 Task: Plan a trip to Bilajari, Azerbaijan from 11th November, 2023 to 17th November, 2023 for 1 adult.1  bedroom having 1 bed and 1 bathroom. Property type can be hotel. Amenities needed are: air conditioning. Booking option can be shelf check-in. Look for 3 properties as per requirement.
Action: Mouse moved to (493, 66)
Screenshot: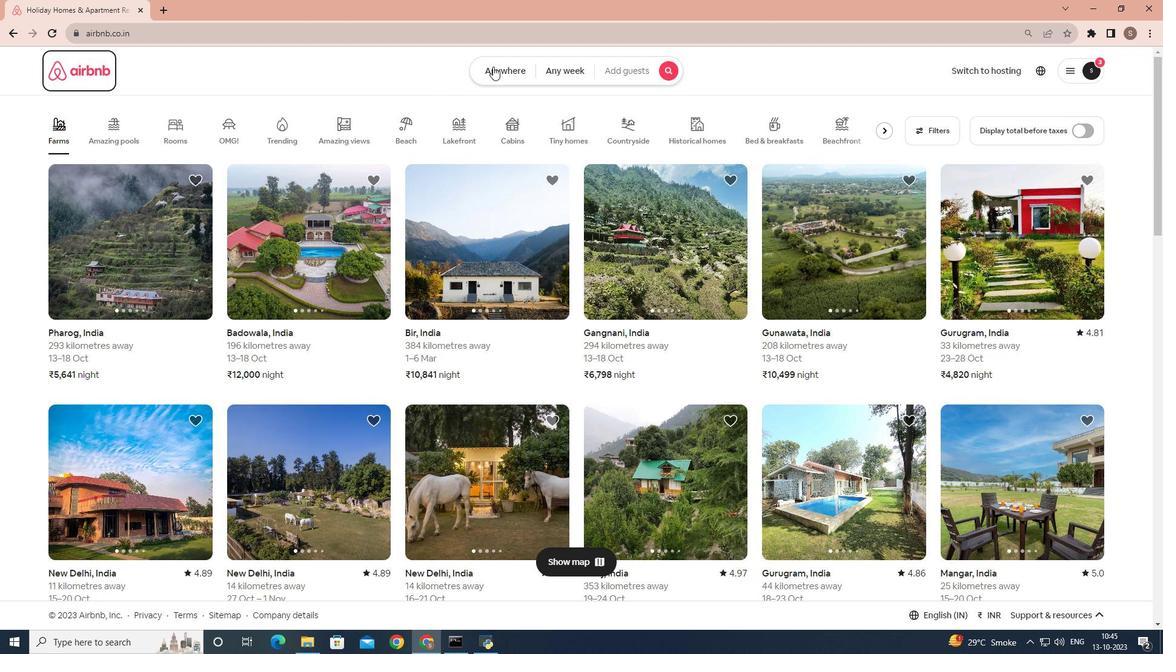 
Action: Mouse pressed left at (493, 66)
Screenshot: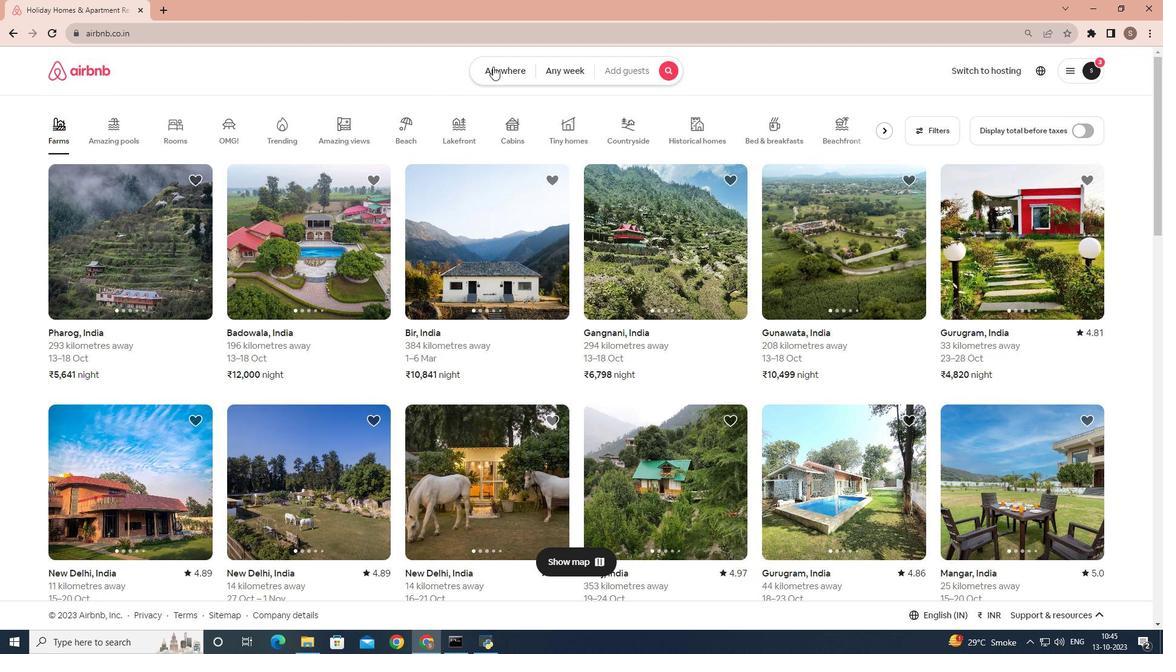
Action: Mouse moved to (439, 119)
Screenshot: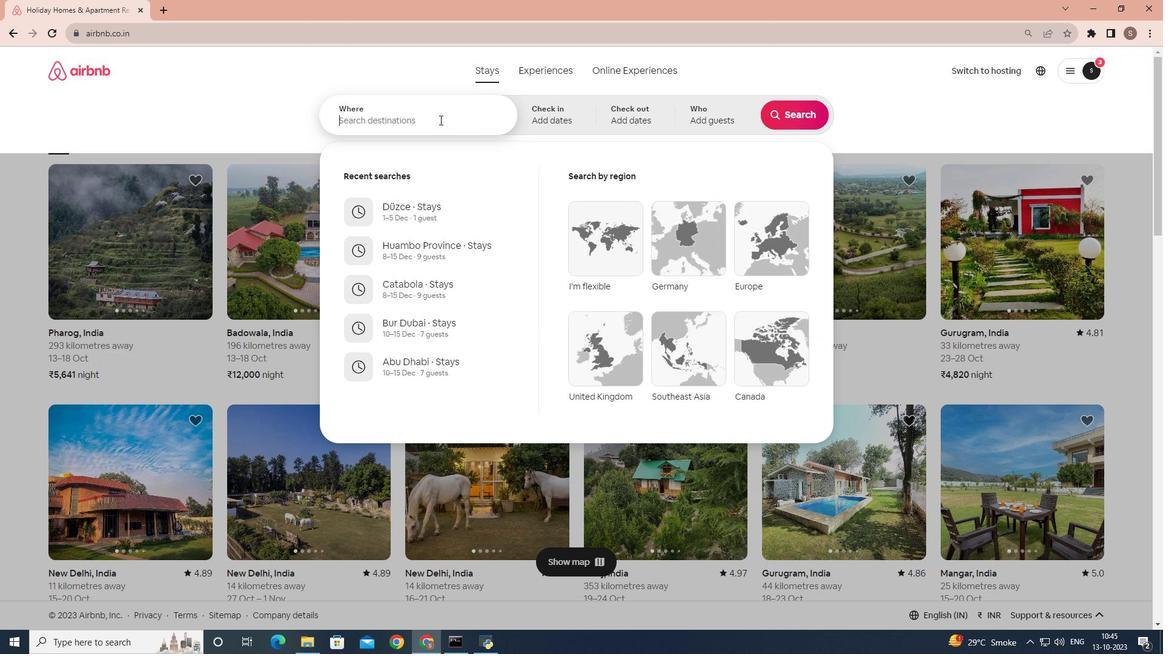 
Action: Mouse pressed left at (439, 119)
Screenshot: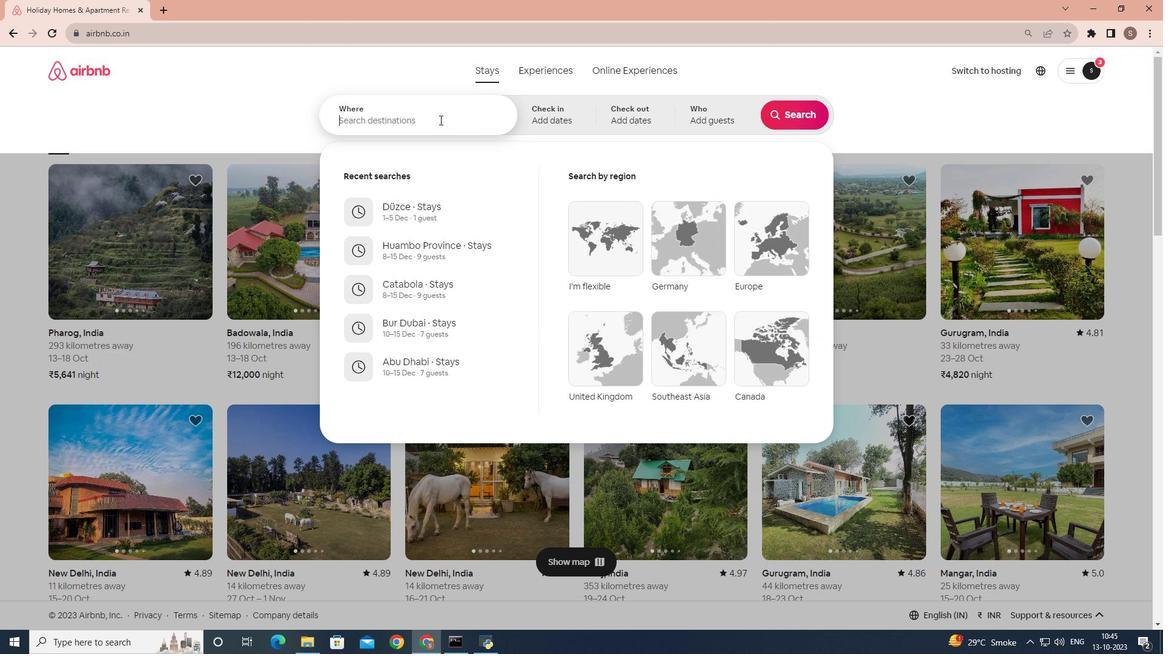 
Action: Mouse moved to (440, 119)
Screenshot: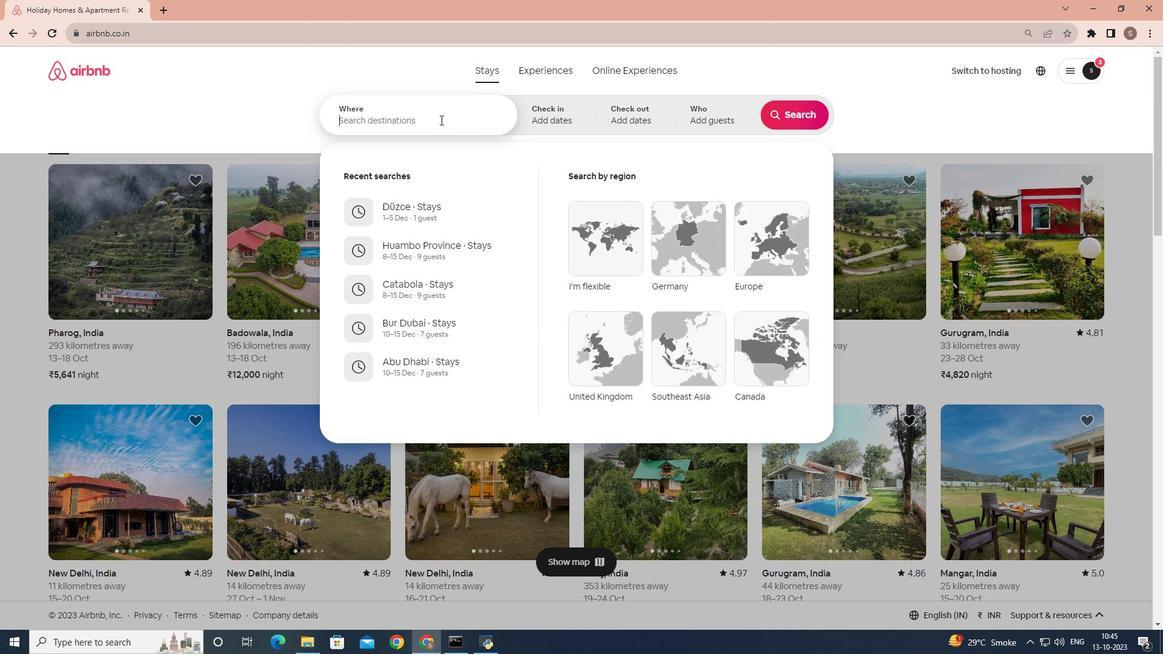
Action: Key pressed <Key.shift_r><Key.shift_r>Bilajari,<Key.space><Key.shift>Azerbaijan
Screenshot: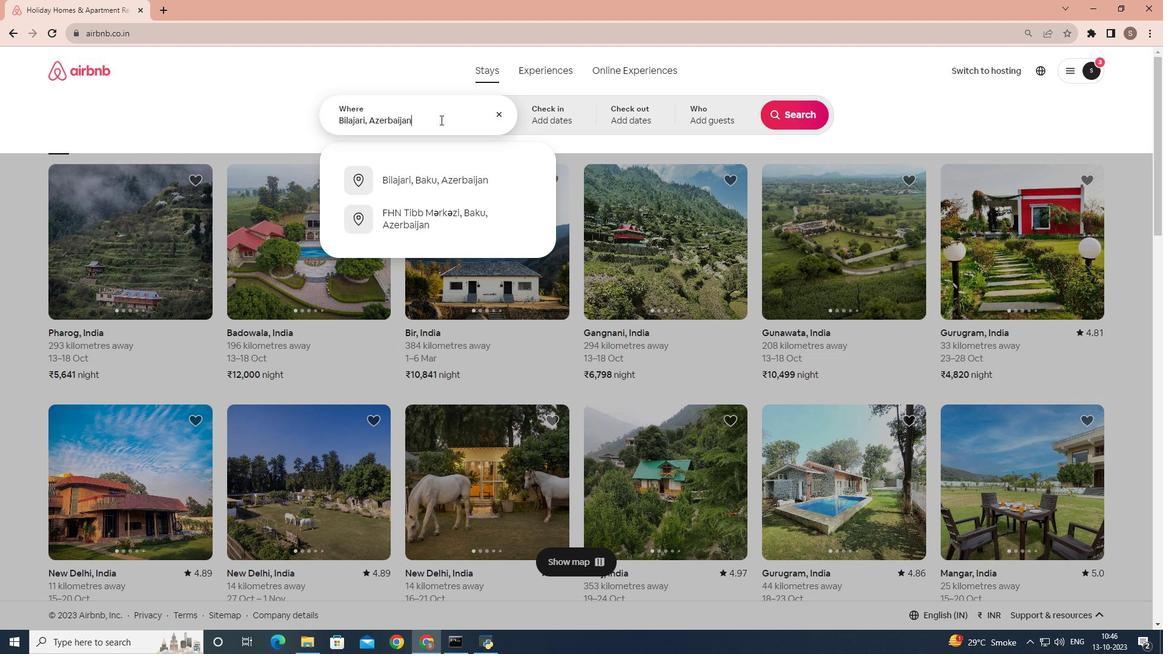 
Action: Mouse moved to (561, 115)
Screenshot: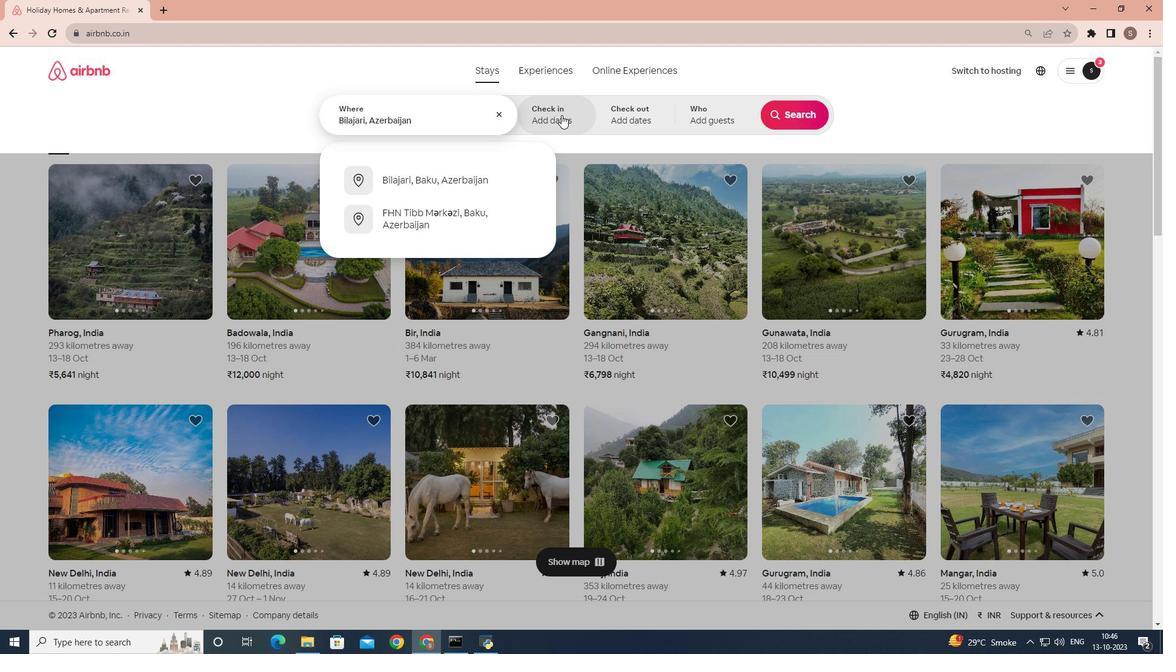 
Action: Mouse pressed left at (561, 115)
Screenshot: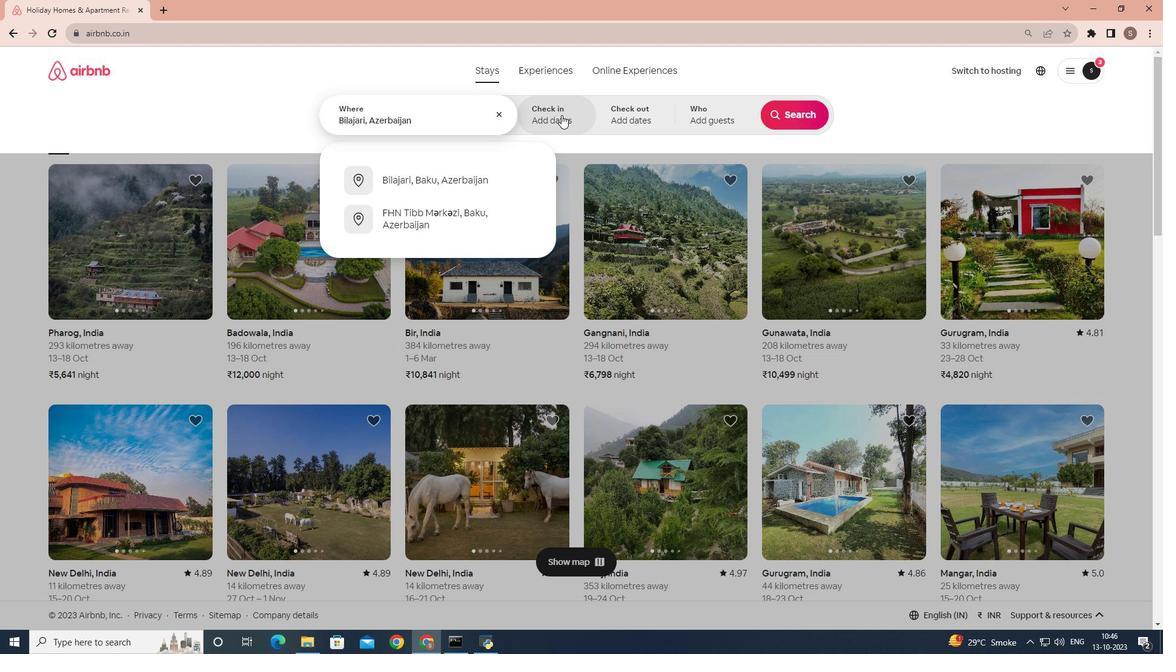 
Action: Mouse moved to (782, 301)
Screenshot: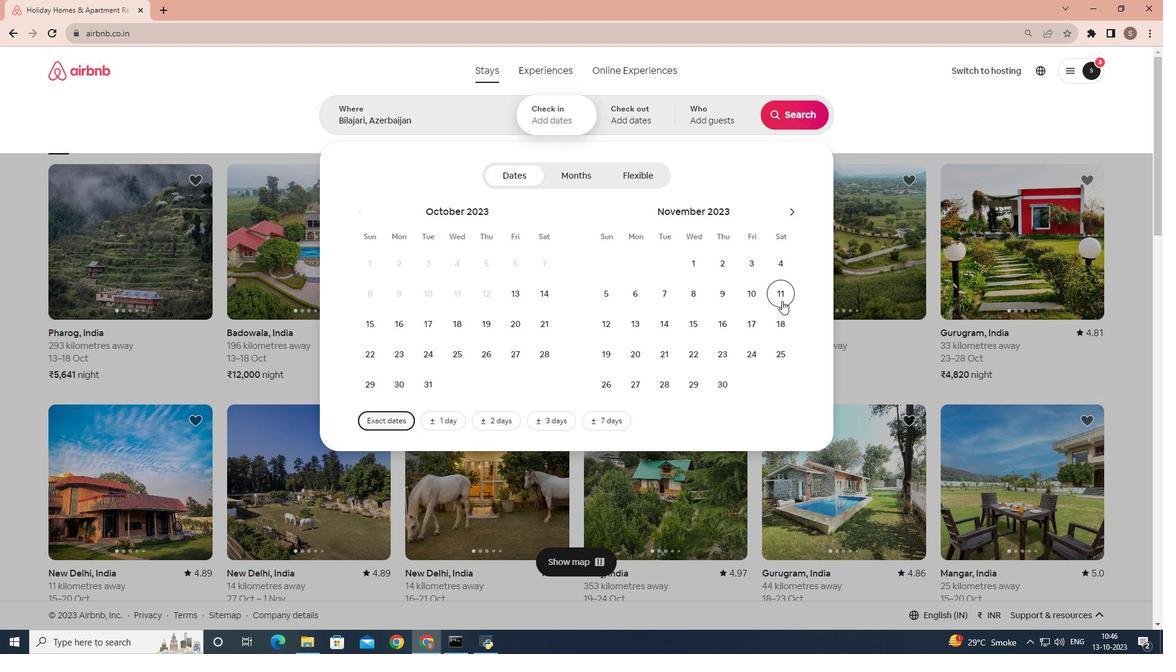 
Action: Mouse pressed left at (782, 301)
Screenshot: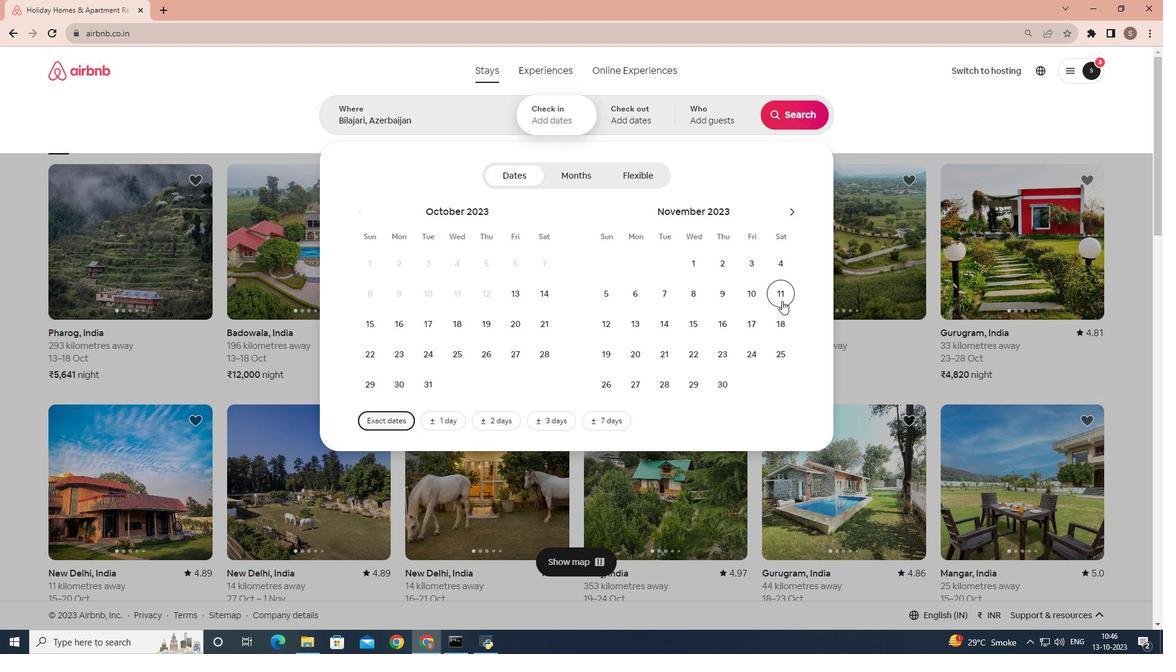 
Action: Mouse moved to (748, 328)
Screenshot: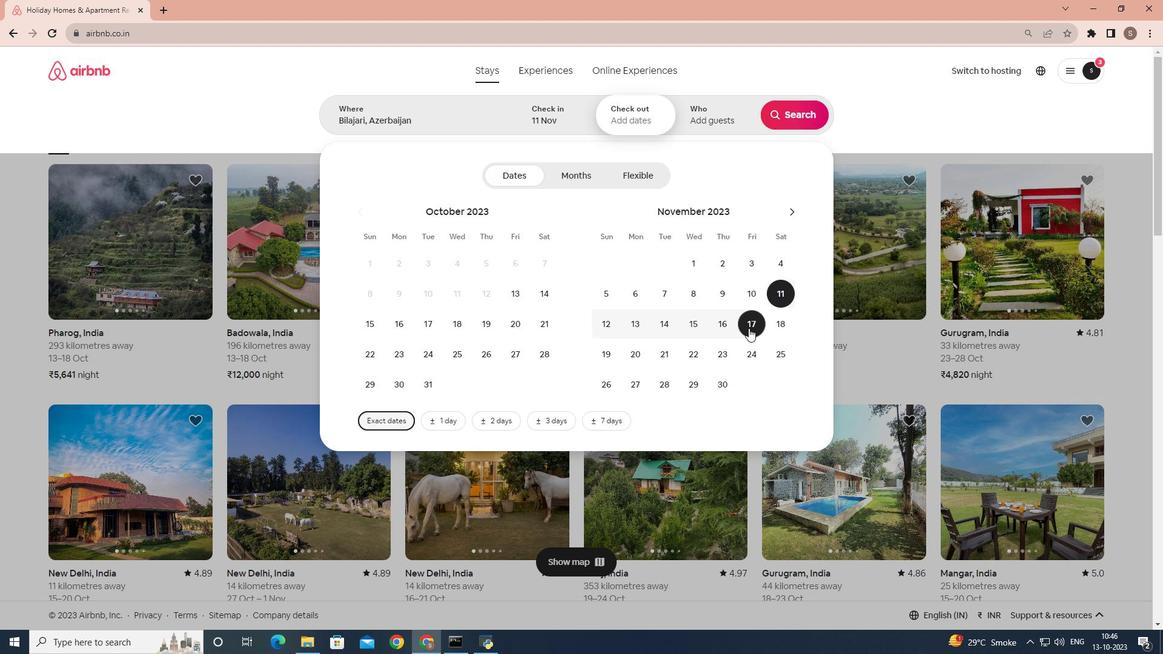 
Action: Mouse pressed left at (748, 328)
Screenshot: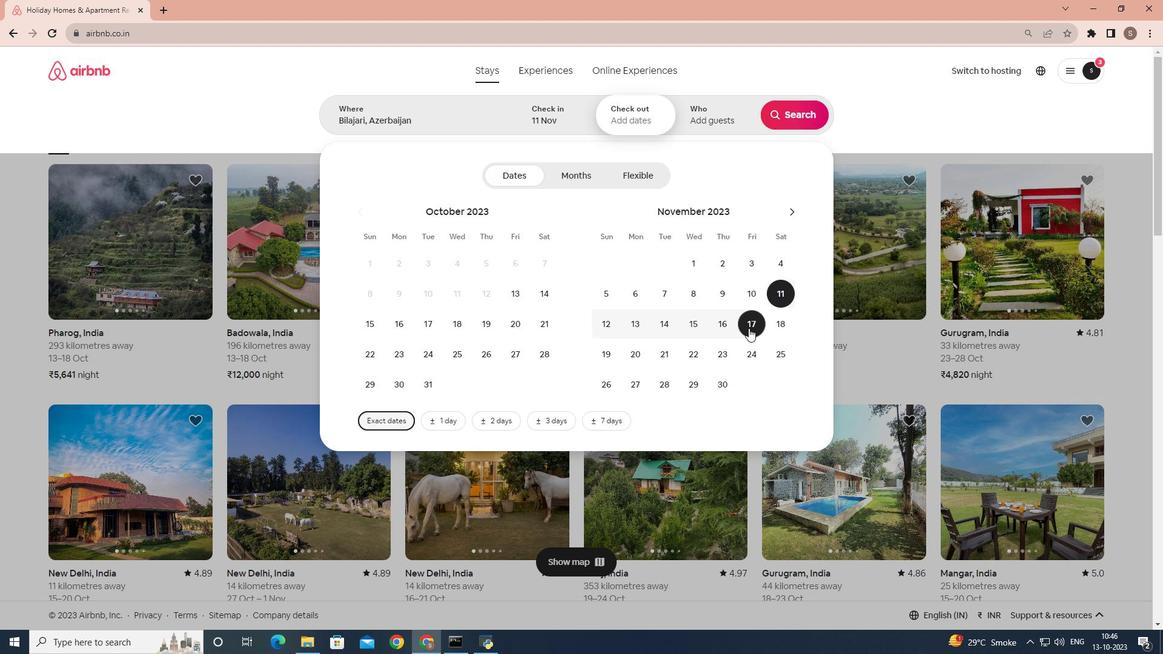 
Action: Mouse moved to (704, 126)
Screenshot: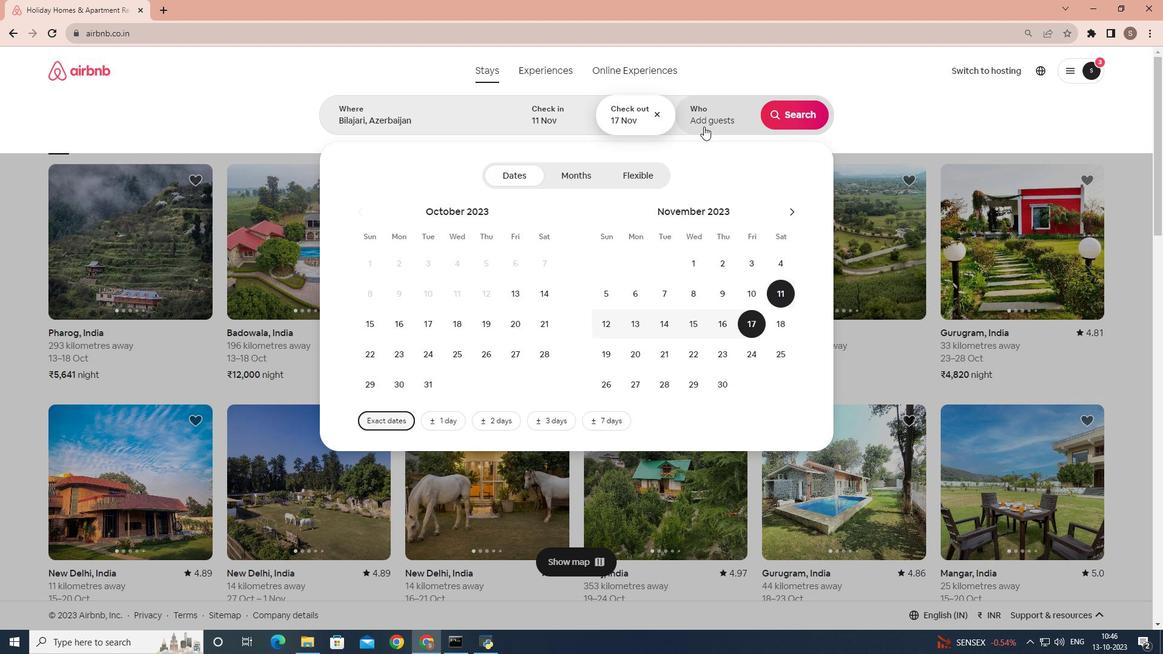 
Action: Mouse pressed left at (704, 126)
Screenshot: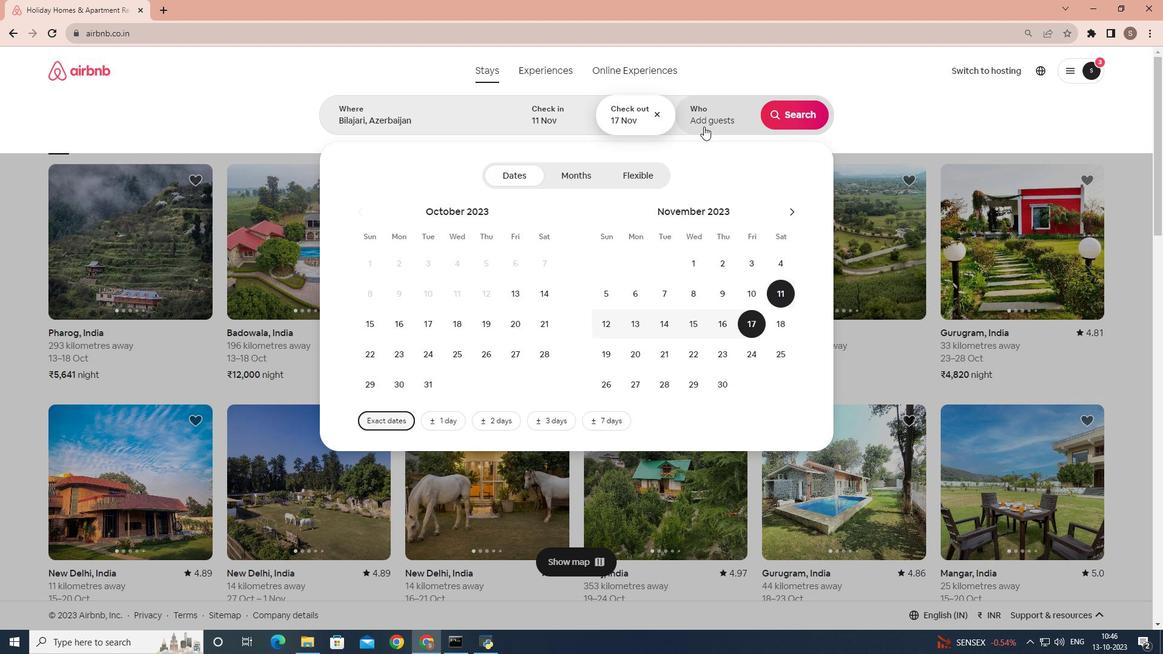 
Action: Mouse moved to (794, 179)
Screenshot: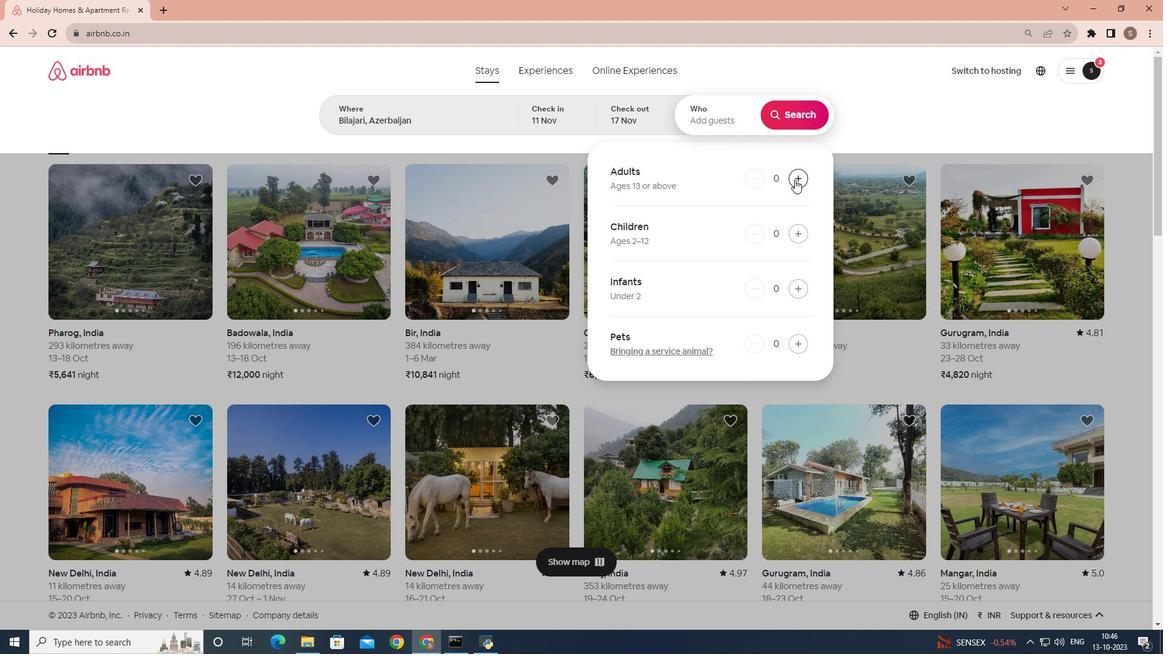
Action: Mouse pressed left at (794, 179)
Screenshot: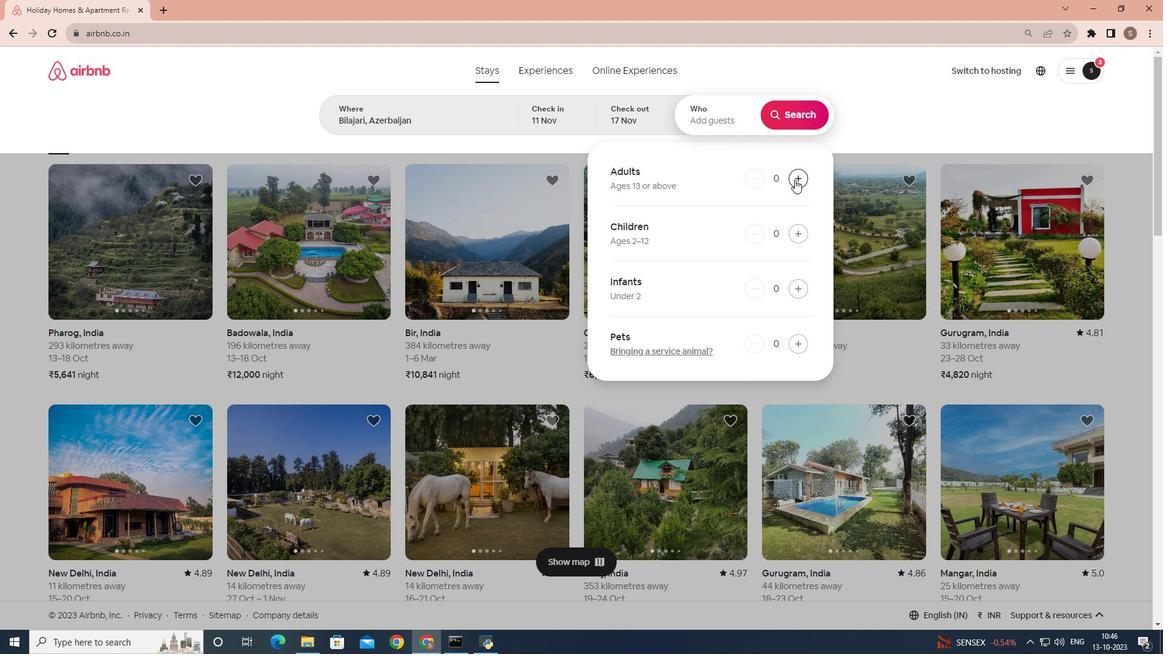 
Action: Mouse moved to (801, 115)
Screenshot: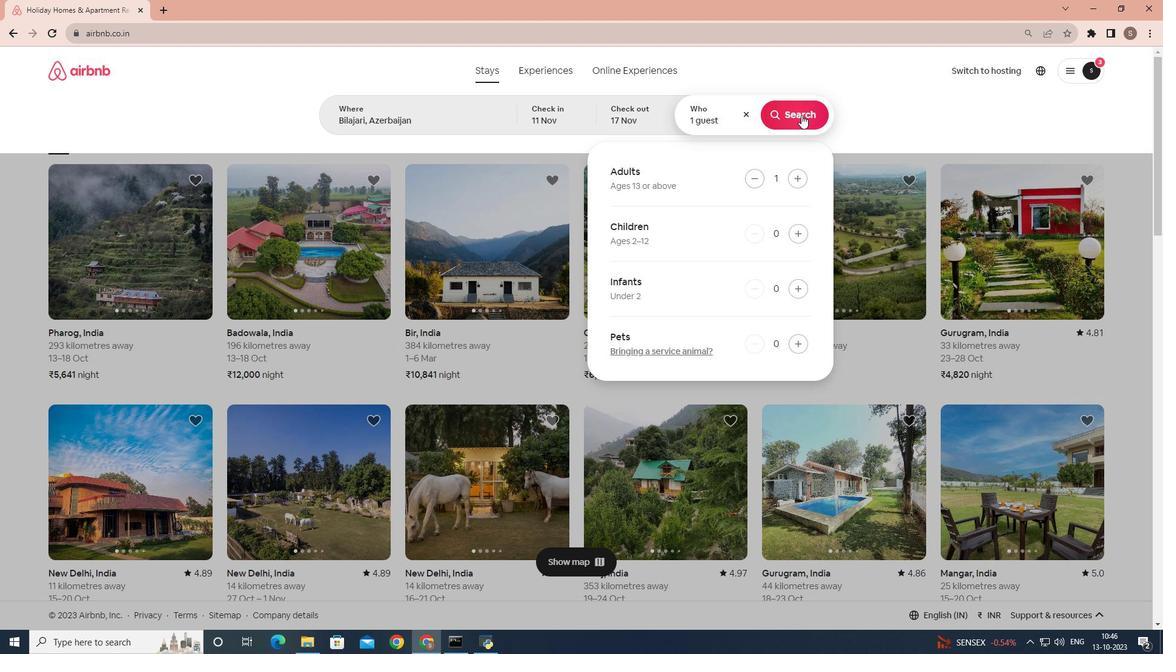 
Action: Mouse pressed left at (801, 115)
Screenshot: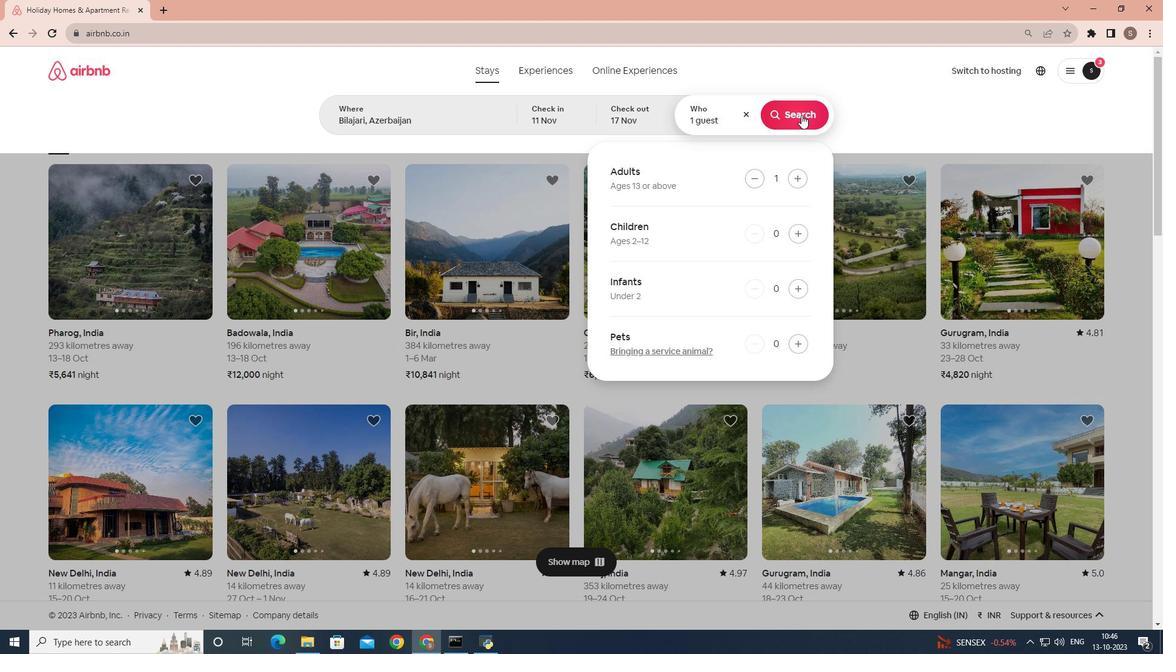 
Action: Mouse moved to (966, 115)
Screenshot: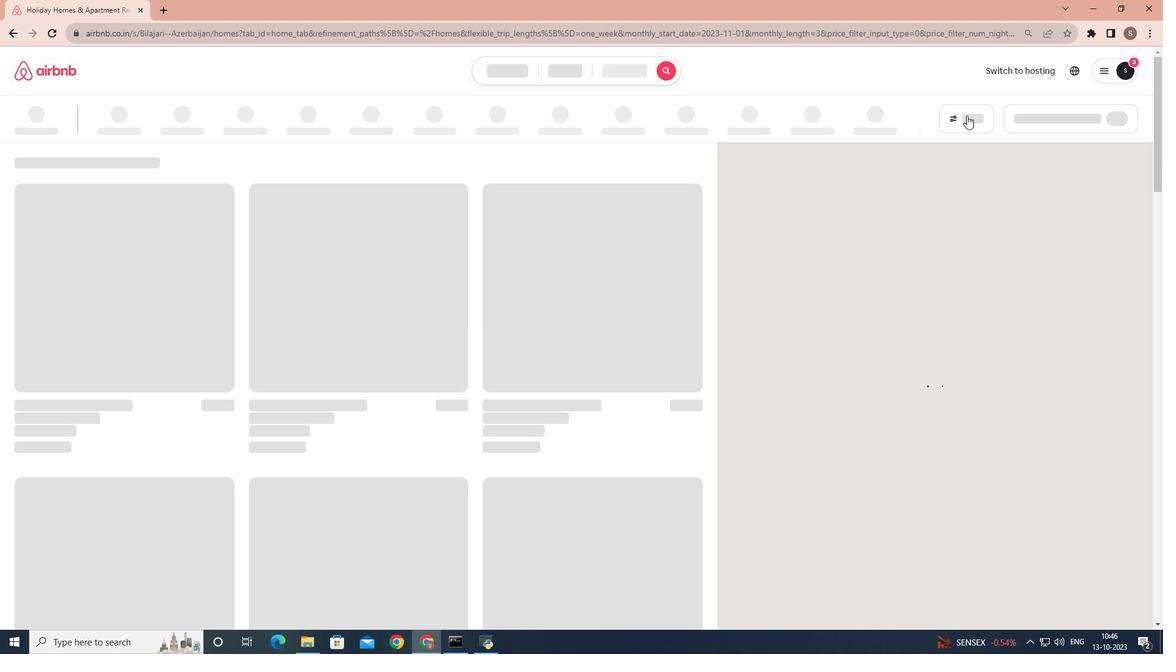 
Action: Mouse pressed left at (966, 115)
Screenshot: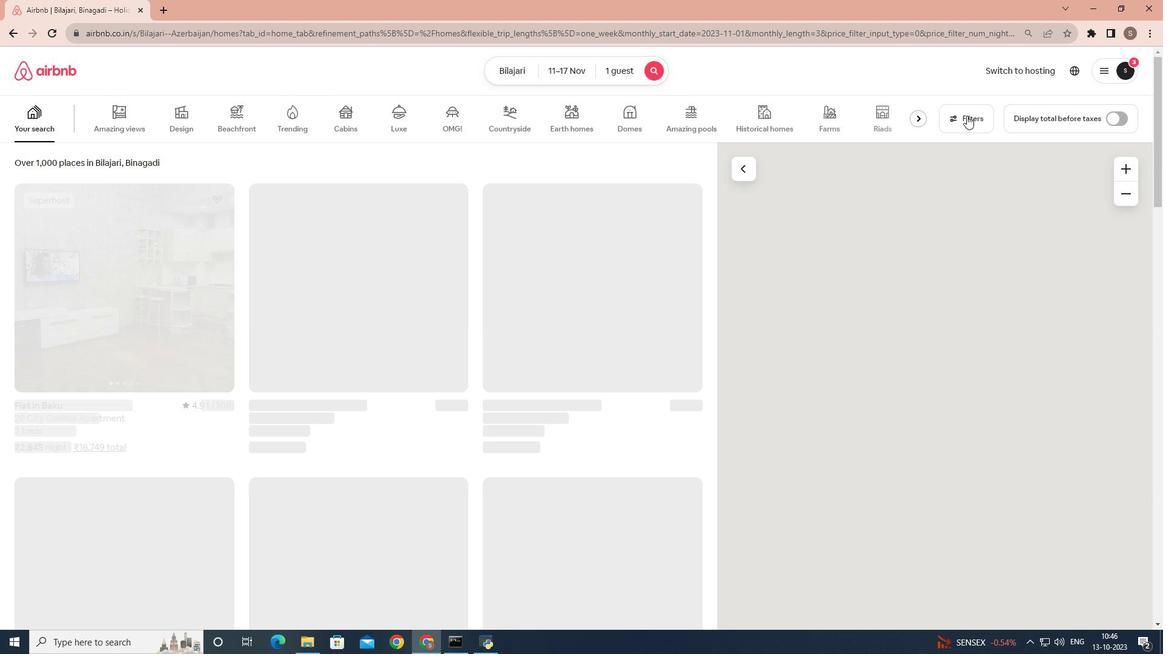 
Action: Mouse moved to (590, 366)
Screenshot: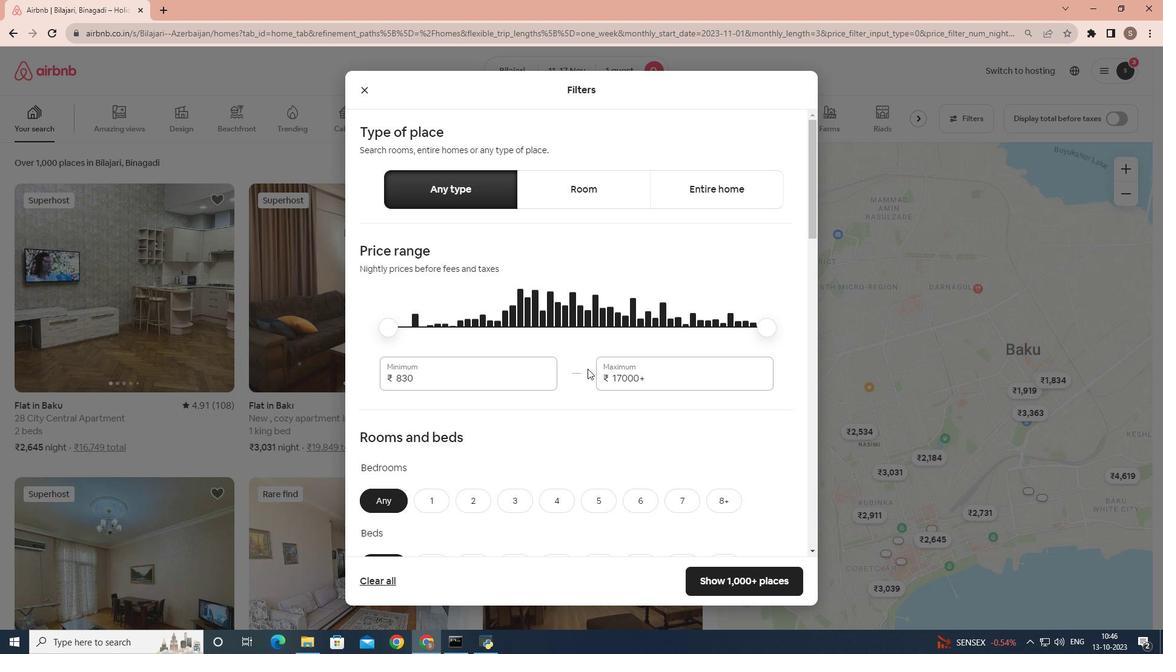 
Action: Mouse scrolled (590, 365) with delta (0, 0)
Screenshot: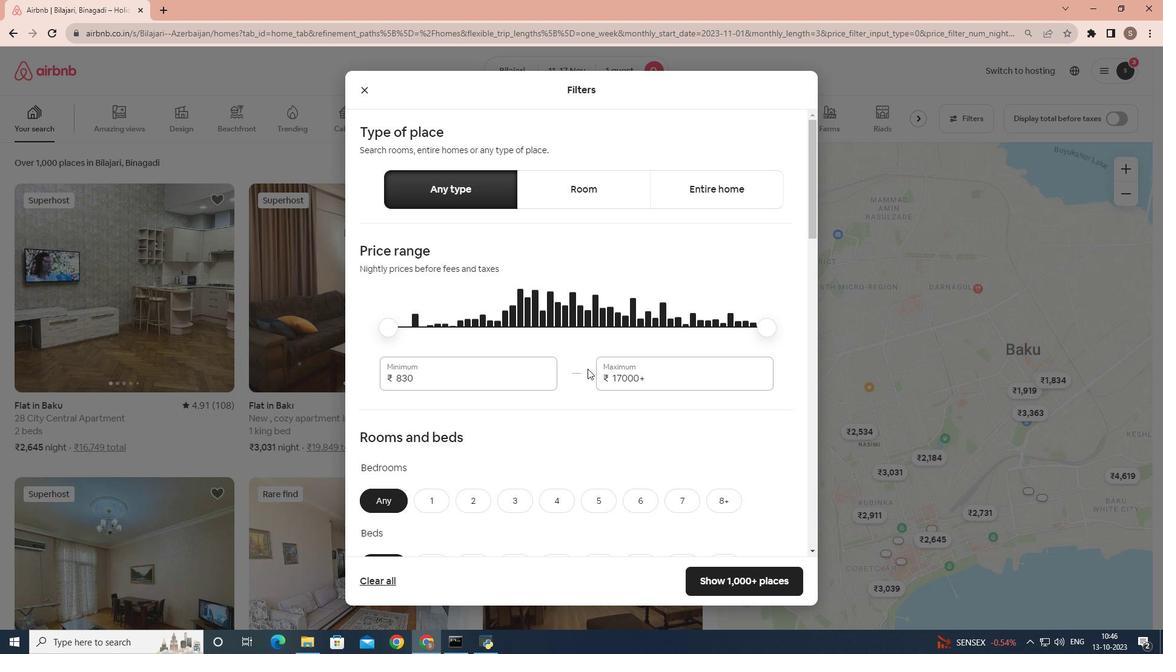 
Action: Mouse moved to (573, 376)
Screenshot: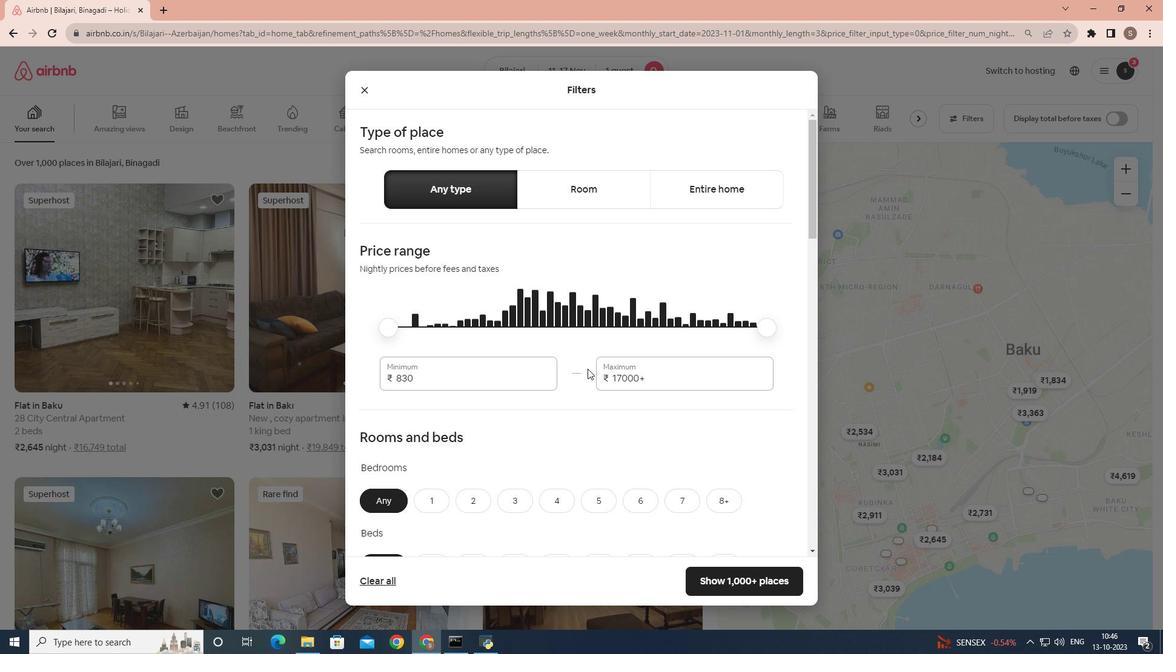 
Action: Mouse scrolled (573, 375) with delta (0, 0)
Screenshot: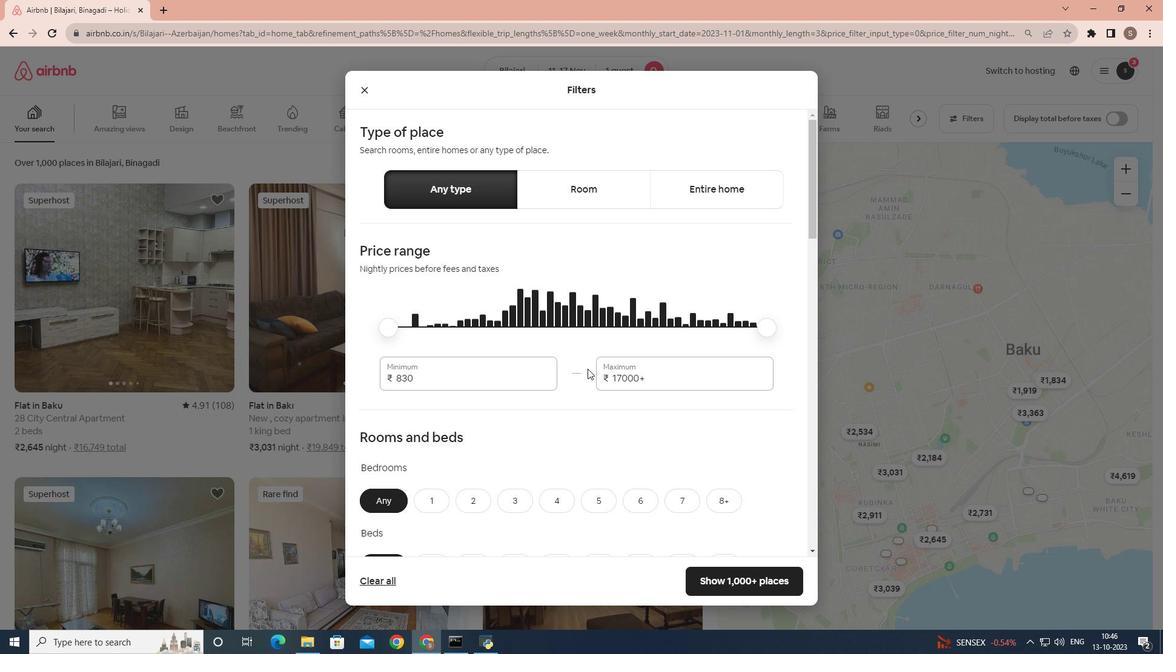 
Action: Mouse moved to (435, 379)
Screenshot: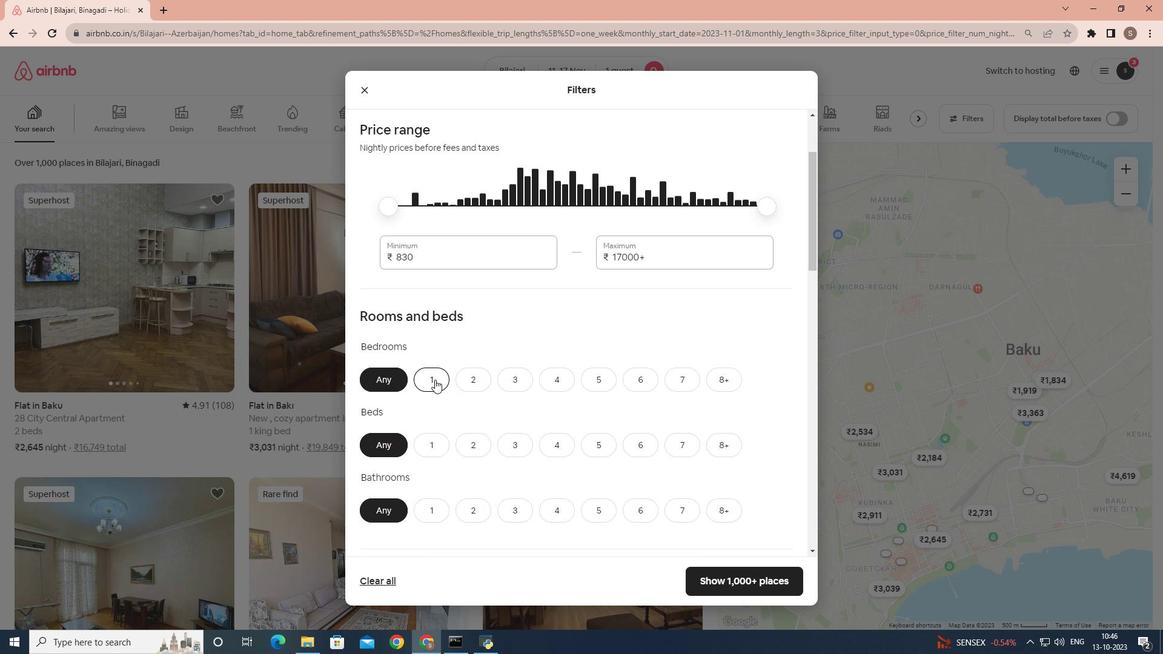 
Action: Mouse pressed left at (435, 379)
Screenshot: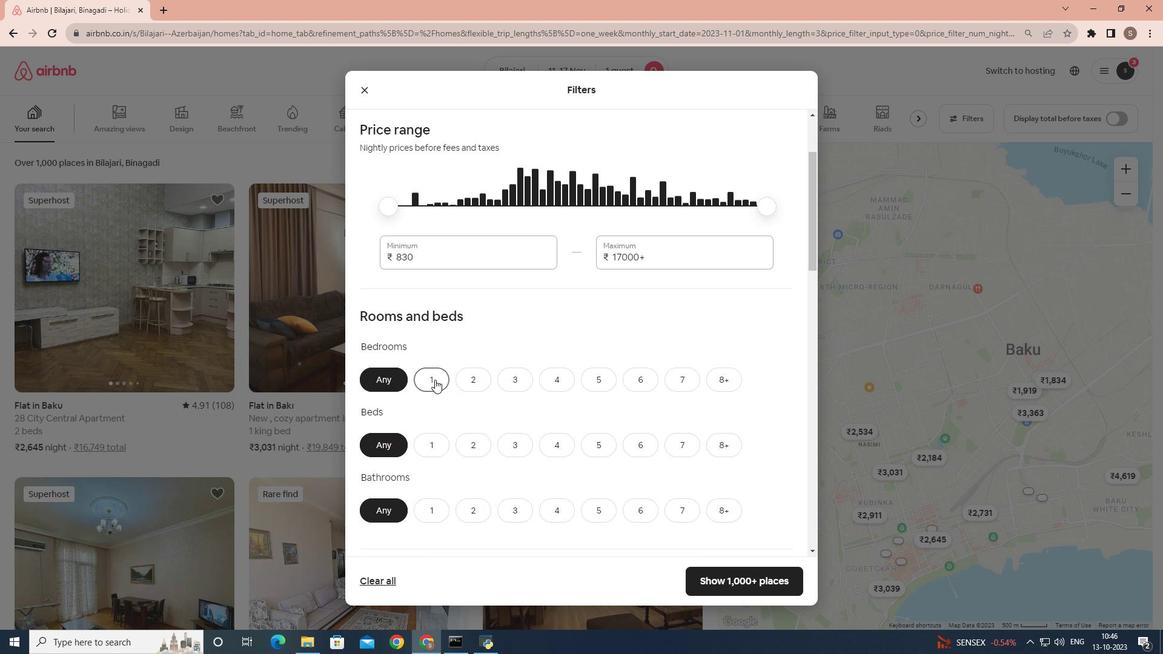 
Action: Mouse scrolled (435, 379) with delta (0, 0)
Screenshot: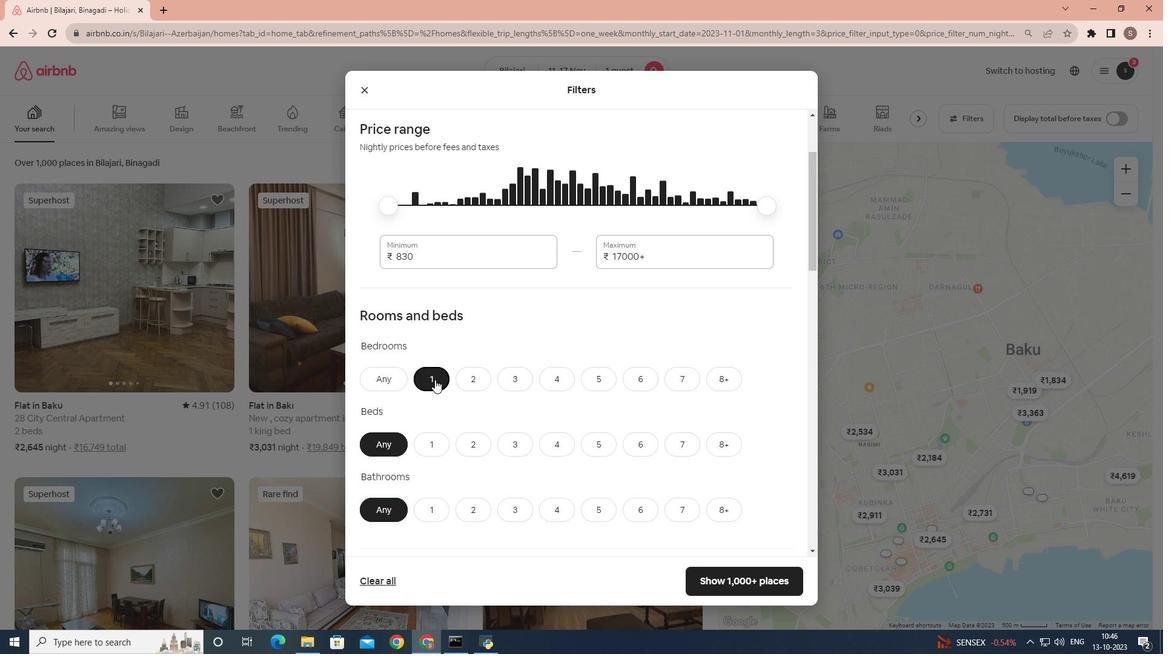 
Action: Mouse scrolled (435, 379) with delta (0, 0)
Screenshot: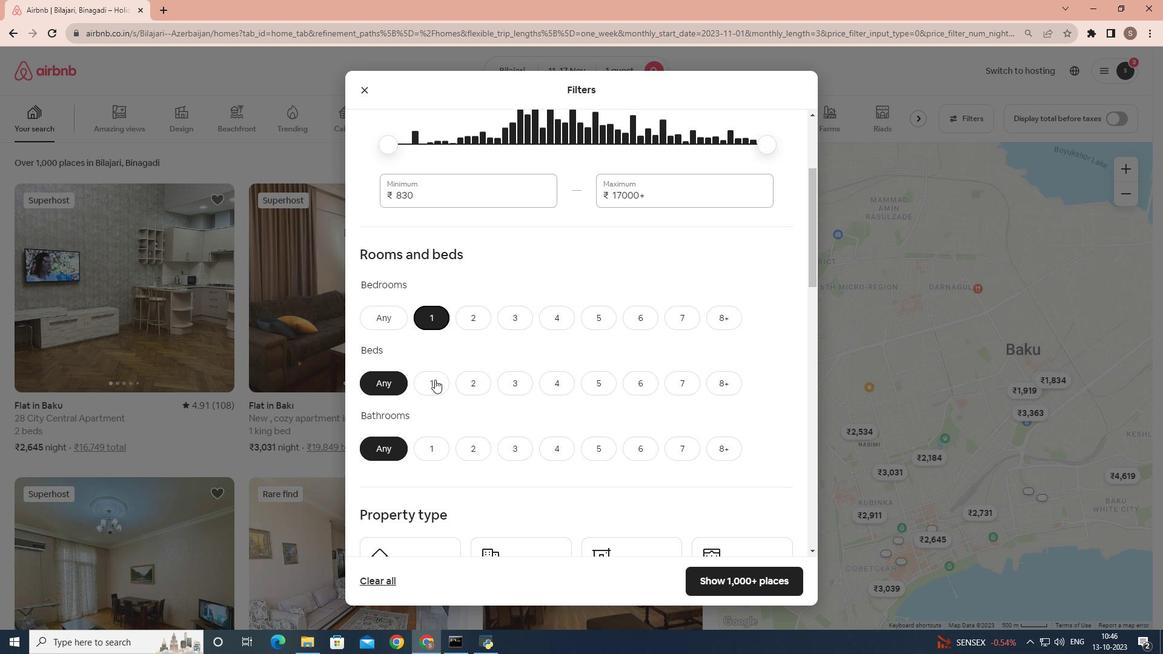 
Action: Mouse scrolled (435, 379) with delta (0, 0)
Screenshot: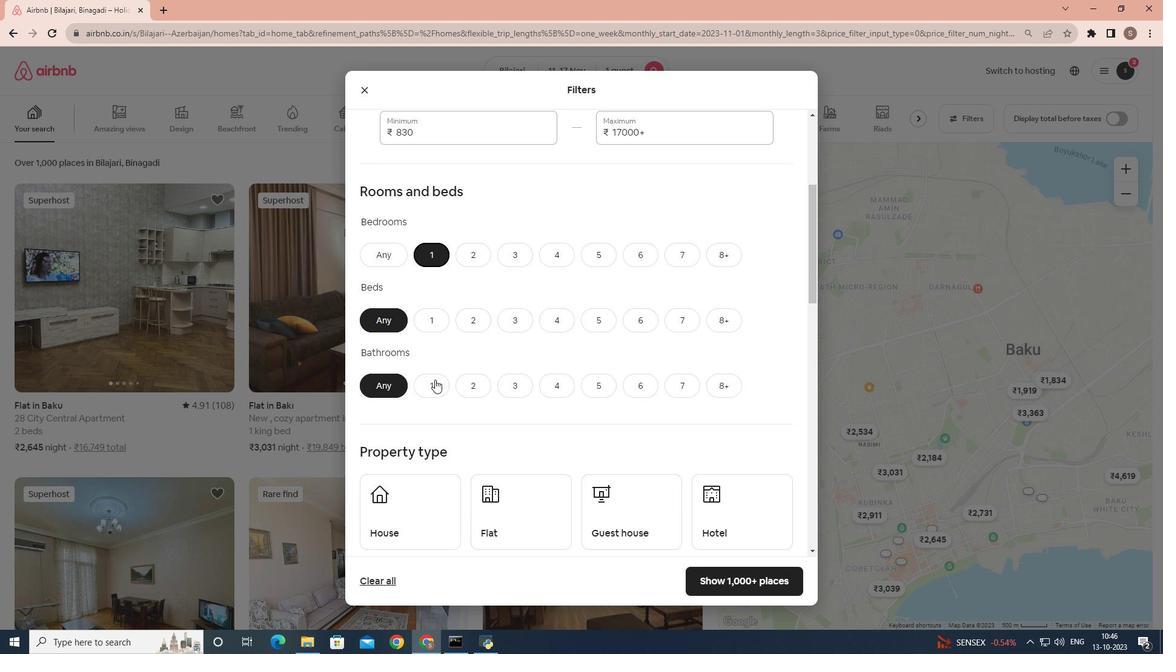 
Action: Mouse scrolled (435, 379) with delta (0, 0)
Screenshot: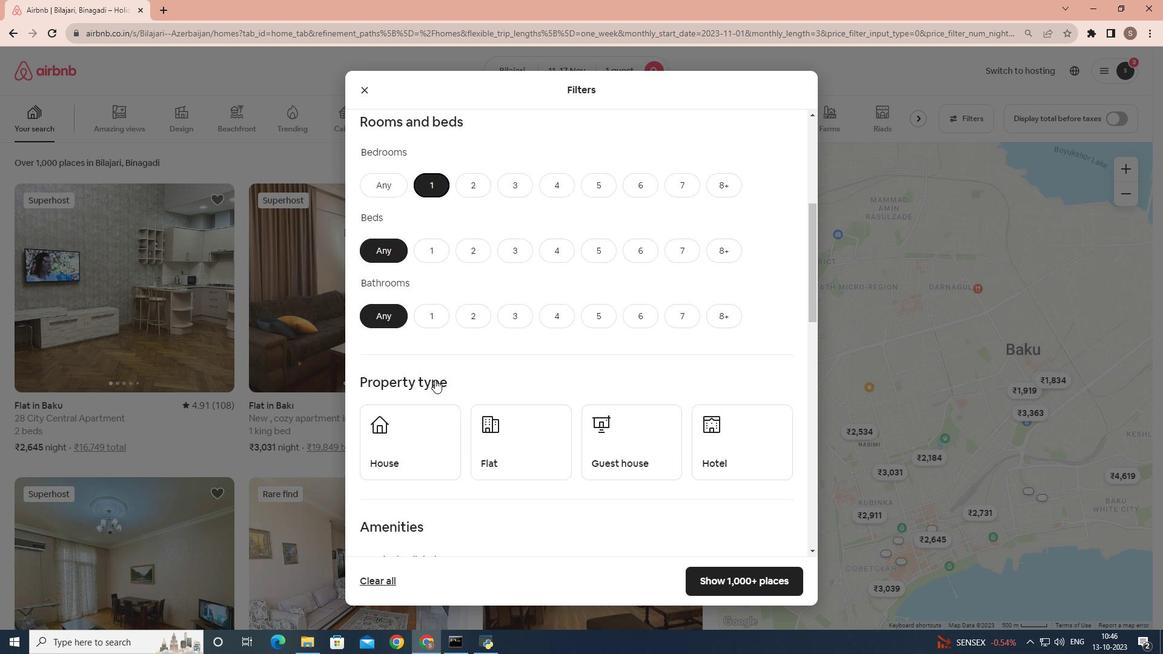 
Action: Mouse moved to (419, 431)
Screenshot: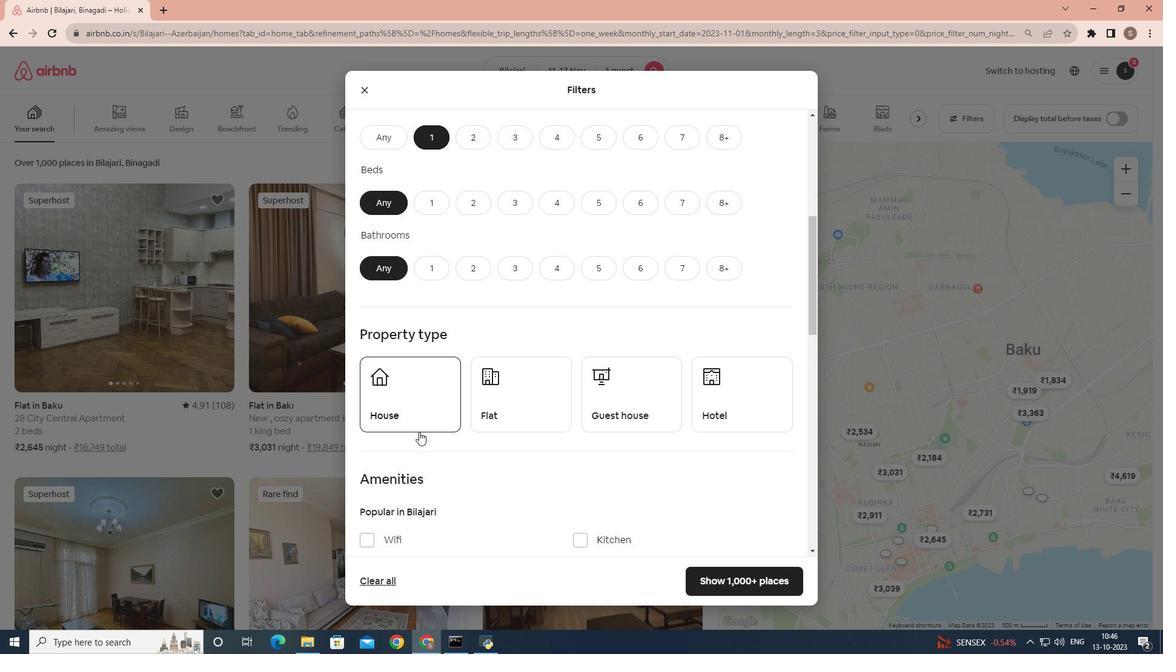 
Action: Mouse scrolled (419, 432) with delta (0, 0)
Screenshot: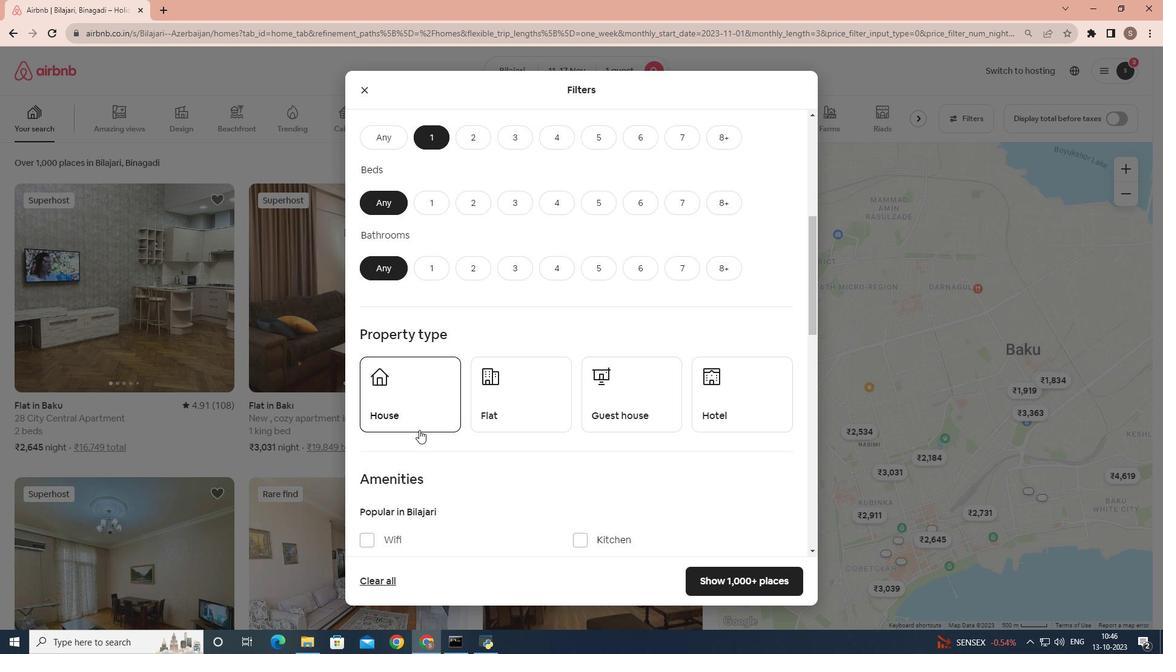 
Action: Mouse moved to (438, 270)
Screenshot: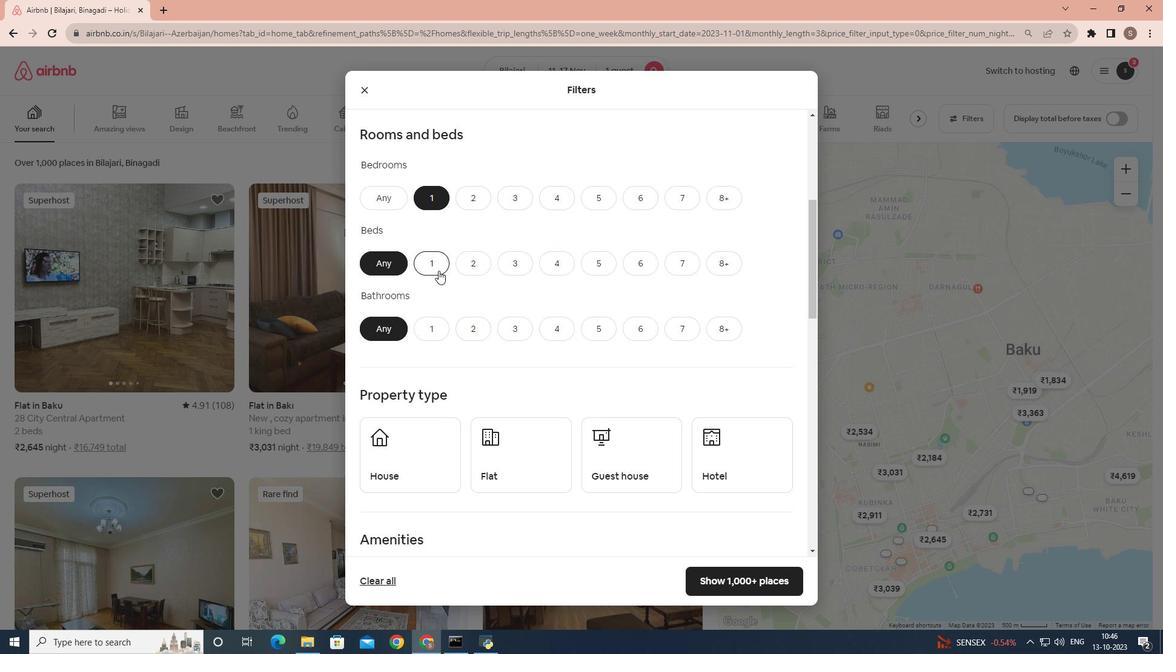 
Action: Mouse pressed left at (438, 270)
Screenshot: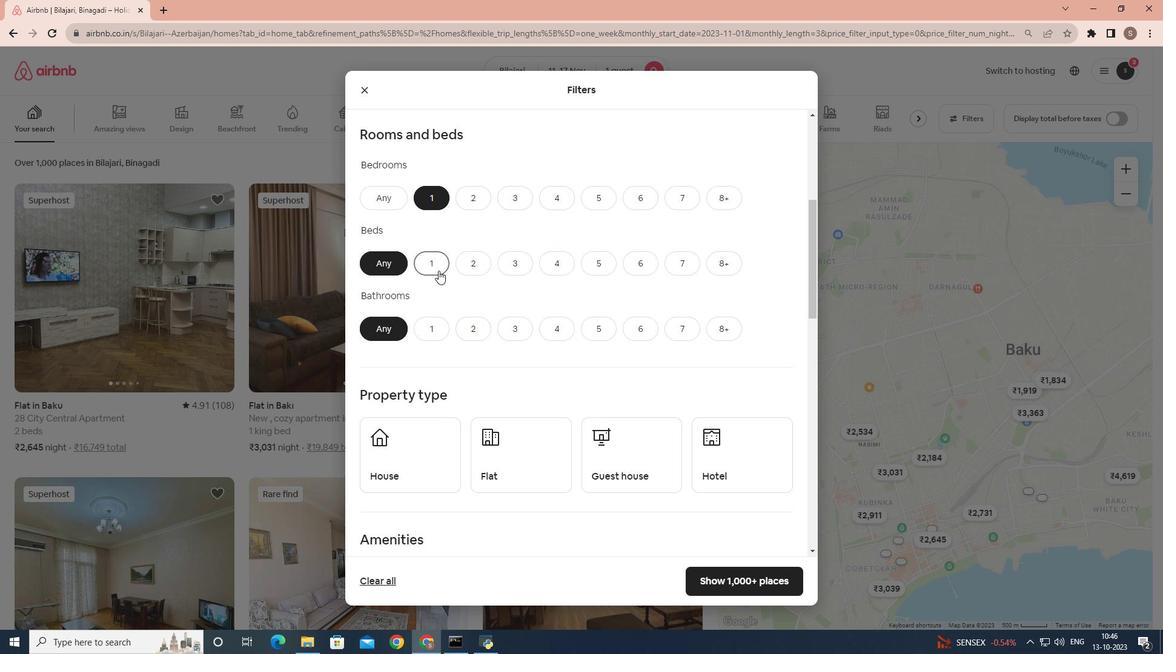 
Action: Mouse scrolled (438, 270) with delta (0, 0)
Screenshot: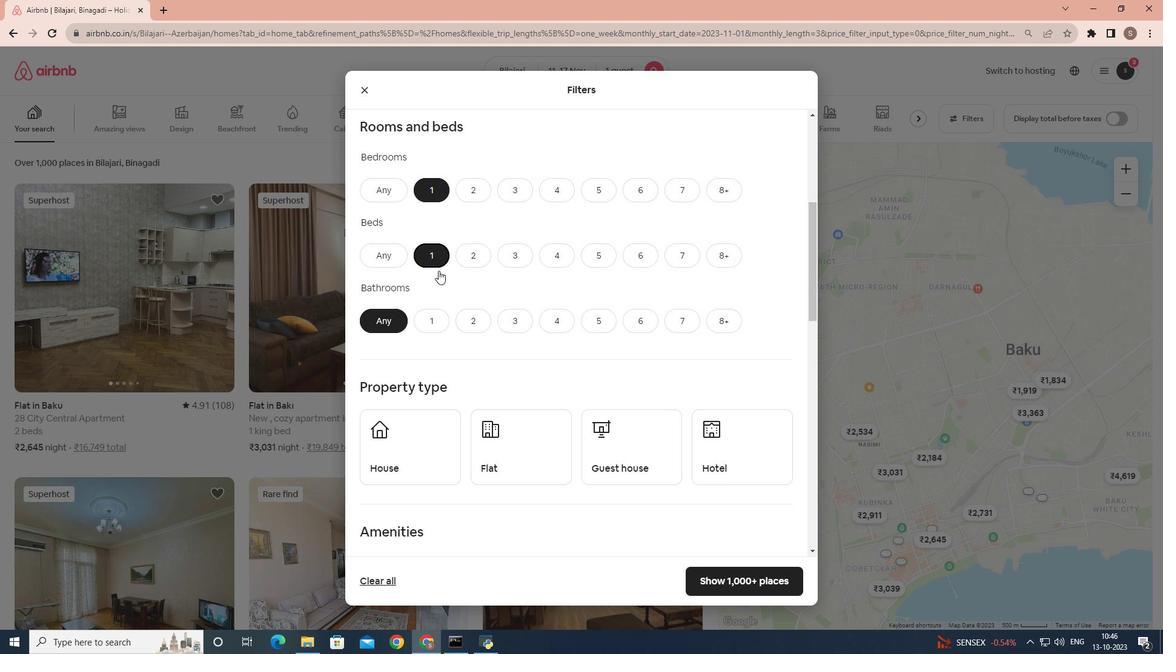 
Action: Mouse moved to (431, 270)
Screenshot: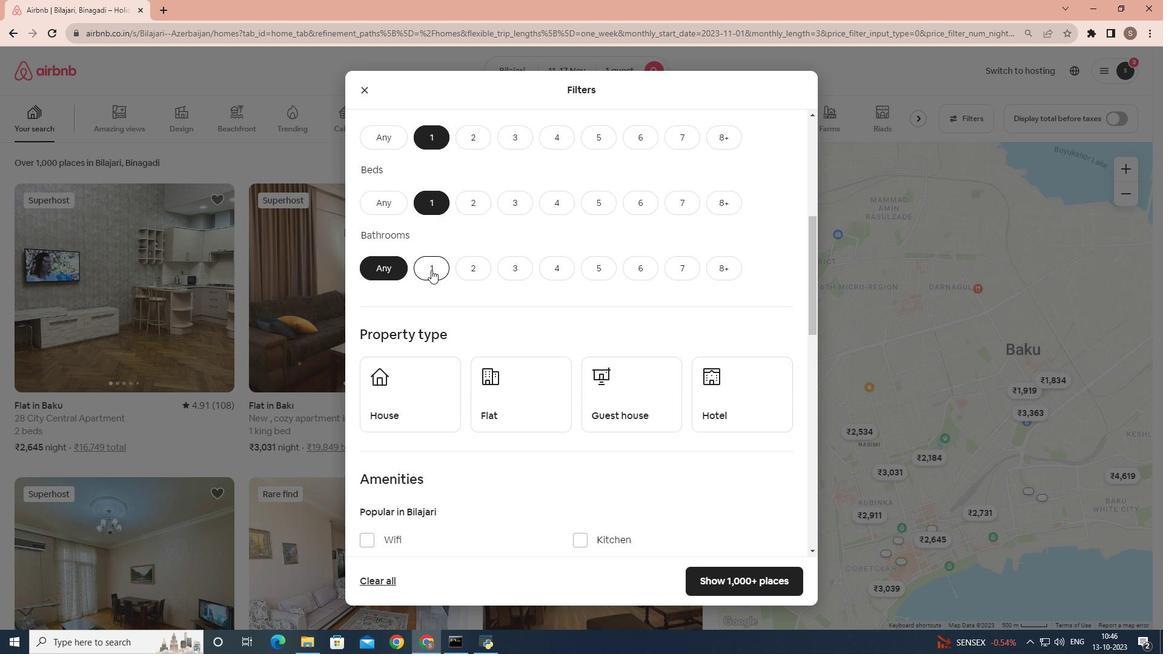 
Action: Mouse pressed left at (431, 270)
Screenshot: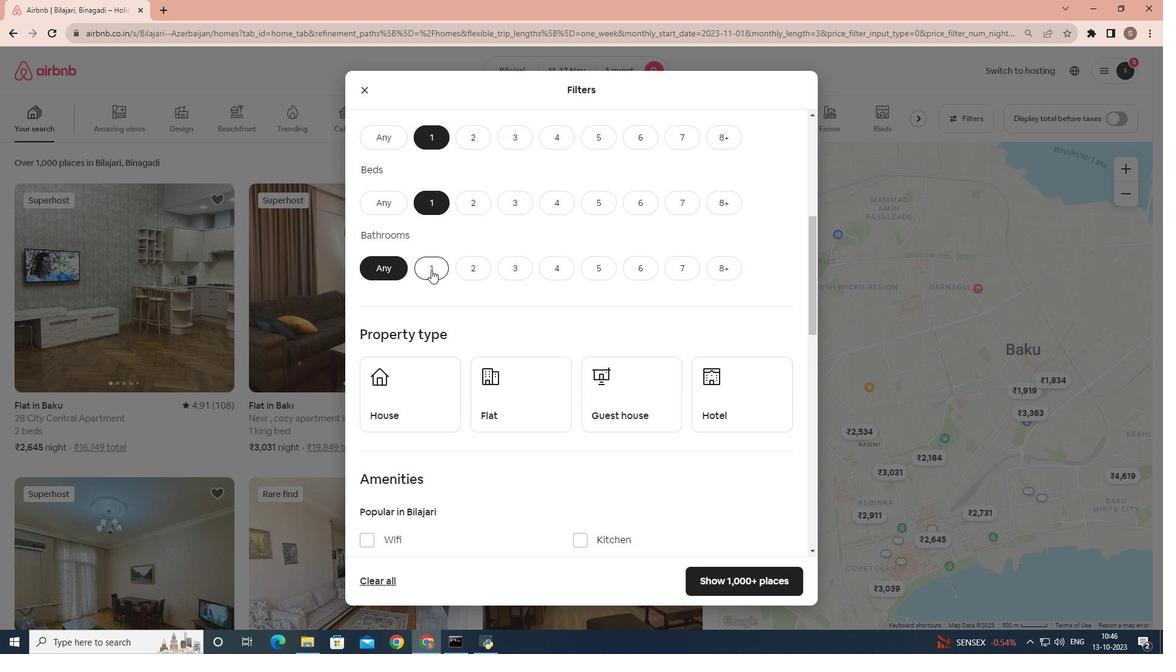 
Action: Mouse moved to (513, 281)
Screenshot: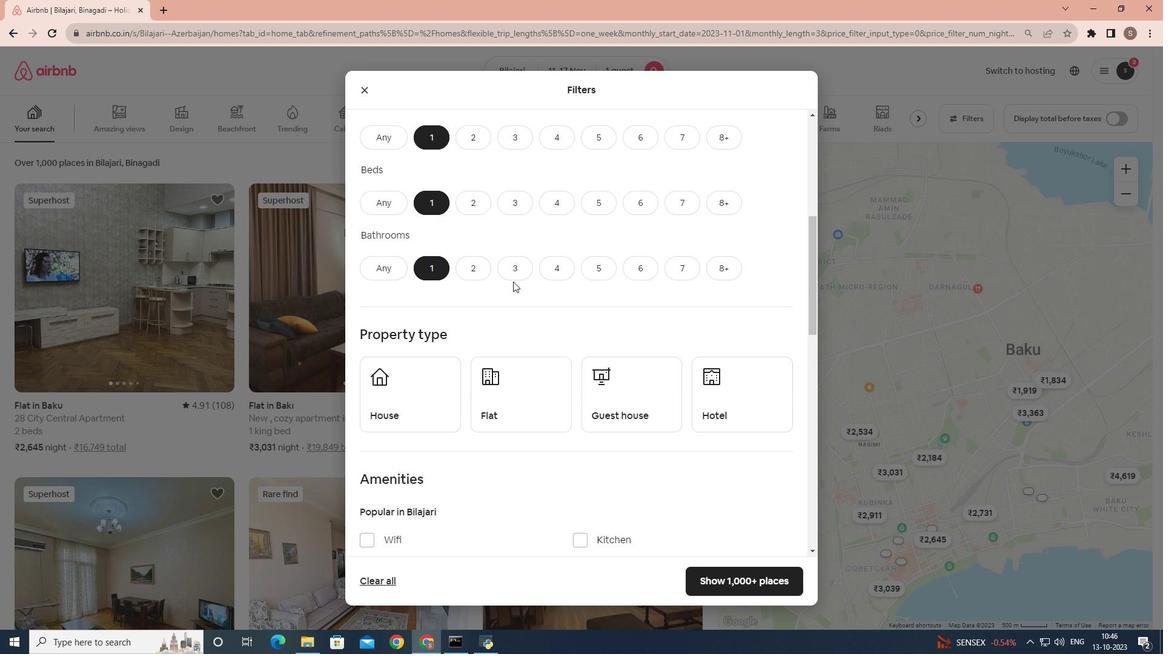 
Action: Mouse scrolled (513, 281) with delta (0, 0)
Screenshot: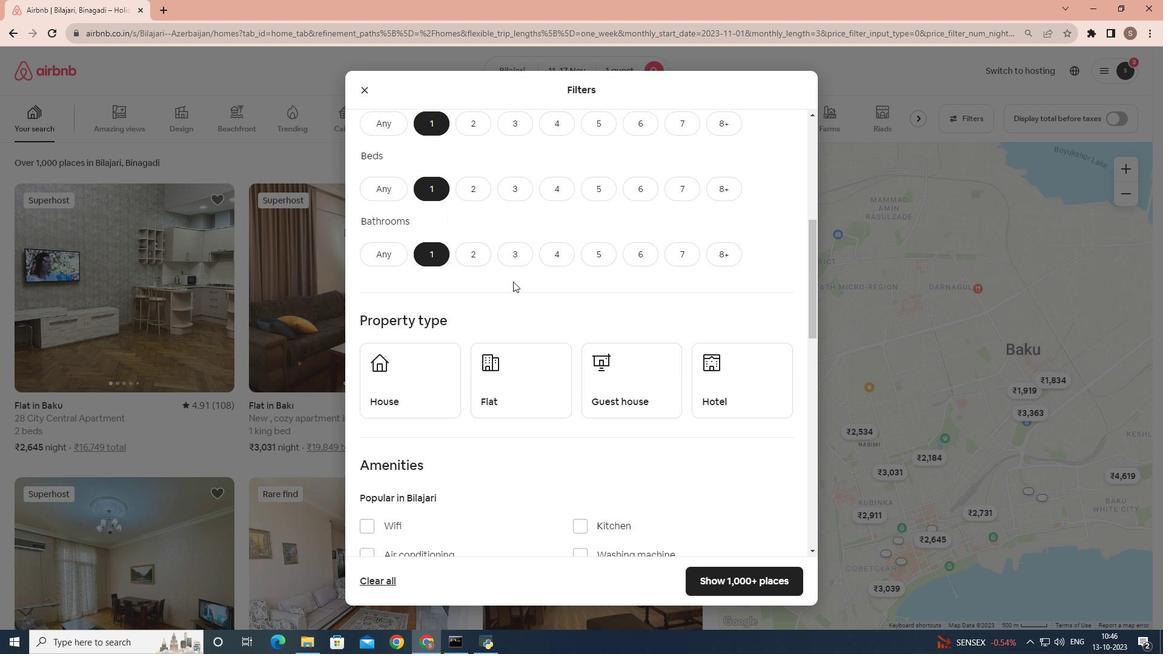 
Action: Mouse moved to (719, 316)
Screenshot: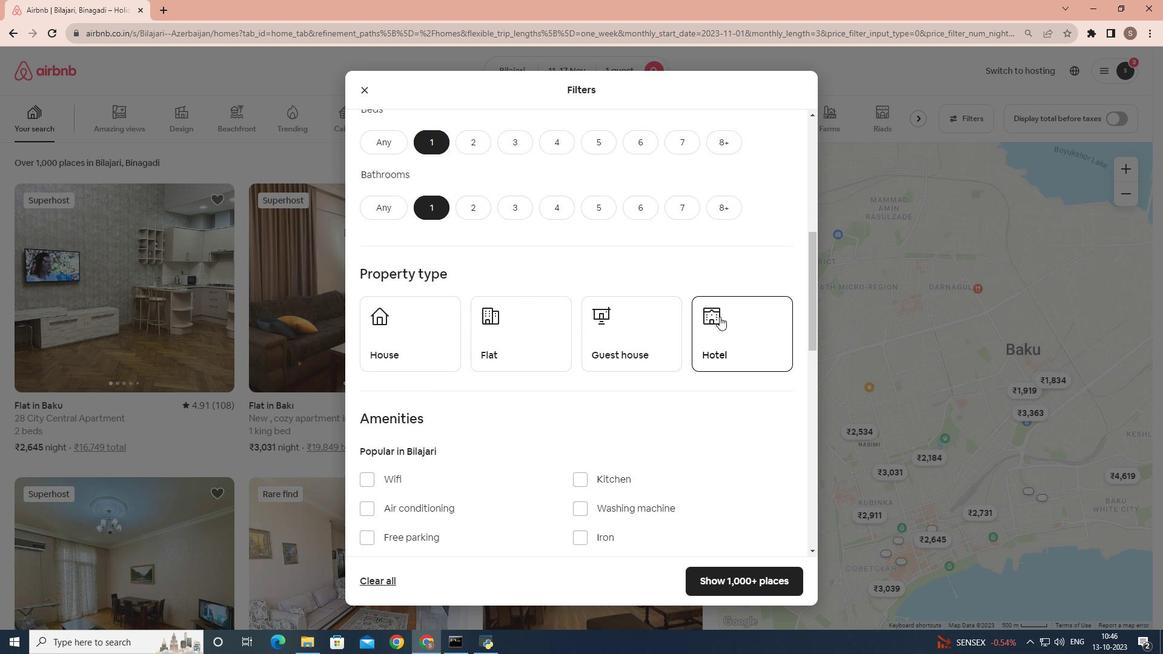 
Action: Mouse pressed left at (719, 316)
Screenshot: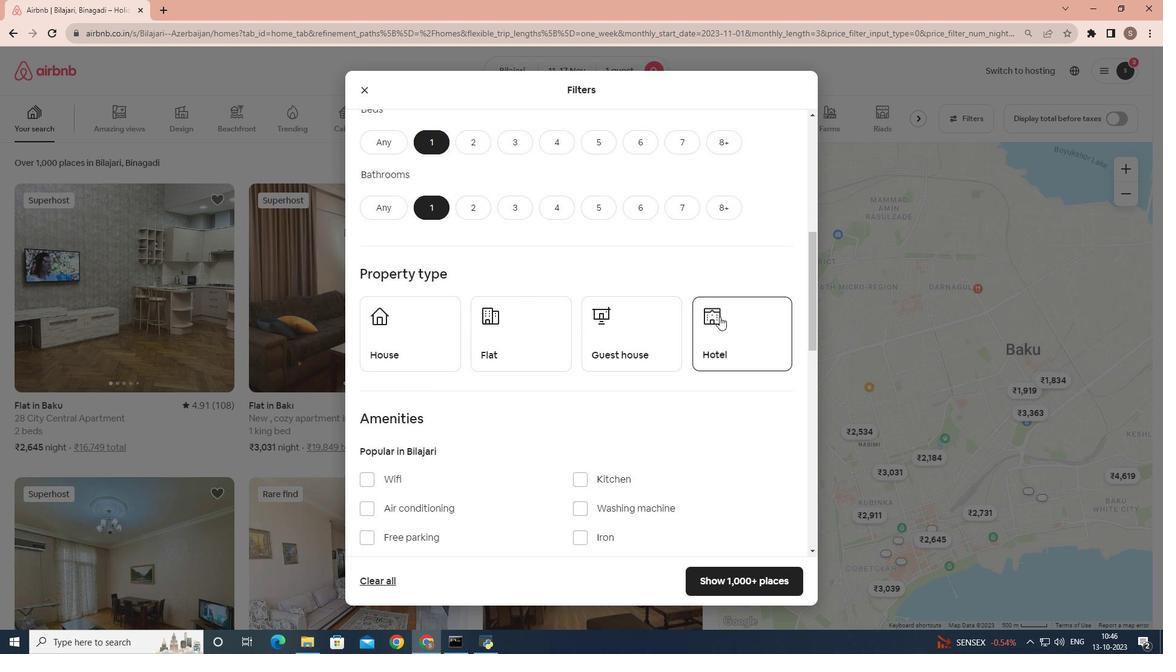 
Action: Mouse moved to (544, 336)
Screenshot: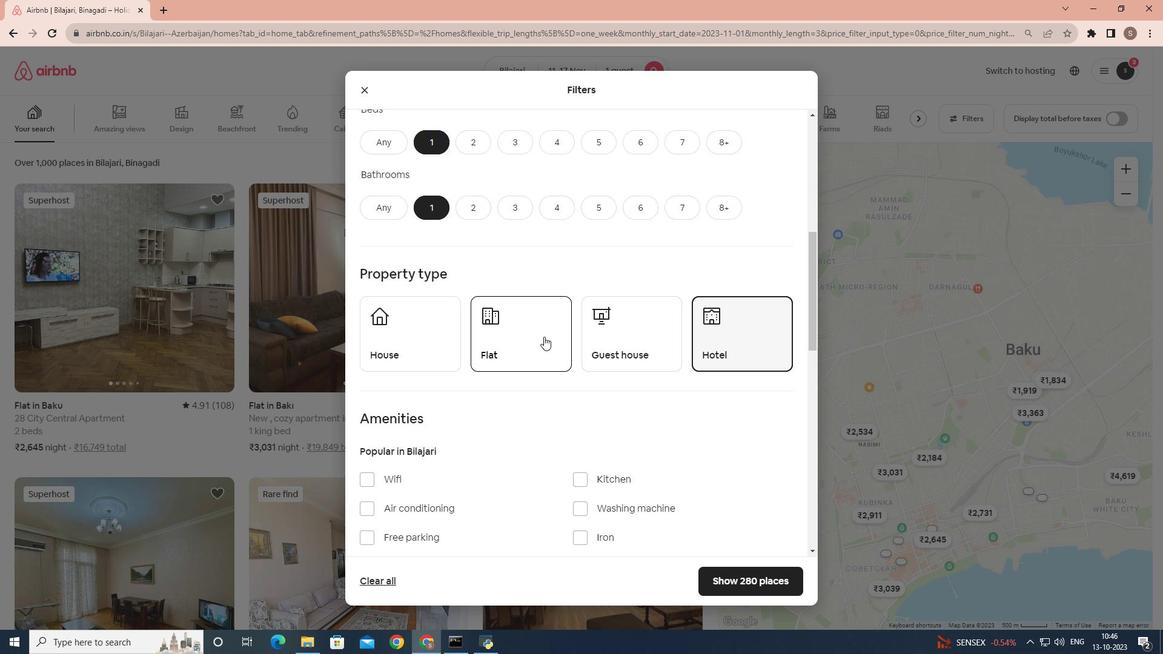 
Action: Mouse scrolled (544, 336) with delta (0, 0)
Screenshot: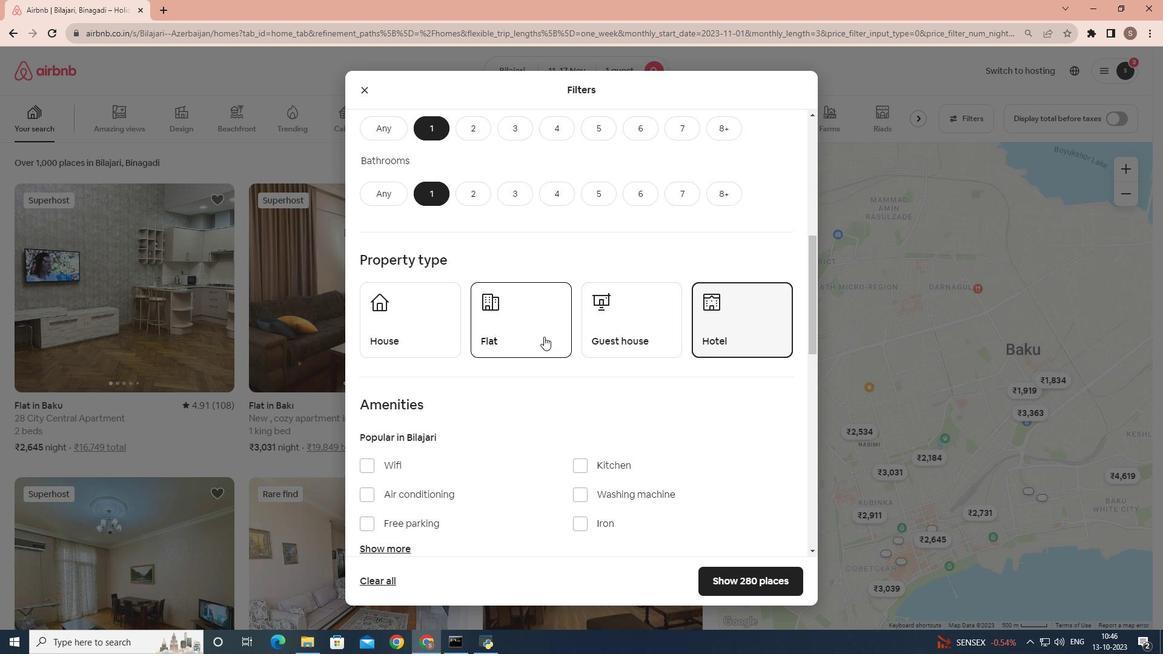 
Action: Mouse scrolled (544, 336) with delta (0, 0)
Screenshot: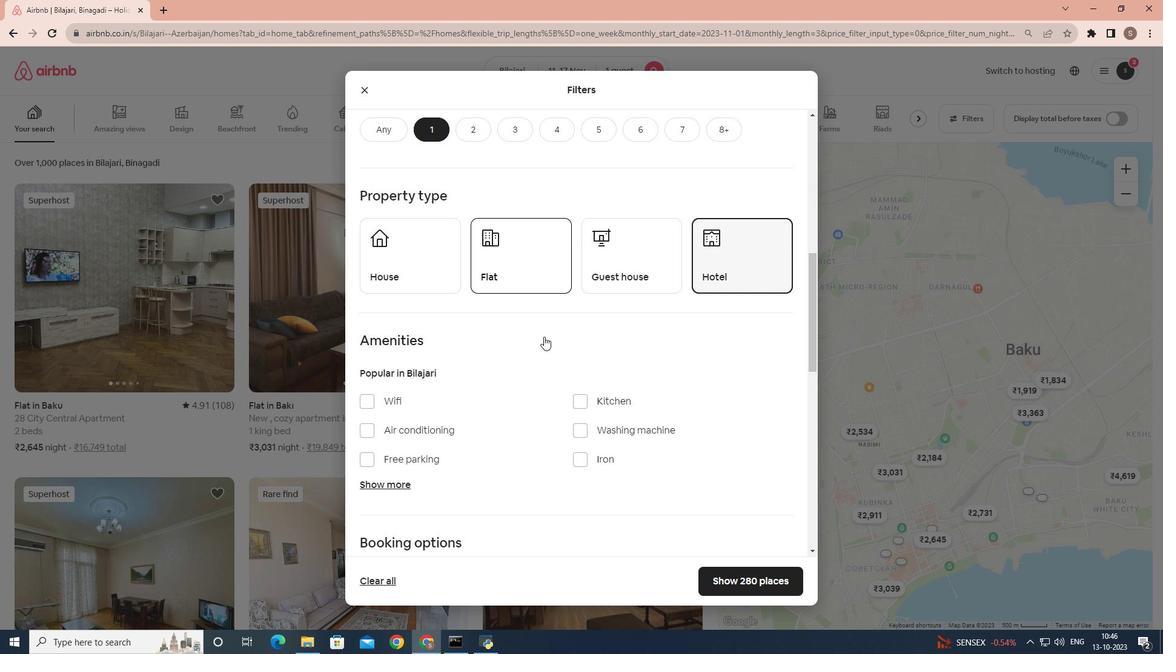 
Action: Mouse scrolled (544, 336) with delta (0, 0)
Screenshot: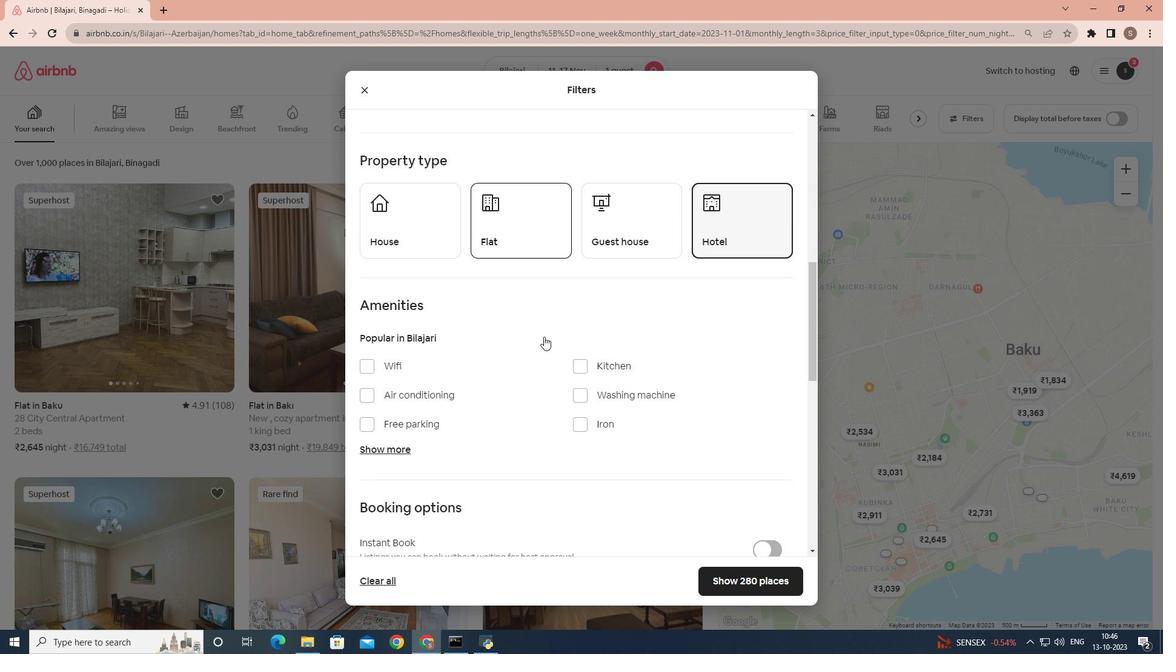 
Action: Mouse moved to (371, 326)
Screenshot: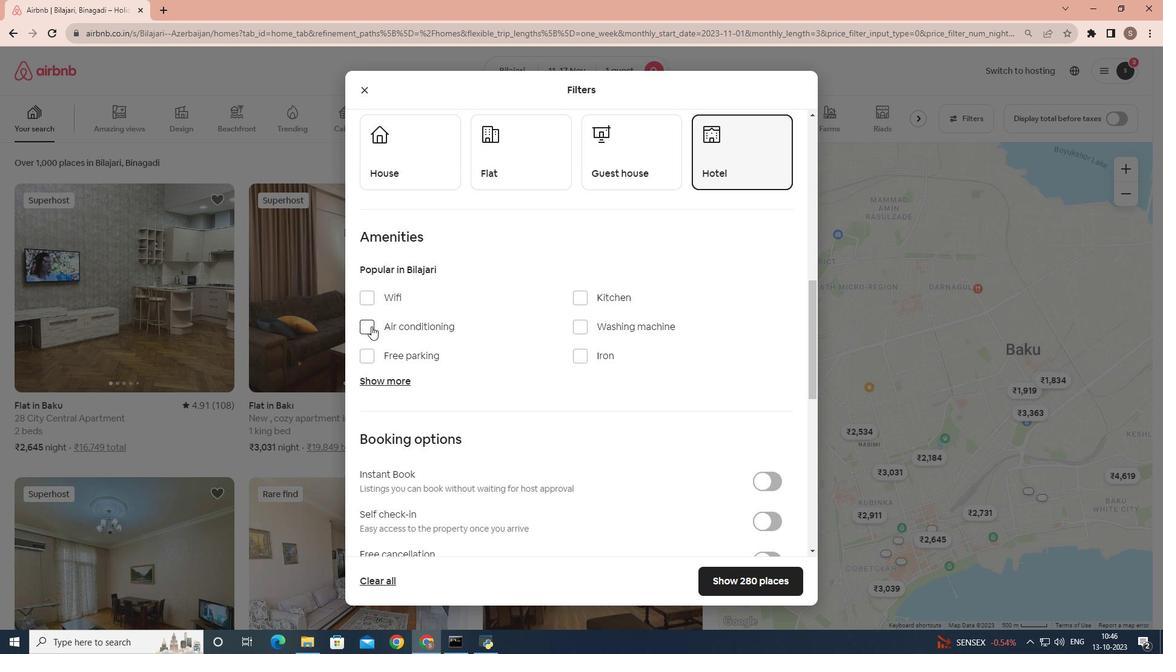 
Action: Mouse pressed left at (371, 326)
Screenshot: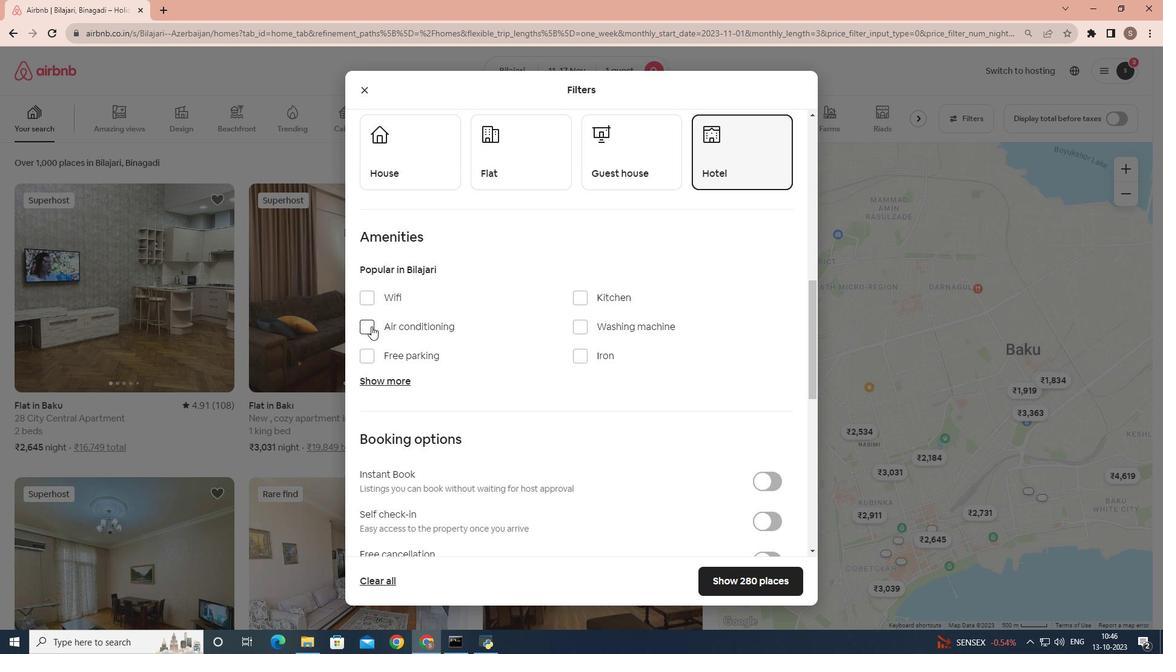 
Action: Mouse moved to (411, 342)
Screenshot: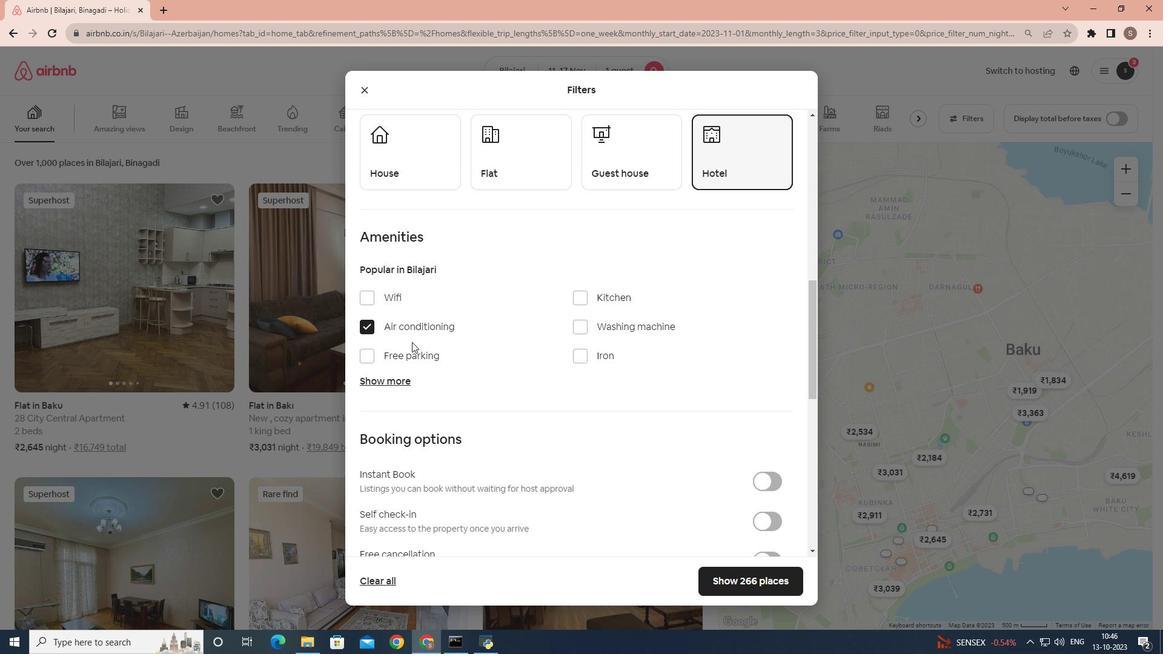 
Action: Mouse scrolled (411, 341) with delta (0, 0)
Screenshot: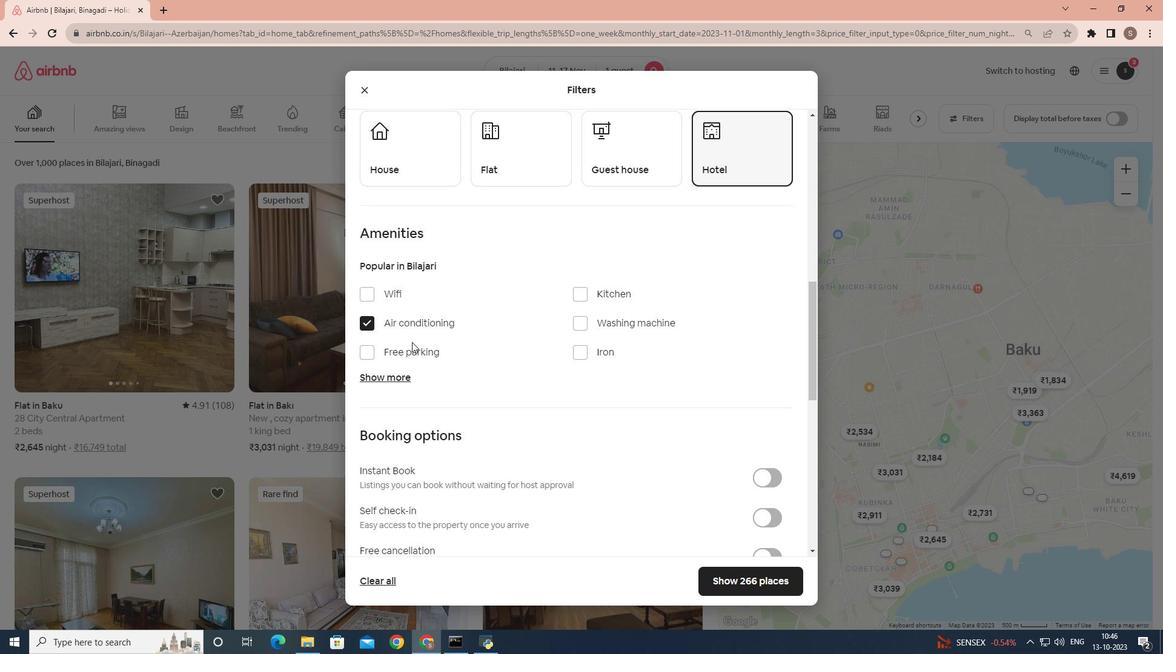 
Action: Mouse moved to (474, 351)
Screenshot: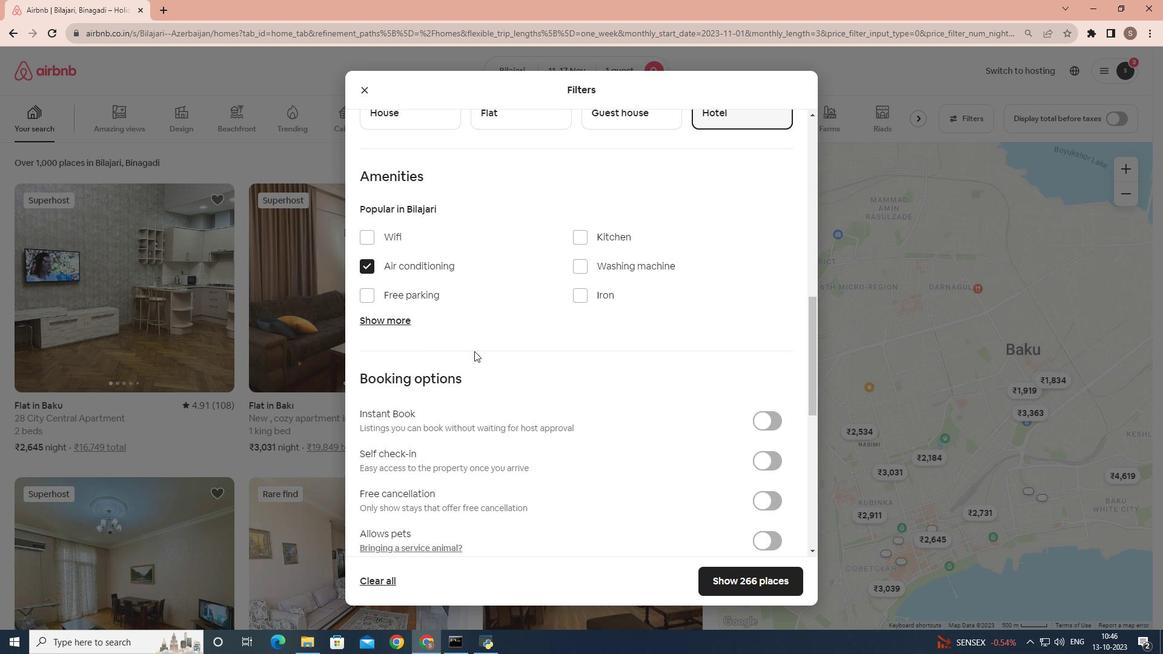 
Action: Mouse scrolled (474, 350) with delta (0, 0)
Screenshot: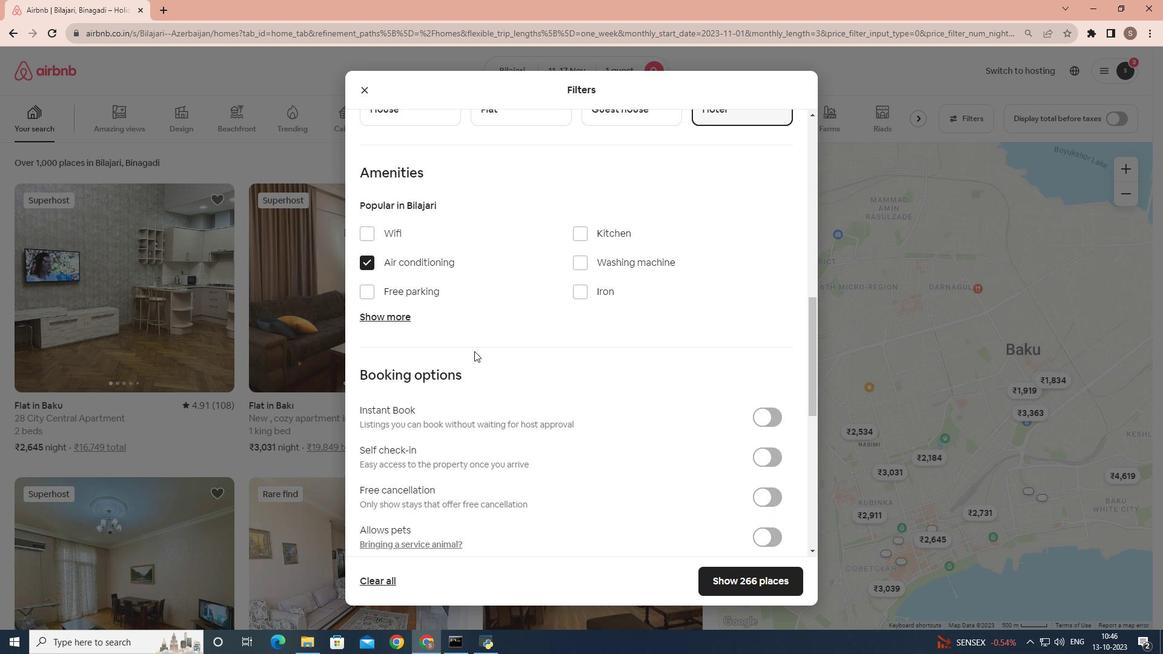 
Action: Mouse scrolled (474, 350) with delta (0, 0)
Screenshot: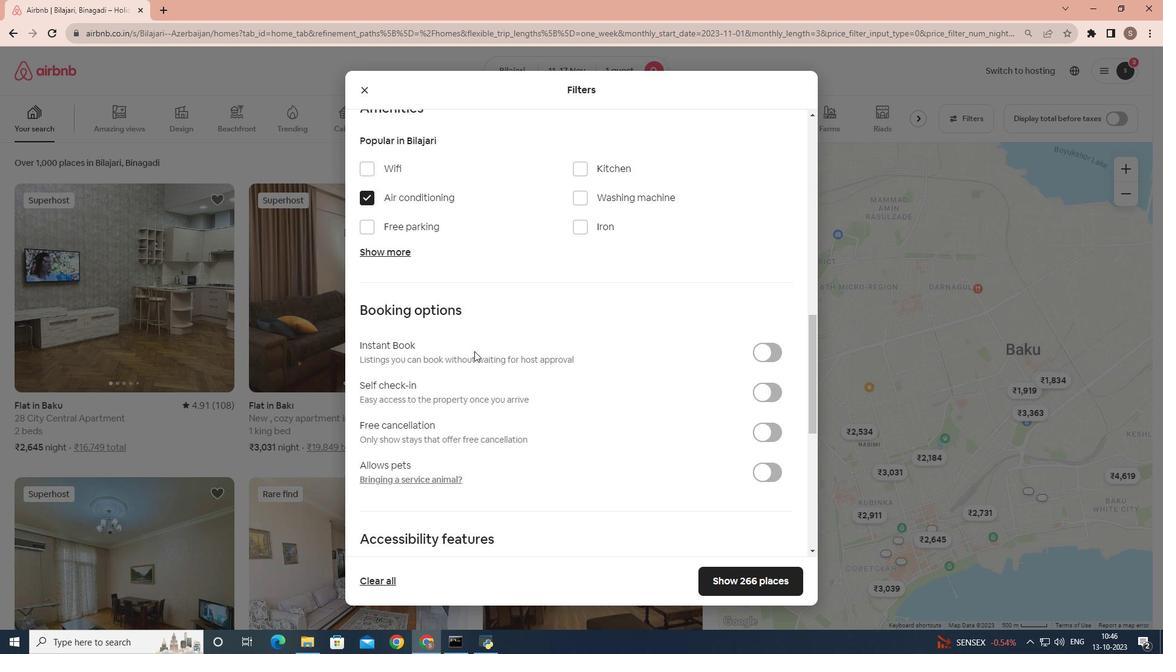 
Action: Mouse scrolled (474, 350) with delta (0, 0)
Screenshot: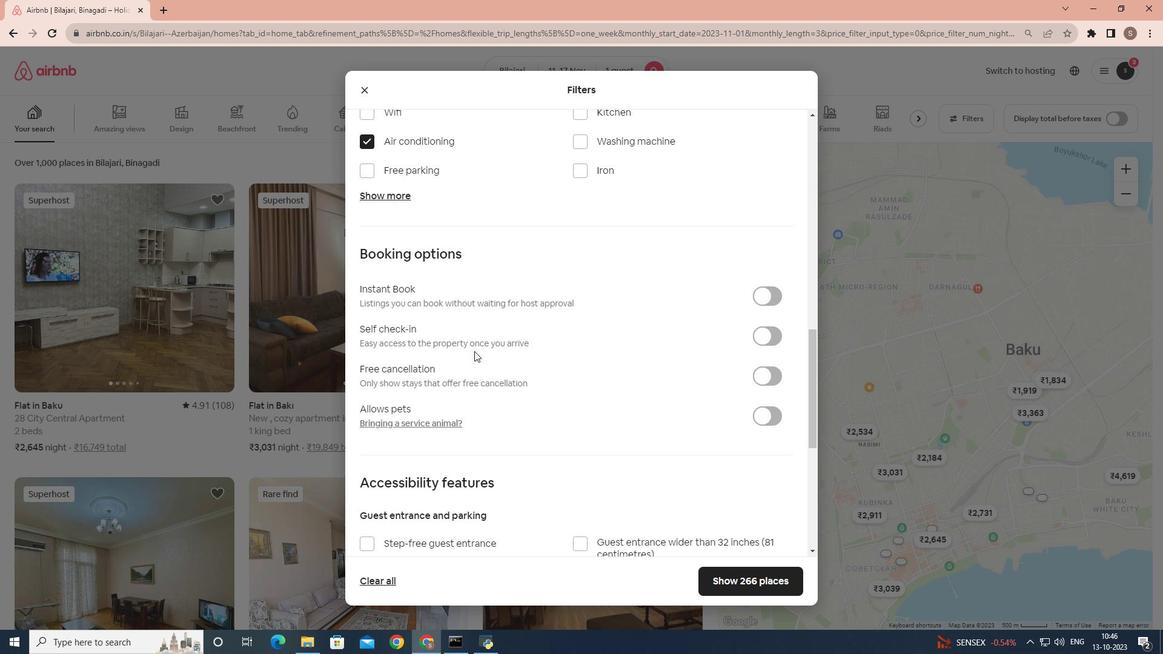 
Action: Mouse scrolled (474, 352) with delta (0, 0)
Screenshot: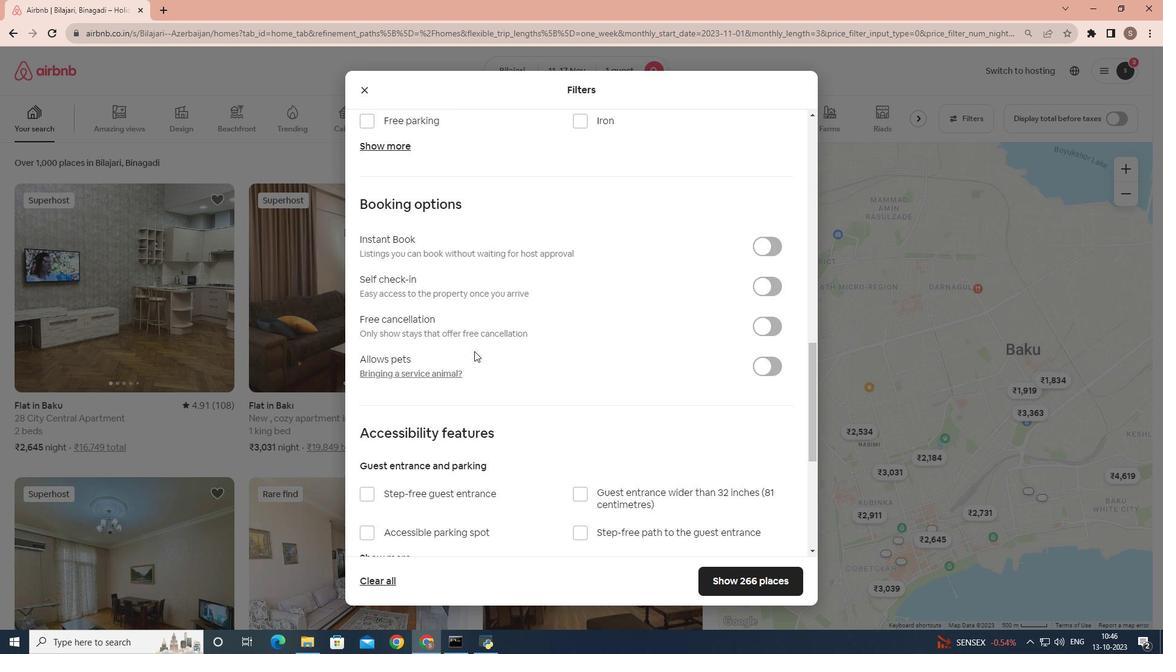 
Action: Mouse moved to (764, 341)
Screenshot: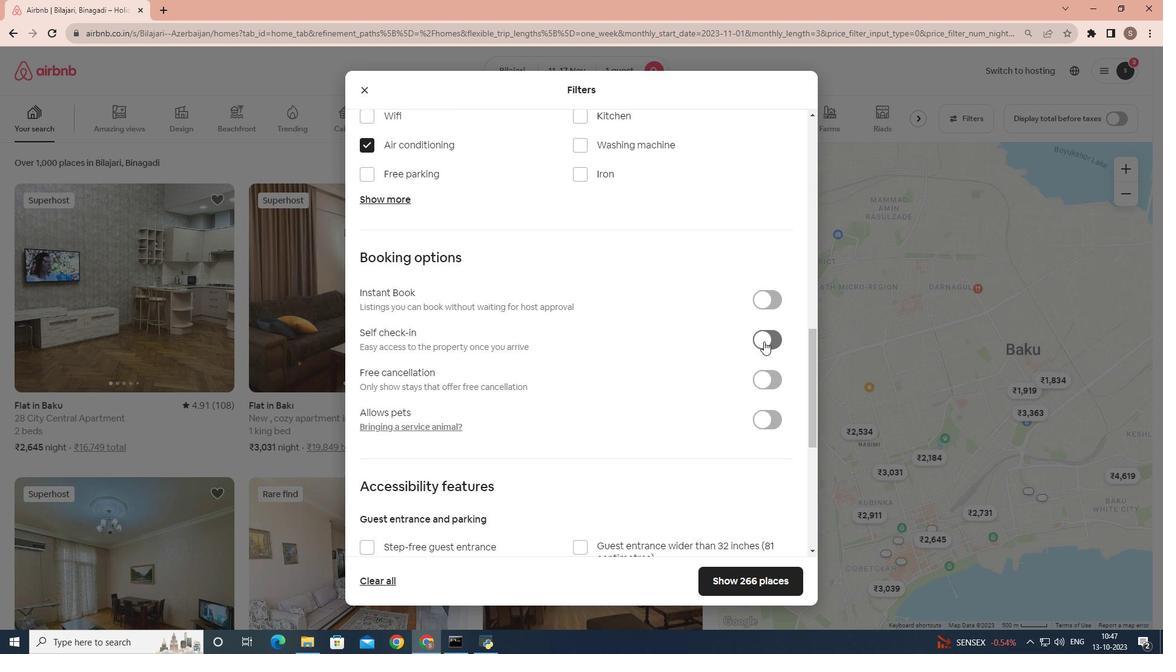 
Action: Mouse pressed left at (764, 341)
Screenshot: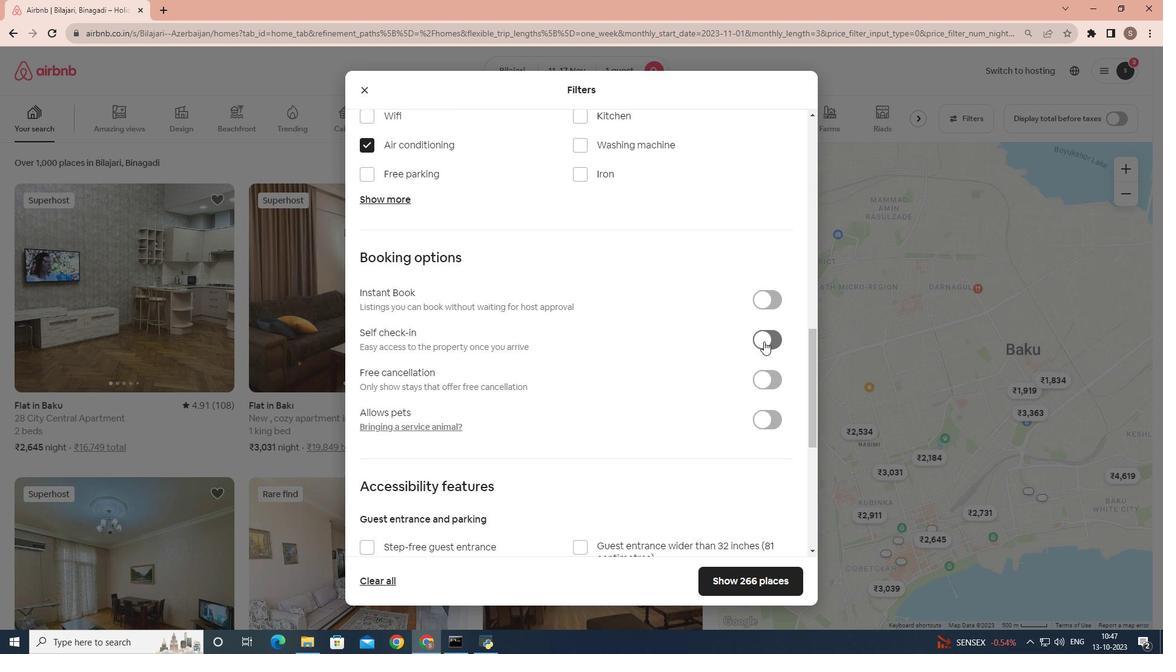 
Action: Mouse moved to (747, 344)
Screenshot: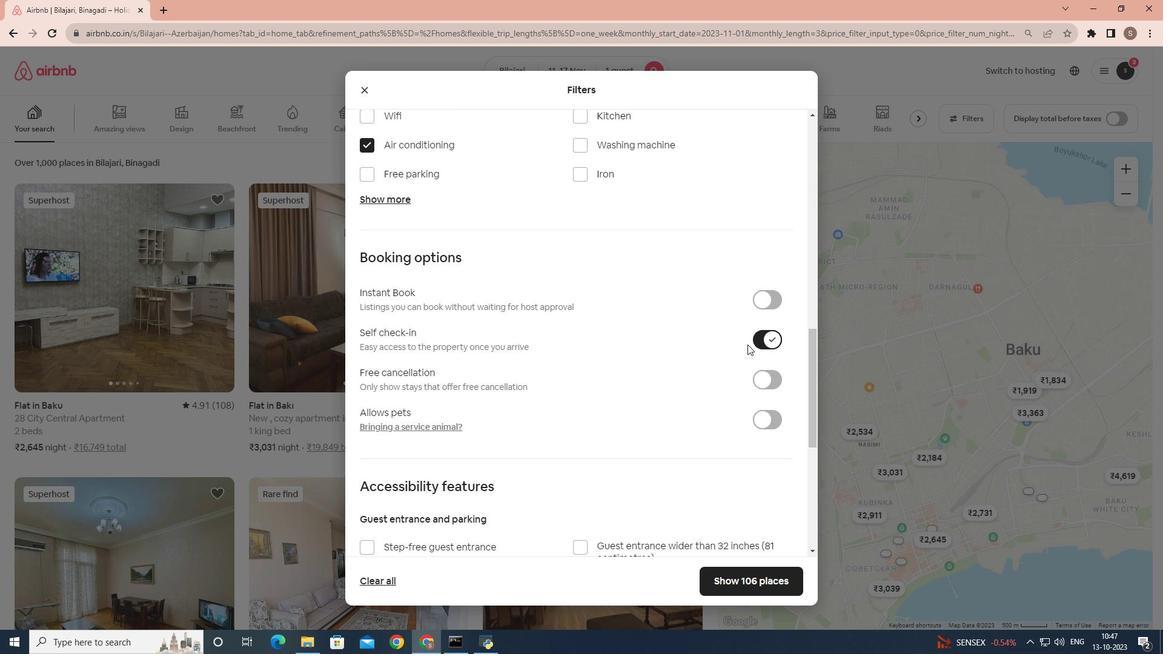 
Action: Mouse scrolled (747, 344) with delta (0, 0)
Screenshot: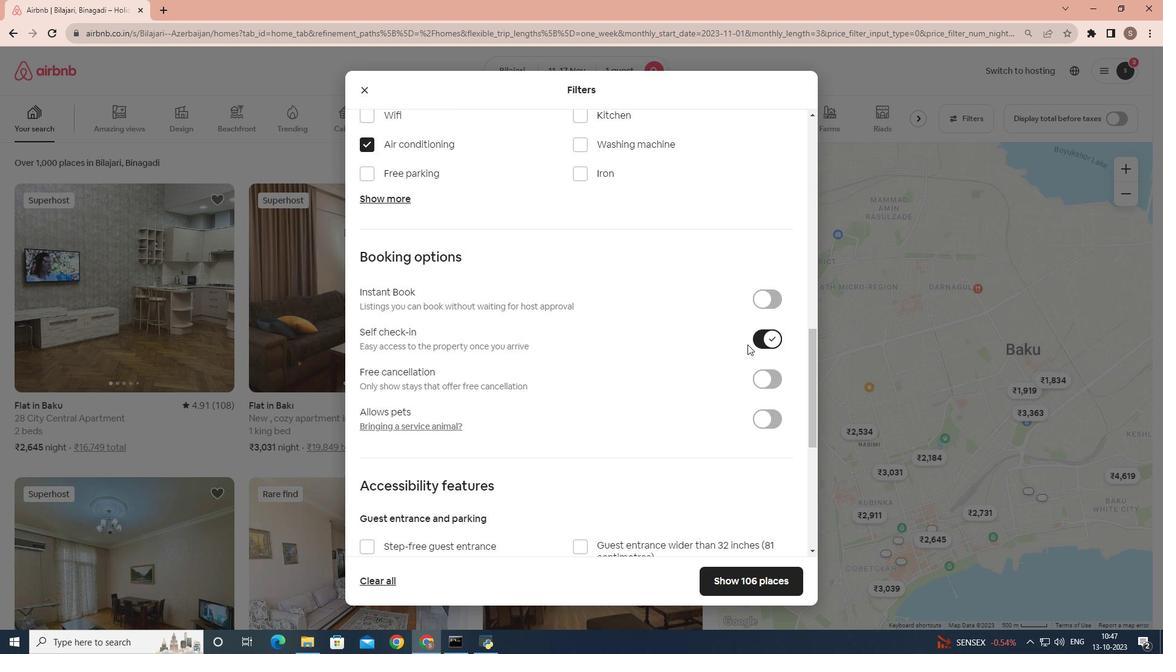 
Action: Mouse scrolled (747, 344) with delta (0, 0)
Screenshot: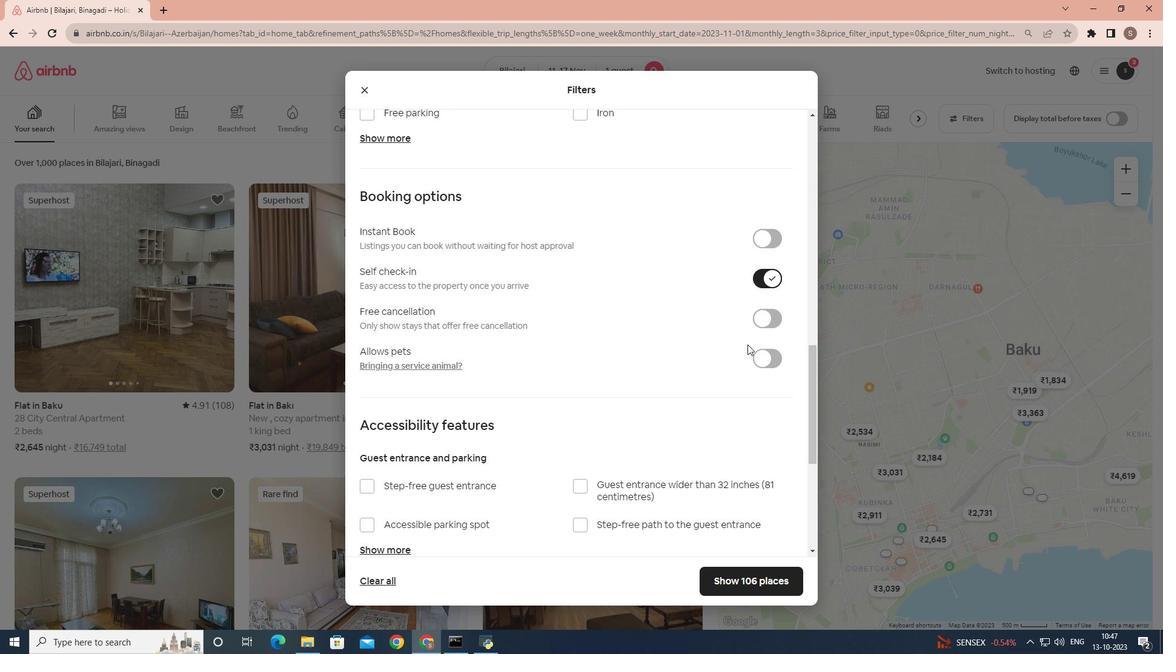 
Action: Mouse moved to (782, 574)
Screenshot: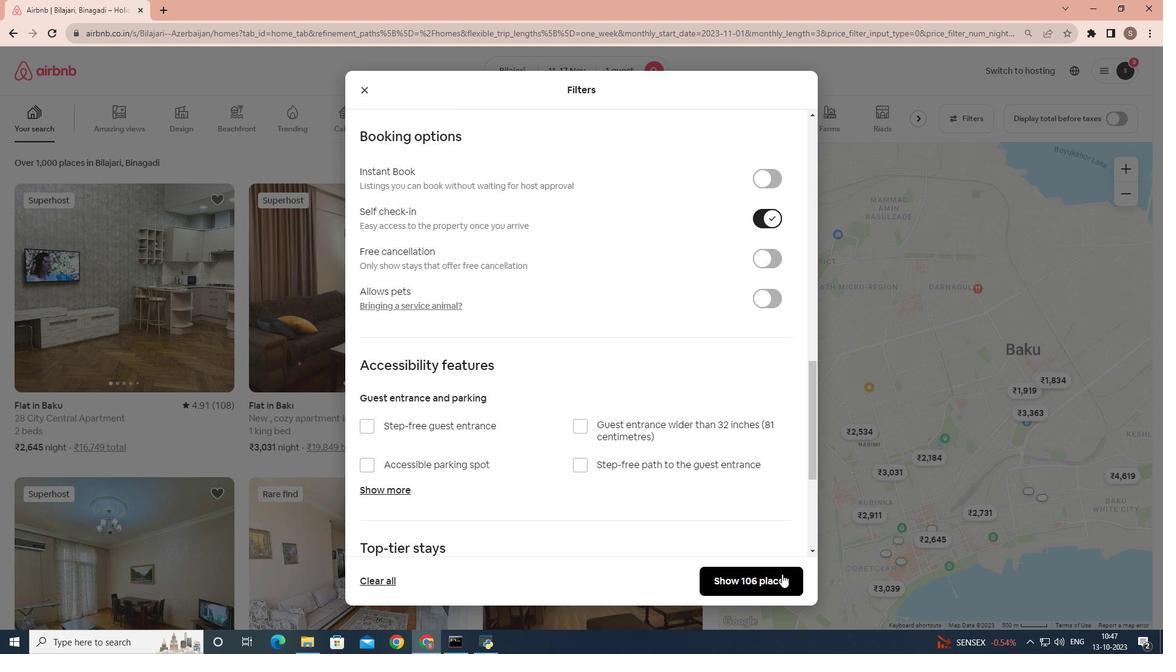 
Action: Mouse pressed left at (782, 574)
Screenshot: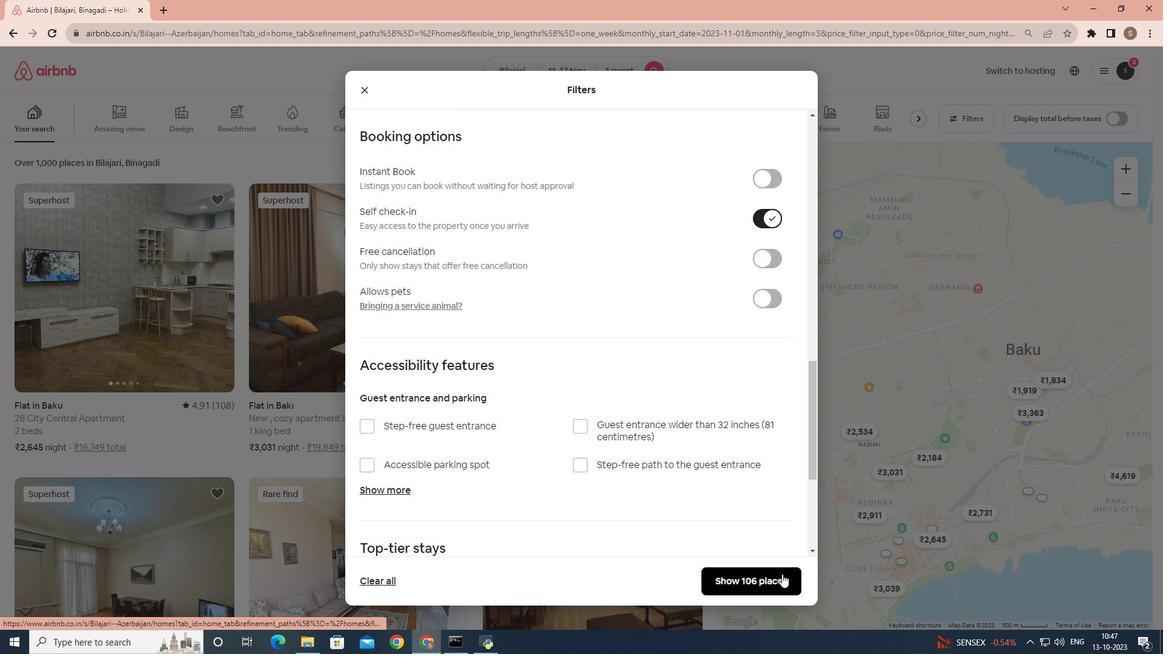 
Action: Mouse moved to (150, 337)
Screenshot: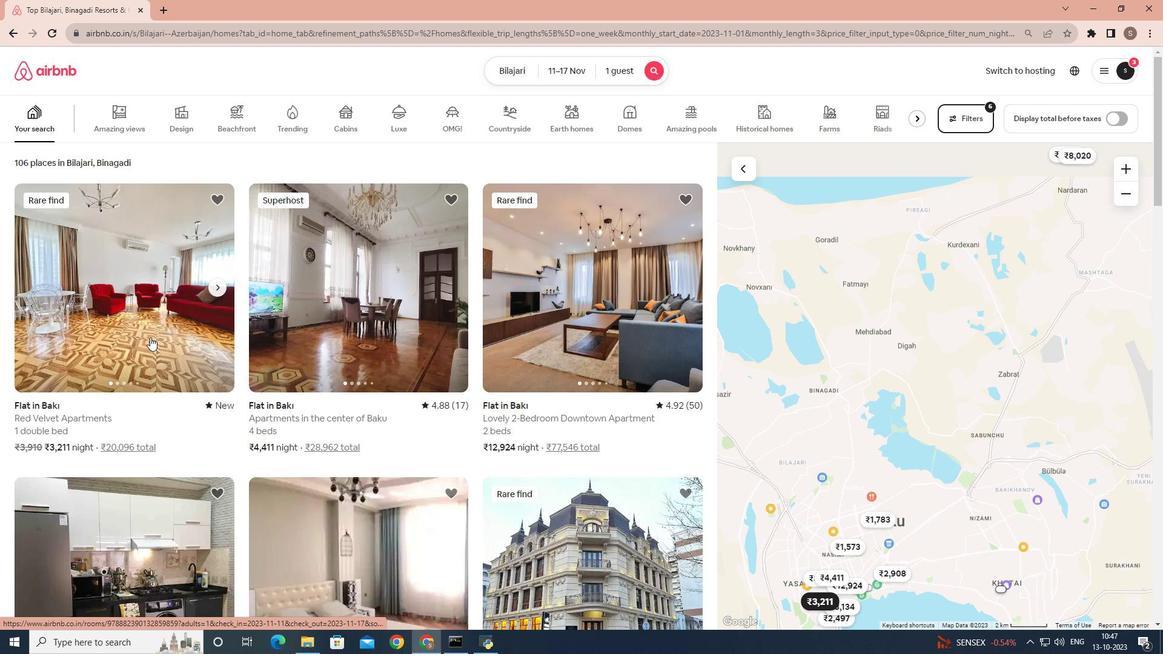 
Action: Mouse pressed left at (150, 337)
Screenshot: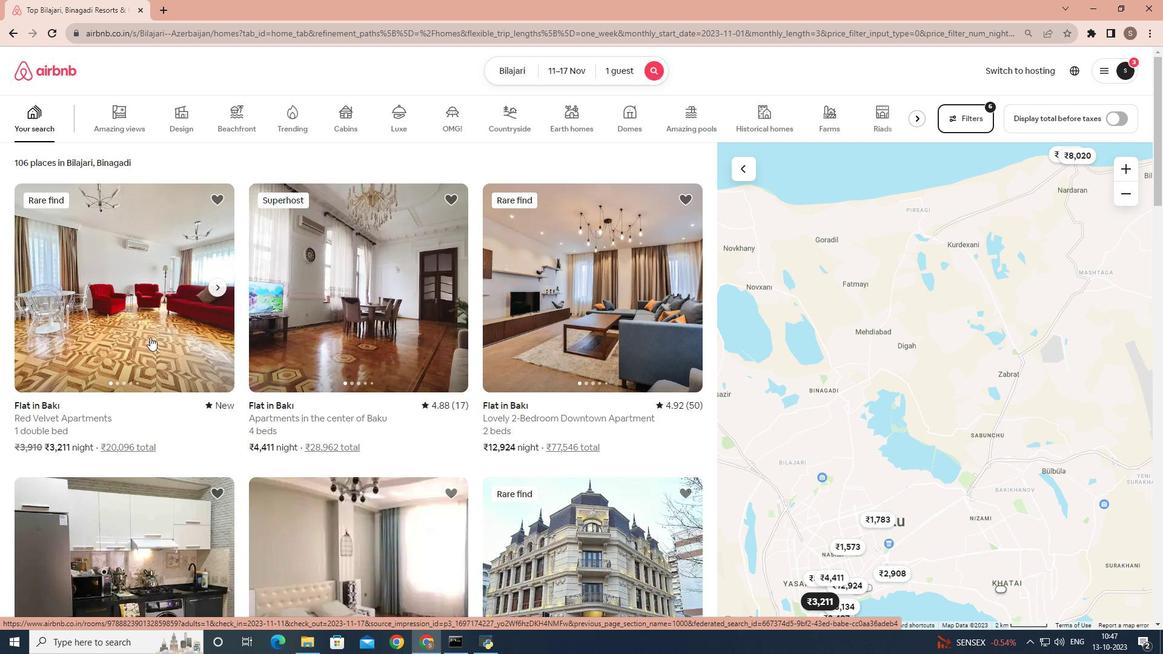 
Action: Mouse moved to (856, 443)
Screenshot: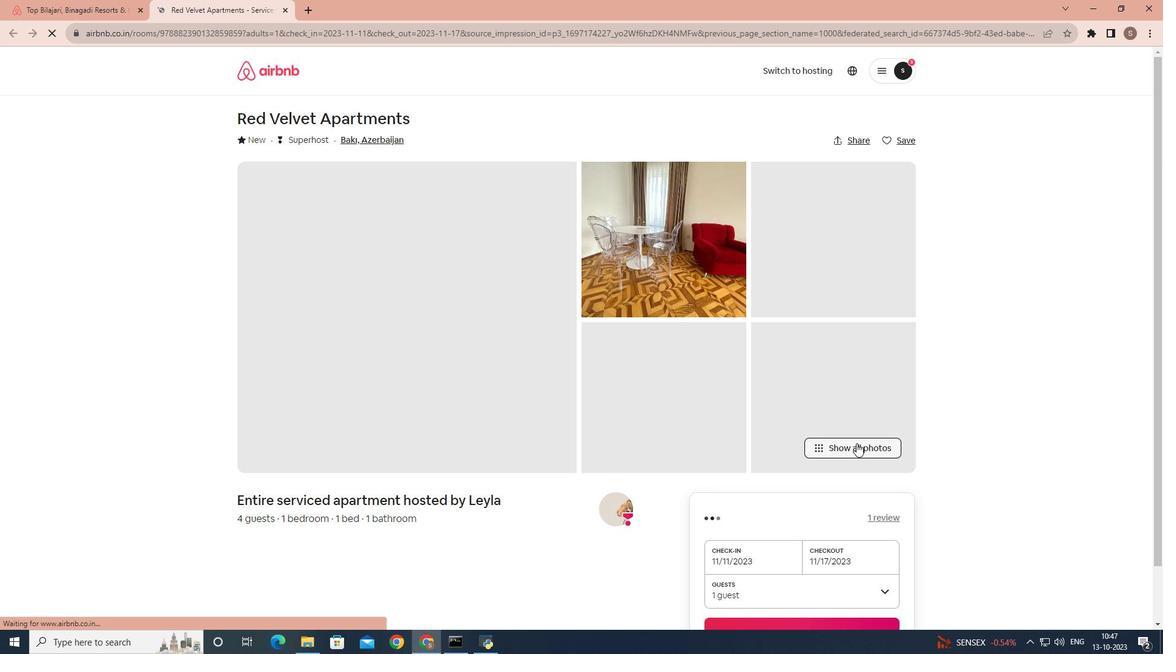 
Action: Mouse pressed left at (856, 443)
Screenshot: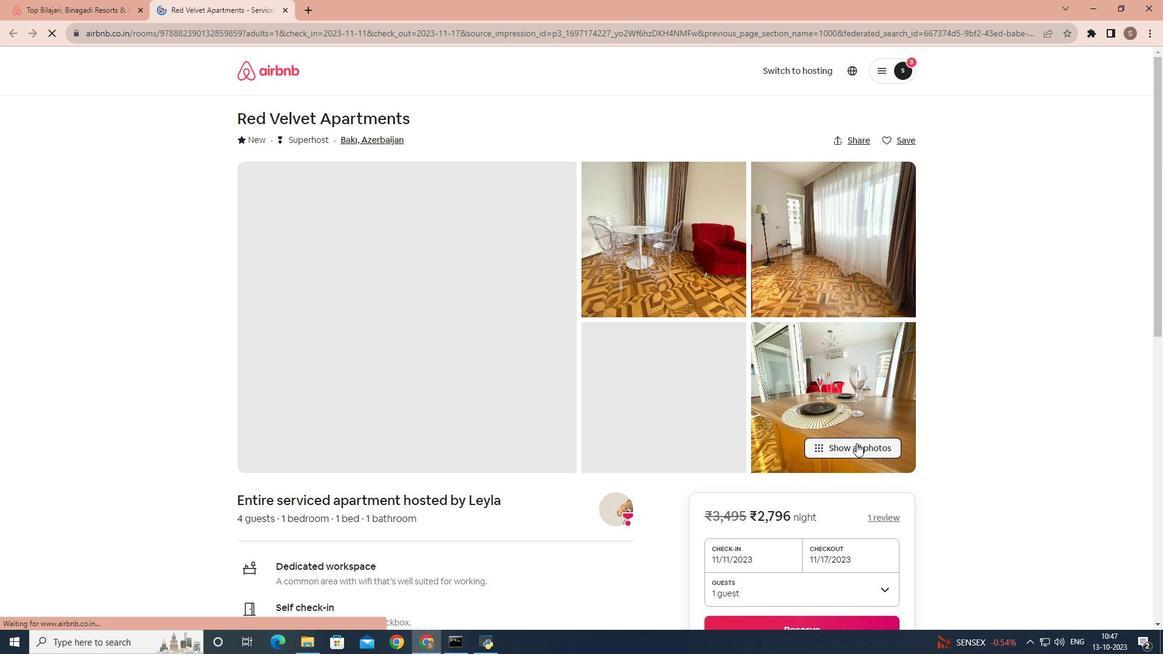 
Action: Mouse moved to (596, 380)
Screenshot: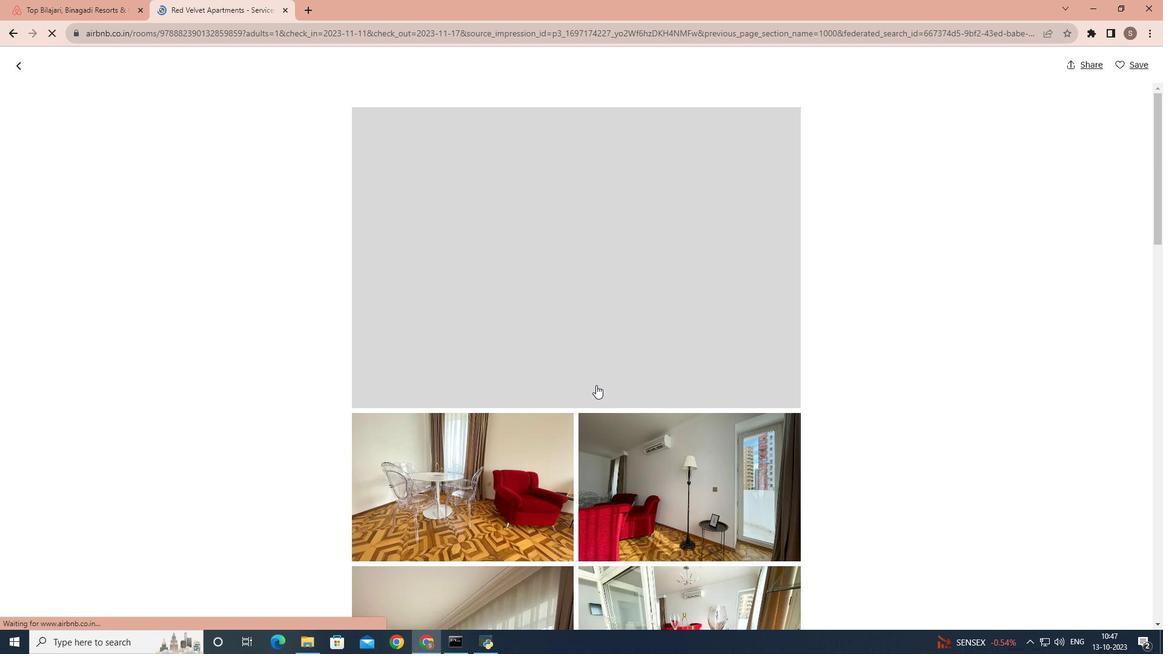
Action: Mouse scrolled (596, 379) with delta (0, 0)
Screenshot: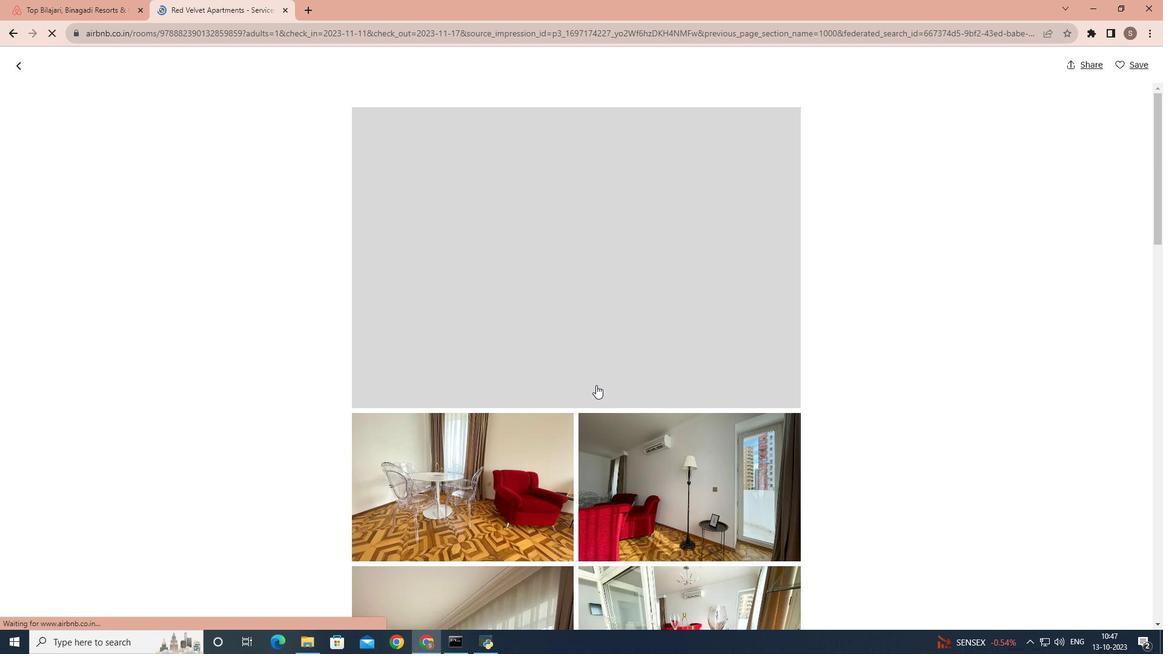 
Action: Mouse moved to (596, 385)
Screenshot: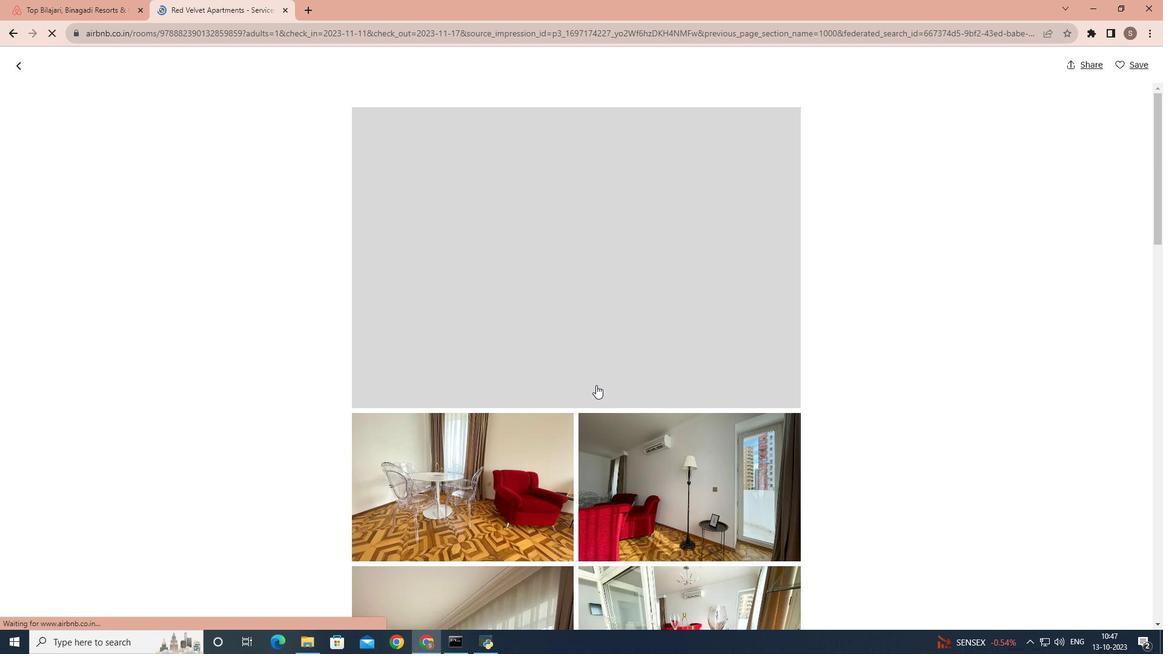 
Action: Mouse scrolled (596, 384) with delta (0, 0)
Screenshot: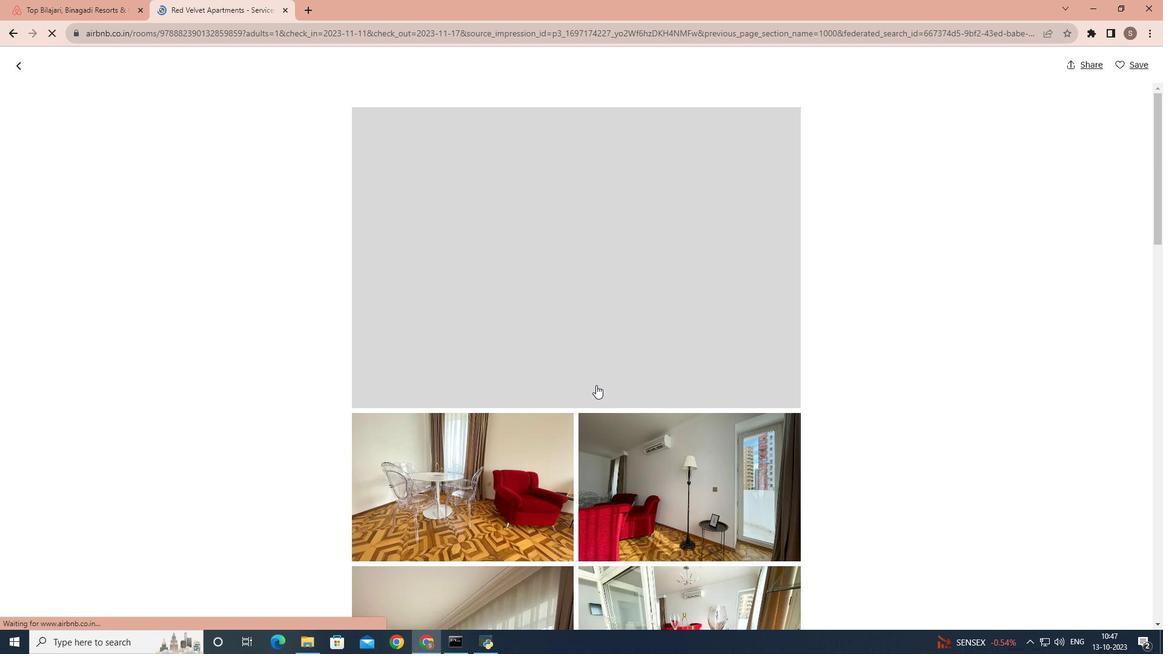 
Action: Mouse moved to (596, 385)
Screenshot: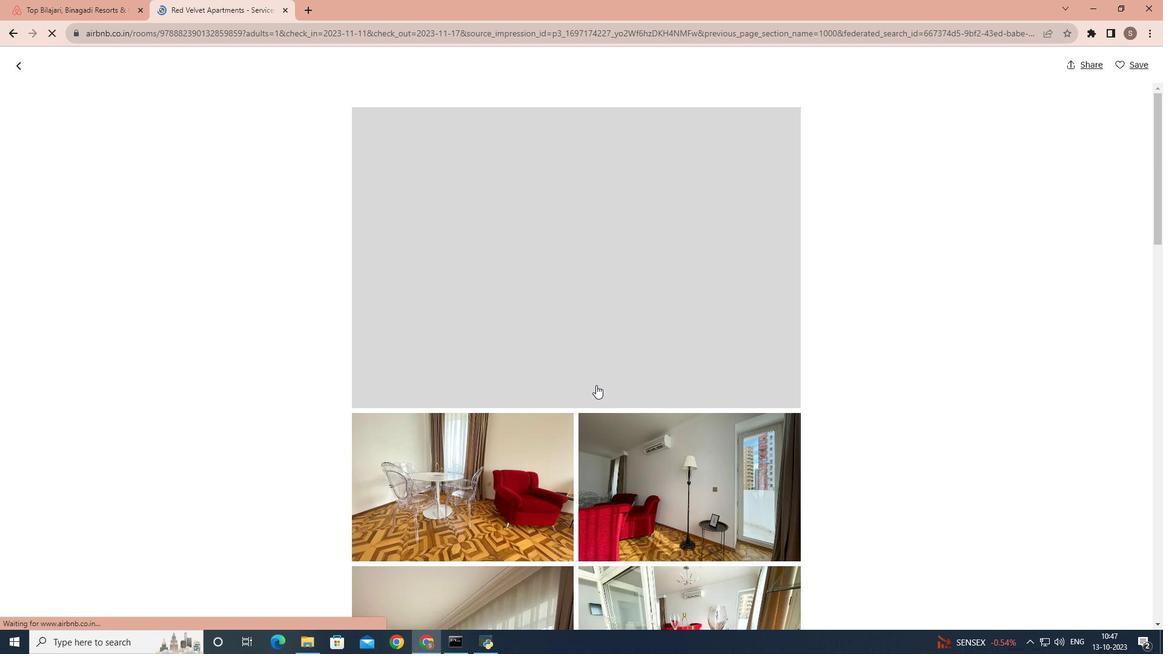
Action: Mouse scrolled (596, 385) with delta (0, 0)
Screenshot: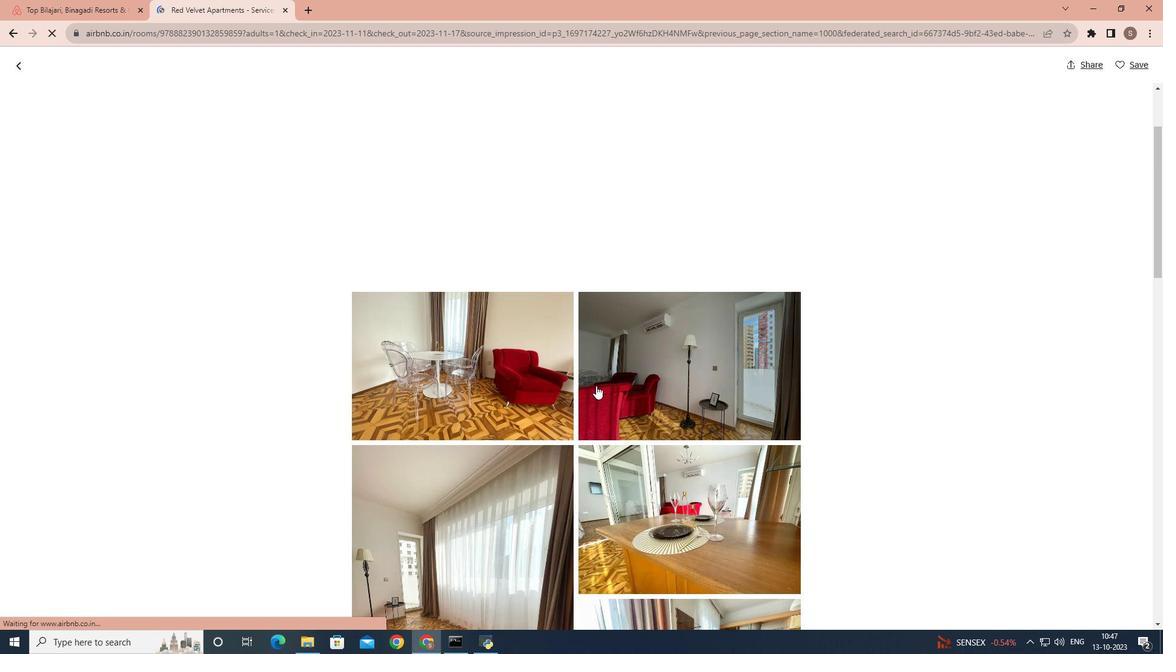
Action: Mouse scrolled (596, 385) with delta (0, 0)
Screenshot: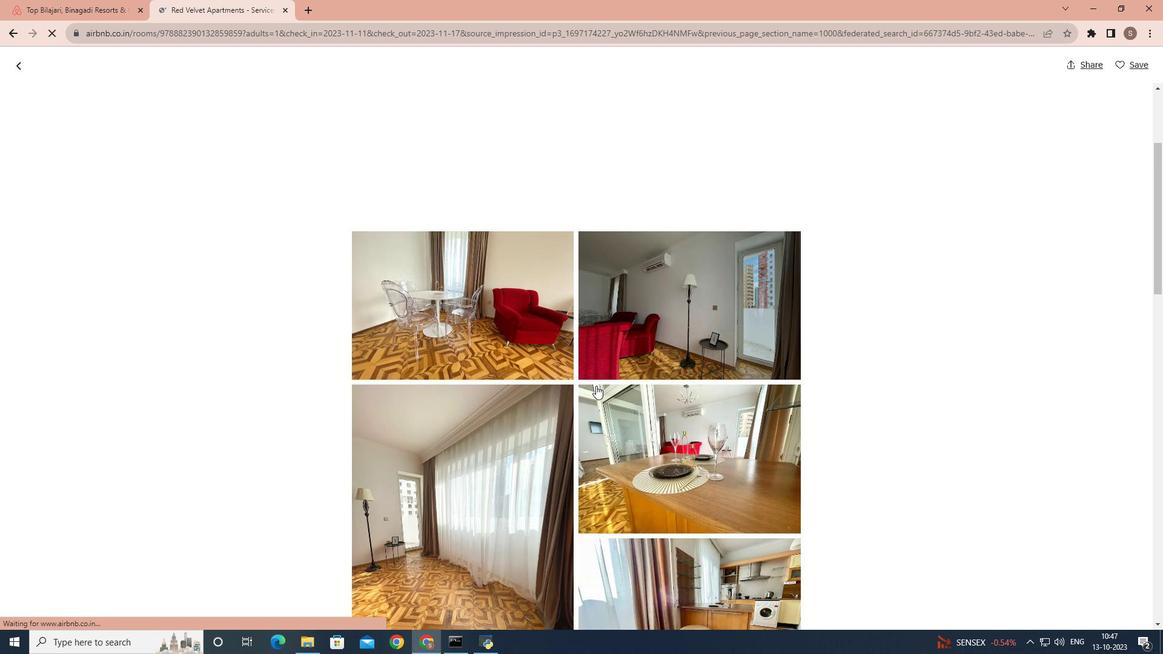 
Action: Mouse scrolled (596, 385) with delta (0, 0)
Screenshot: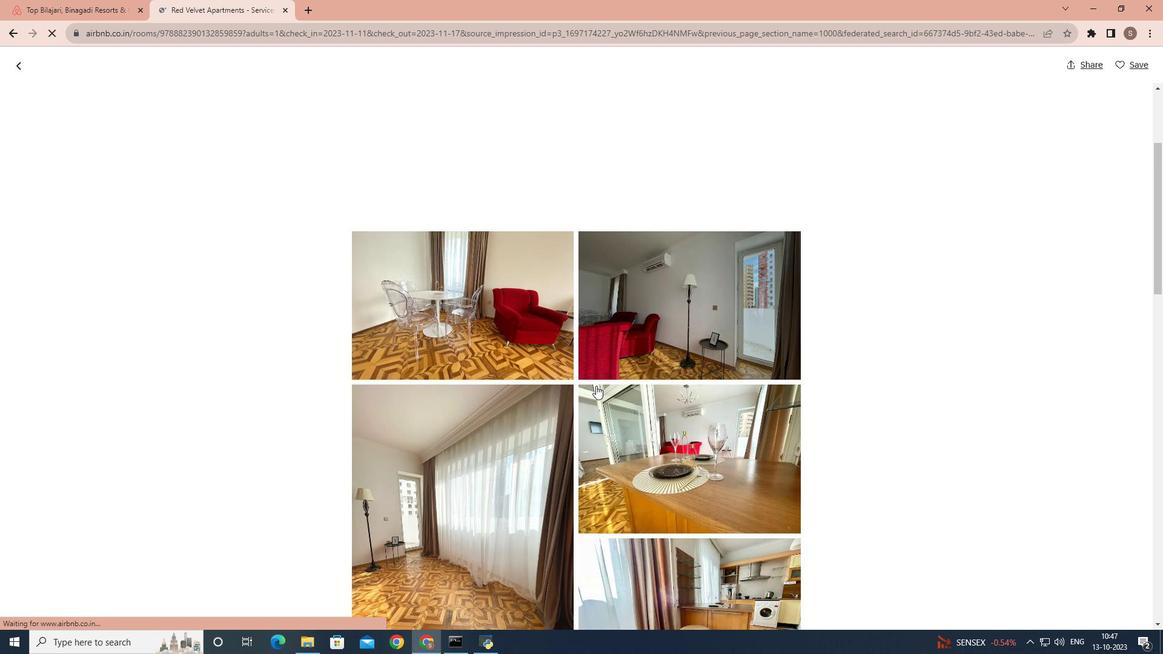 
Action: Mouse scrolled (596, 385) with delta (0, 0)
Screenshot: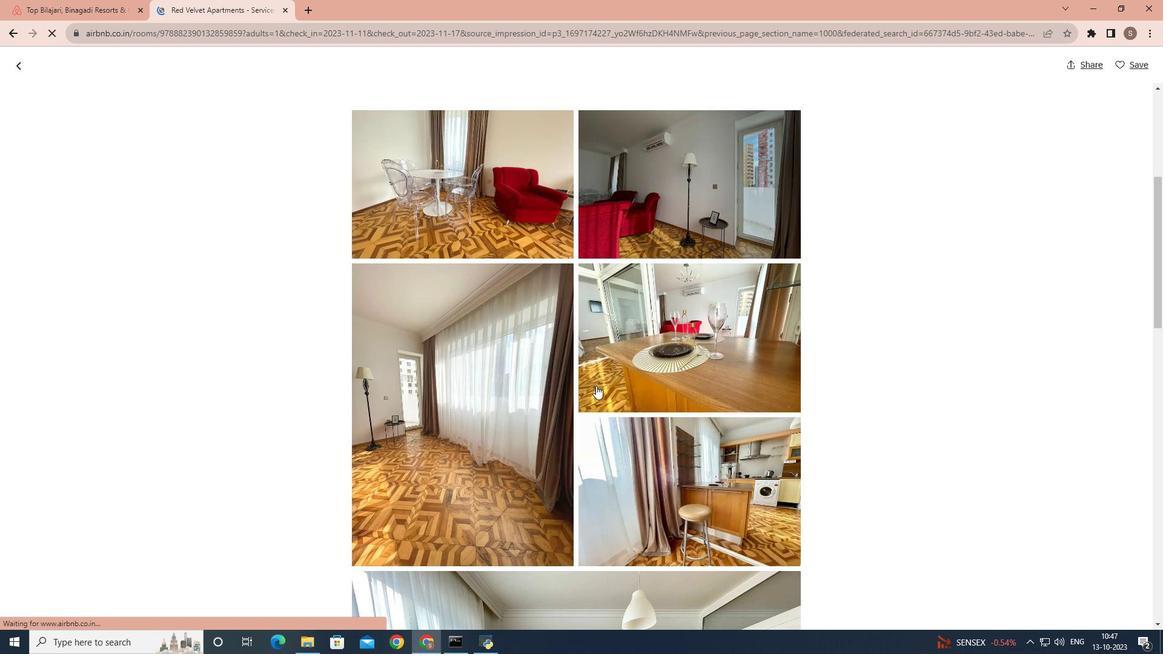 
Action: Mouse scrolled (596, 385) with delta (0, 0)
Screenshot: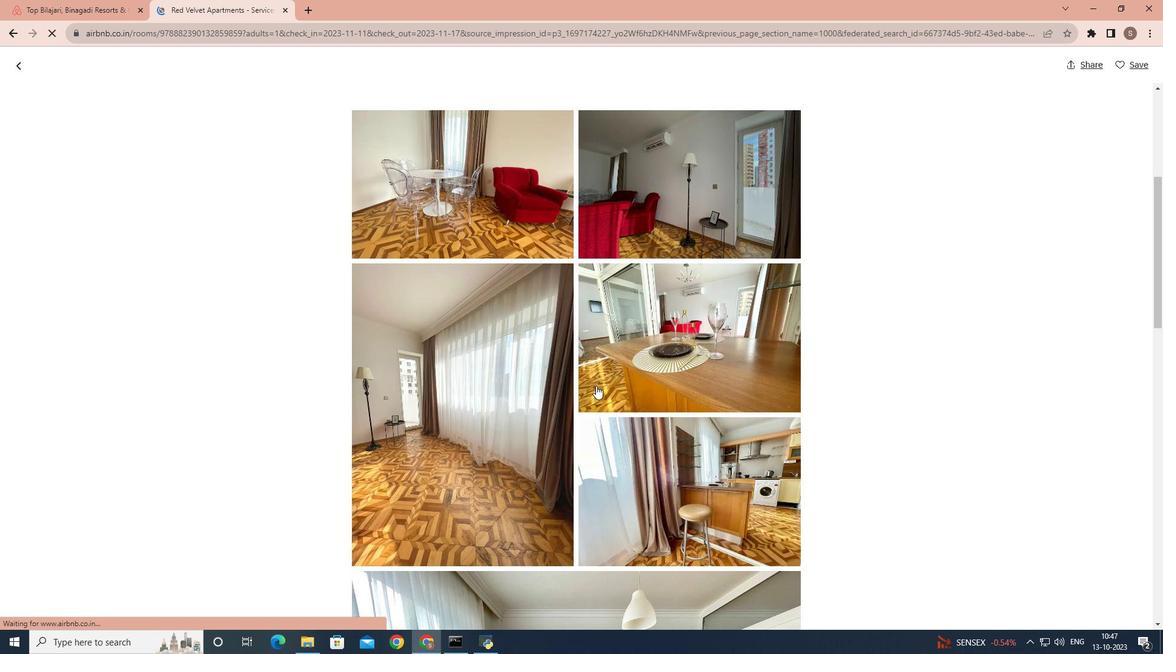 
Action: Mouse scrolled (596, 385) with delta (0, 0)
Screenshot: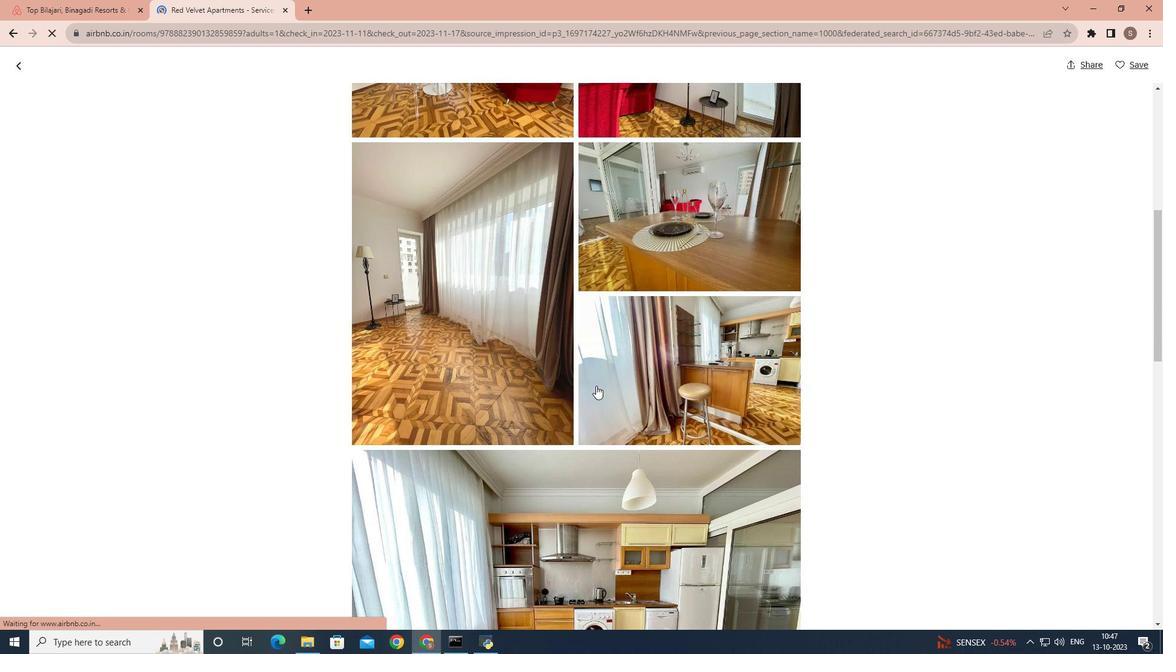 
Action: Mouse scrolled (596, 385) with delta (0, 0)
Screenshot: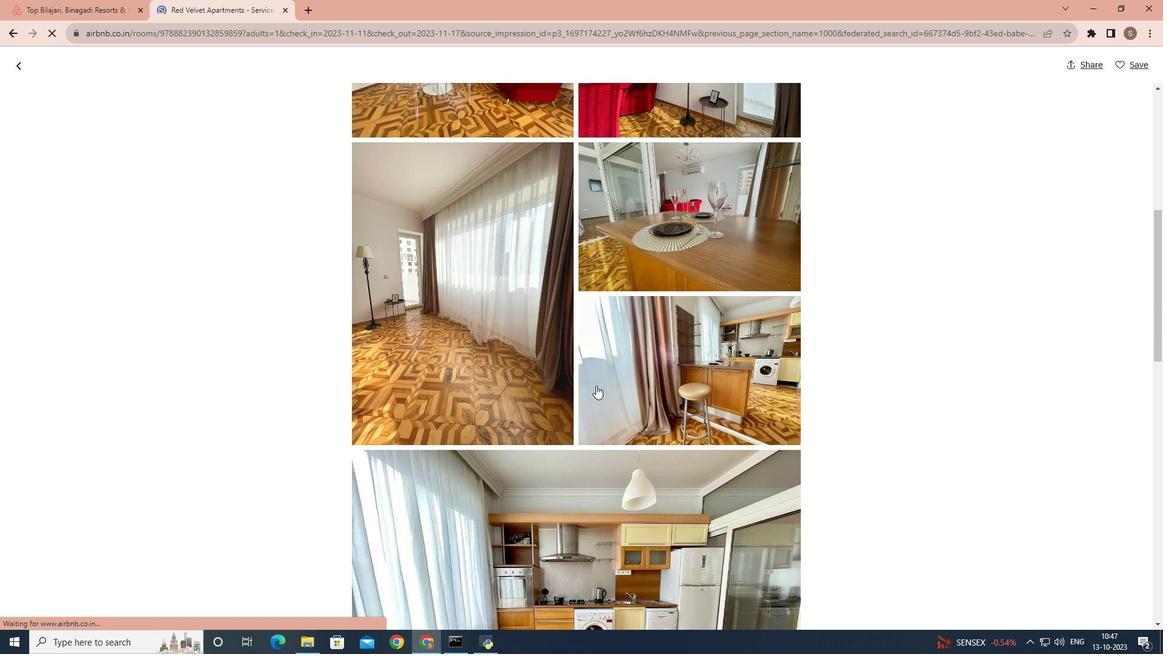 
Action: Mouse scrolled (596, 385) with delta (0, 0)
Screenshot: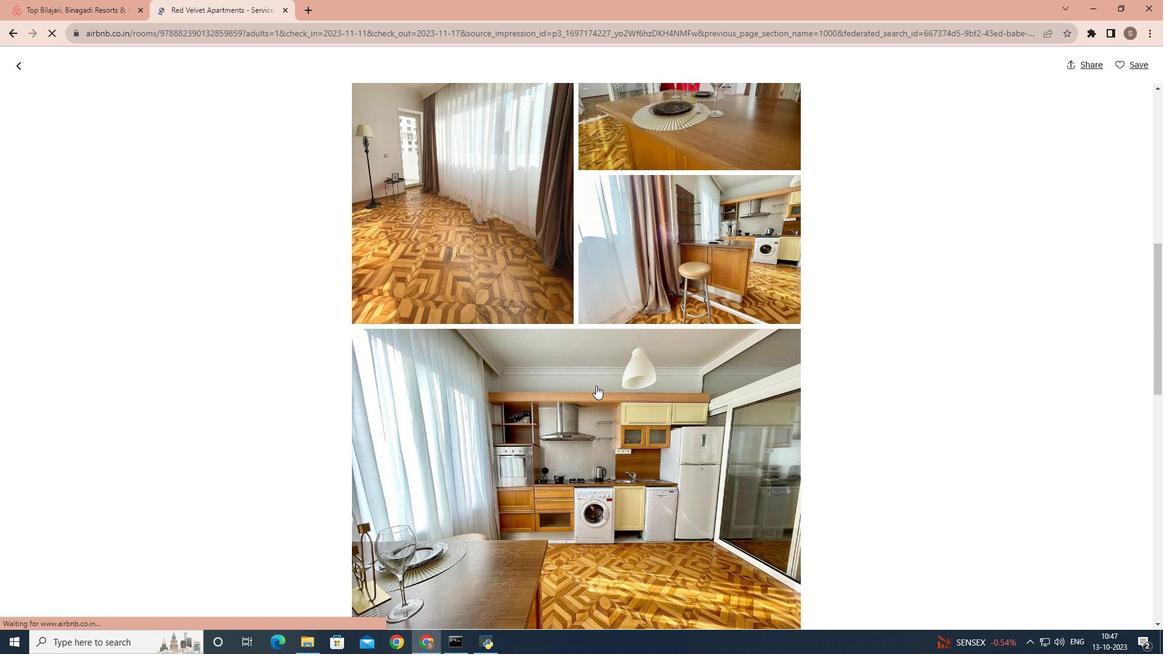 
Action: Mouse scrolled (596, 385) with delta (0, 0)
Screenshot: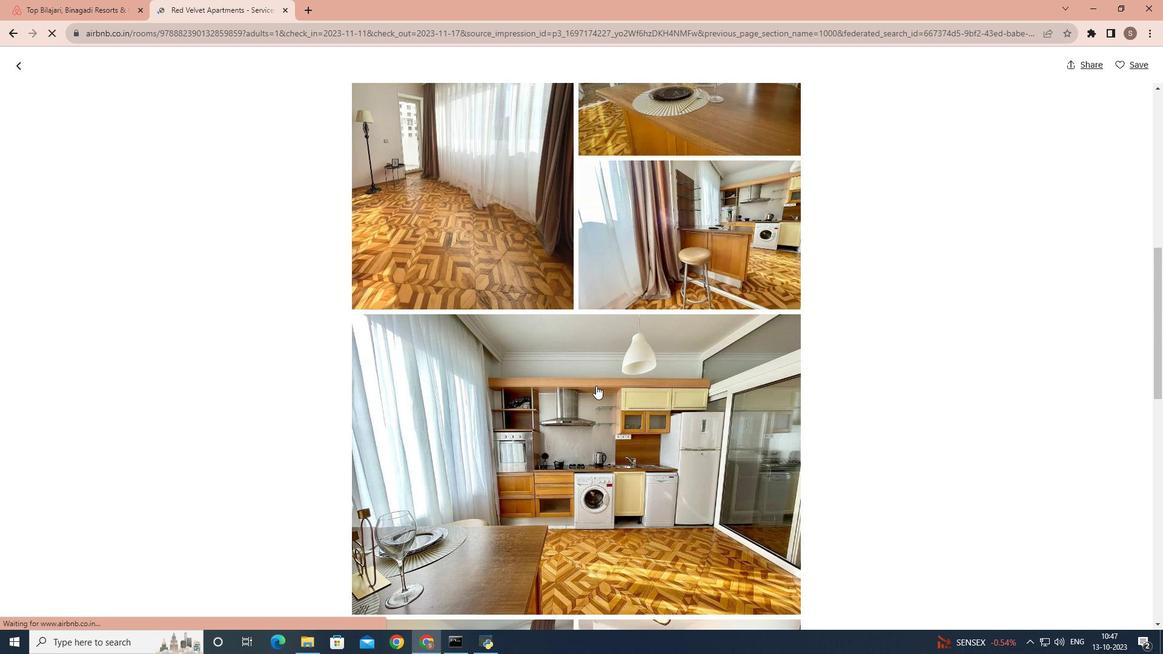 
Action: Mouse scrolled (596, 385) with delta (0, 0)
Screenshot: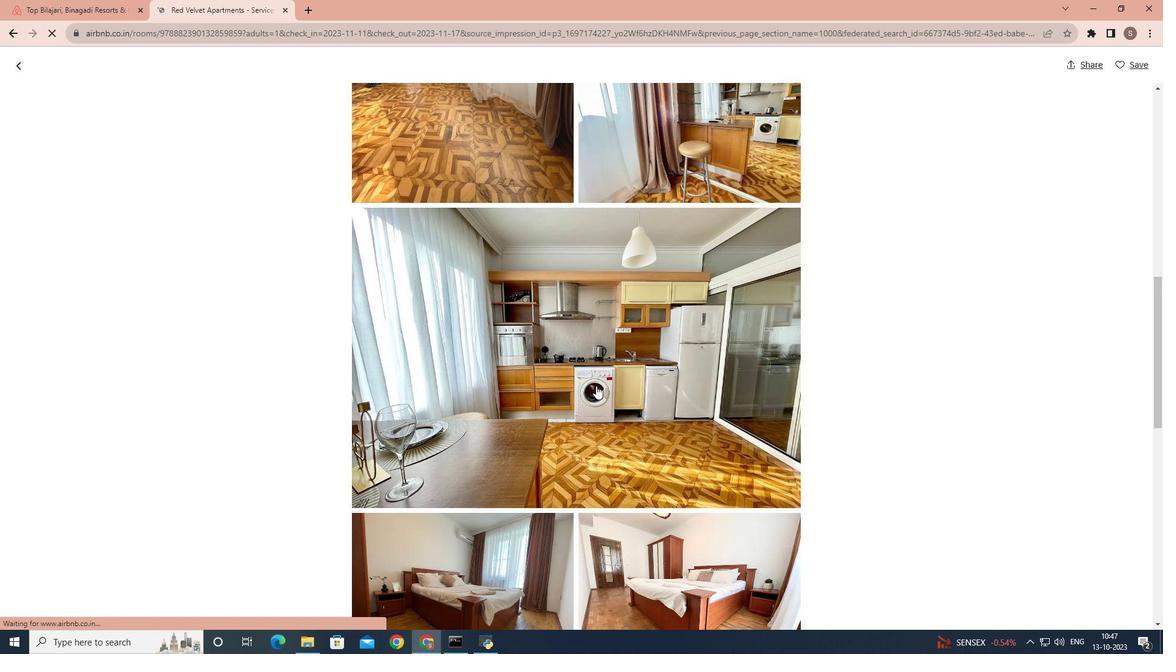 
Action: Mouse scrolled (596, 385) with delta (0, 0)
Screenshot: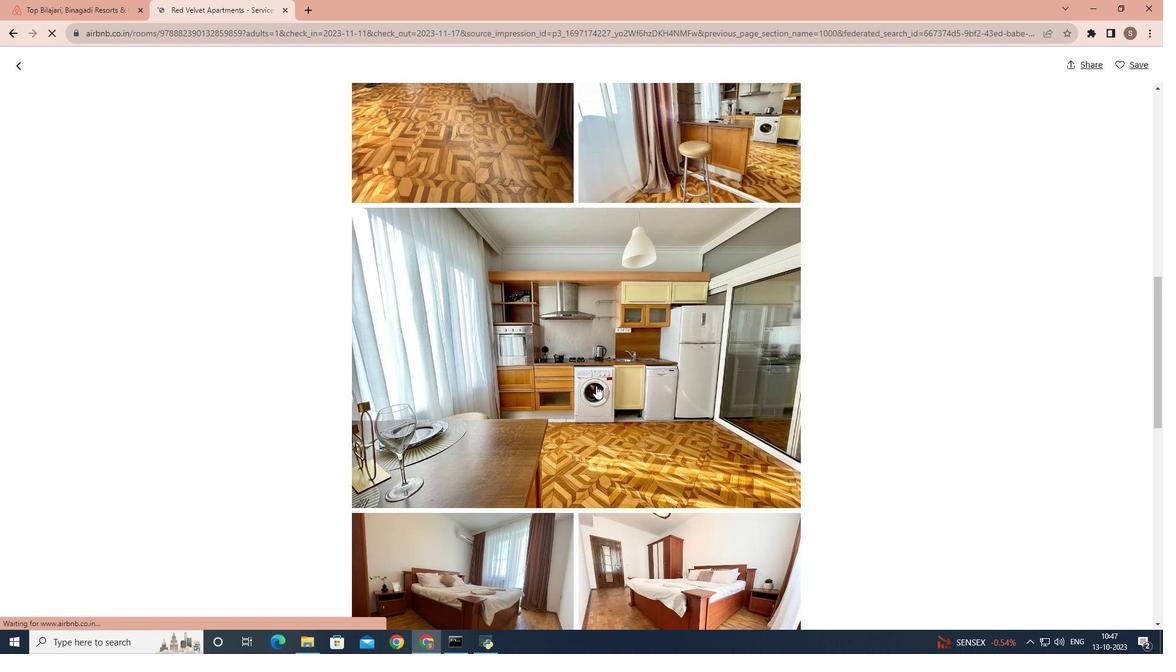 
Action: Mouse scrolled (596, 385) with delta (0, 0)
Screenshot: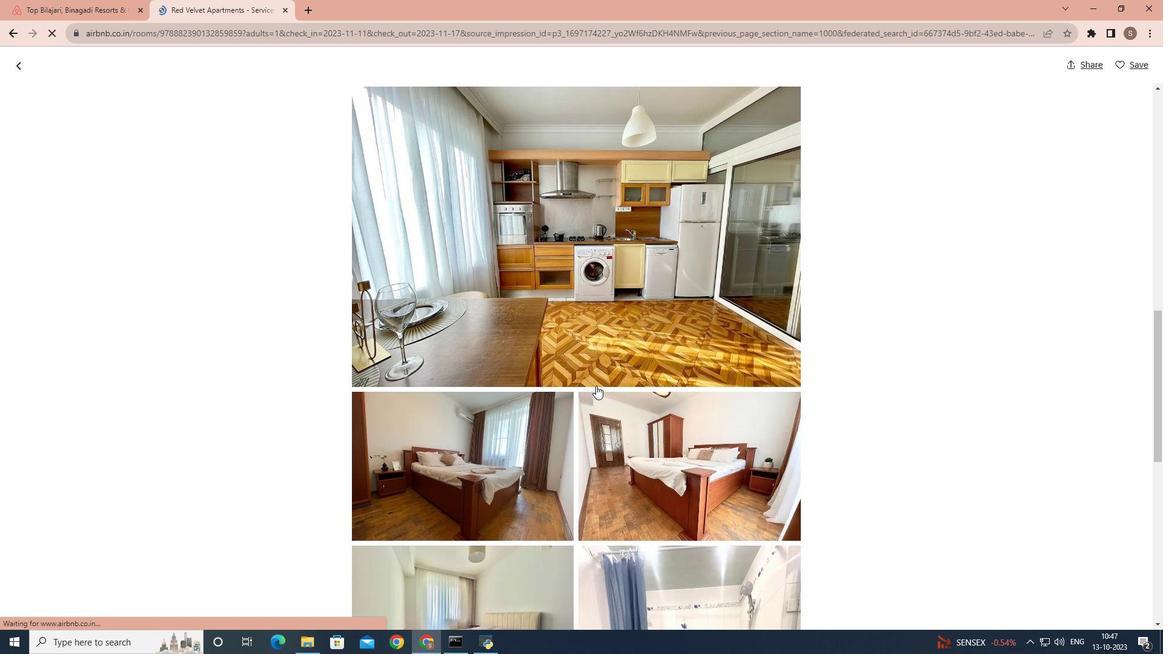 
Action: Mouse scrolled (596, 385) with delta (0, 0)
Screenshot: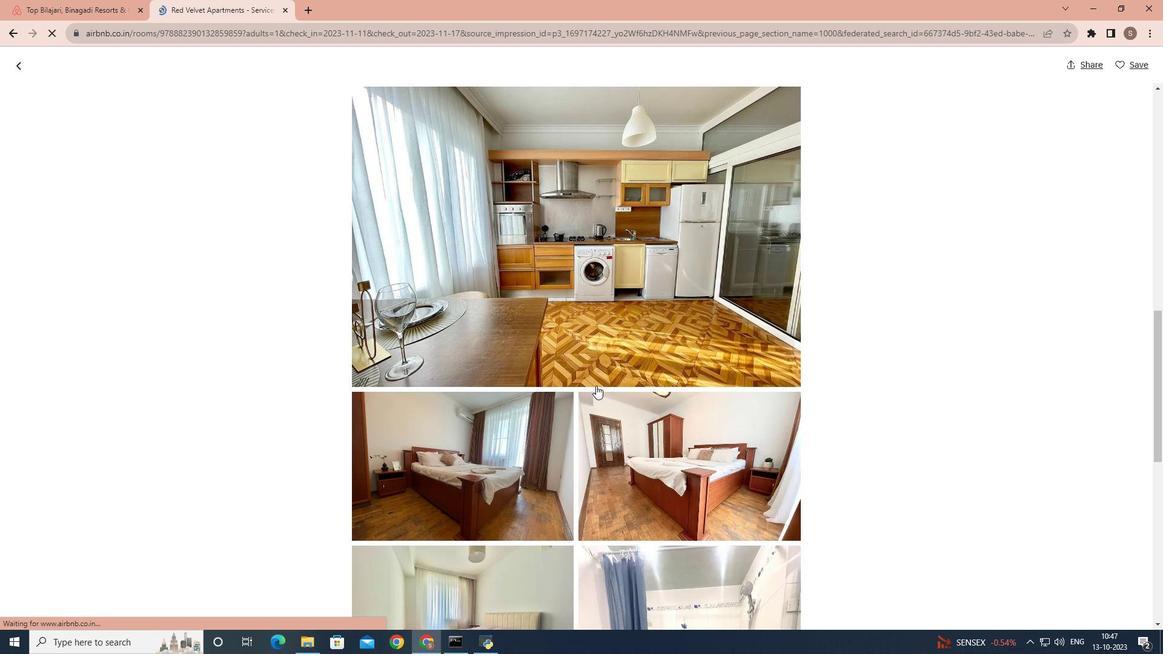 
Action: Mouse scrolled (596, 385) with delta (0, 0)
Screenshot: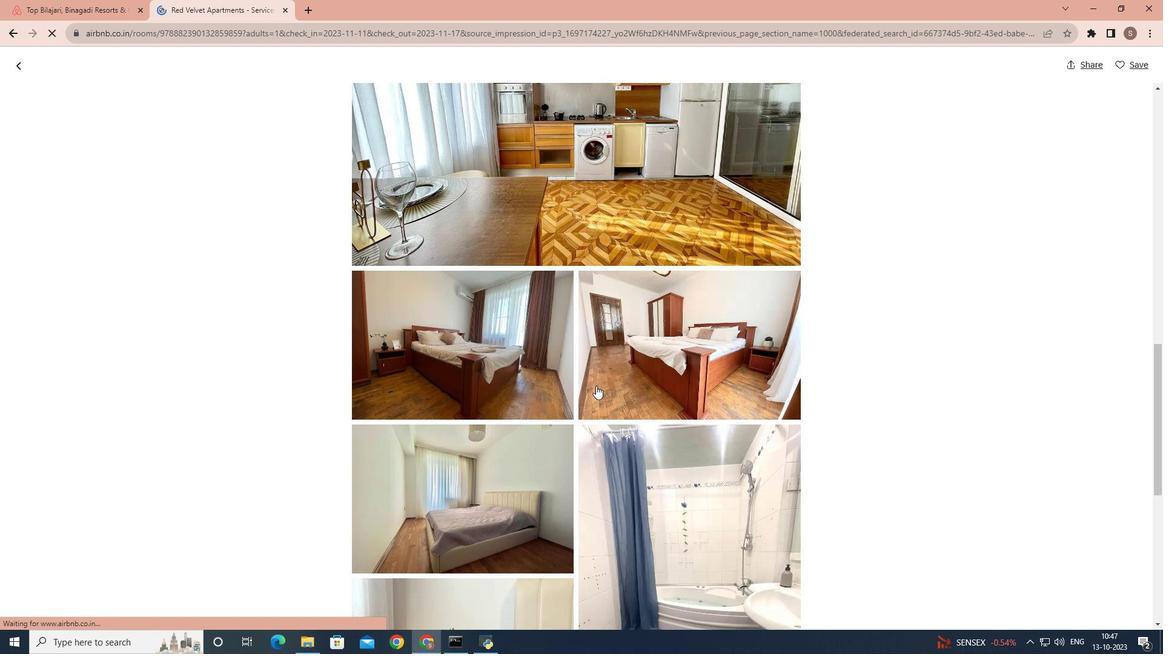 
Action: Mouse scrolled (596, 385) with delta (0, 0)
Screenshot: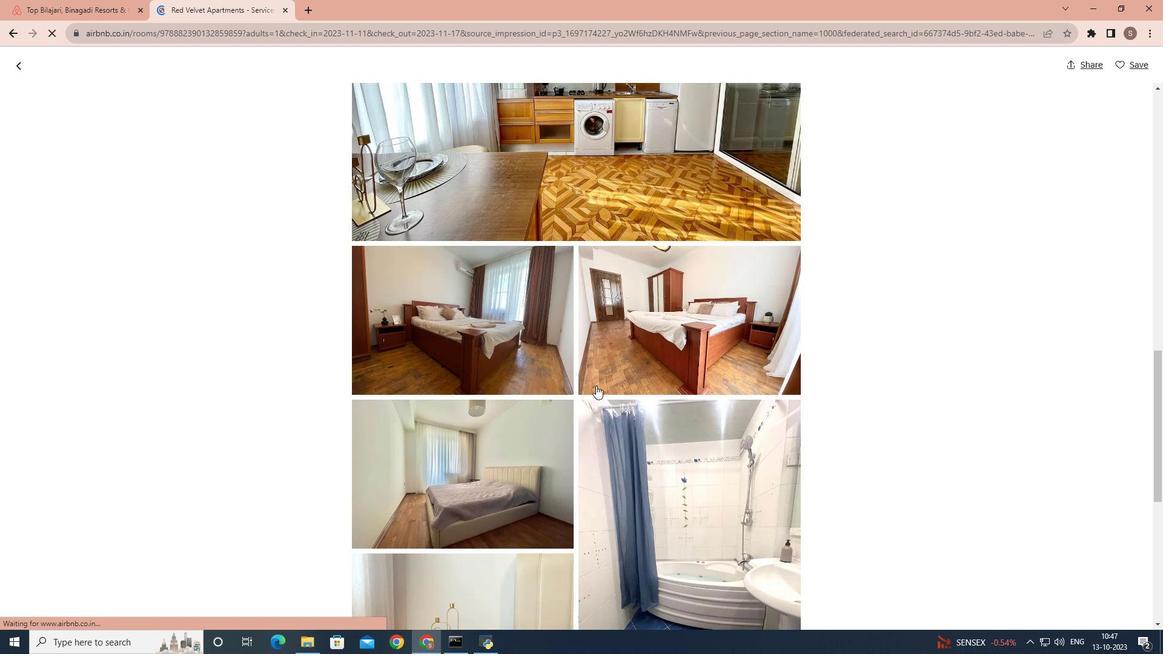 
Action: Mouse scrolled (596, 385) with delta (0, 0)
Screenshot: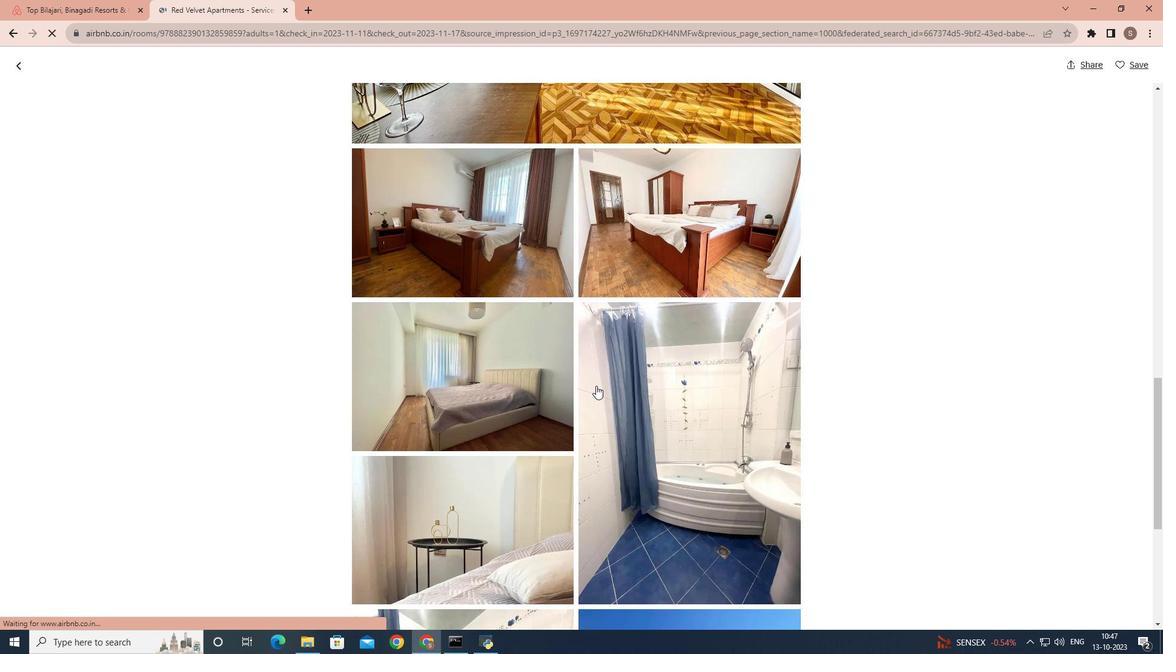 
Action: Mouse scrolled (596, 385) with delta (0, 0)
Screenshot: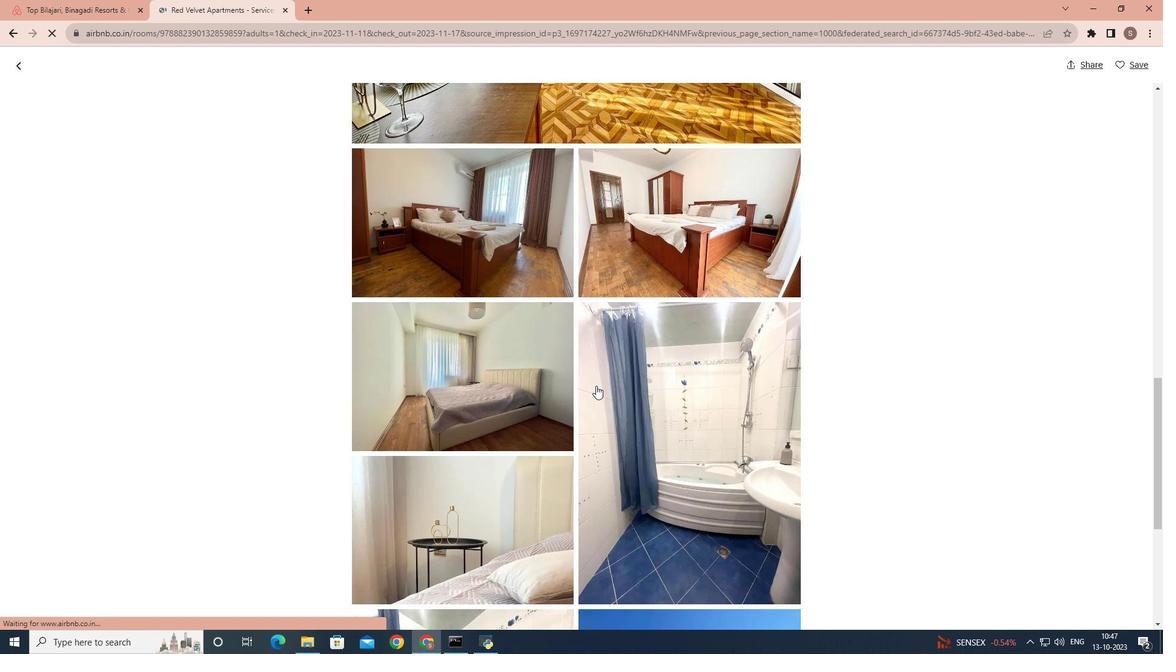
Action: Mouse scrolled (596, 385) with delta (0, 0)
Screenshot: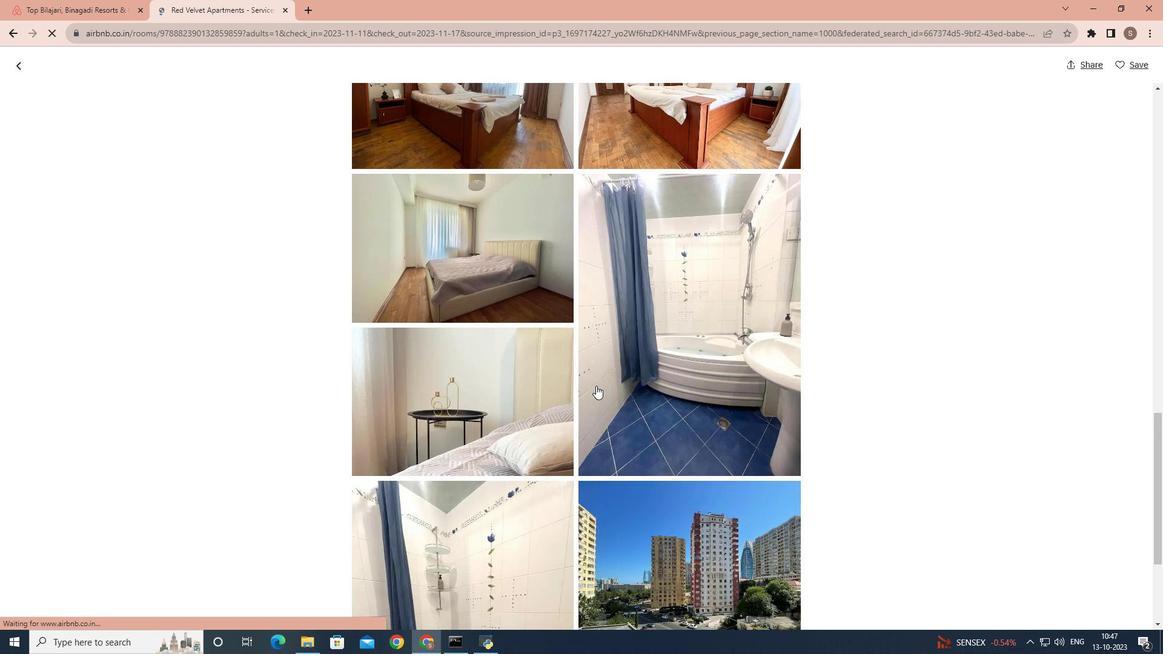 
Action: Mouse scrolled (596, 385) with delta (0, 0)
Screenshot: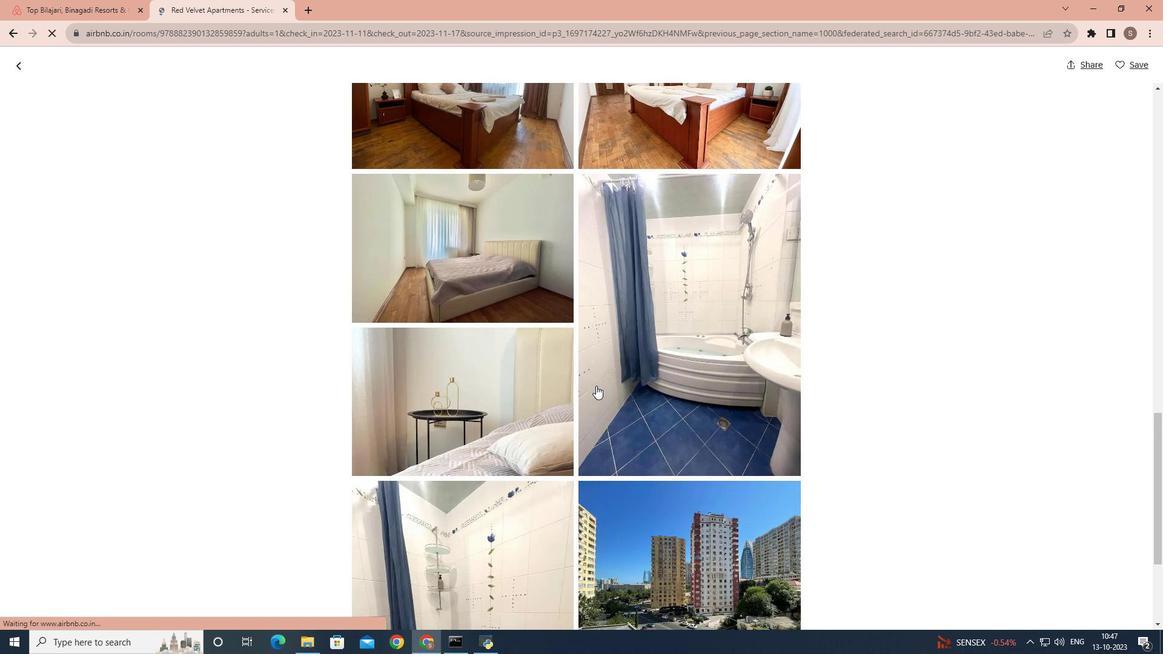
Action: Mouse scrolled (596, 385) with delta (0, 0)
Screenshot: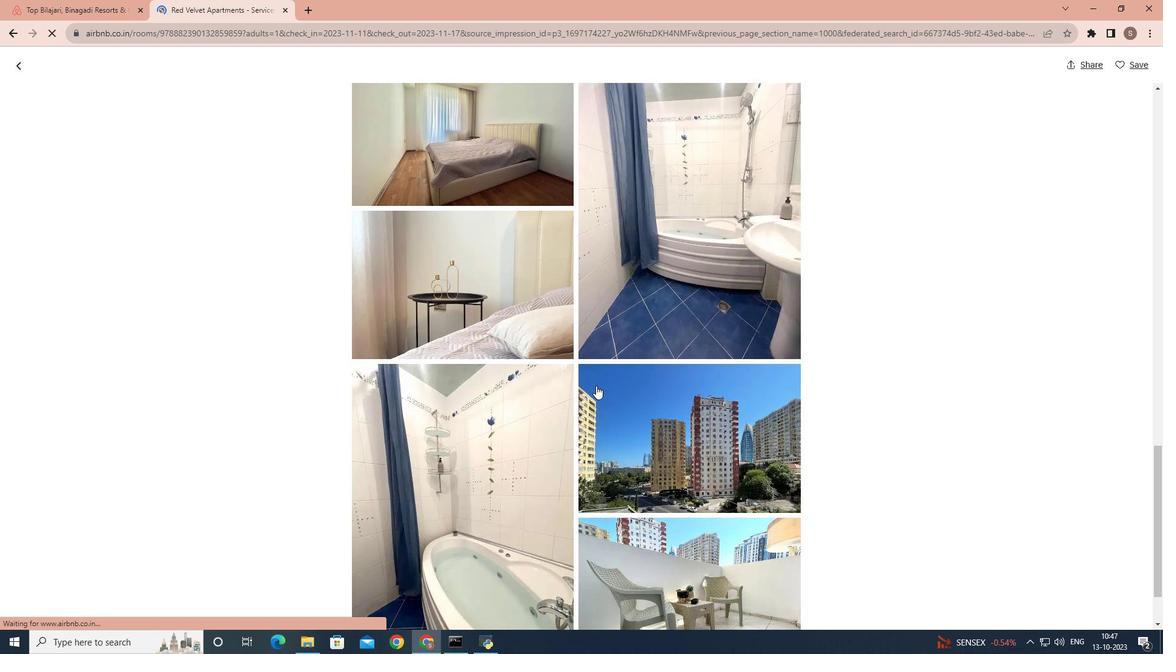 
Action: Mouse scrolled (596, 385) with delta (0, 0)
Screenshot: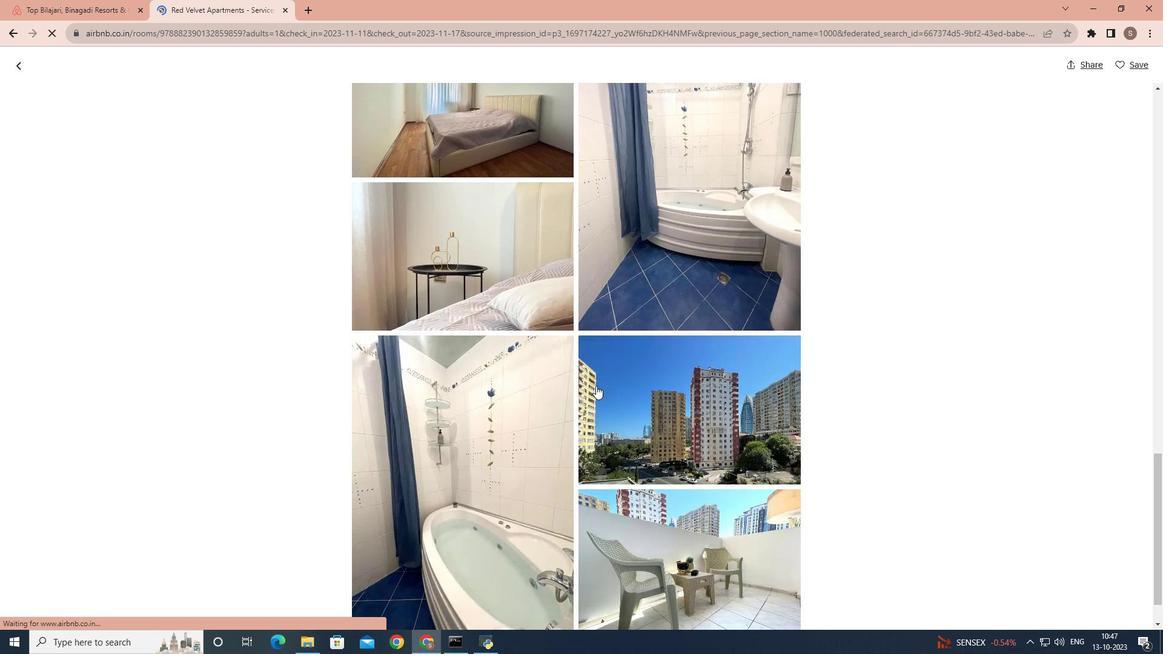 
Action: Mouse scrolled (596, 385) with delta (0, 0)
Screenshot: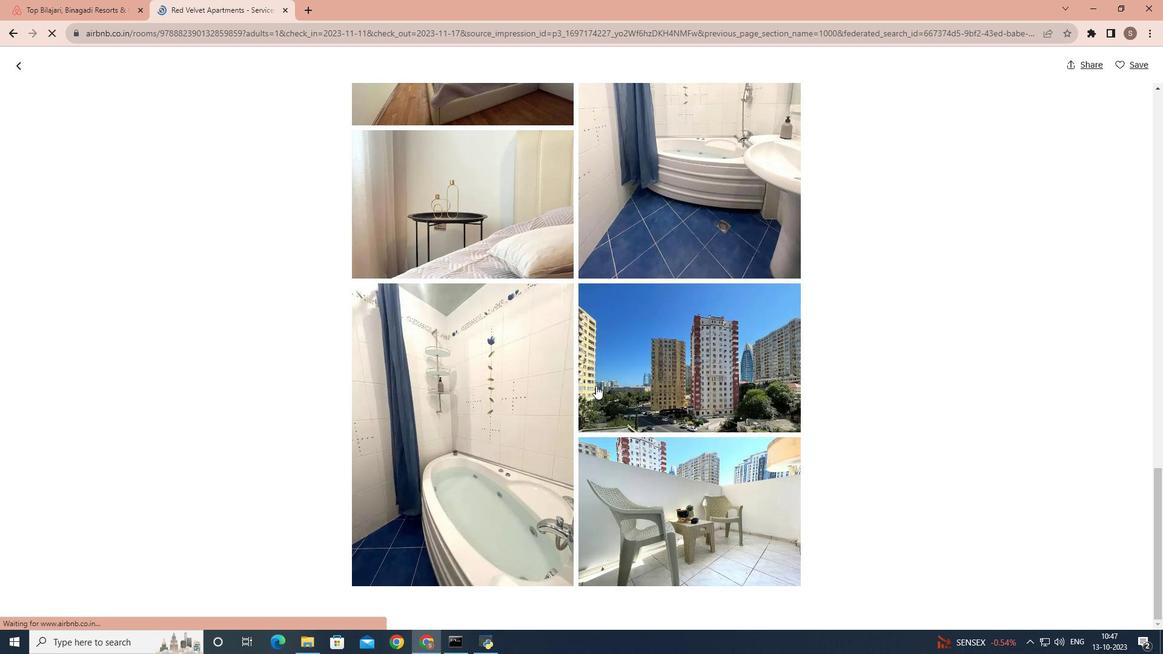 
Action: Mouse scrolled (596, 385) with delta (0, 0)
Screenshot: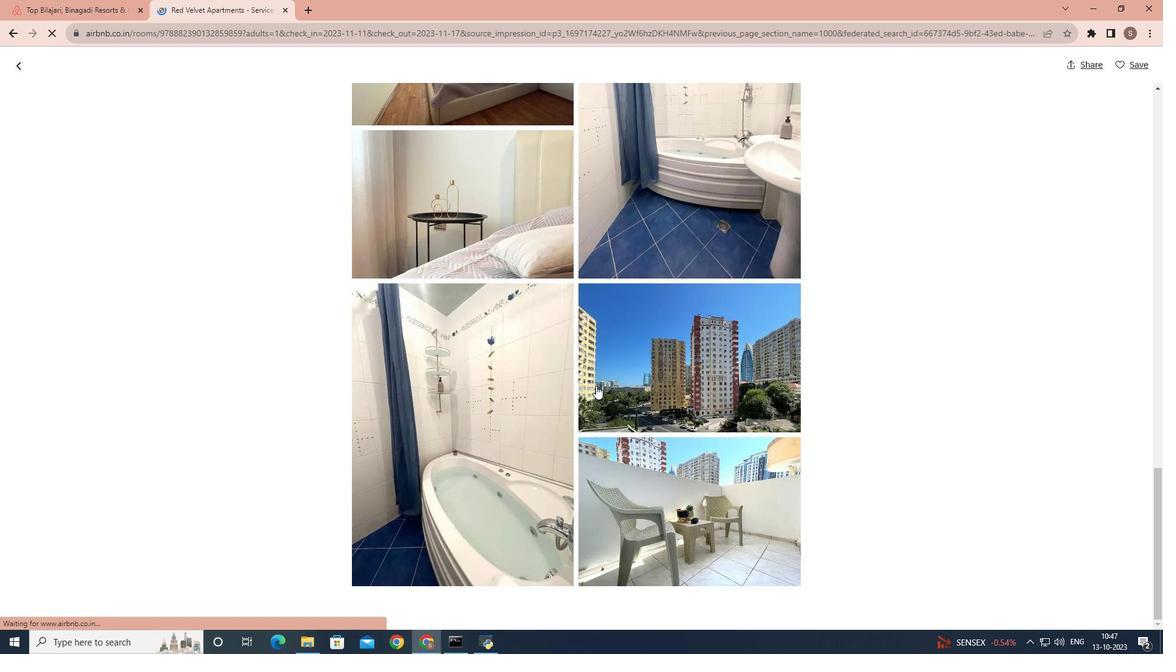 
Action: Mouse scrolled (596, 385) with delta (0, 0)
Screenshot: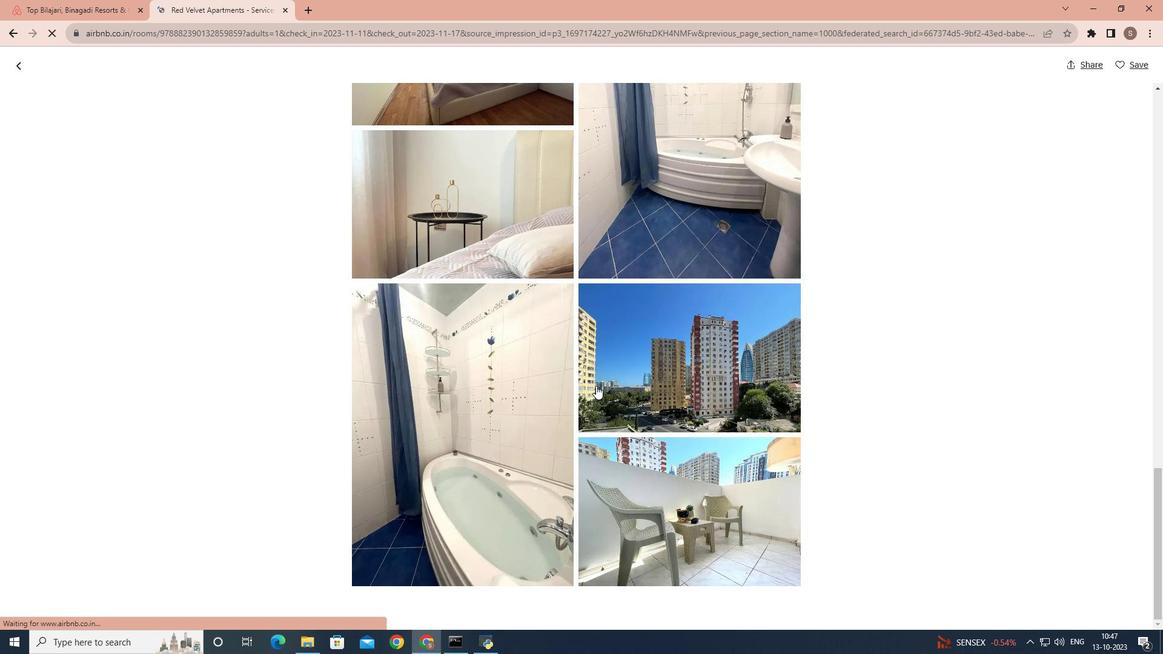 
Action: Mouse scrolled (596, 385) with delta (0, 0)
Screenshot: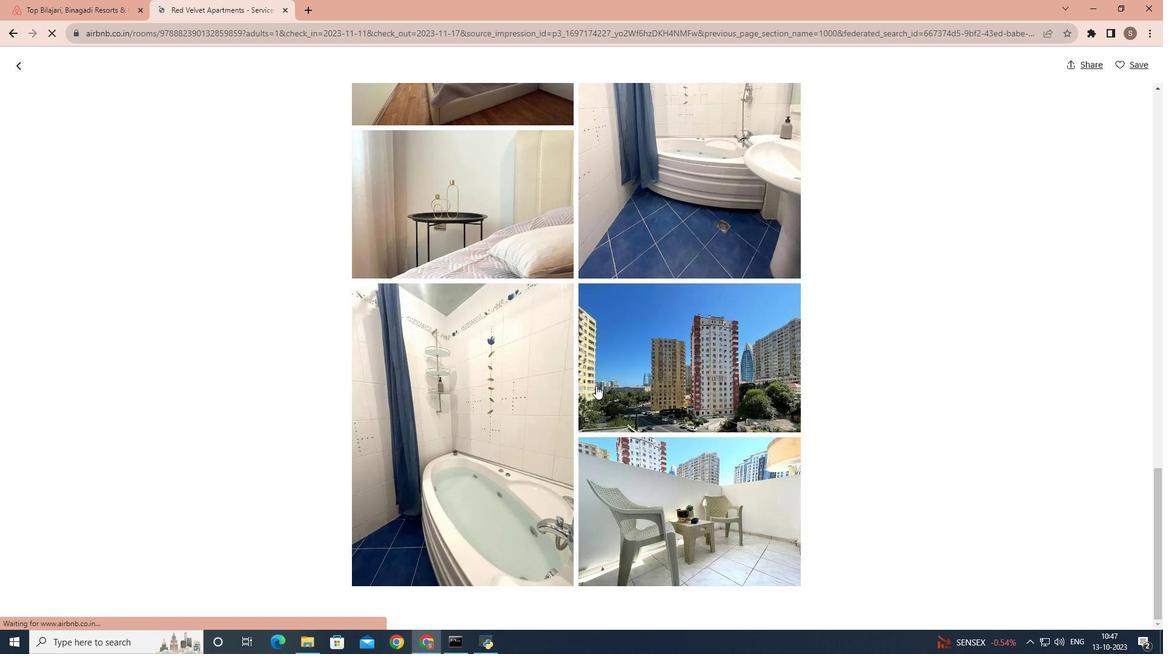 
Action: Mouse scrolled (596, 385) with delta (0, 0)
Screenshot: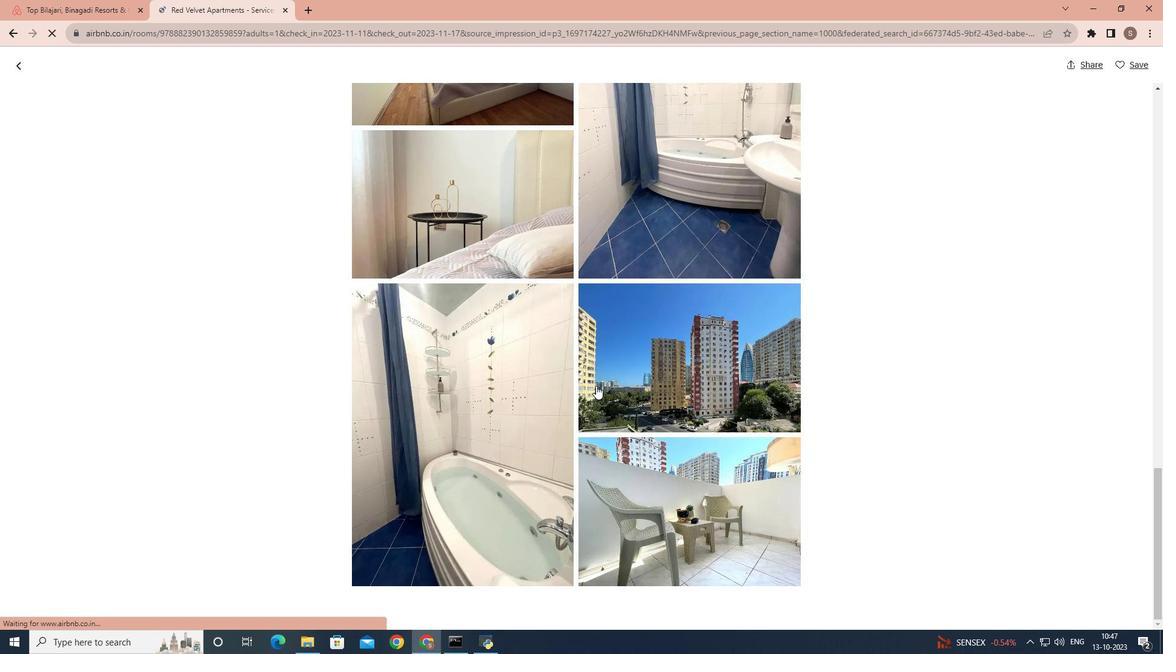 
Action: Mouse scrolled (596, 385) with delta (0, 0)
Screenshot: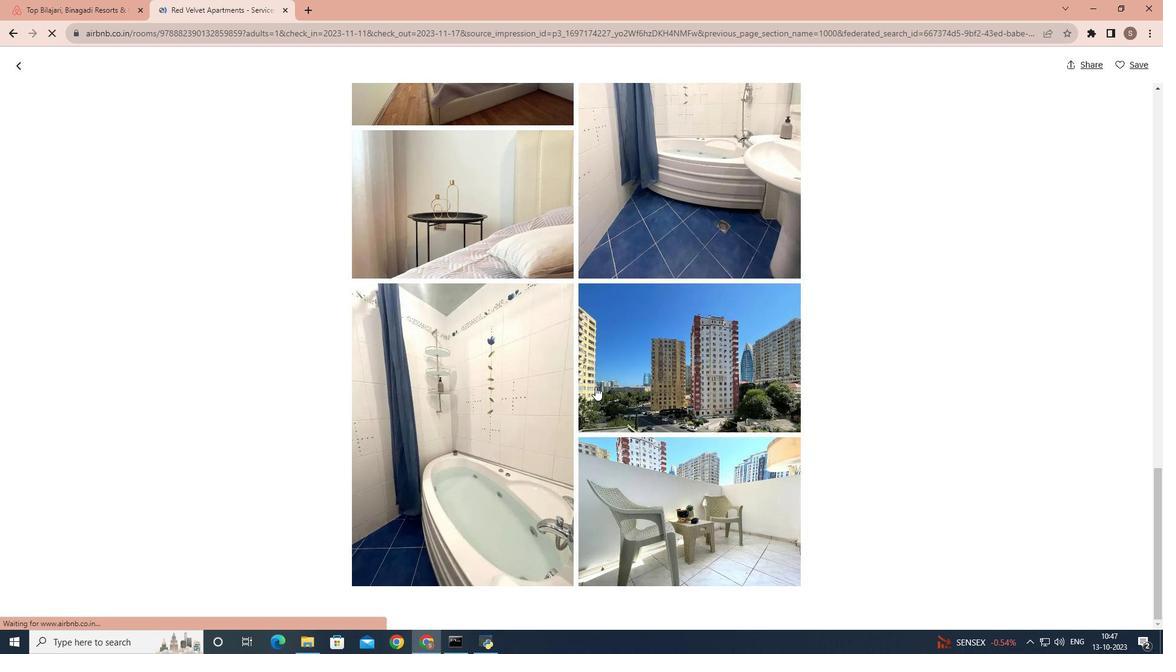 
Action: Mouse moved to (20, 63)
Screenshot: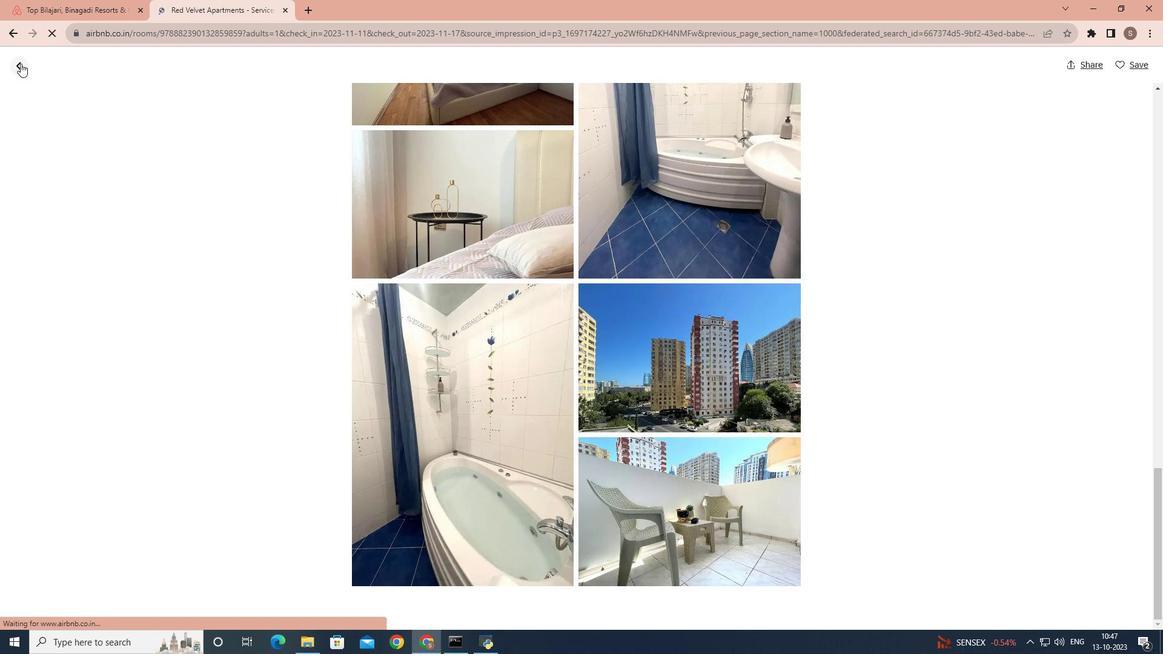 
Action: Mouse pressed left at (20, 63)
Screenshot: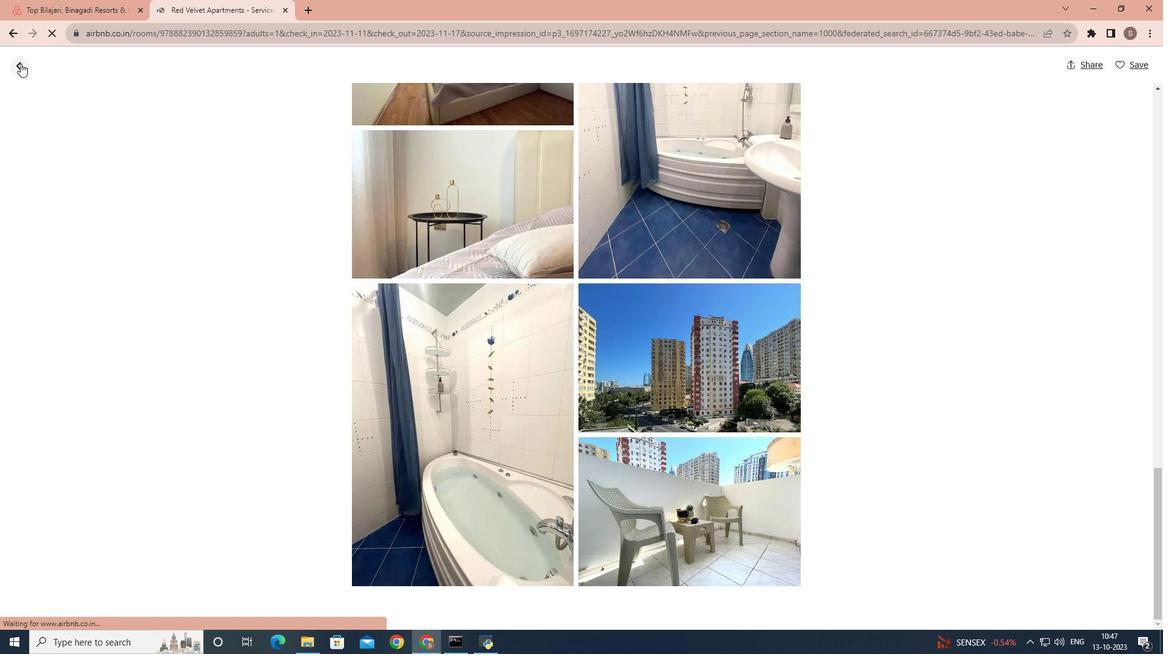 
Action: Mouse moved to (426, 345)
Screenshot: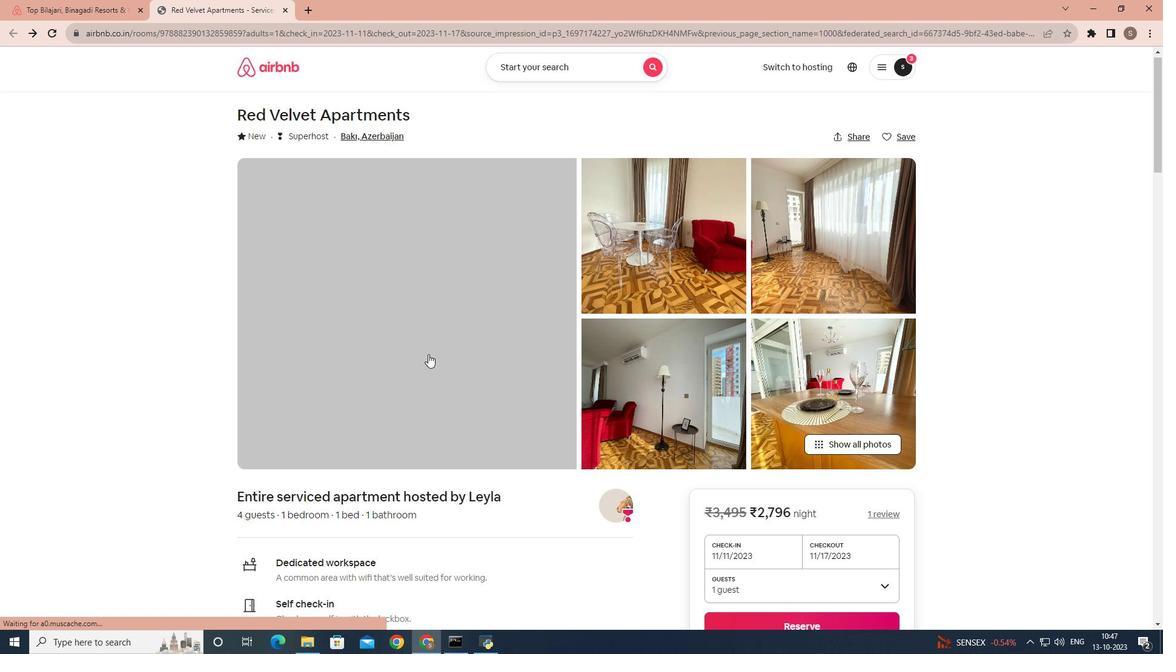 
Action: Mouse scrolled (426, 345) with delta (0, 0)
Screenshot: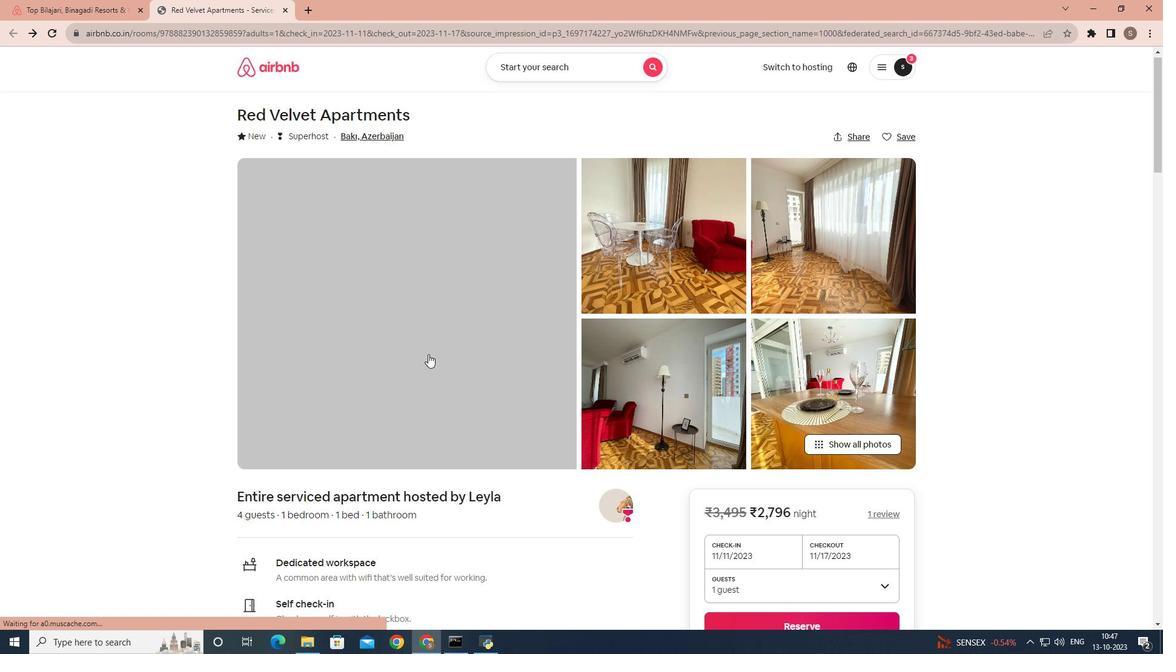 
Action: Mouse moved to (427, 351)
Screenshot: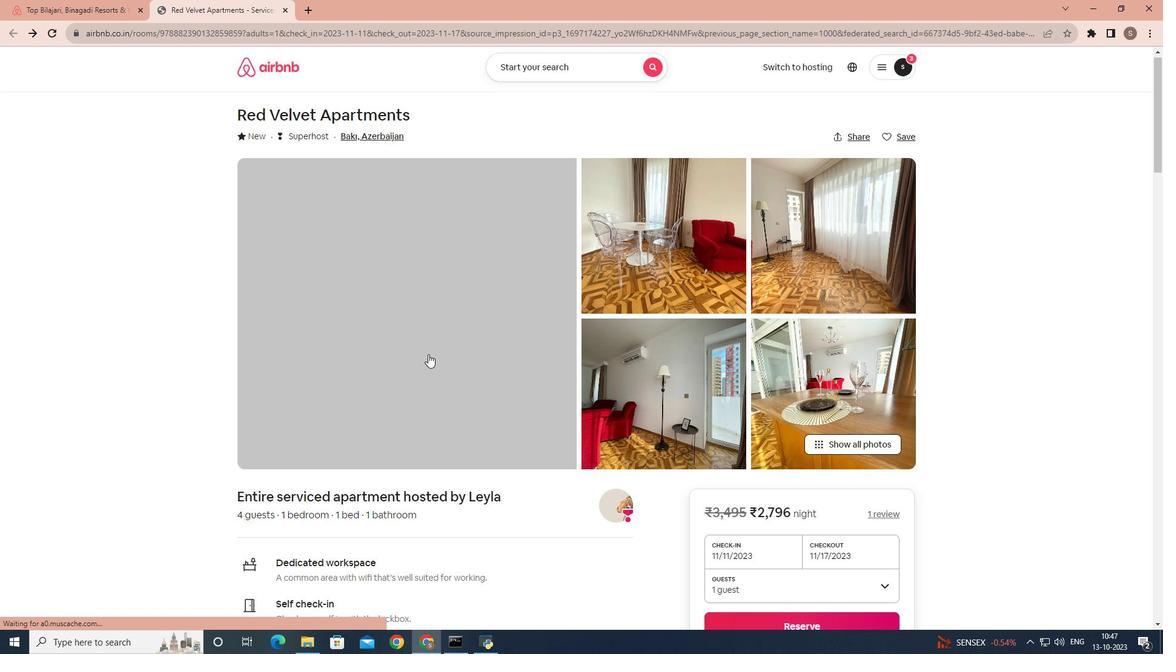 
Action: Mouse scrolled (427, 350) with delta (0, 0)
Screenshot: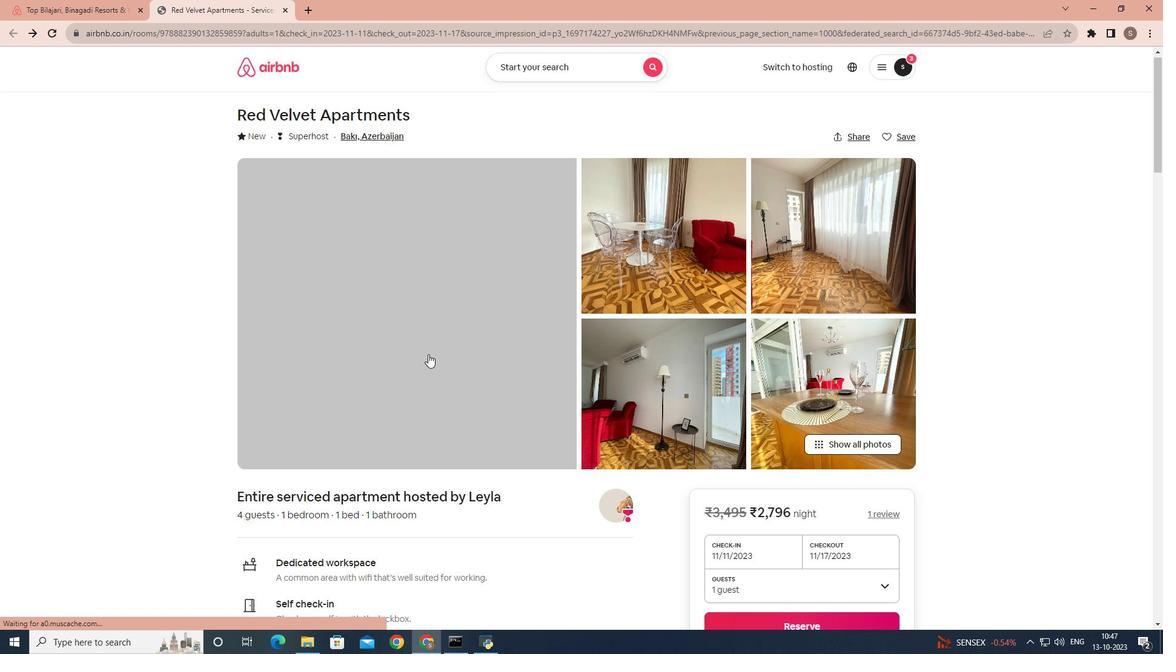 
Action: Mouse moved to (428, 354)
Screenshot: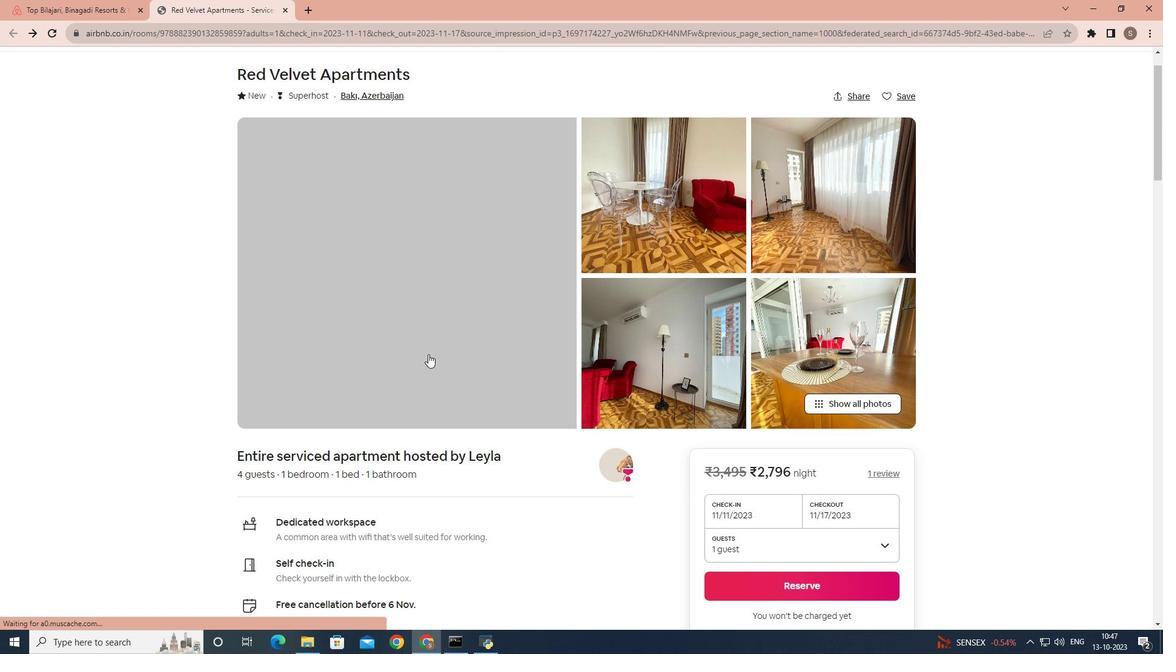 
Action: Mouse scrolled (428, 353) with delta (0, 0)
Screenshot: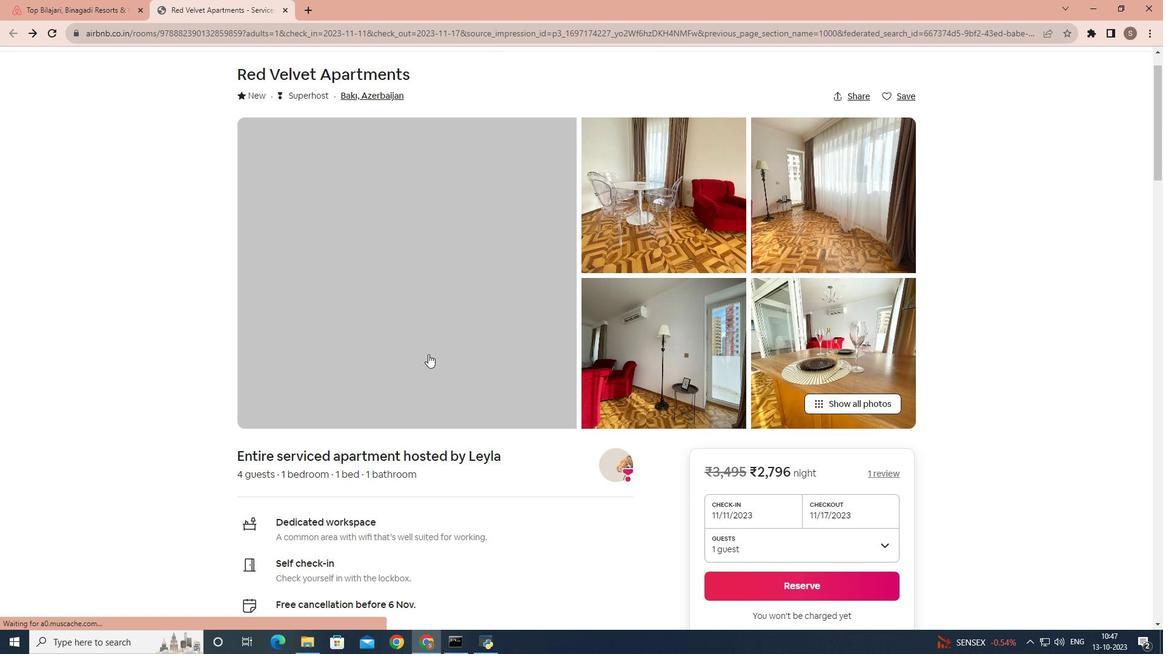 
Action: Mouse moved to (428, 355)
Screenshot: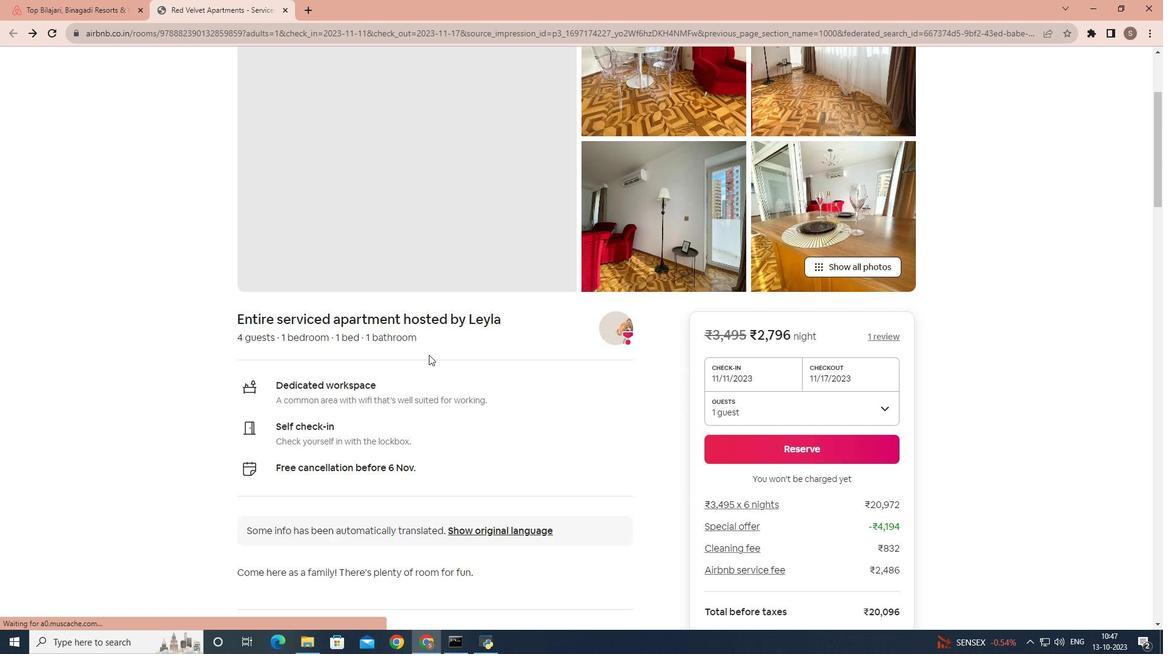 
Action: Mouse scrolled (428, 354) with delta (0, 0)
Screenshot: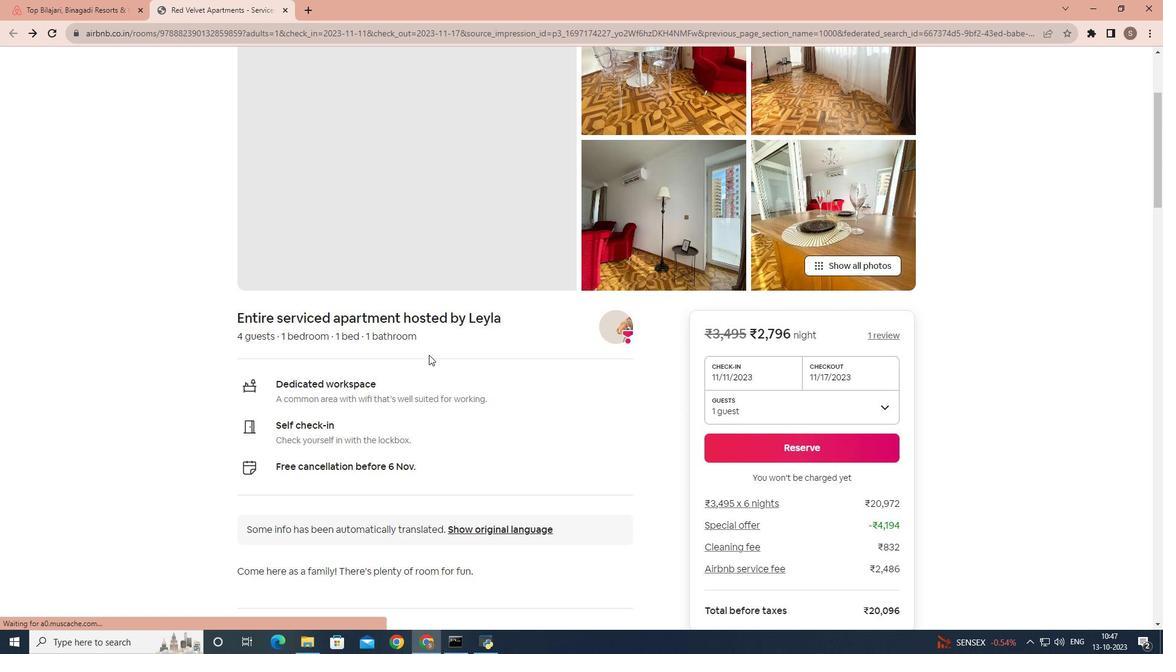 
Action: Mouse scrolled (428, 354) with delta (0, 0)
Screenshot: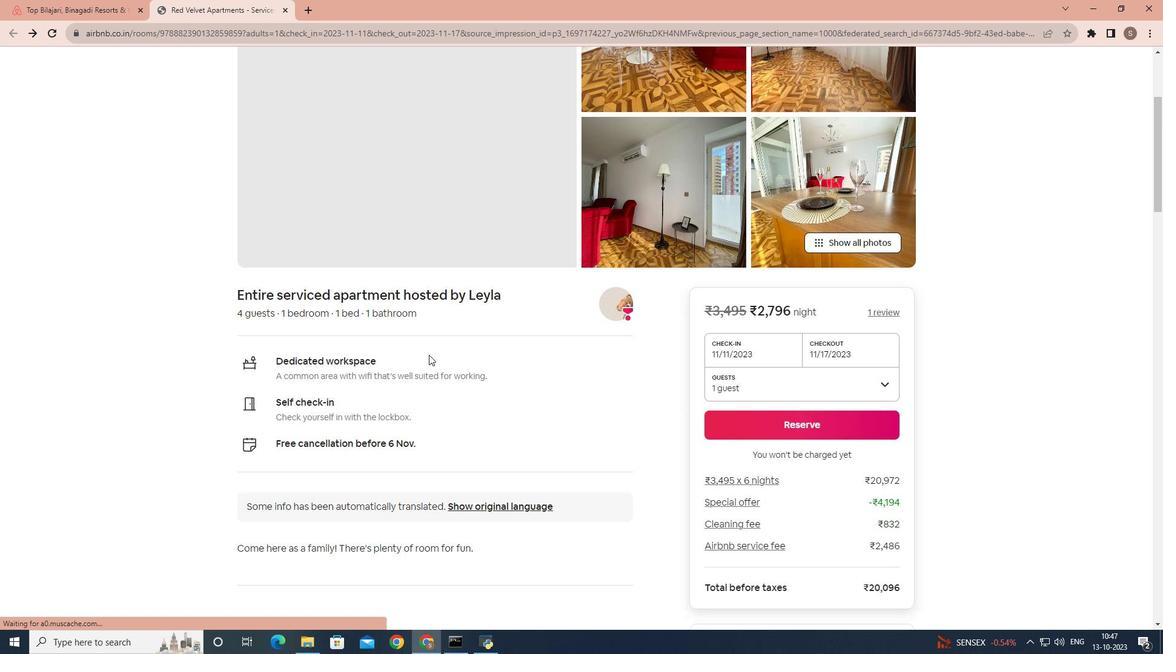 
Action: Mouse scrolled (428, 354) with delta (0, 0)
Screenshot: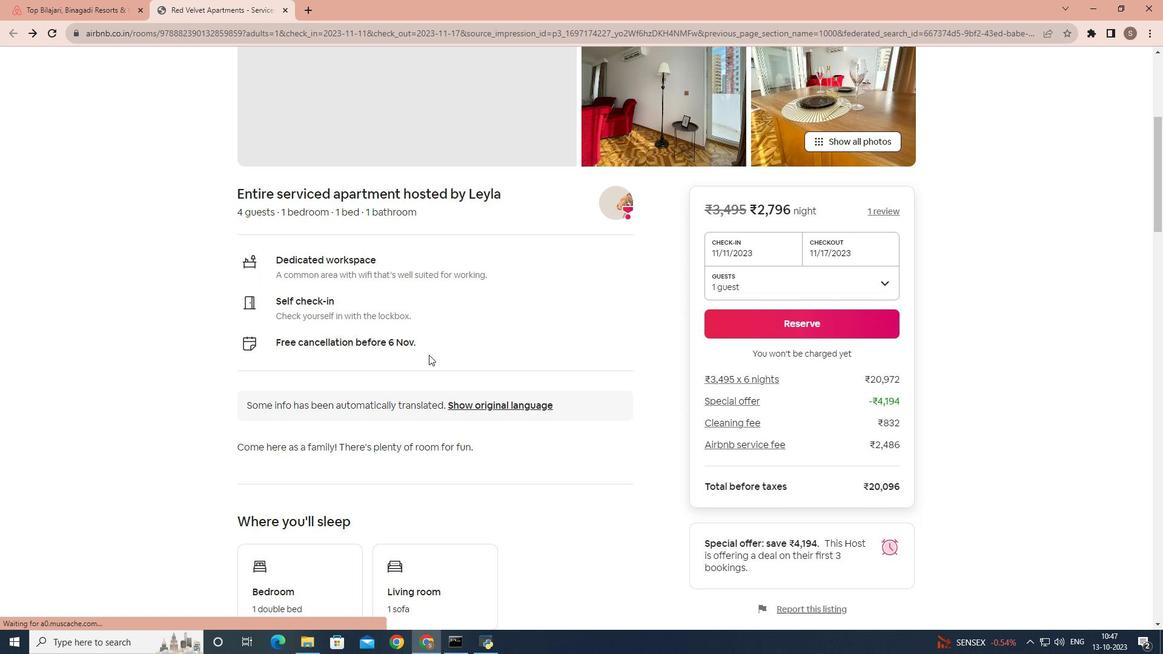
Action: Mouse scrolled (428, 354) with delta (0, 0)
Screenshot: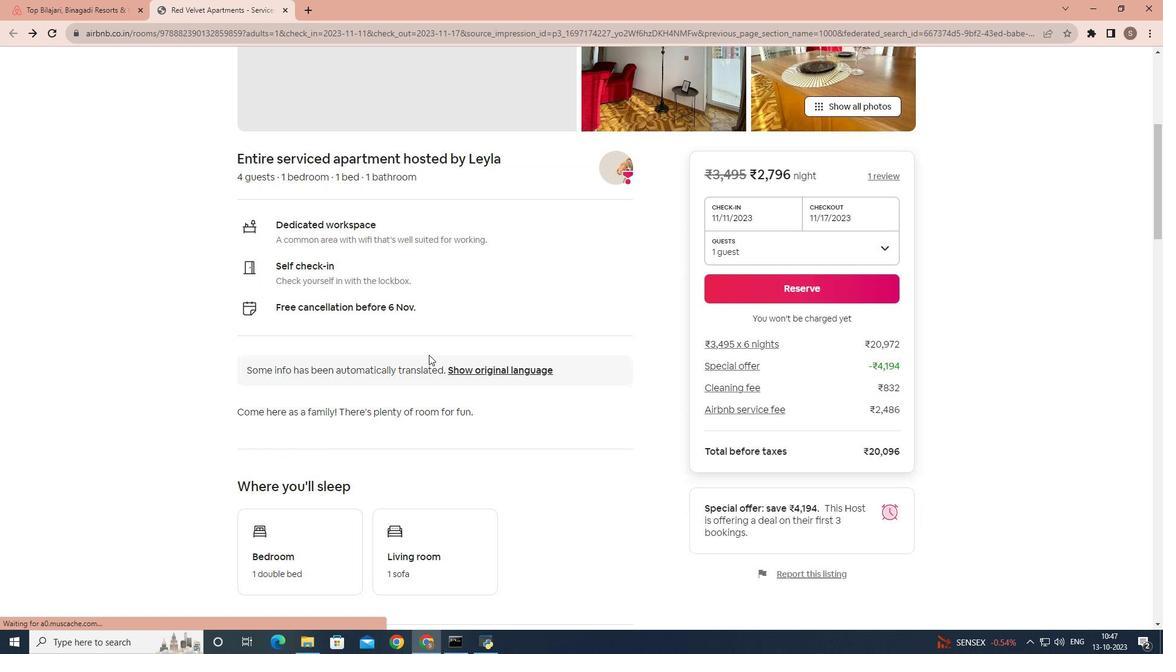
Action: Mouse scrolled (428, 354) with delta (0, 0)
Screenshot: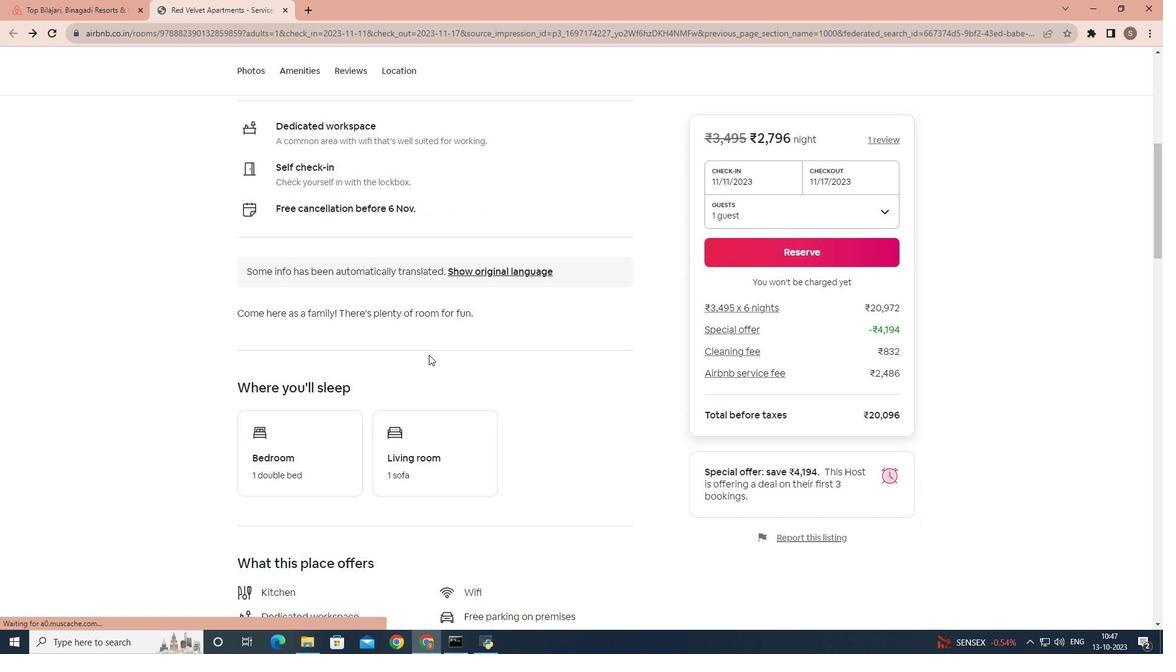 
Action: Mouse scrolled (428, 354) with delta (0, 0)
Screenshot: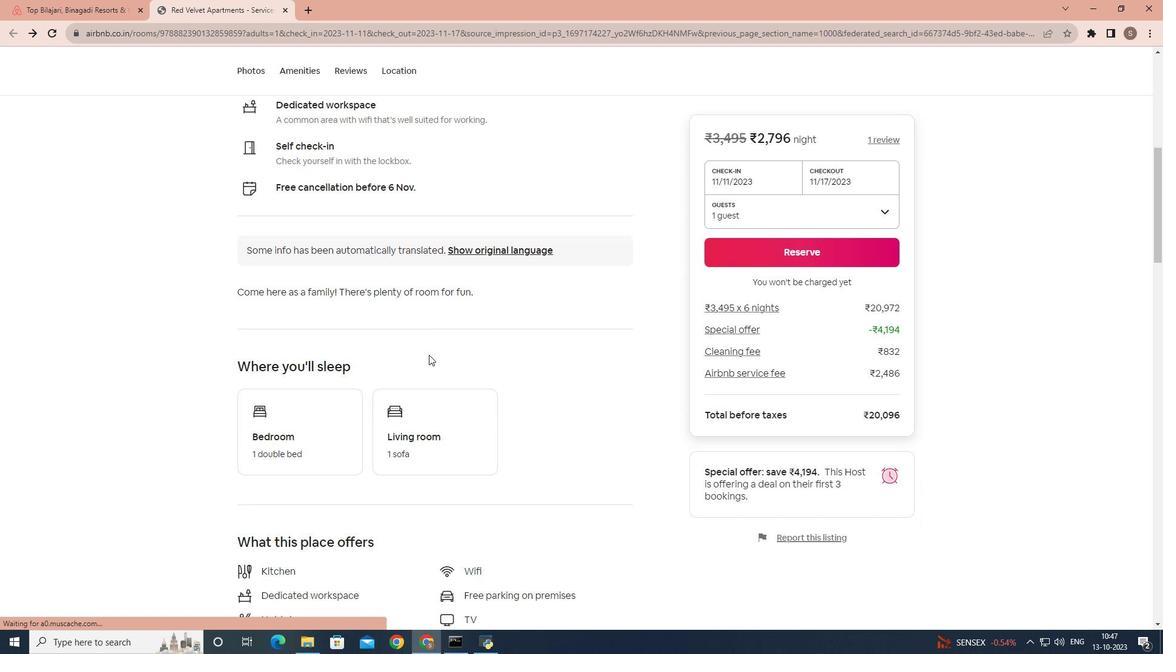 
Action: Mouse moved to (425, 358)
Screenshot: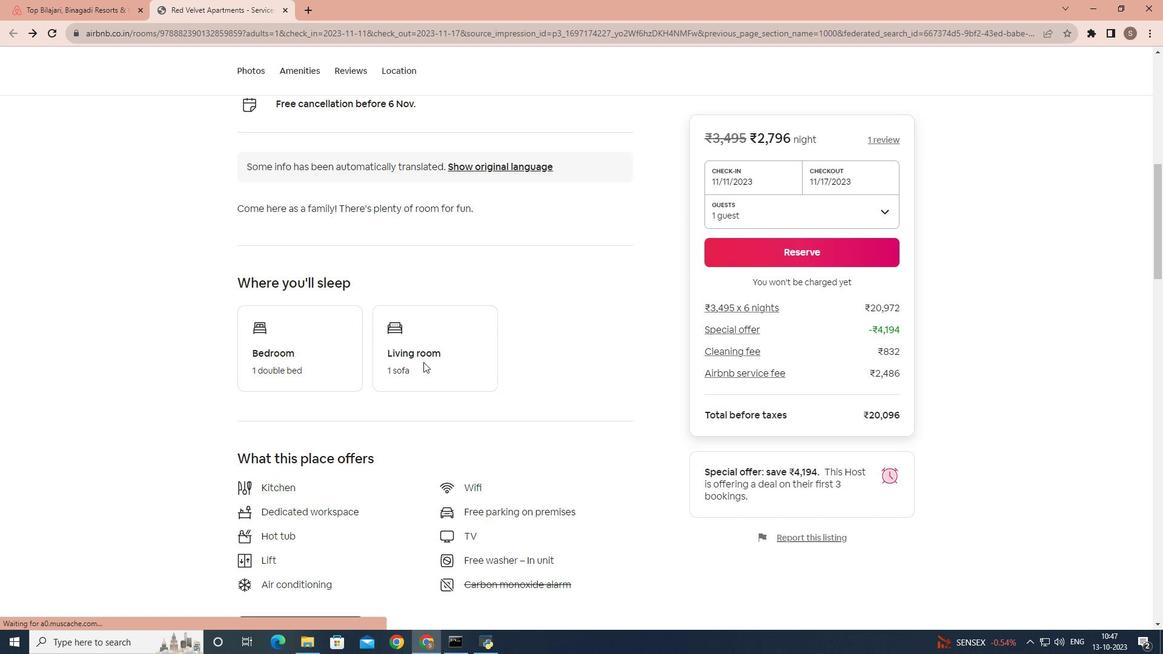 
Action: Mouse scrolled (425, 358) with delta (0, 0)
Screenshot: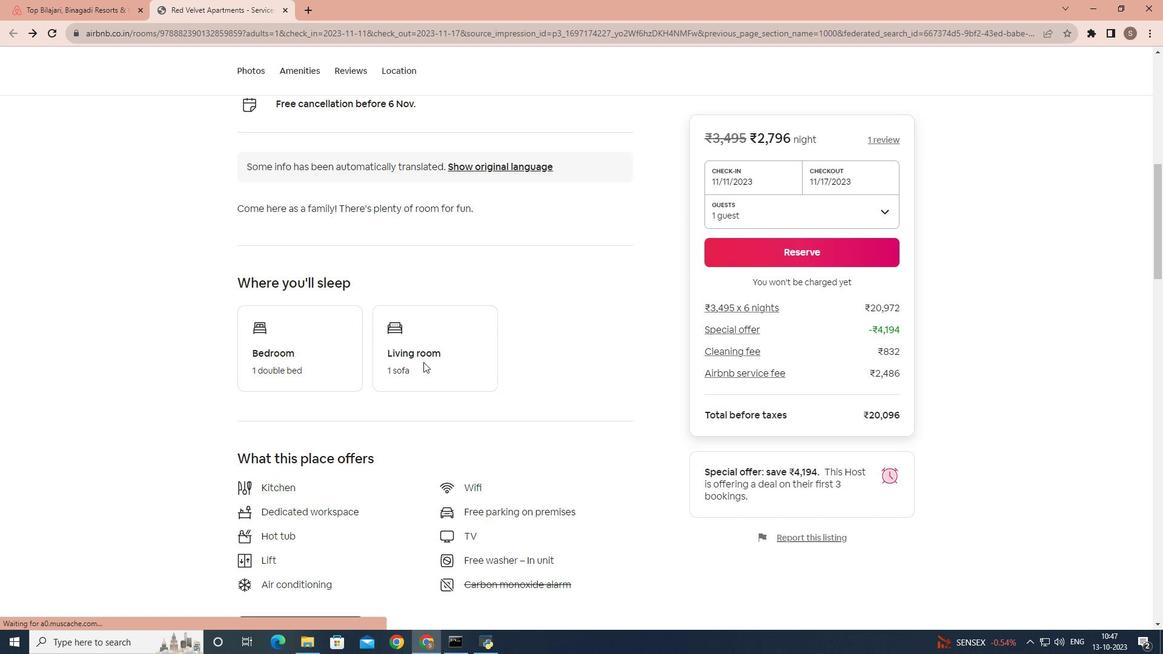 
Action: Mouse moved to (423, 362)
Screenshot: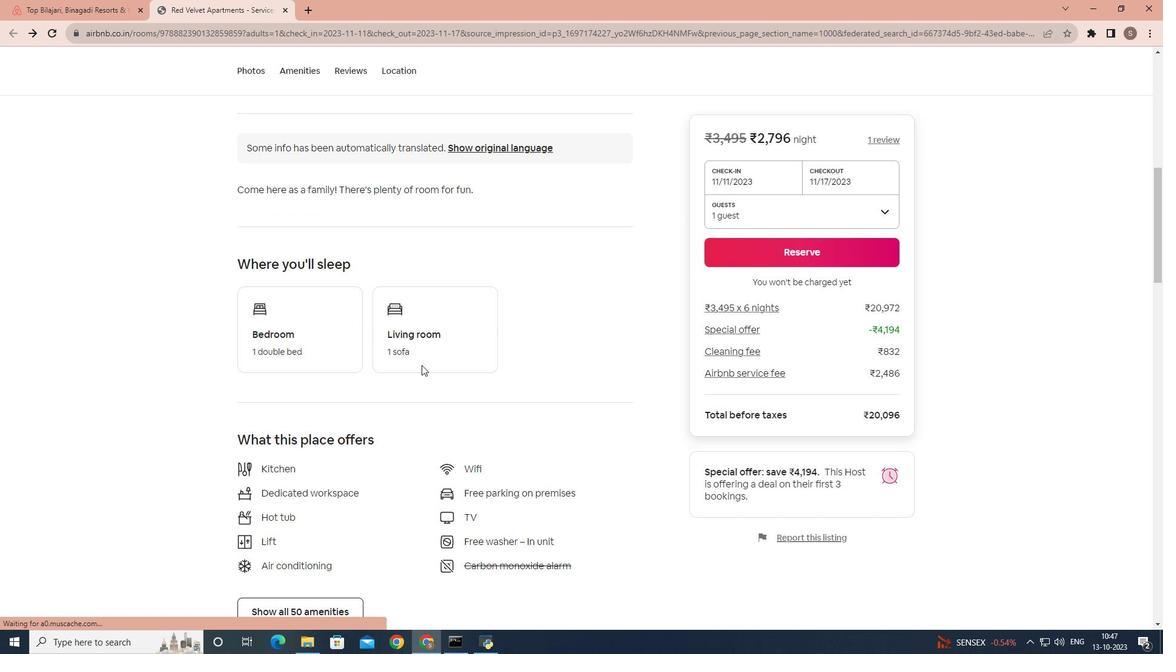 
Action: Mouse scrolled (423, 361) with delta (0, 0)
Screenshot: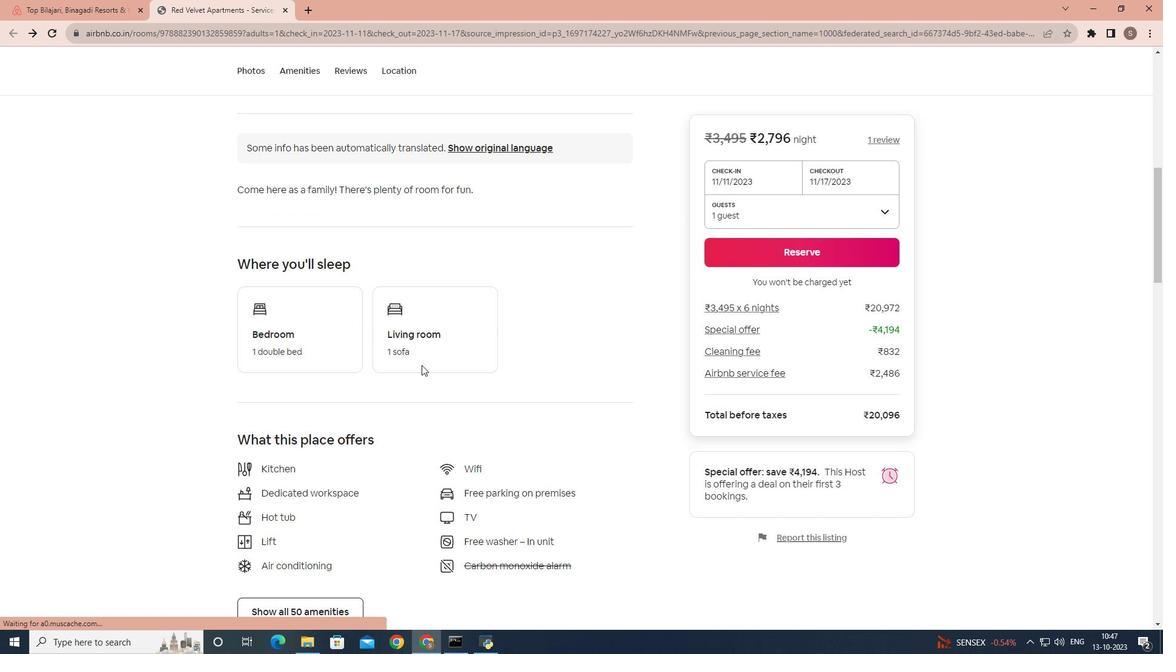 
Action: Mouse moved to (411, 373)
Screenshot: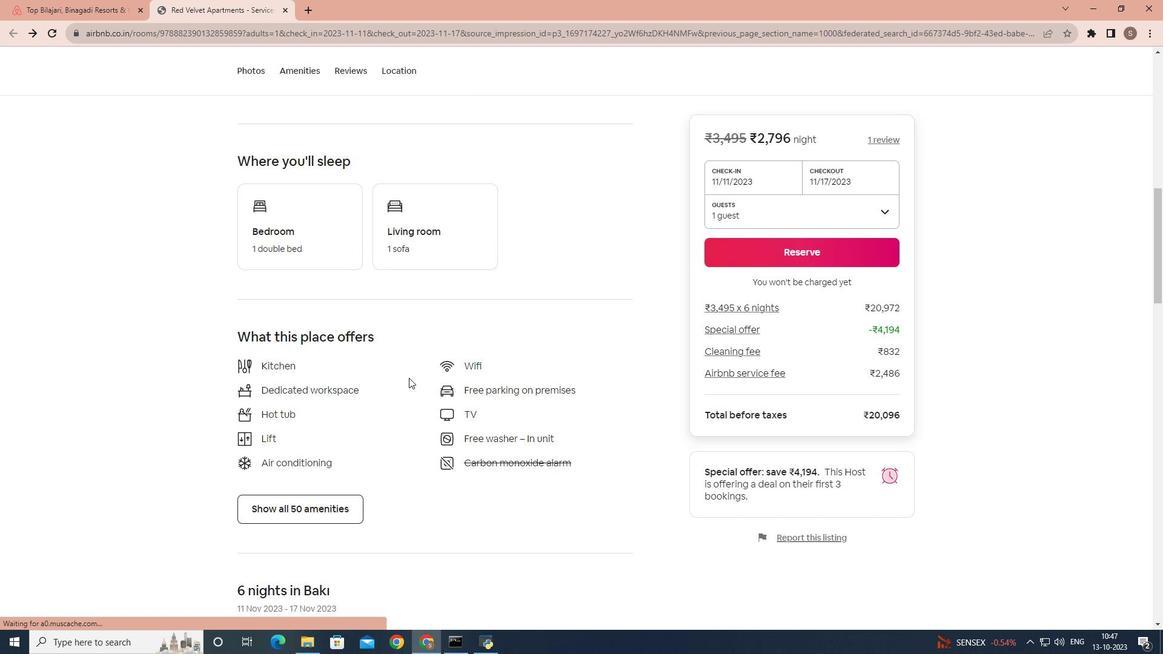 
Action: Mouse scrolled (411, 372) with delta (0, 0)
Screenshot: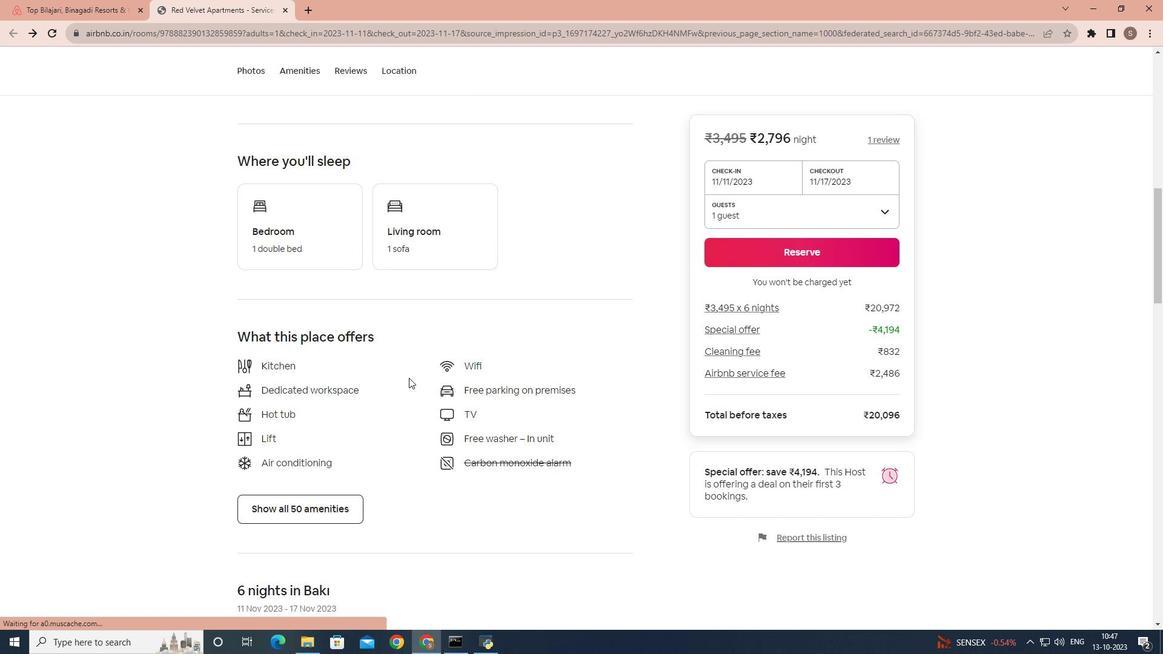 
Action: Mouse moved to (407, 379)
Screenshot: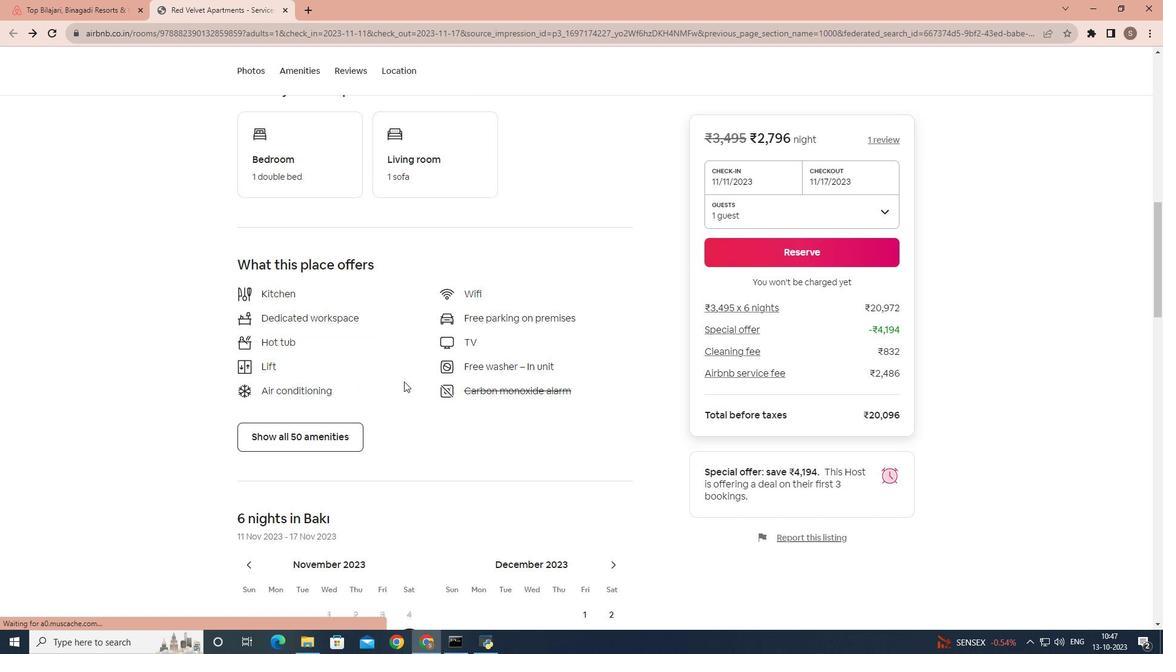 
Action: Mouse scrolled (407, 378) with delta (0, 0)
Screenshot: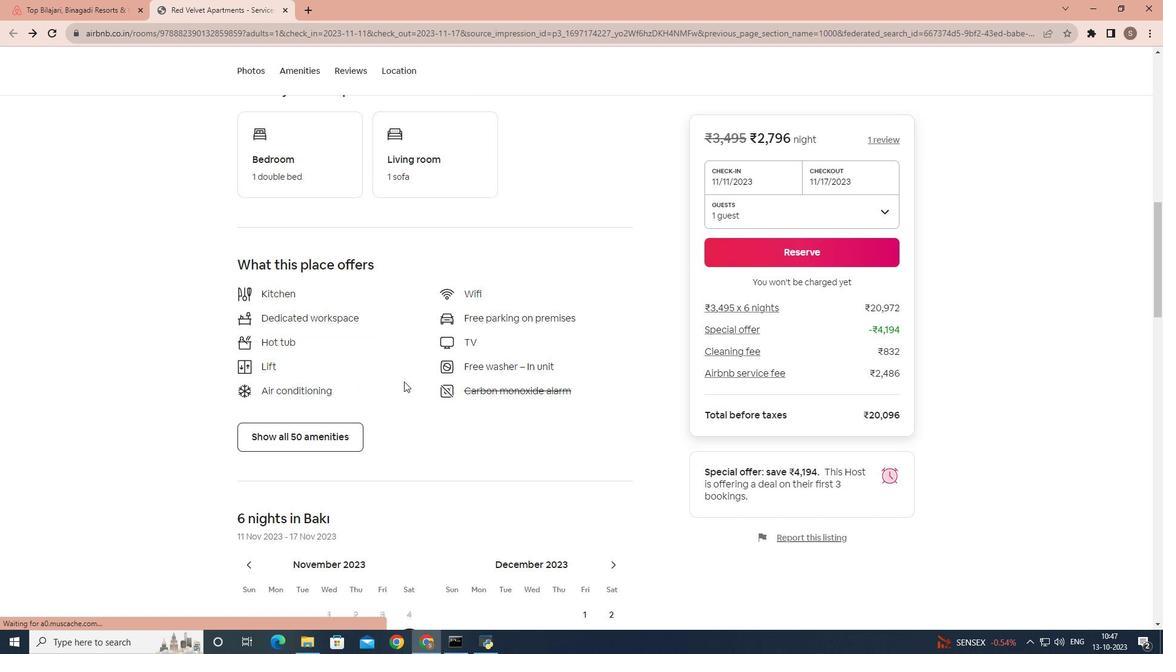 
Action: Mouse moved to (345, 392)
Screenshot: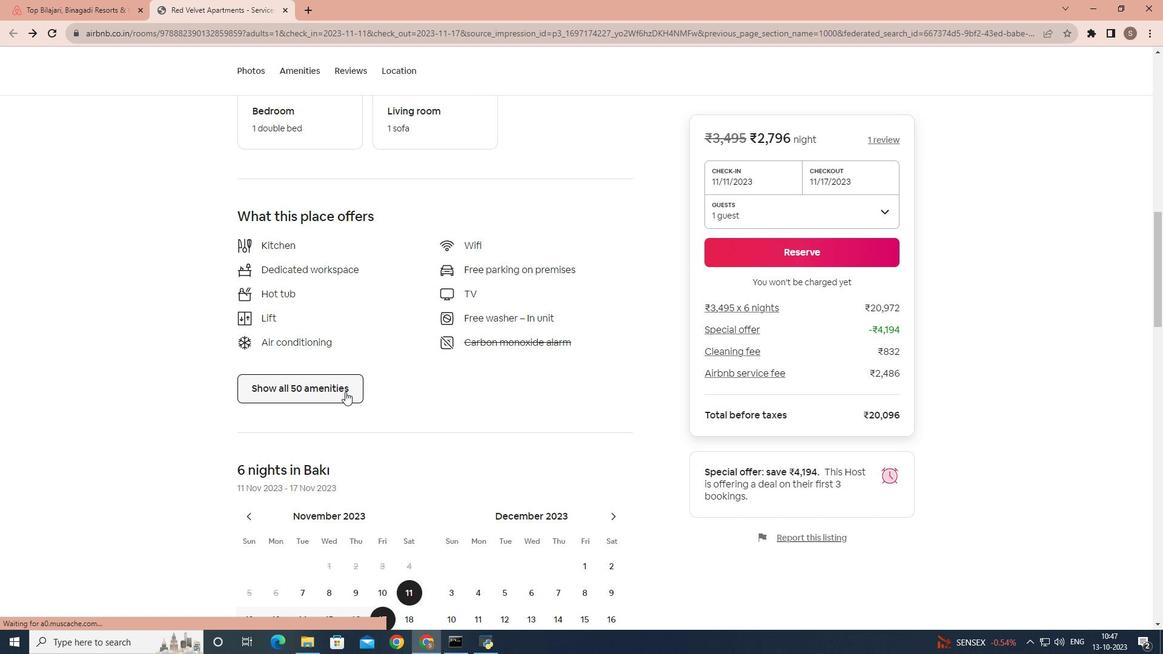
Action: Mouse pressed left at (345, 392)
Screenshot: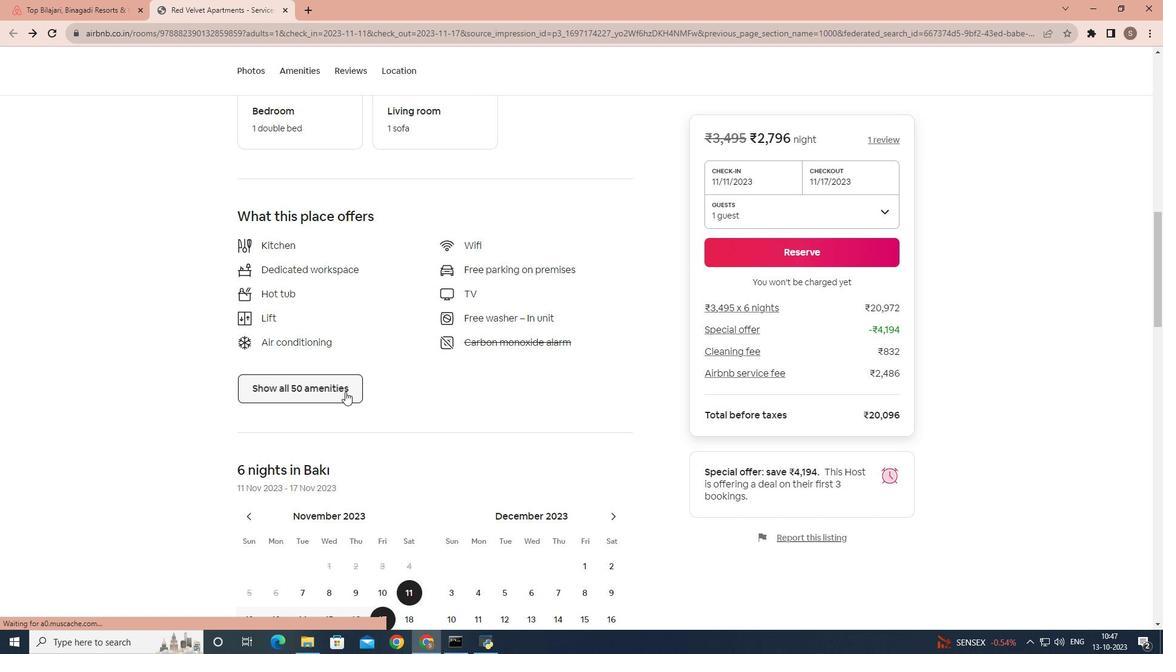 
Action: Mouse moved to (465, 356)
Screenshot: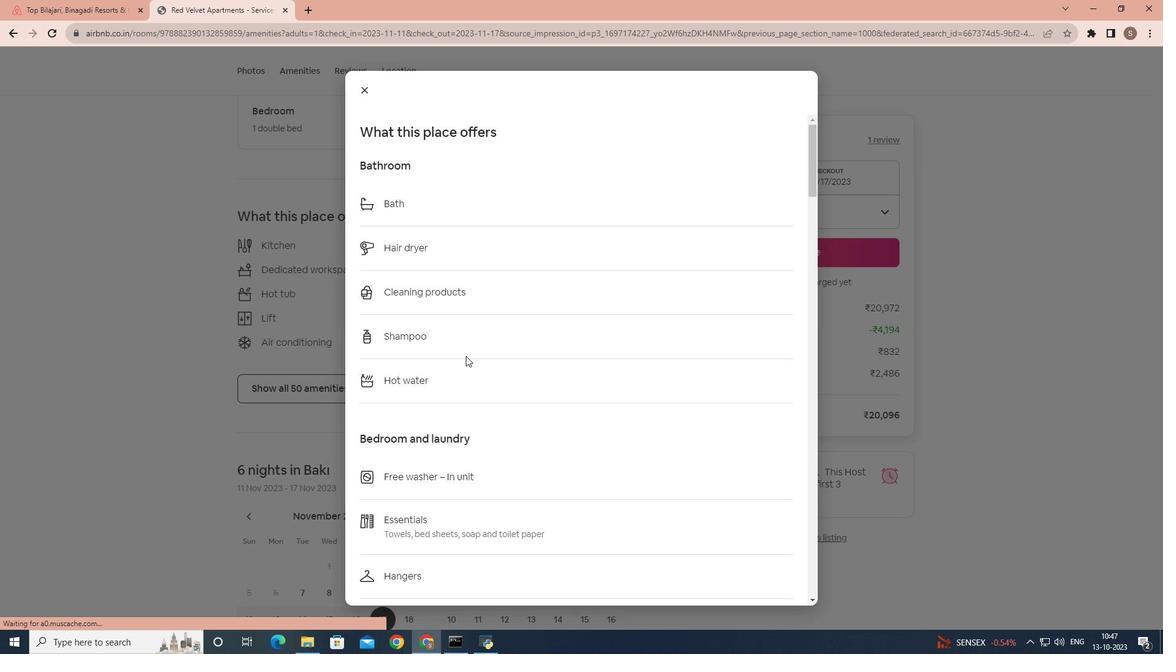 
Action: Mouse scrolled (465, 355) with delta (0, 0)
Screenshot: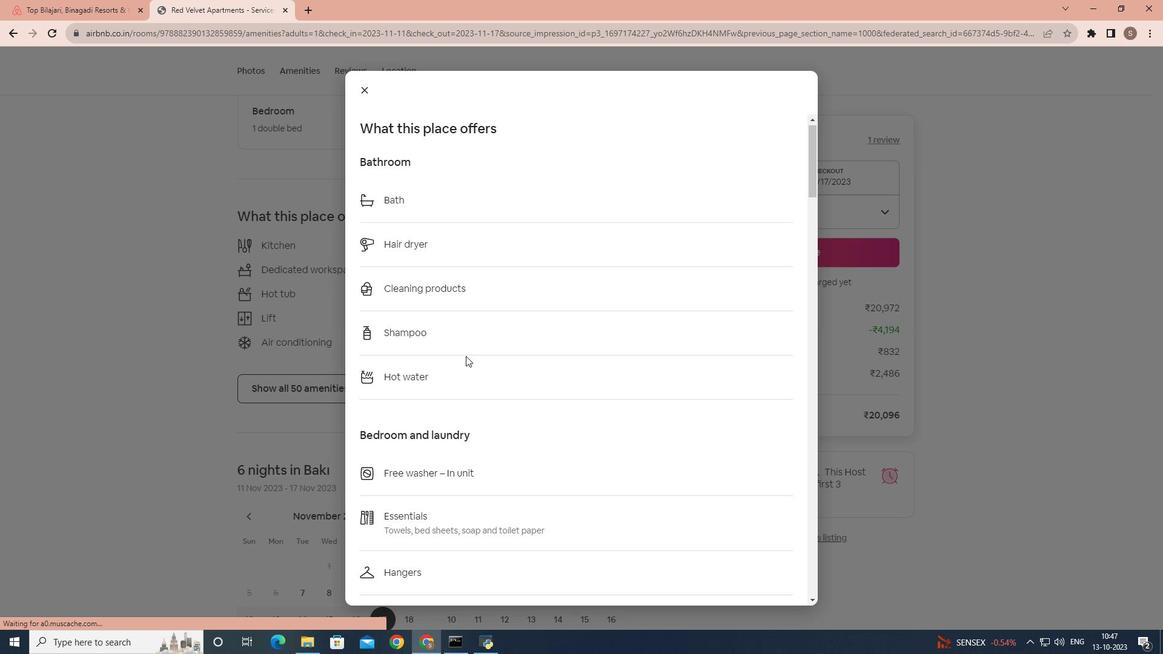 
Action: Mouse scrolled (465, 355) with delta (0, 0)
Screenshot: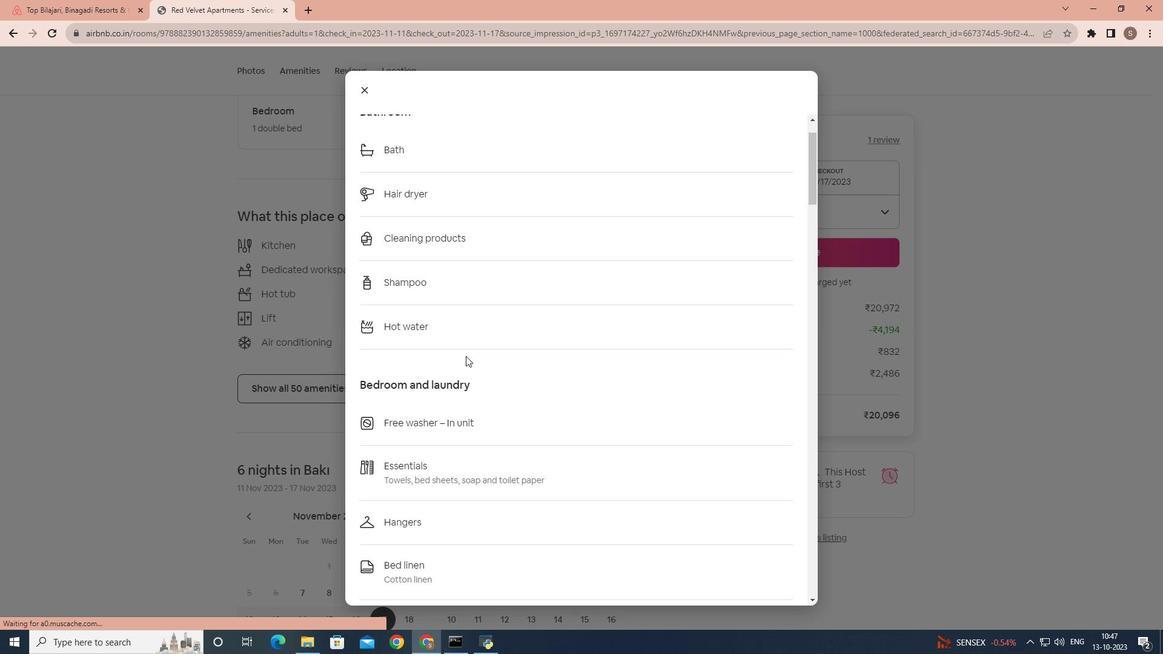 
Action: Mouse scrolled (465, 355) with delta (0, 0)
Screenshot: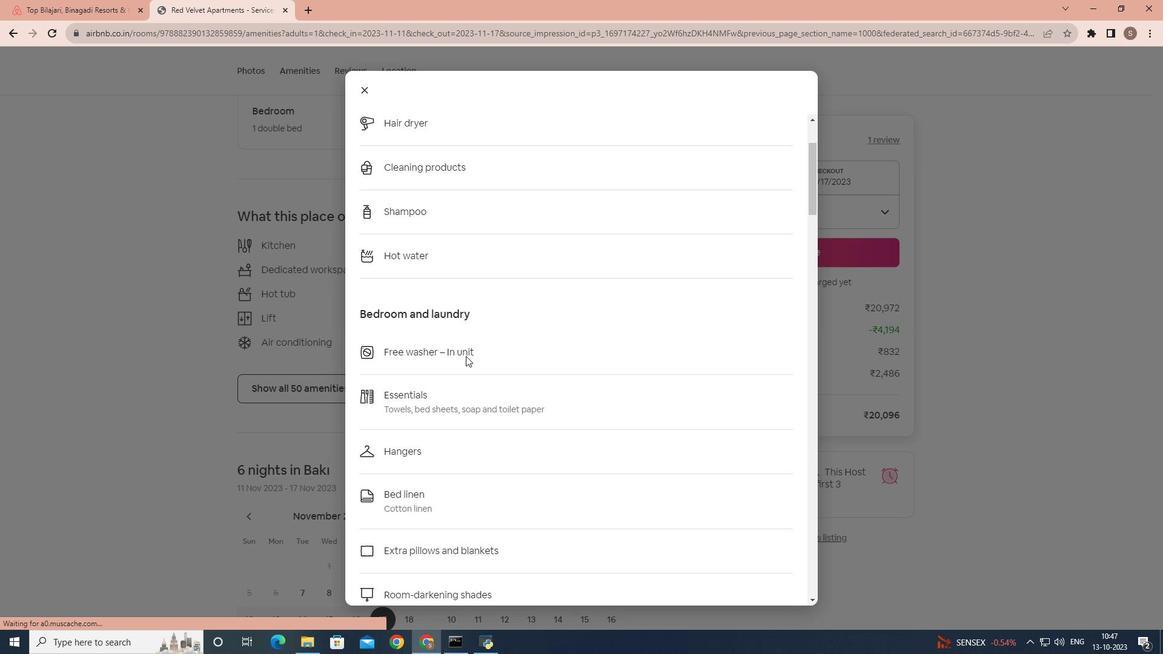 
Action: Mouse scrolled (465, 355) with delta (0, 0)
Screenshot: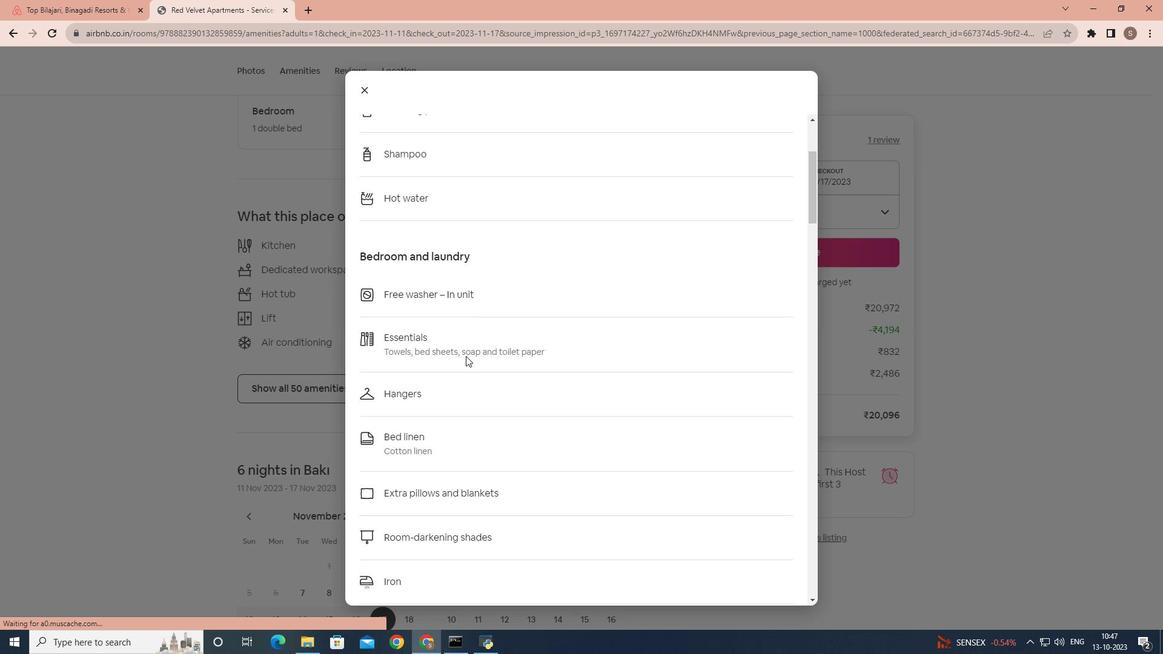 
Action: Mouse scrolled (465, 355) with delta (0, 0)
Screenshot: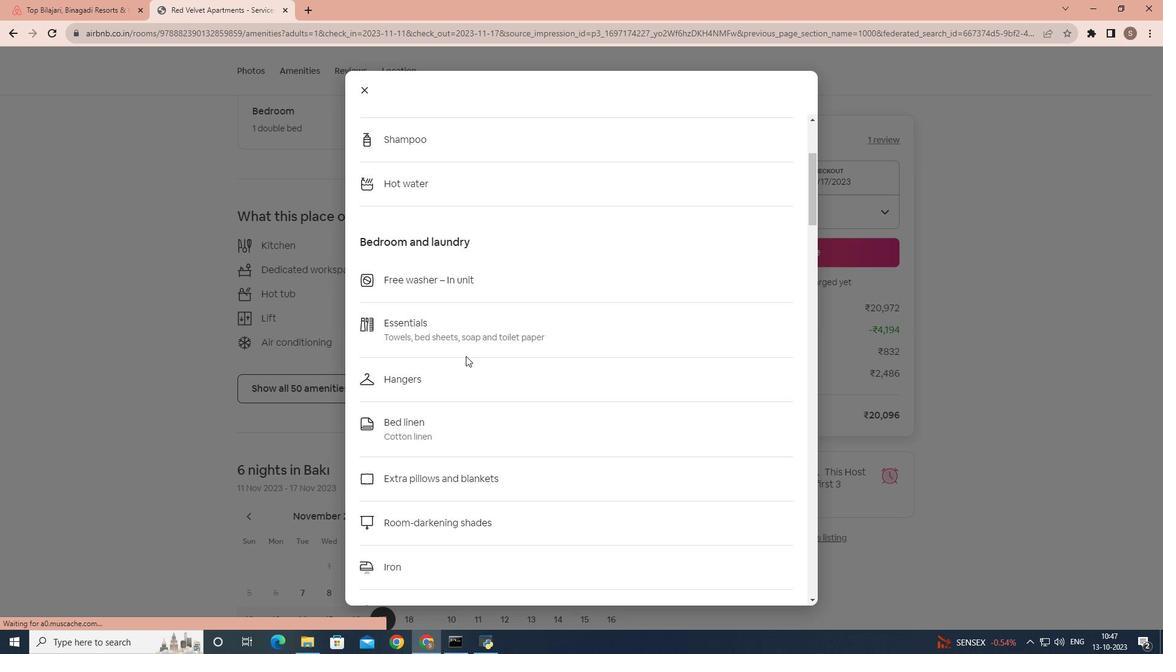 
Action: Mouse scrolled (465, 355) with delta (0, 0)
Screenshot: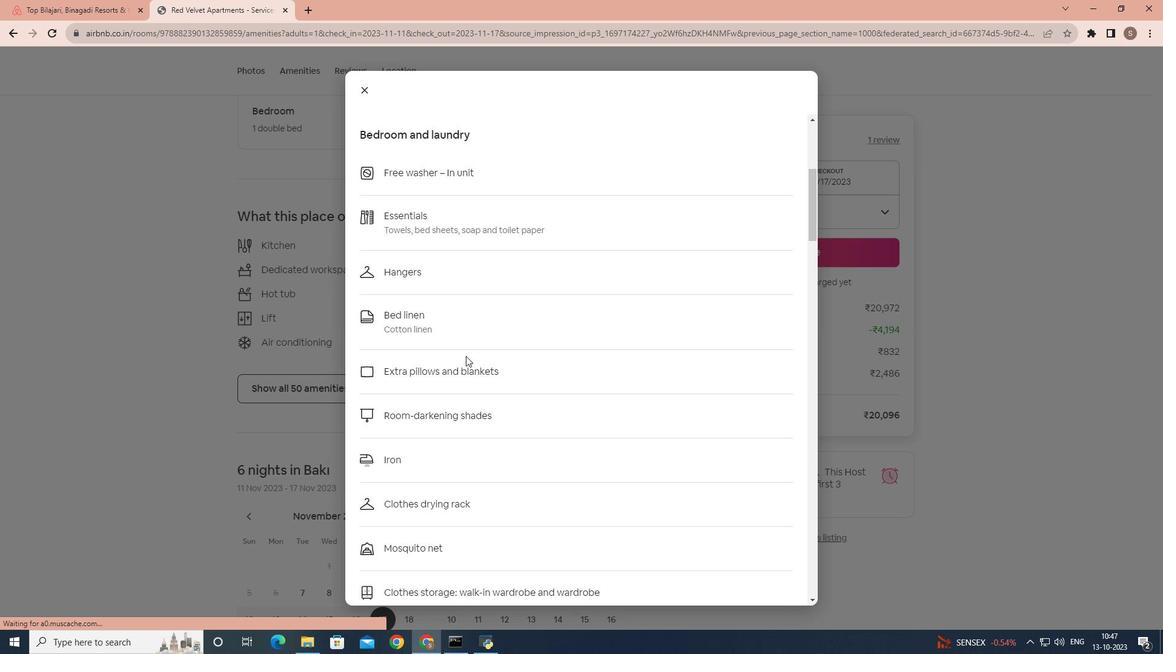 
Action: Mouse scrolled (465, 355) with delta (0, 0)
Screenshot: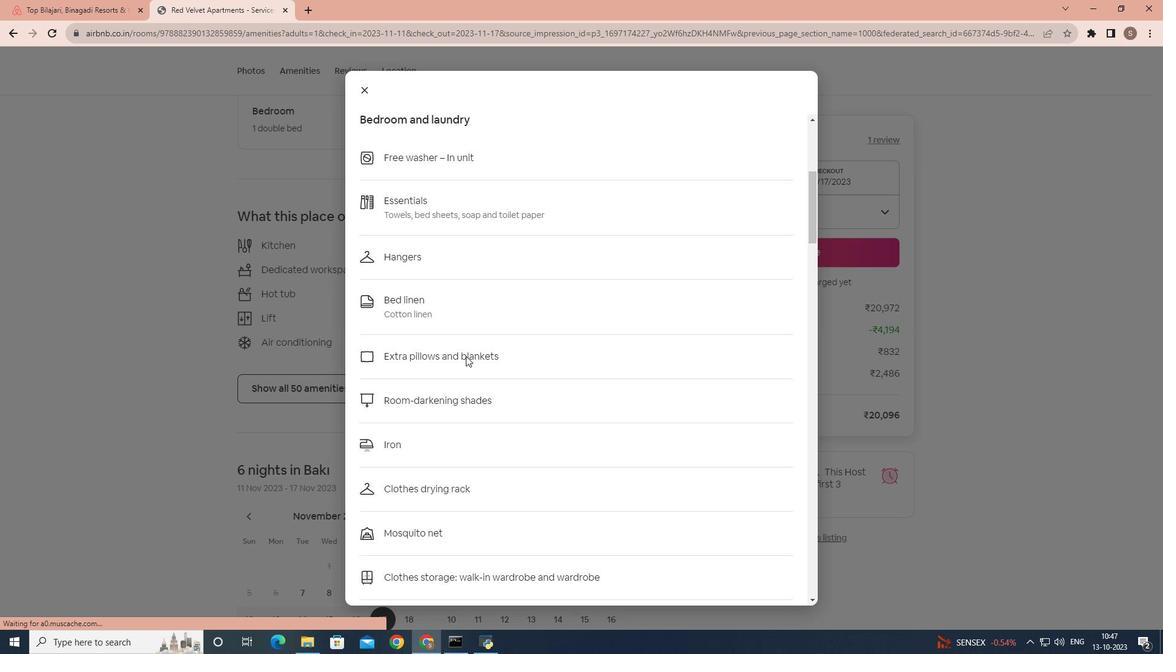 
Action: Mouse scrolled (465, 355) with delta (0, 0)
Screenshot: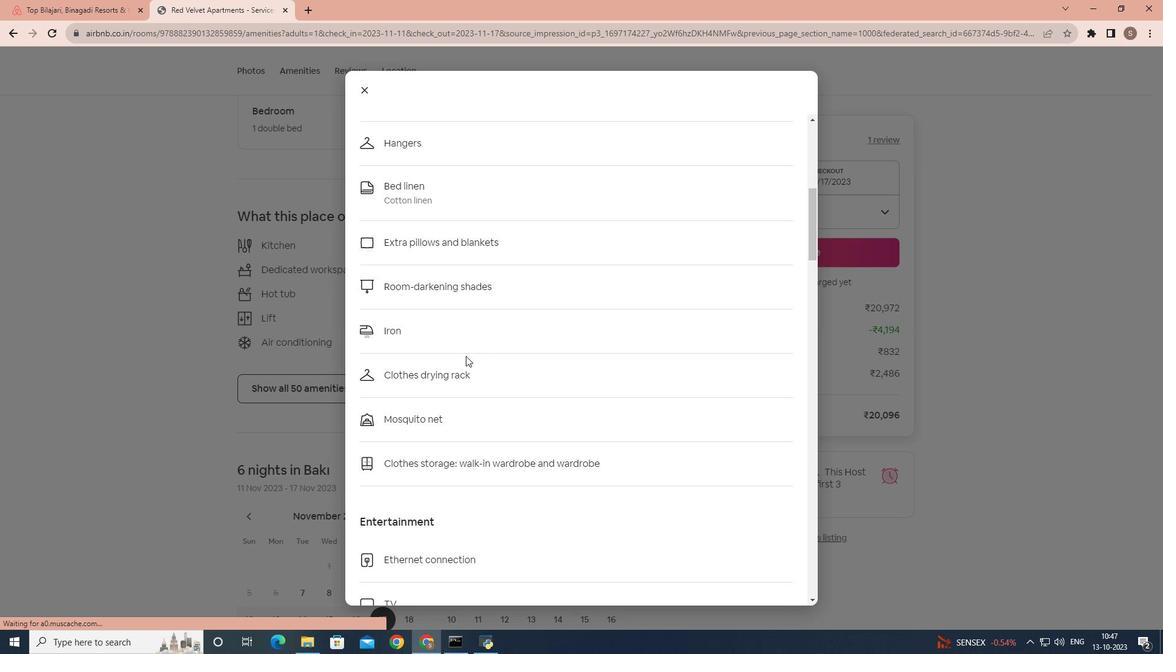 
Action: Mouse scrolled (465, 355) with delta (0, 0)
Screenshot: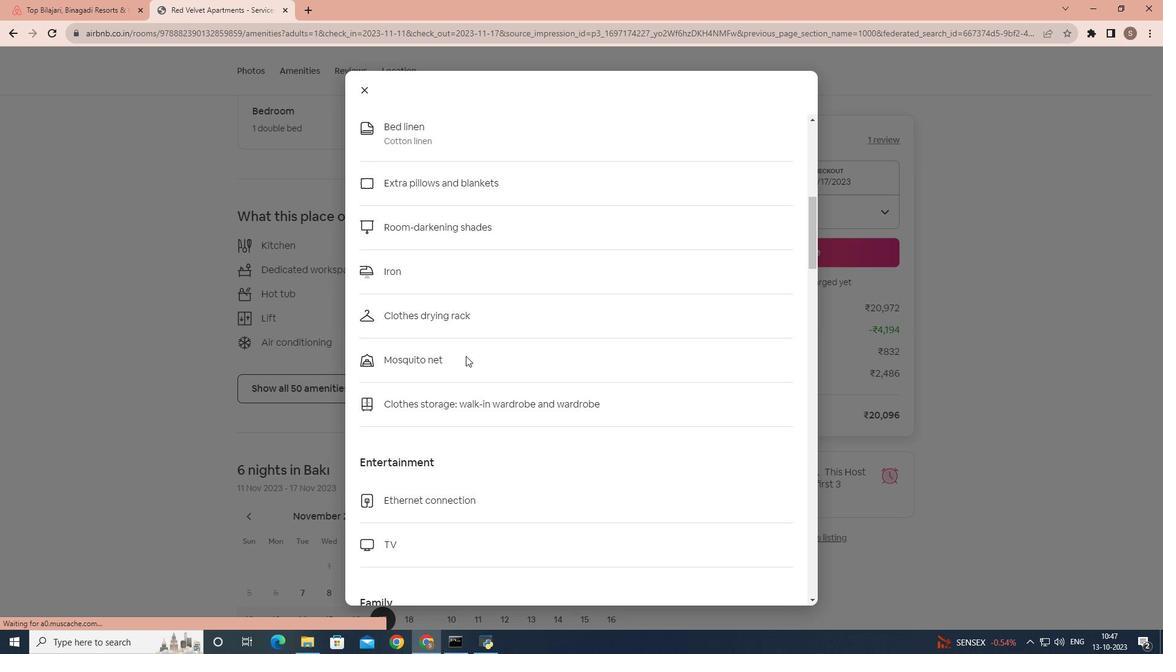 
Action: Mouse scrolled (465, 355) with delta (0, 0)
Screenshot: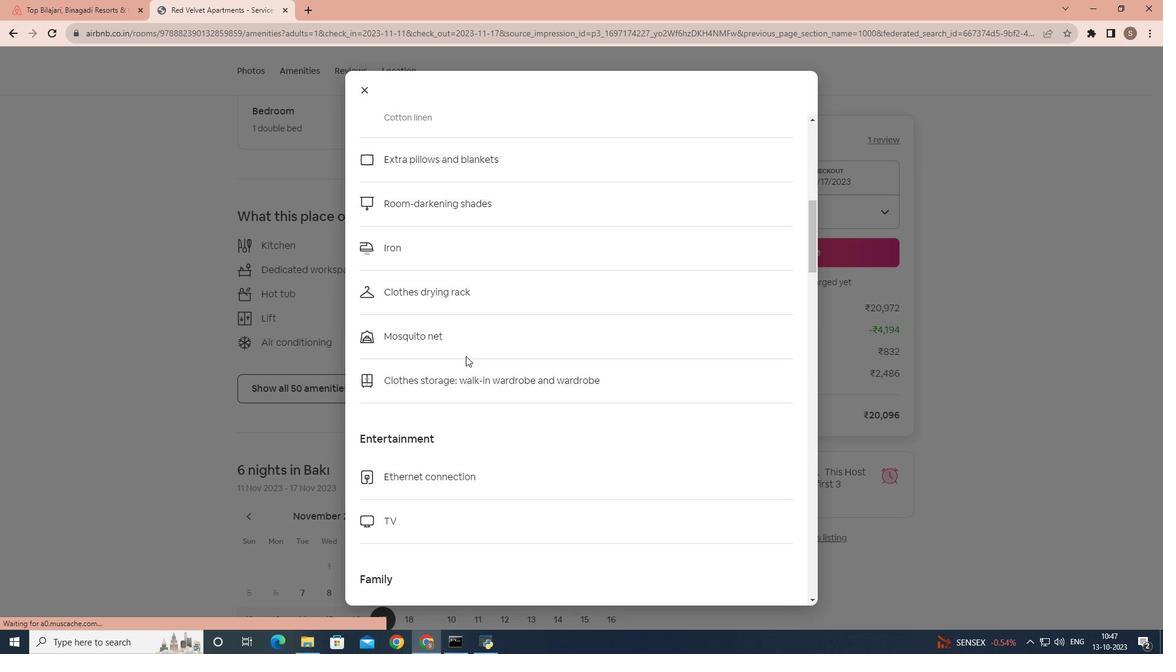 
Action: Mouse scrolled (465, 355) with delta (0, 0)
Screenshot: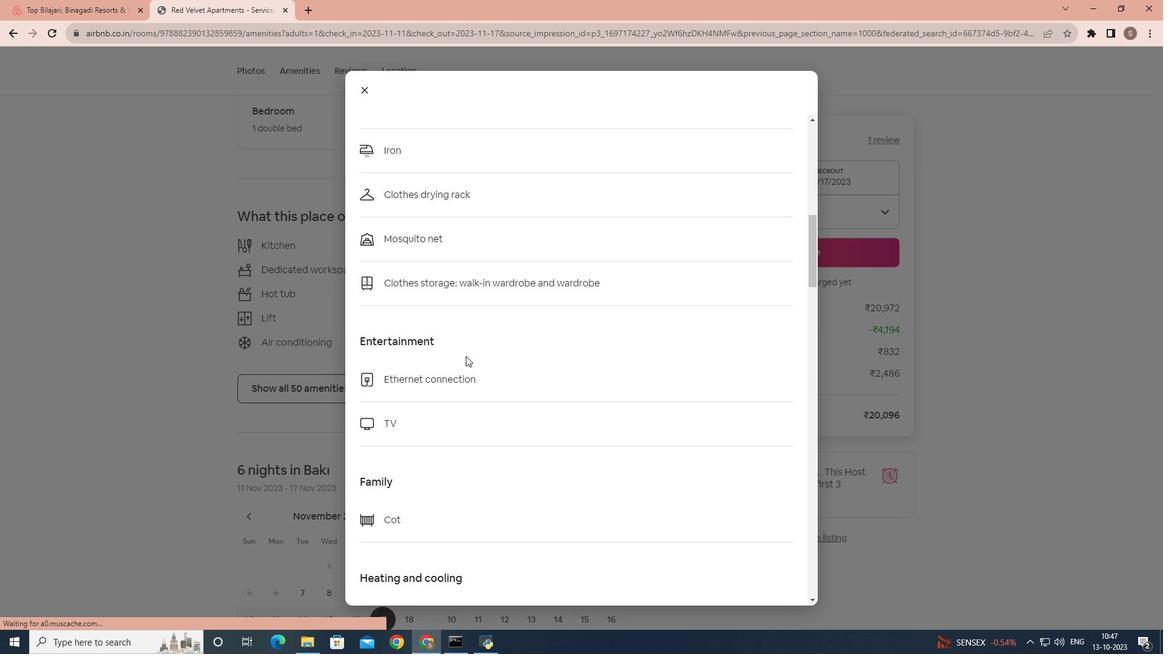 
Action: Mouse scrolled (465, 355) with delta (0, 0)
Screenshot: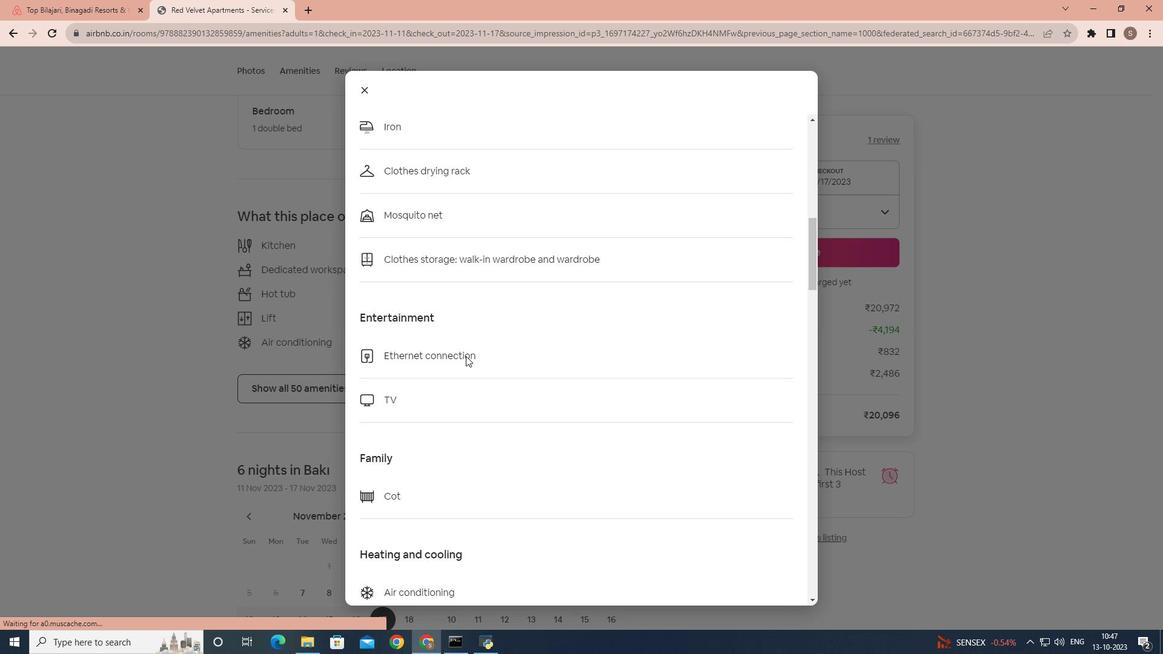 
Action: Mouse scrolled (465, 355) with delta (0, 0)
Screenshot: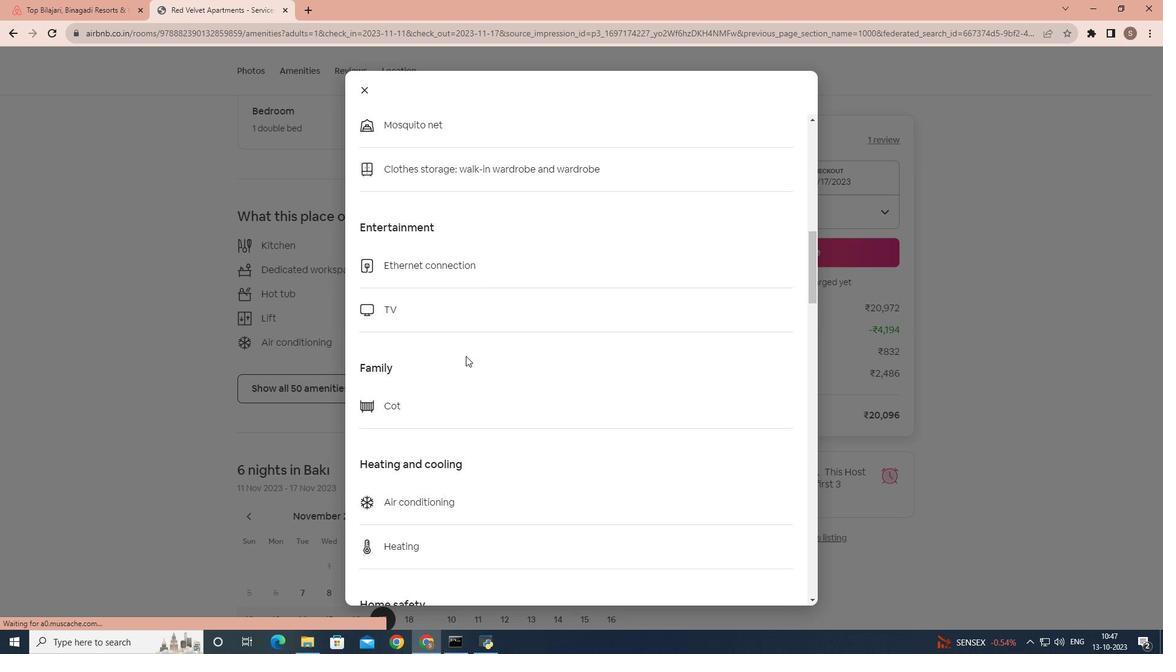 
Action: Mouse scrolled (465, 355) with delta (0, 0)
Screenshot: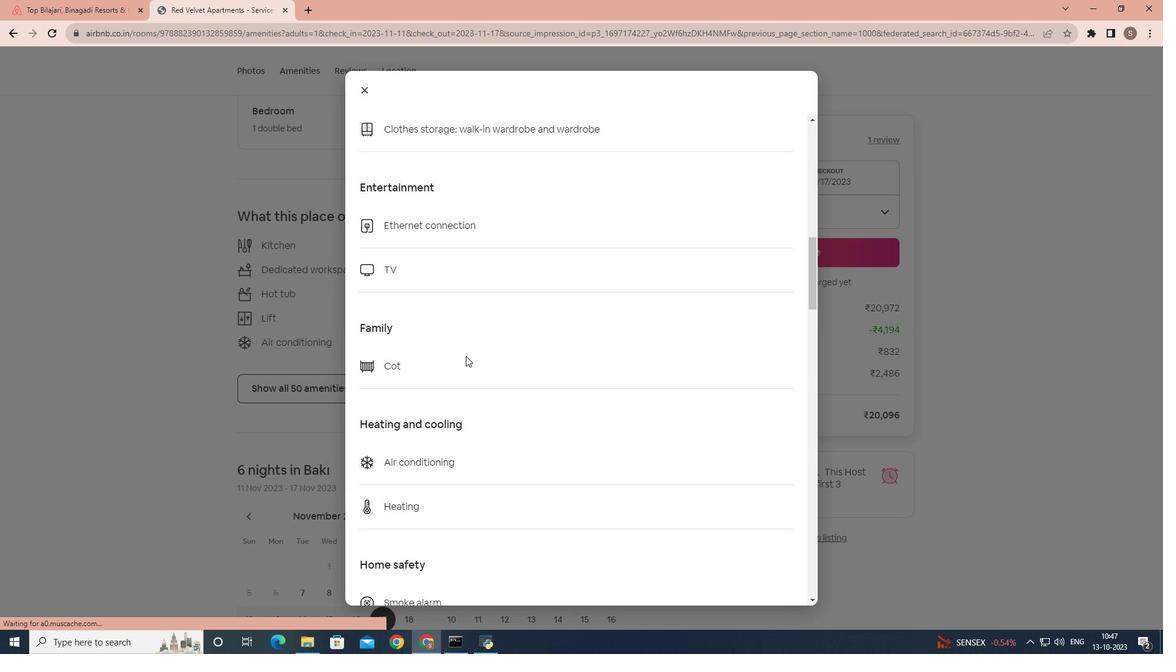 
Action: Mouse scrolled (465, 355) with delta (0, 0)
Screenshot: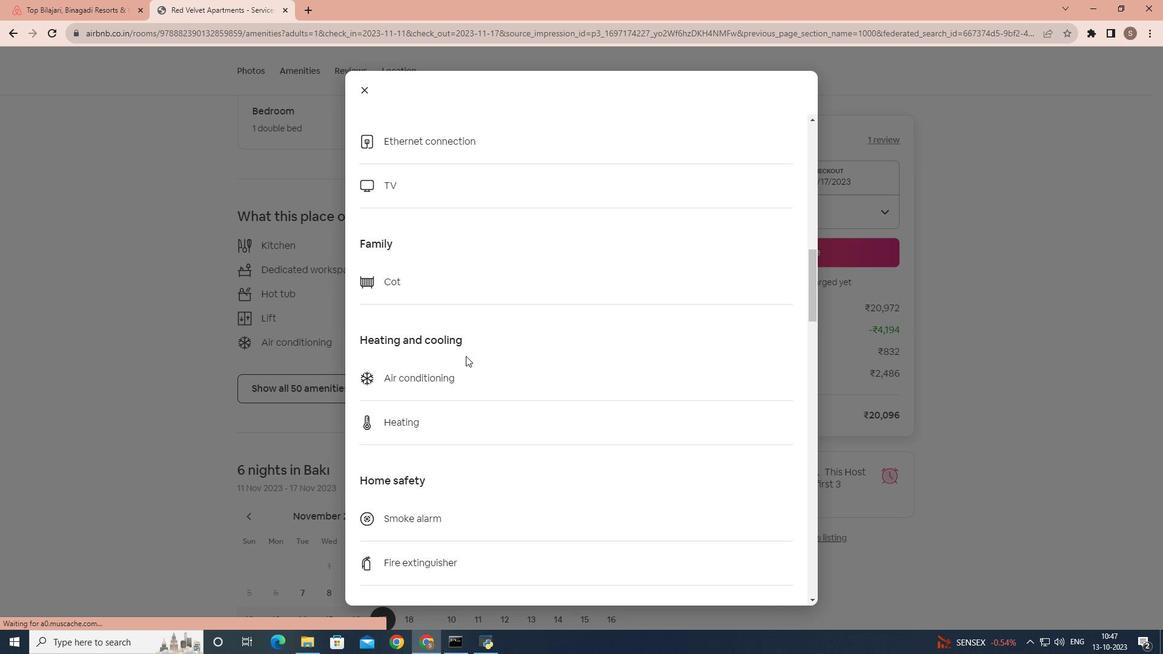 
Action: Mouse scrolled (465, 355) with delta (0, 0)
Screenshot: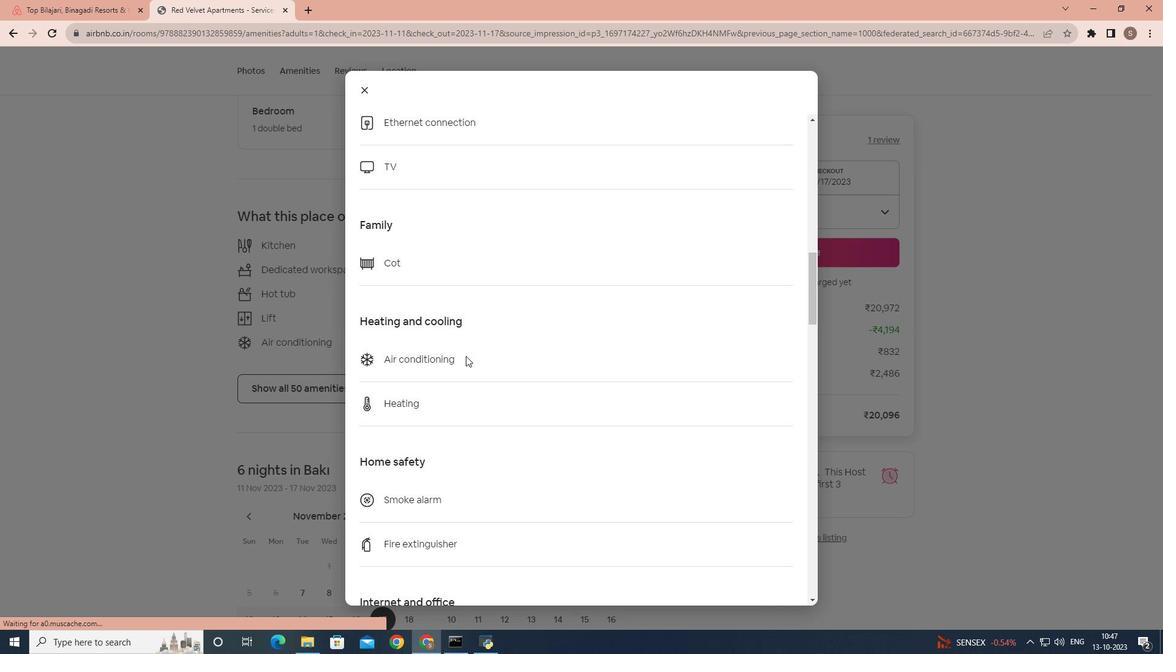 
Action: Mouse scrolled (465, 355) with delta (0, 0)
Screenshot: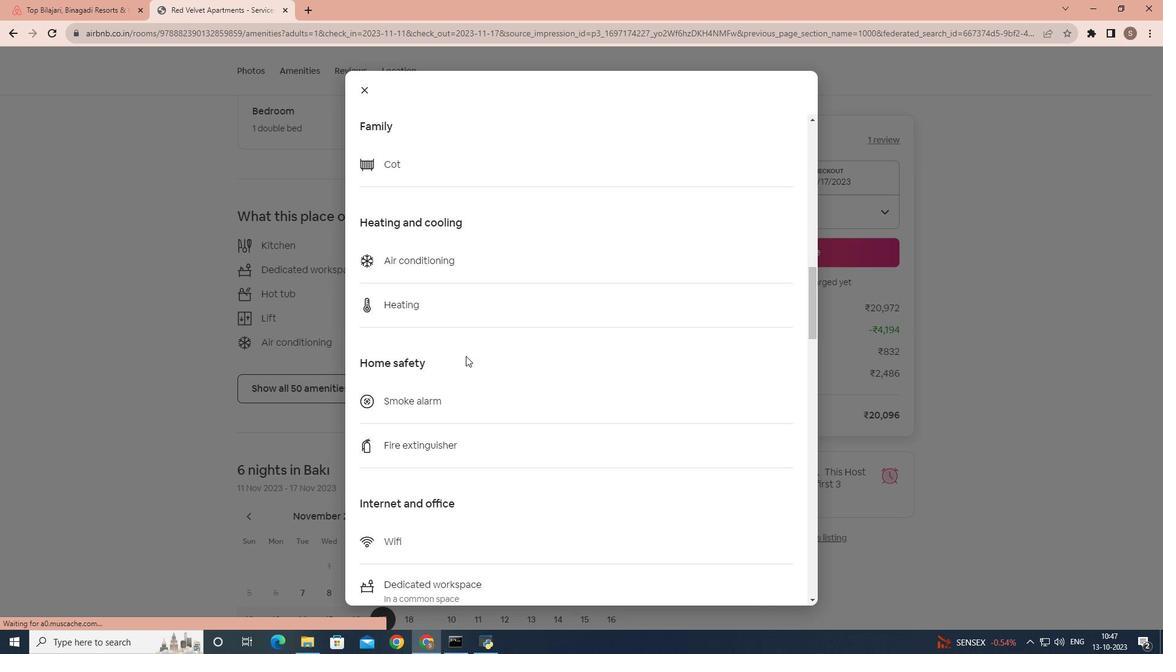 
Action: Mouse scrolled (465, 355) with delta (0, 0)
Screenshot: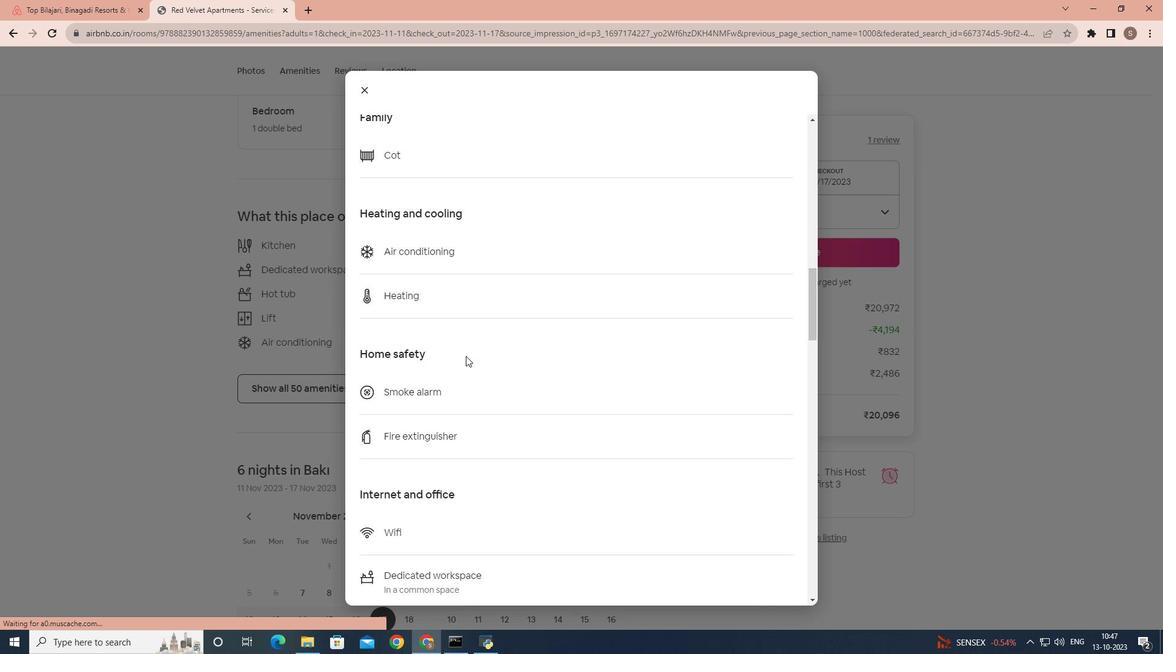 
Action: Mouse scrolled (465, 355) with delta (0, 0)
Screenshot: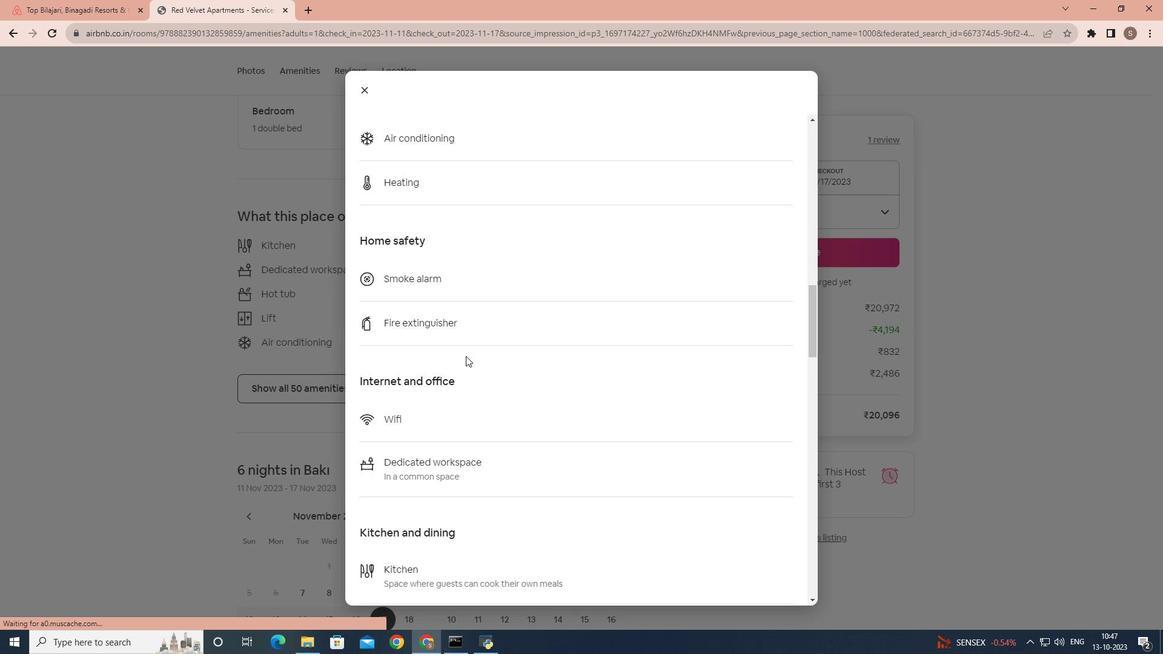 
Action: Mouse scrolled (465, 355) with delta (0, 0)
Screenshot: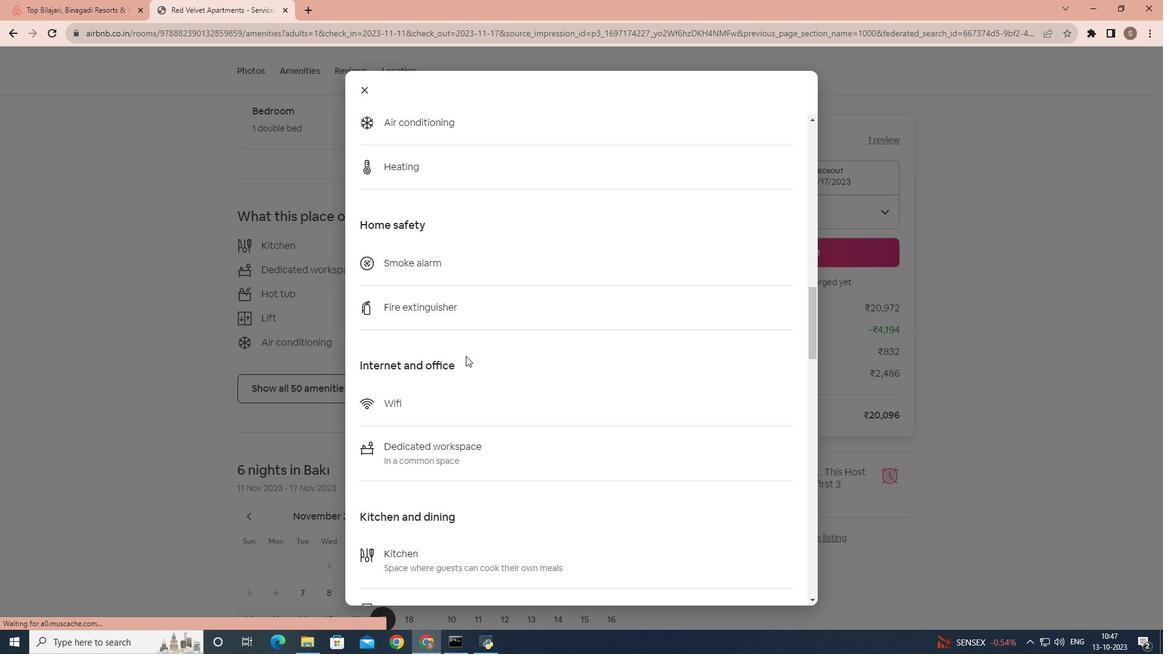 
Action: Mouse scrolled (465, 355) with delta (0, 0)
Screenshot: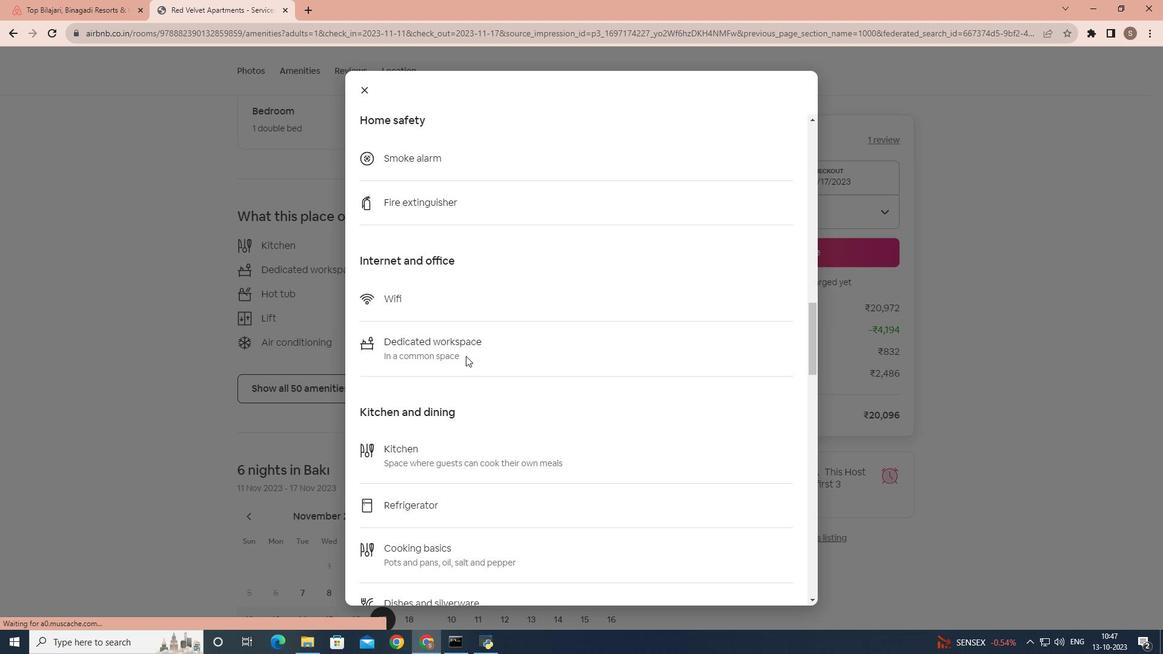 
Action: Mouse scrolled (465, 355) with delta (0, 0)
Screenshot: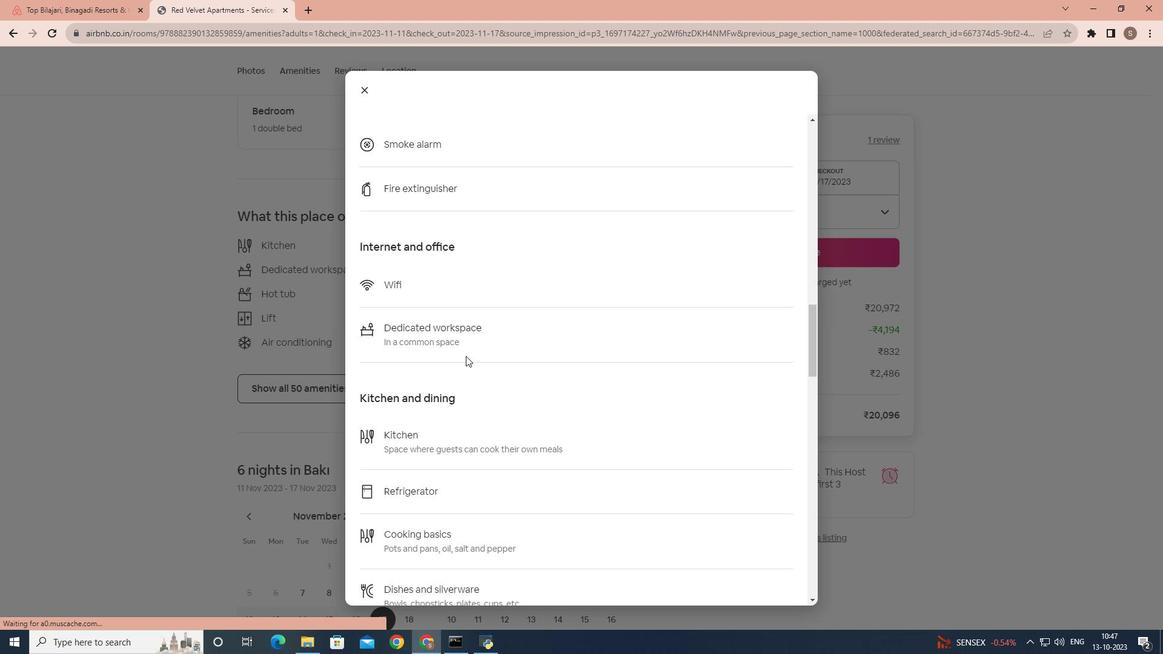 
Action: Mouse scrolled (465, 355) with delta (0, 0)
Screenshot: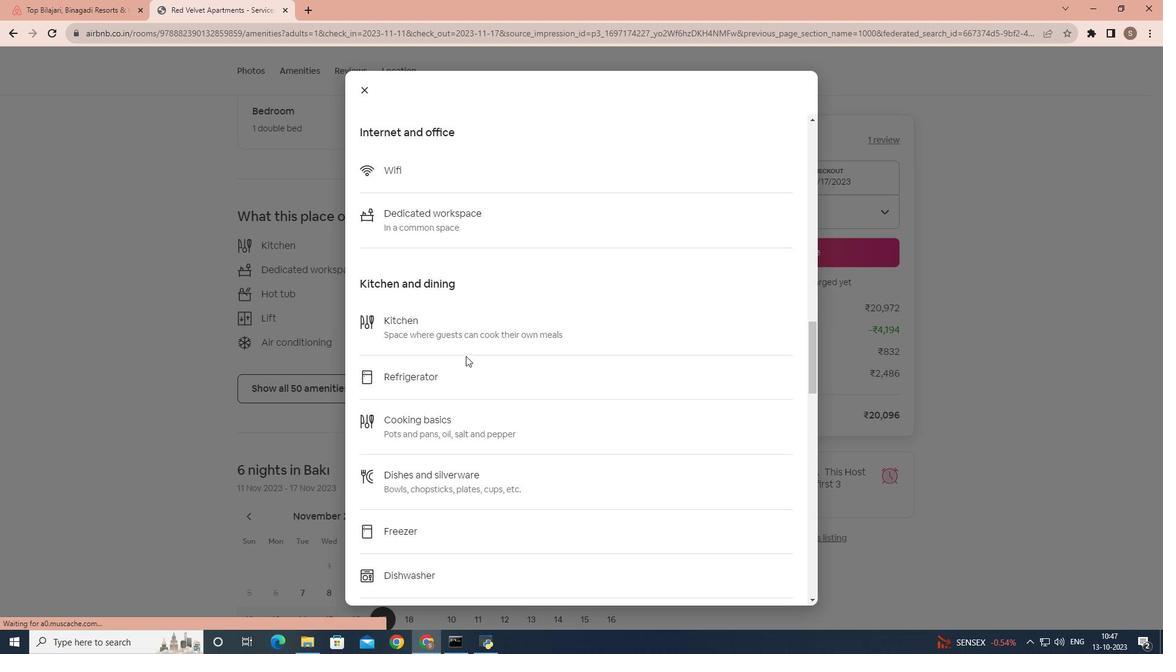 
Action: Mouse scrolled (465, 355) with delta (0, 0)
Screenshot: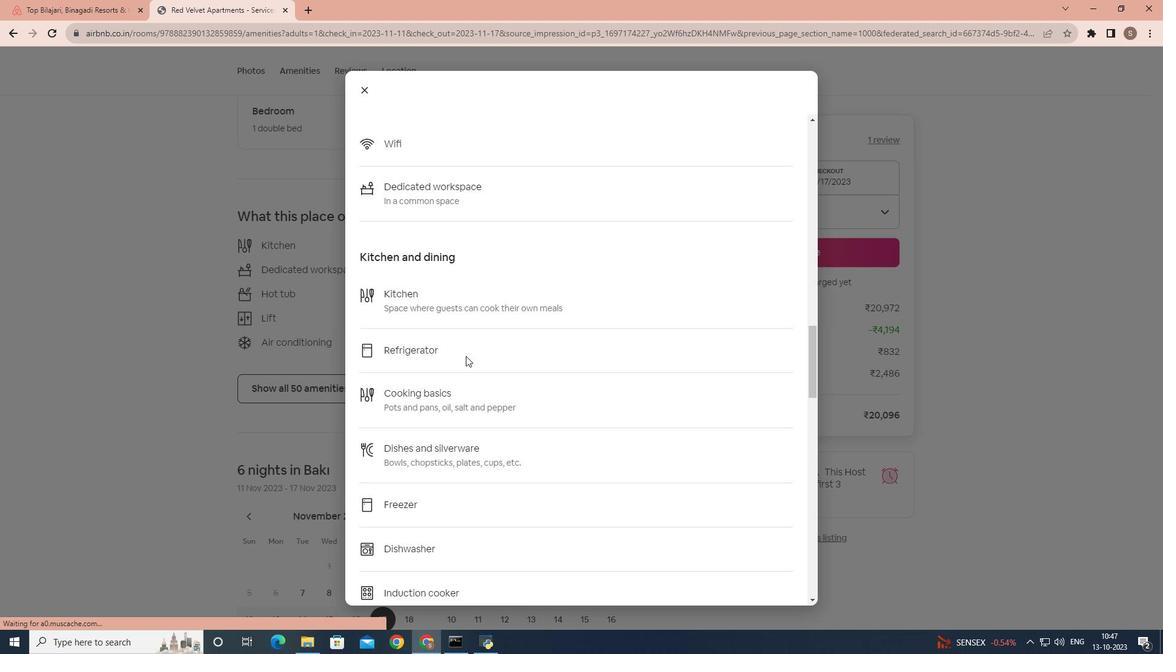 
Action: Mouse scrolled (465, 355) with delta (0, 0)
Screenshot: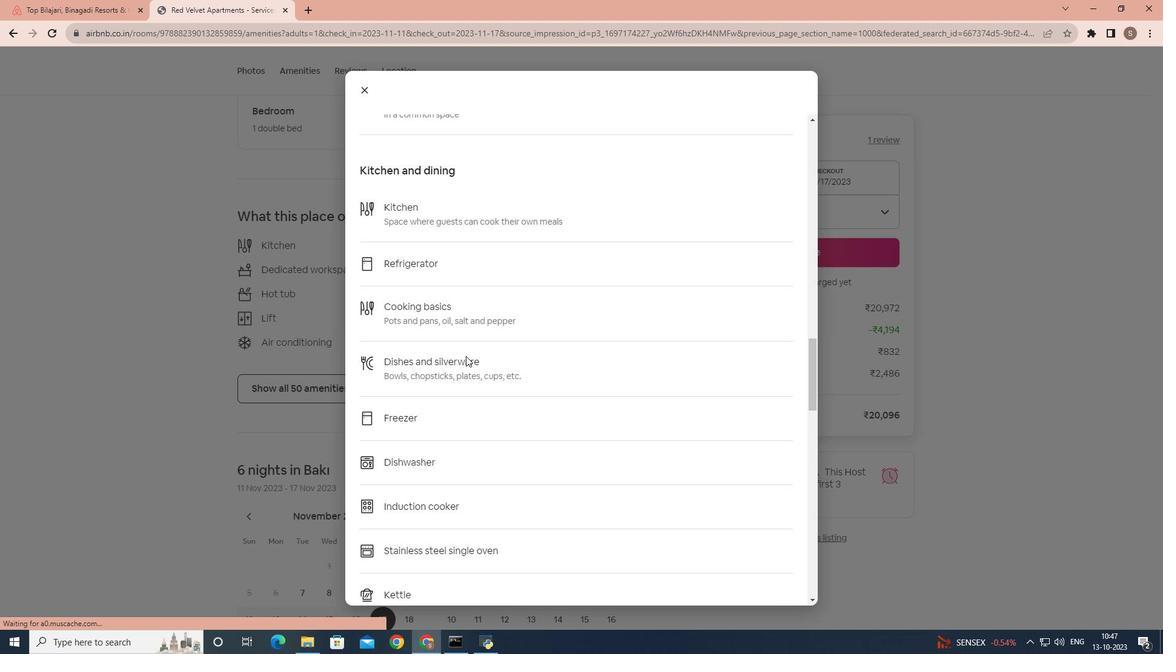 
Action: Mouse scrolled (465, 355) with delta (0, 0)
Screenshot: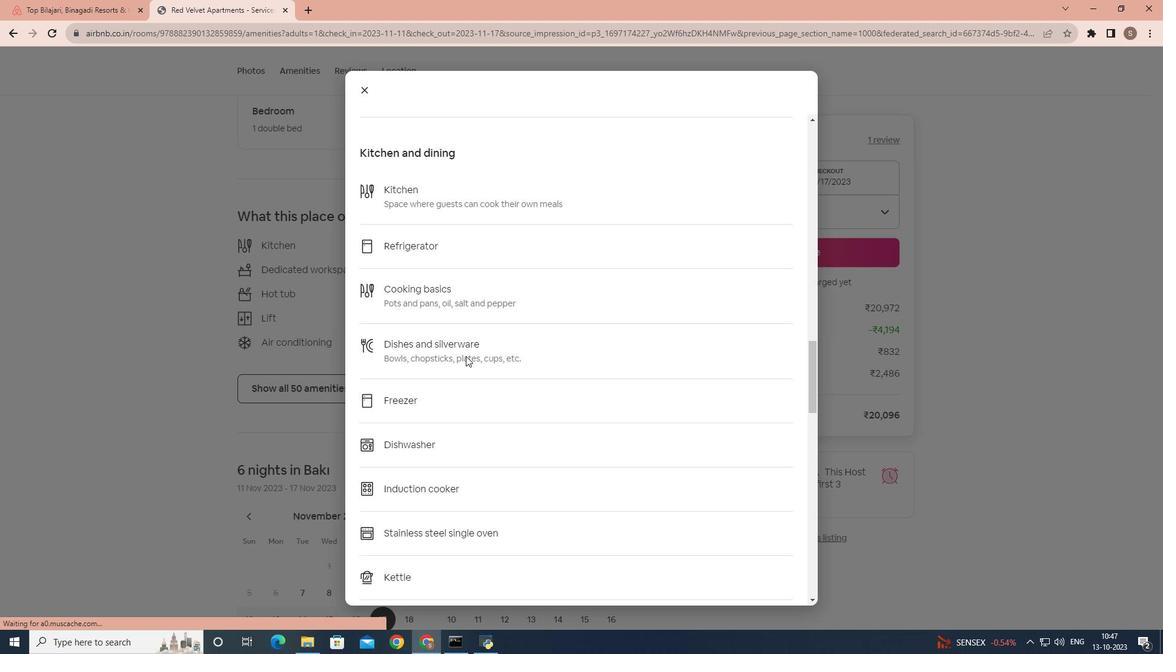 
Action: Mouse scrolled (465, 355) with delta (0, 0)
Screenshot: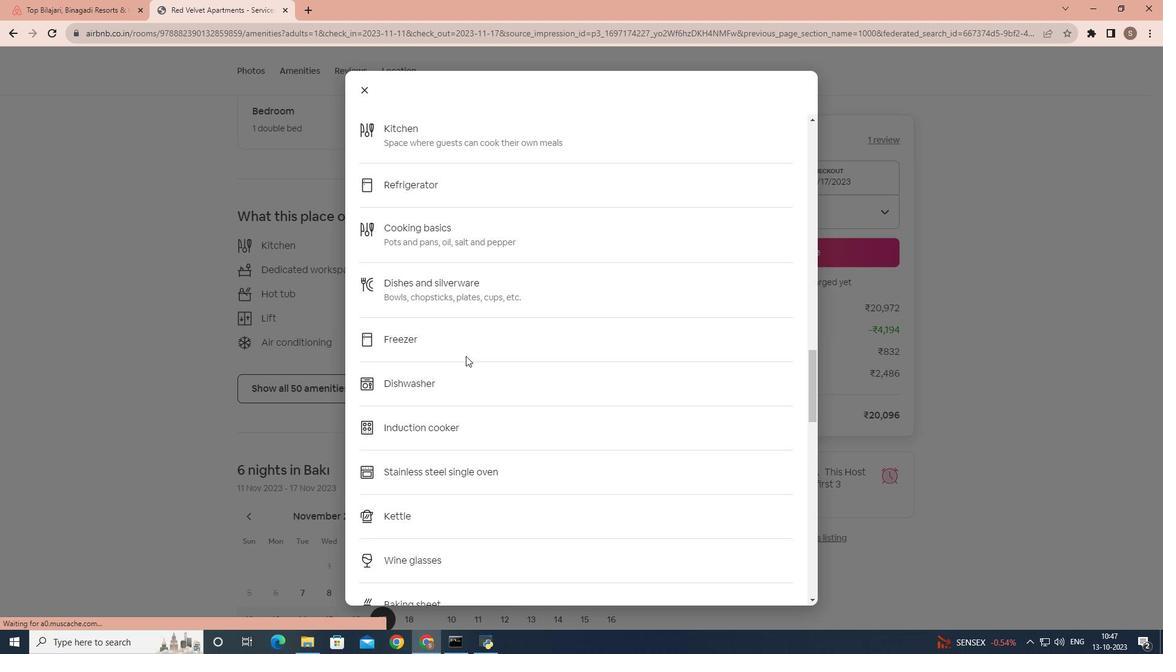 
Action: Mouse scrolled (465, 355) with delta (0, 0)
Screenshot: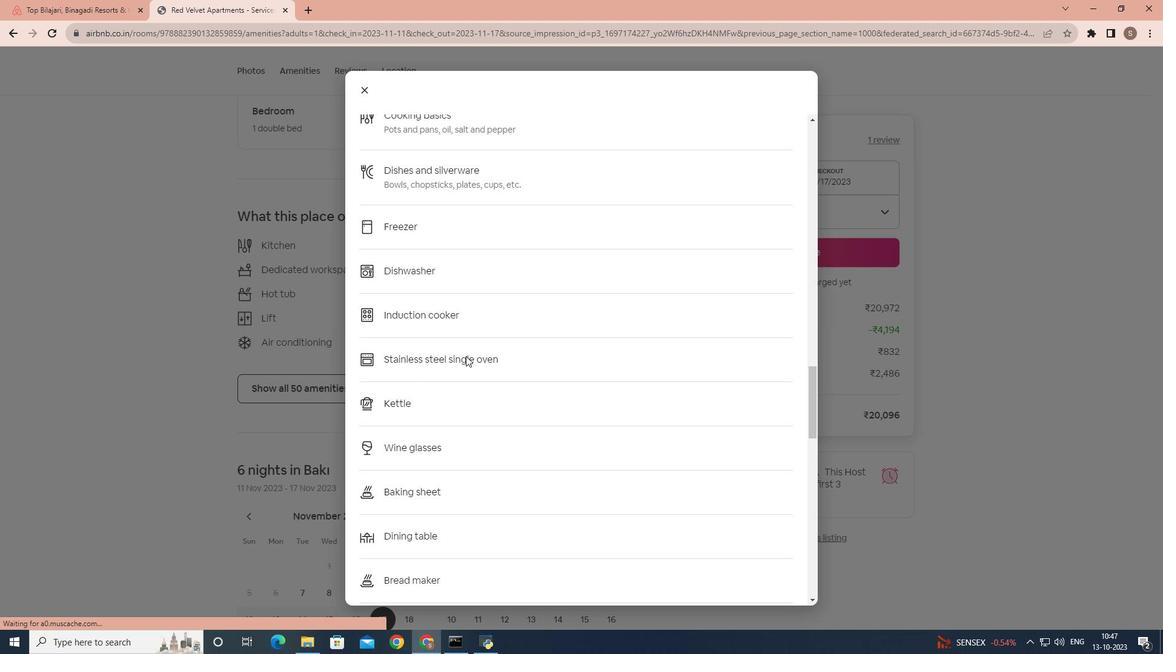 
Action: Mouse scrolled (465, 355) with delta (0, 0)
Screenshot: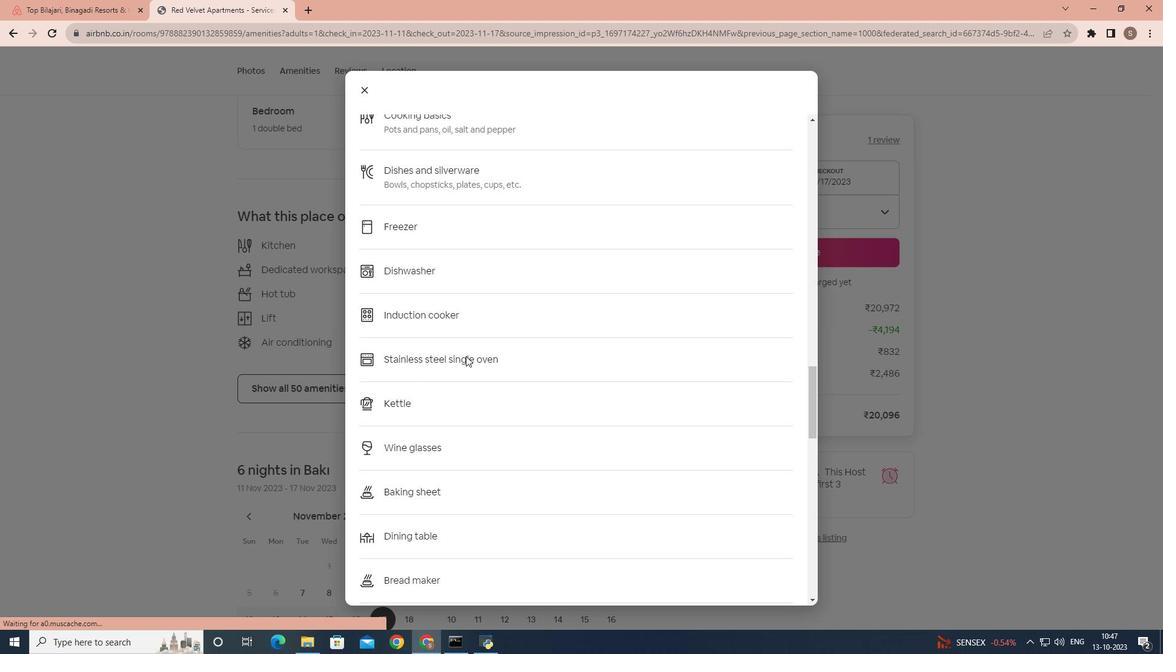 
Action: Mouse scrolled (465, 355) with delta (0, 0)
Screenshot: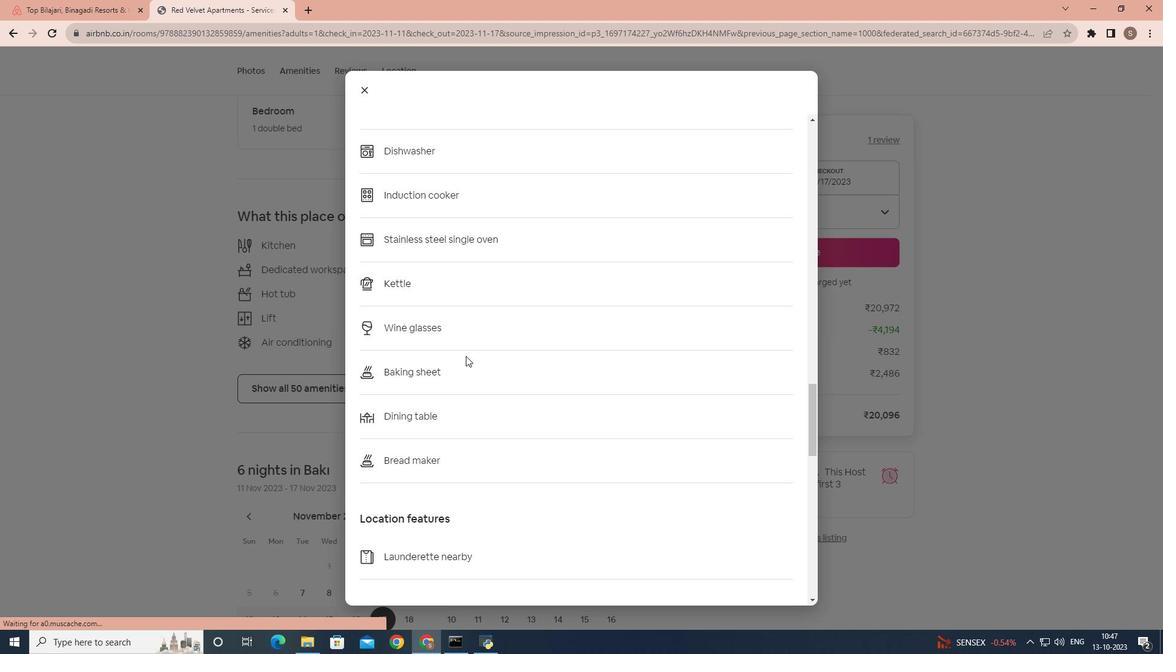
Action: Mouse scrolled (465, 355) with delta (0, 0)
Screenshot: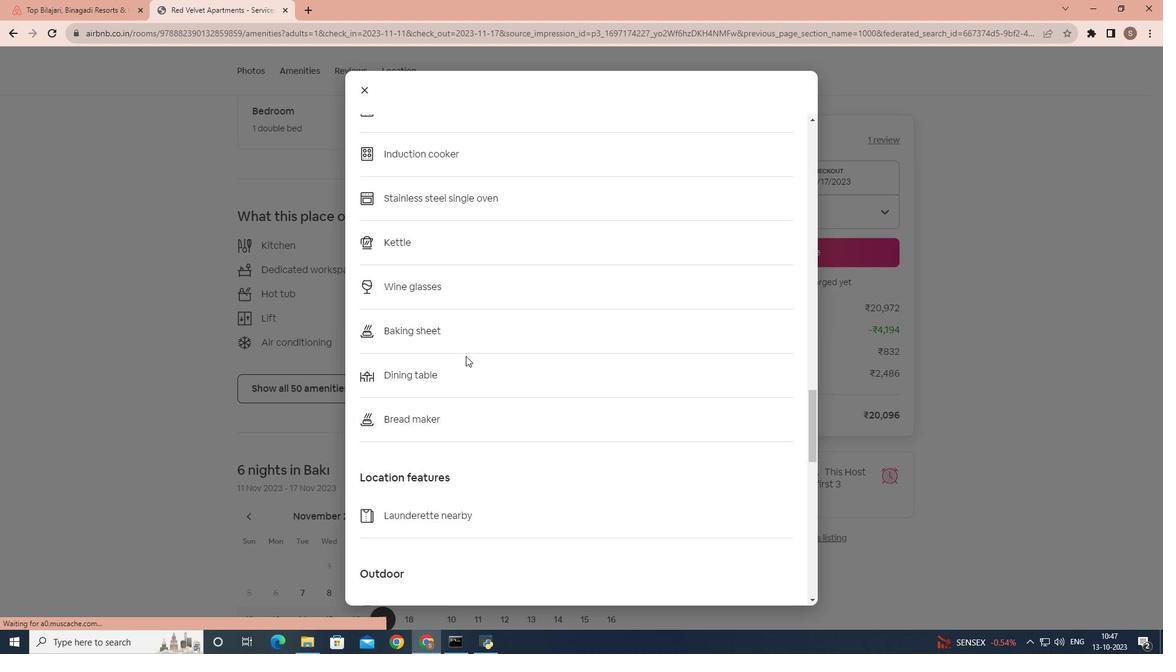 
Action: Mouse scrolled (465, 355) with delta (0, 0)
Screenshot: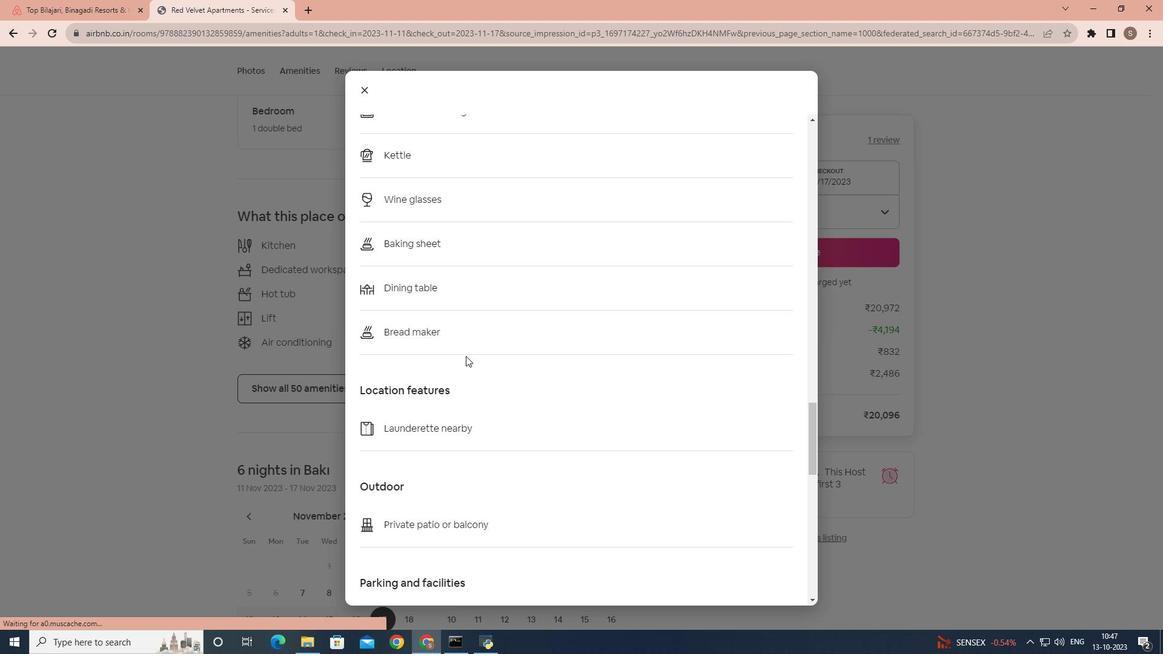 
Action: Mouse scrolled (465, 355) with delta (0, 0)
Screenshot: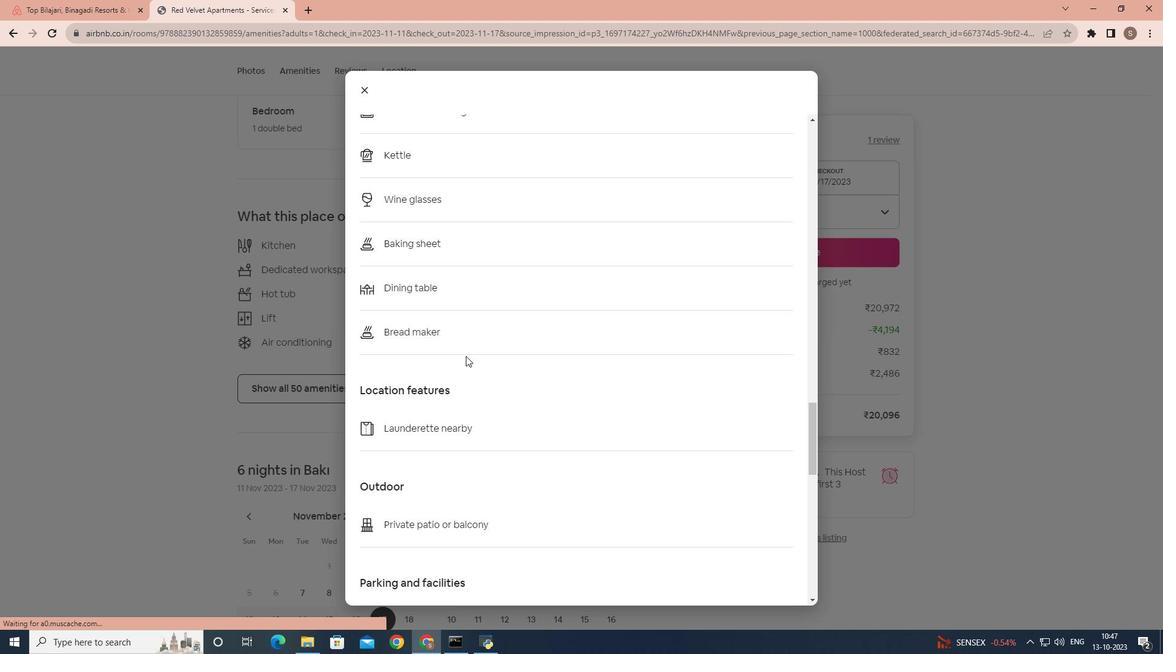 
Action: Mouse scrolled (465, 355) with delta (0, 0)
Screenshot: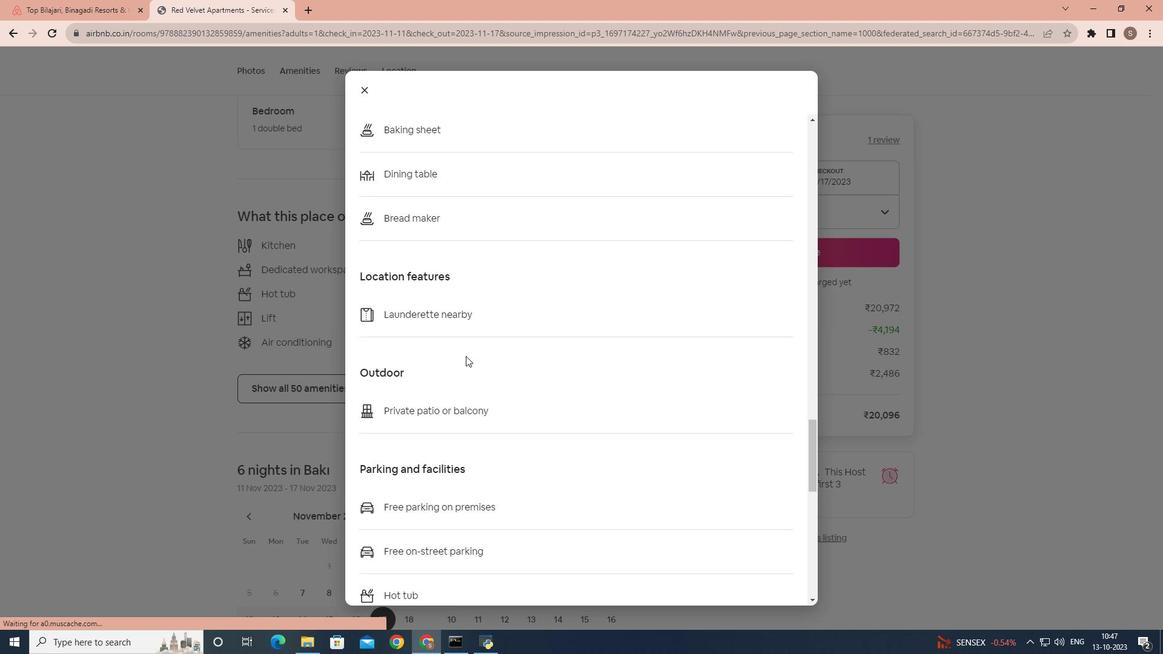 
Action: Mouse scrolled (465, 355) with delta (0, 0)
Screenshot: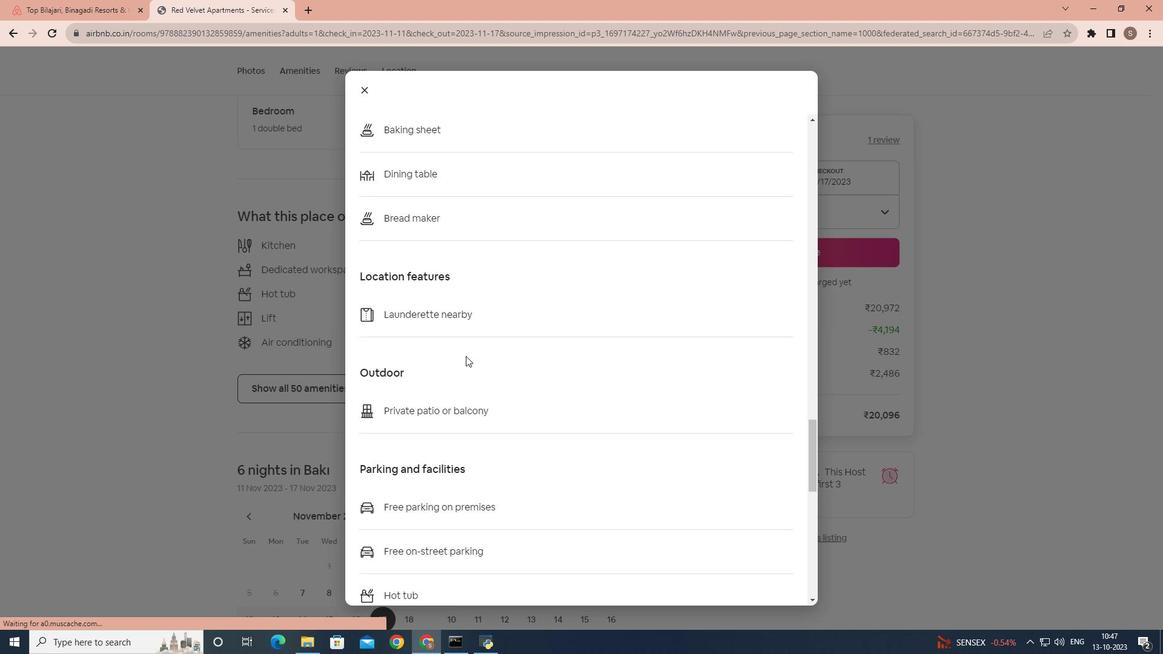 
Action: Mouse scrolled (465, 355) with delta (0, 0)
Screenshot: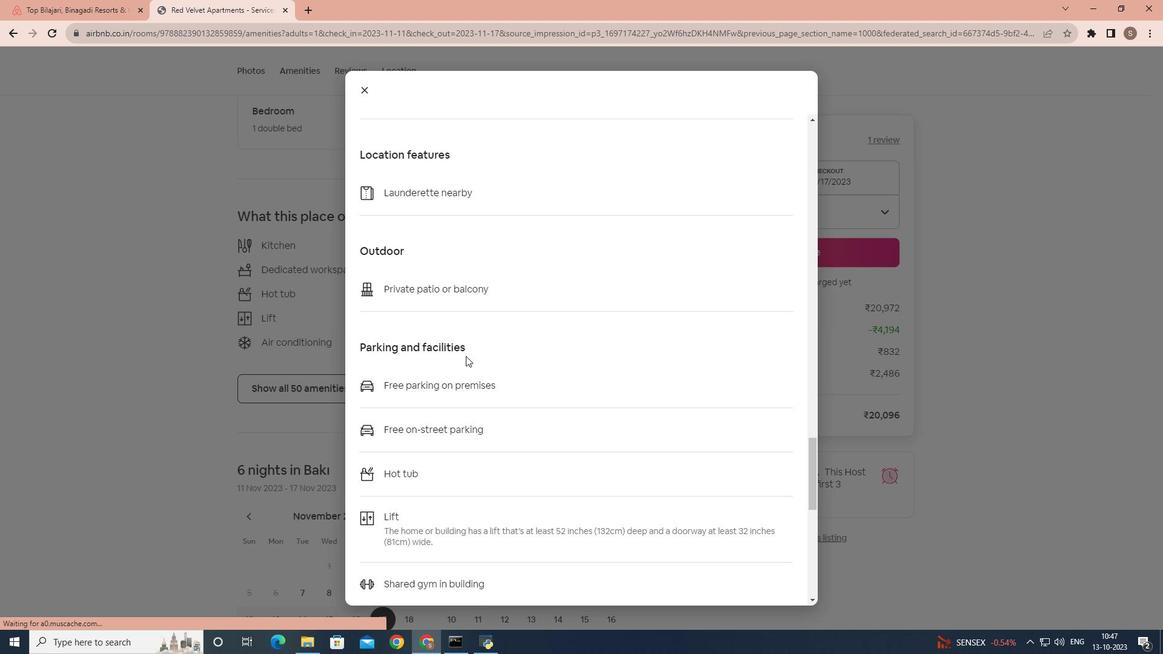 
Action: Mouse scrolled (465, 355) with delta (0, 0)
Screenshot: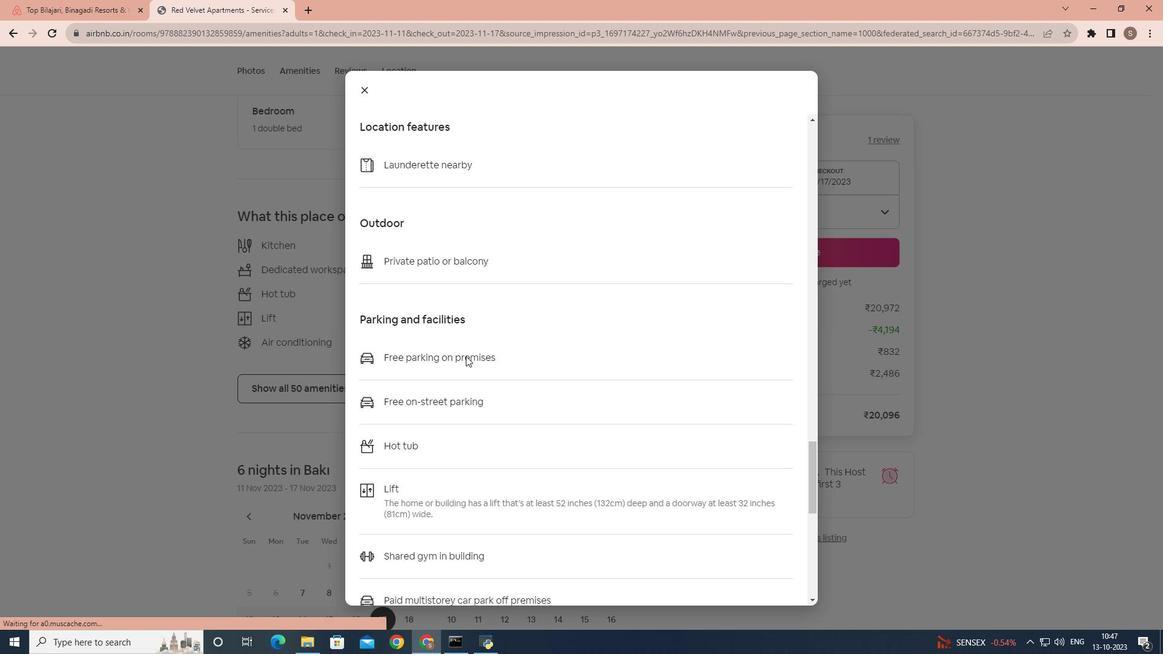 
Action: Mouse scrolled (465, 355) with delta (0, 0)
Screenshot: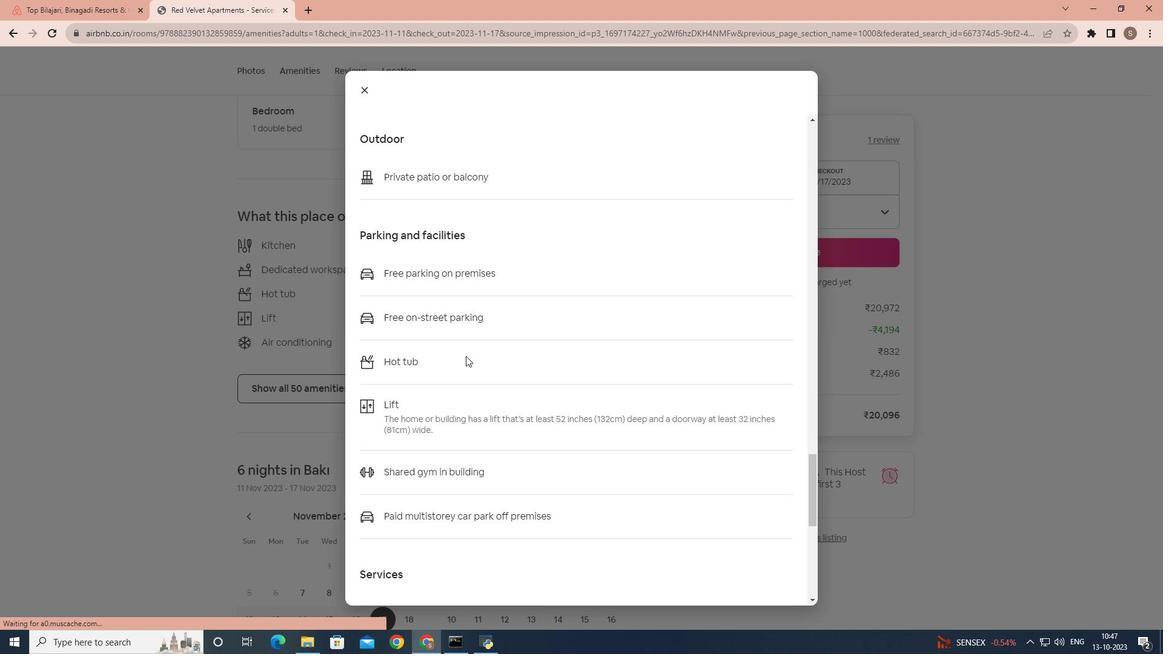 
Action: Mouse scrolled (465, 355) with delta (0, 0)
Screenshot: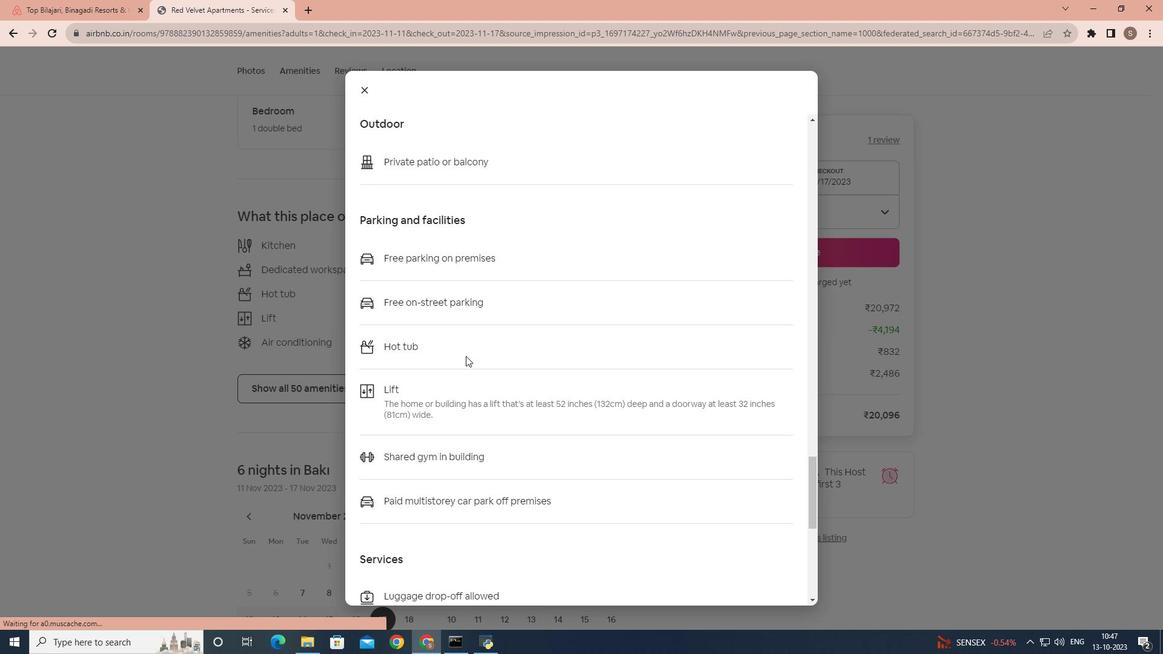 
Action: Mouse scrolled (465, 355) with delta (0, 0)
Screenshot: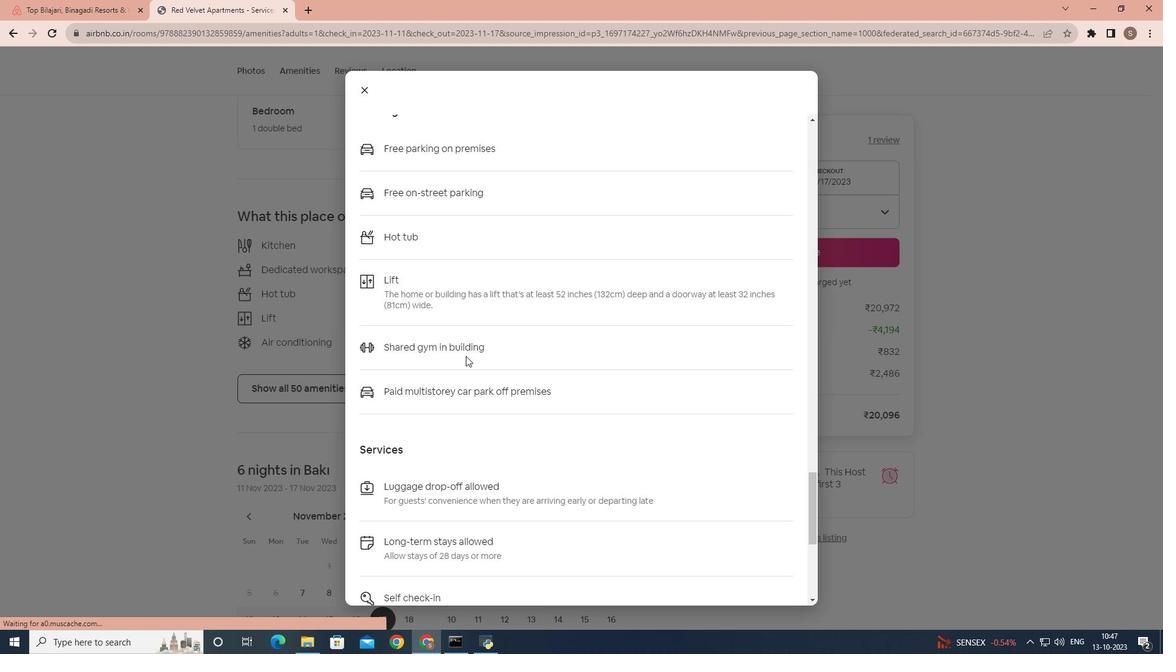 
Action: Mouse scrolled (465, 355) with delta (0, 0)
Screenshot: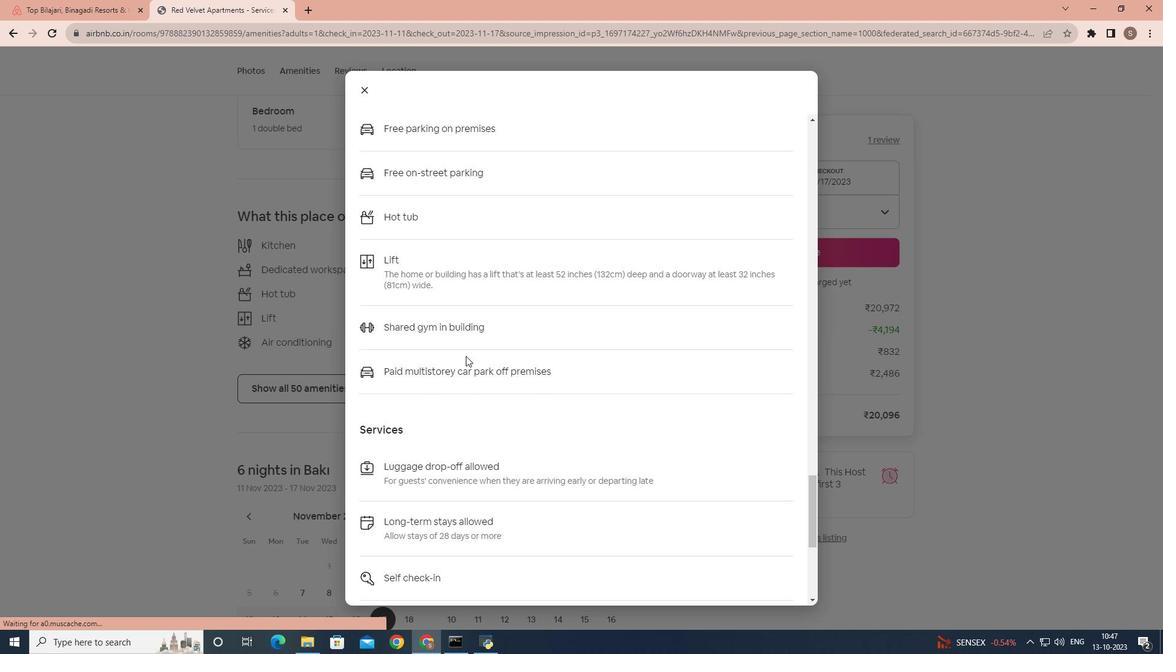 
Action: Mouse scrolled (465, 355) with delta (0, 0)
Screenshot: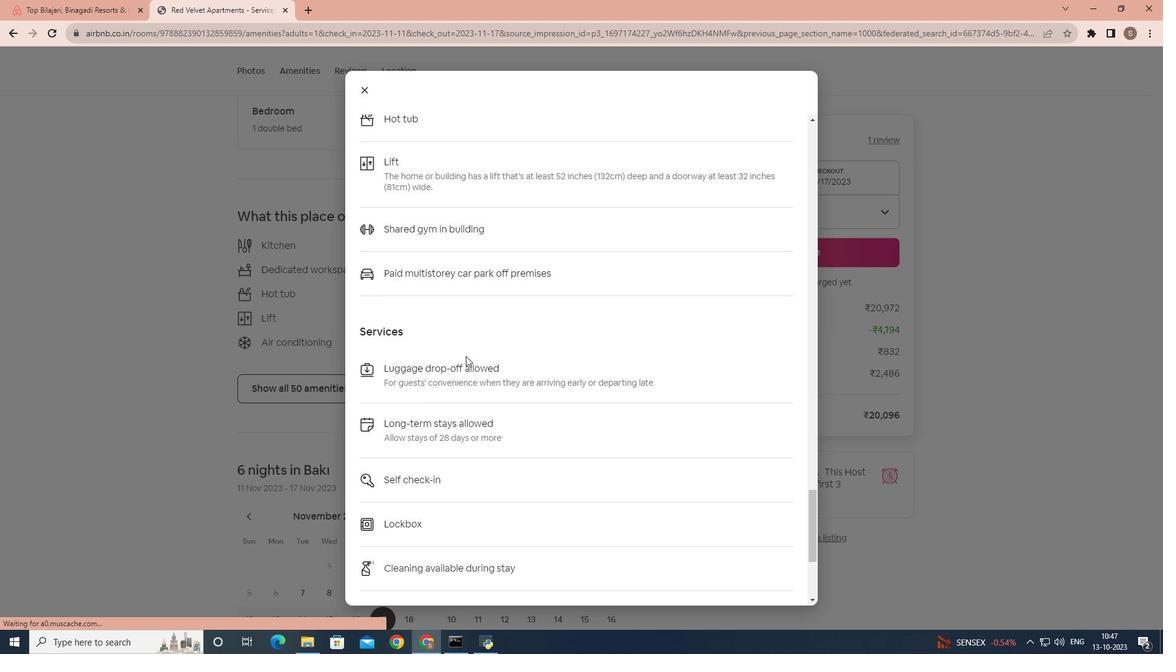 
Action: Mouse scrolled (465, 355) with delta (0, 0)
Screenshot: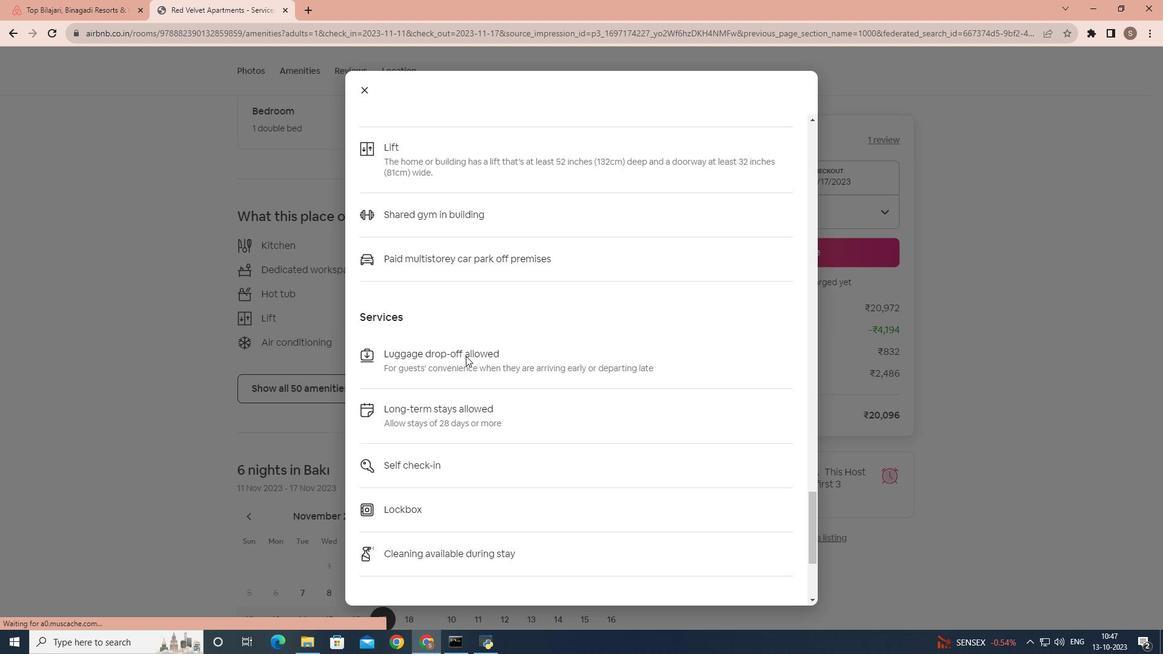 
Action: Mouse scrolled (465, 355) with delta (0, 0)
Screenshot: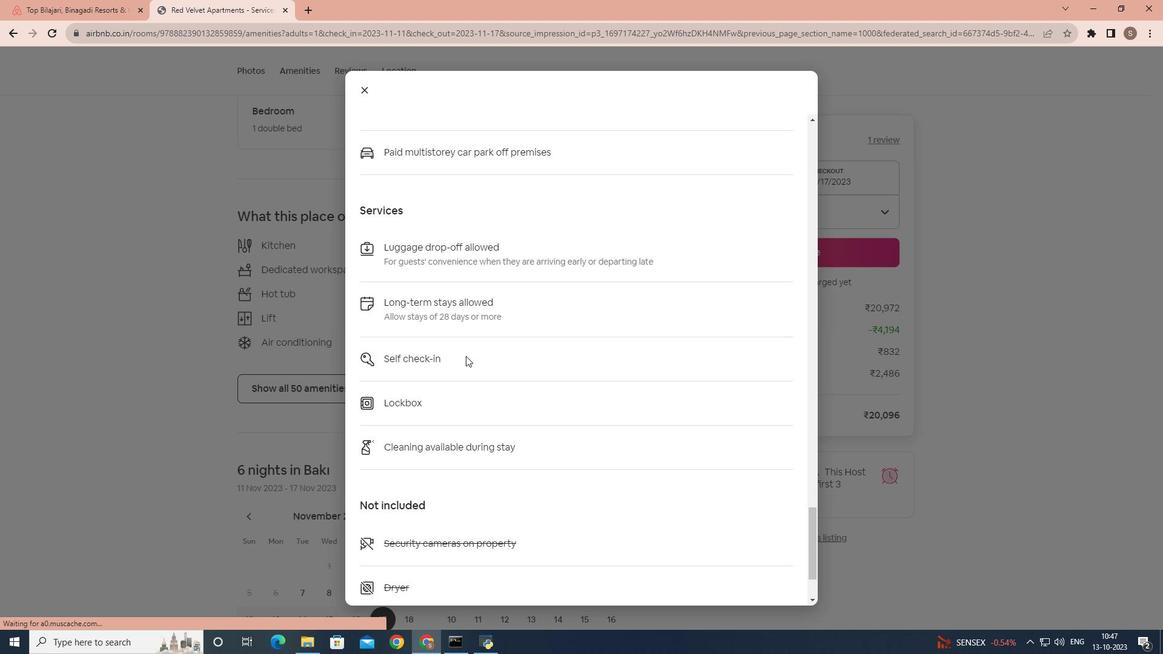 
Action: Mouse scrolled (465, 355) with delta (0, 0)
Screenshot: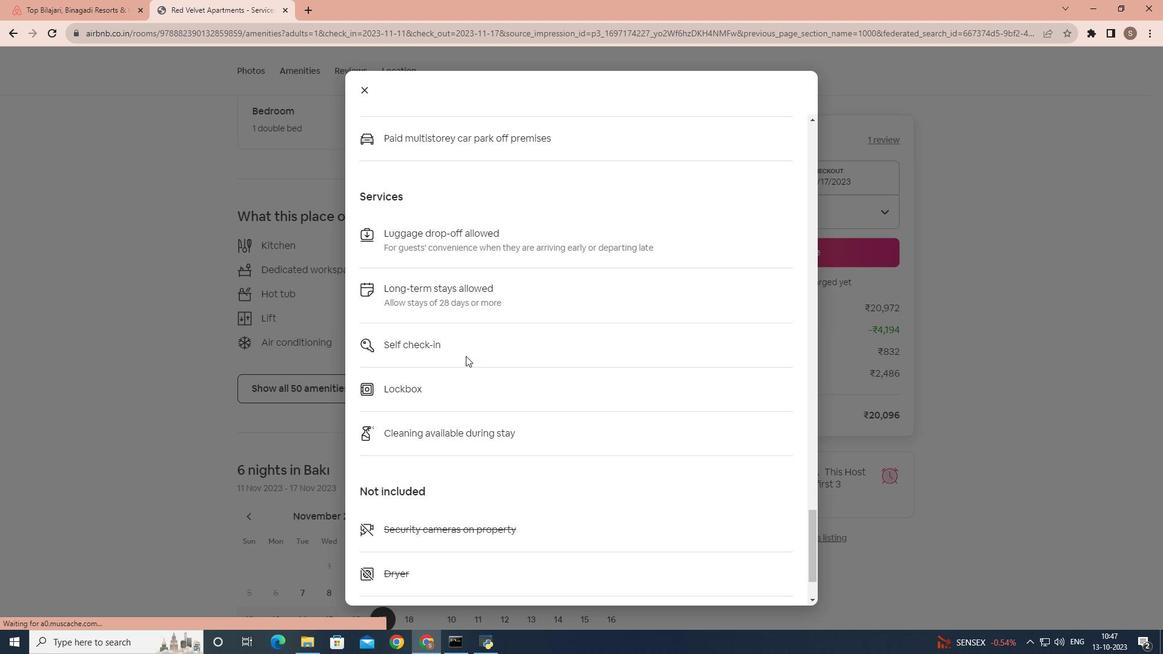 
Action: Mouse scrolled (465, 355) with delta (0, 0)
Screenshot: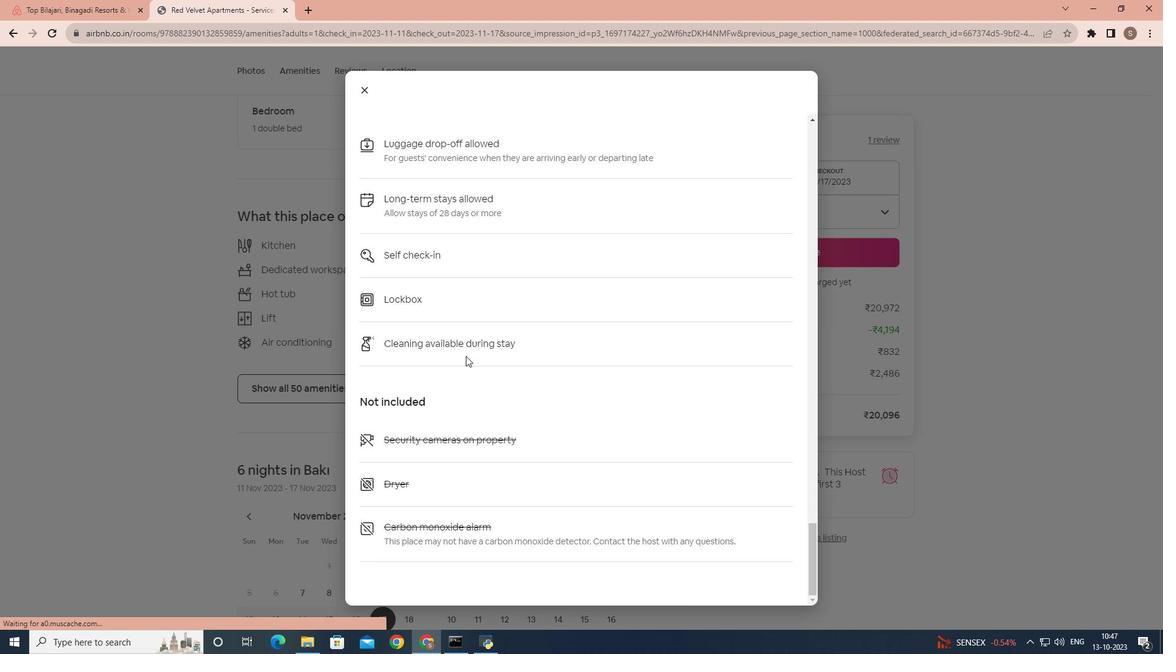 
Action: Mouse scrolled (465, 355) with delta (0, 0)
Screenshot: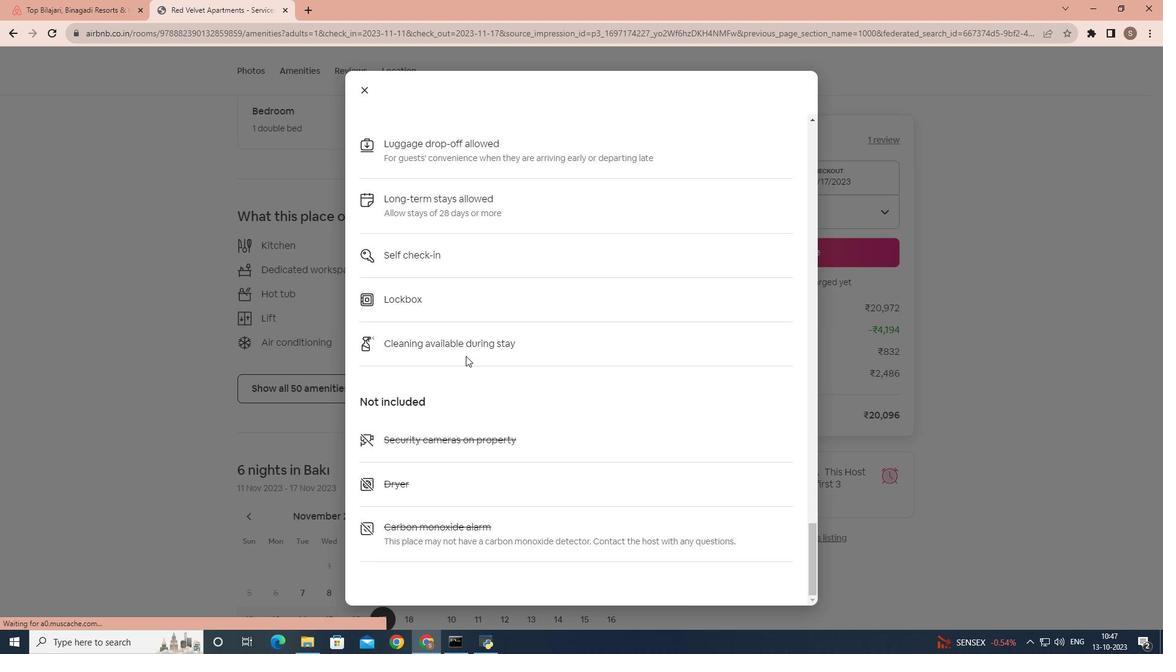 
Action: Mouse scrolled (465, 355) with delta (0, 0)
Screenshot: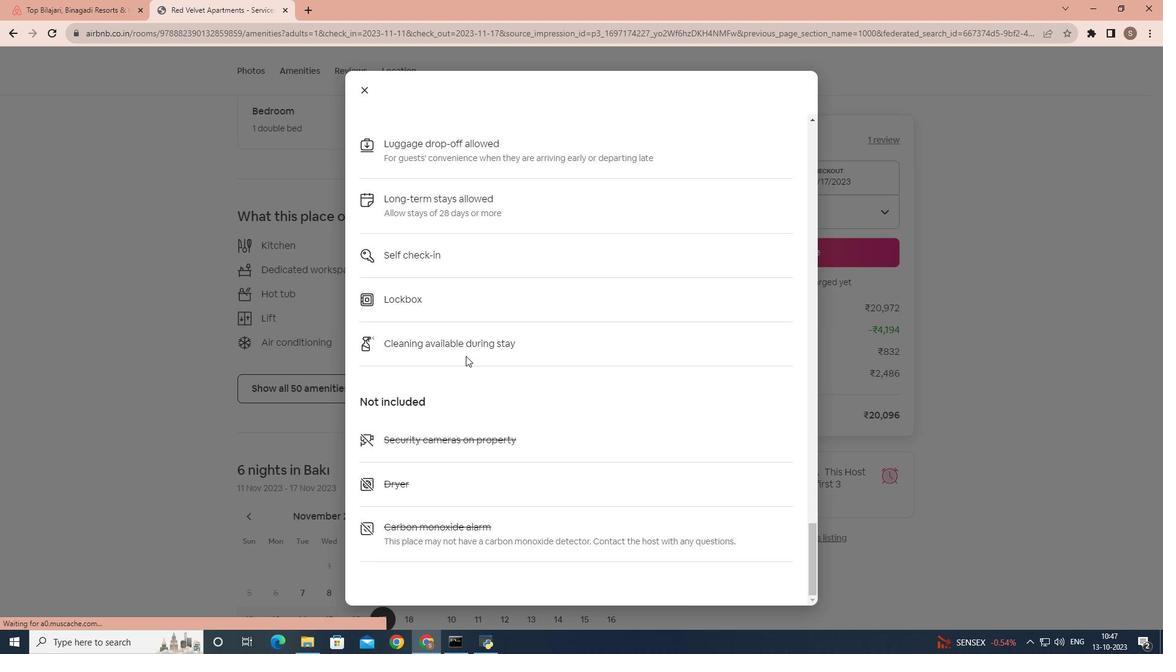
Action: Mouse scrolled (465, 355) with delta (0, 0)
Screenshot: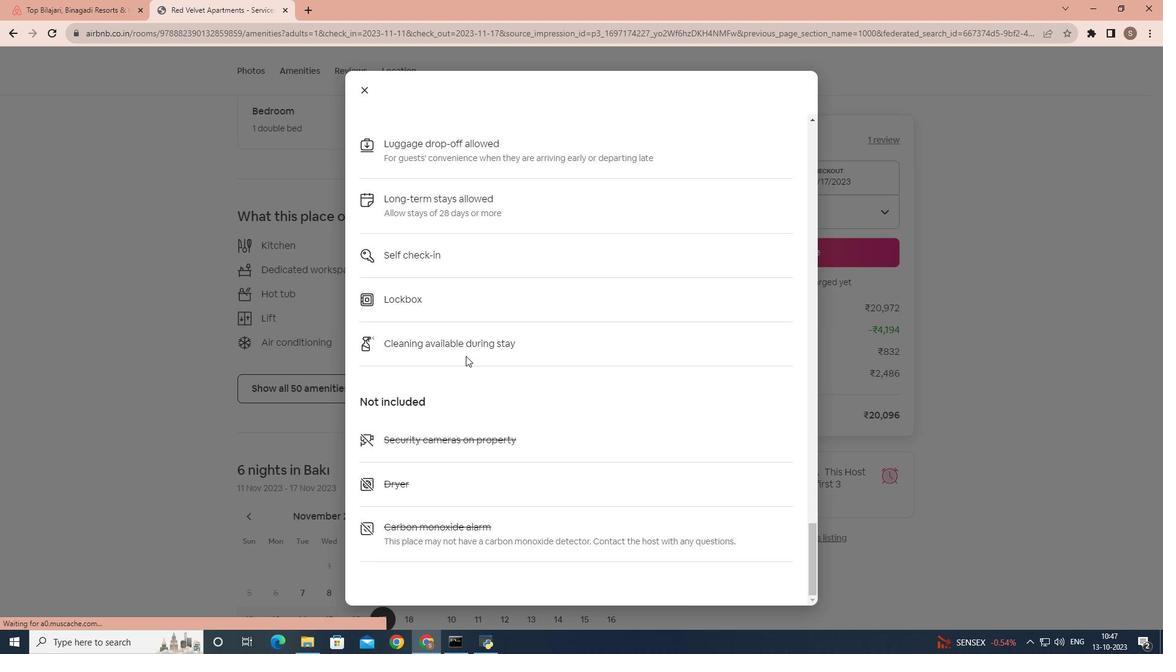 
Action: Mouse moved to (369, 93)
Screenshot: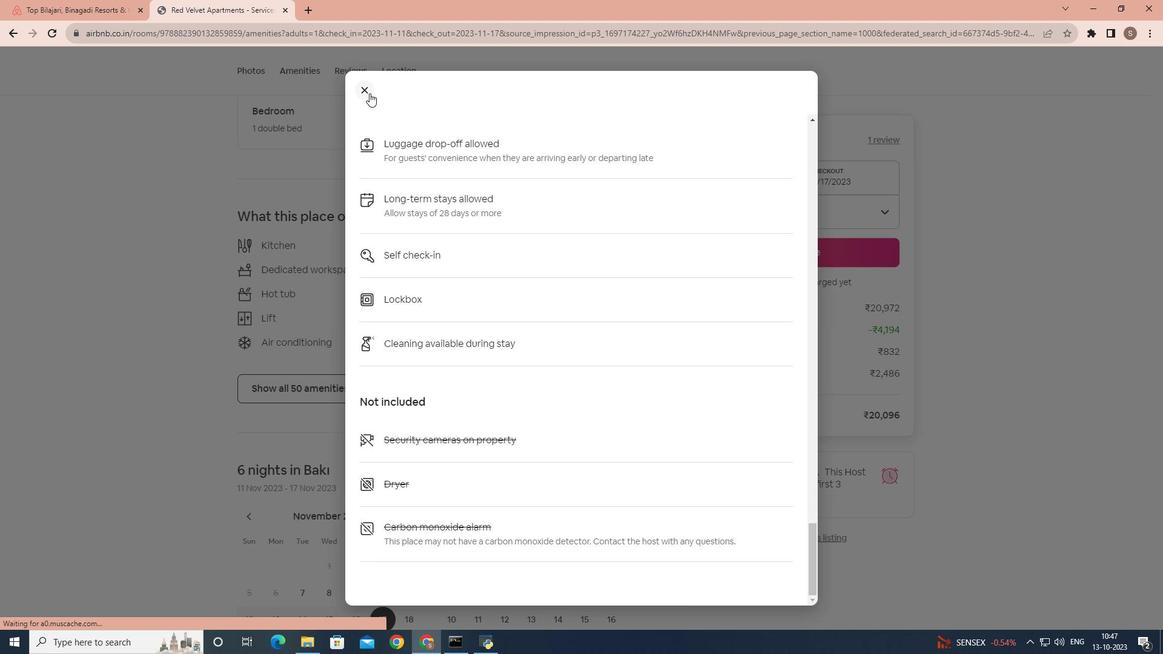 
Action: Mouse pressed left at (369, 93)
Screenshot: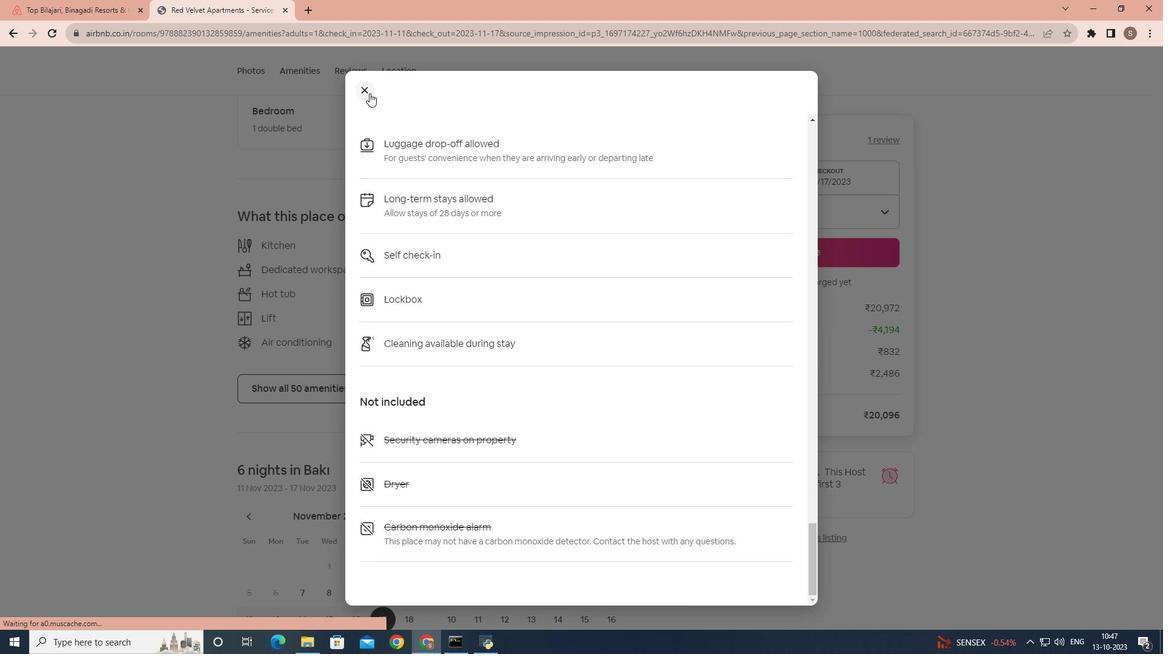 
Action: Mouse moved to (406, 403)
Screenshot: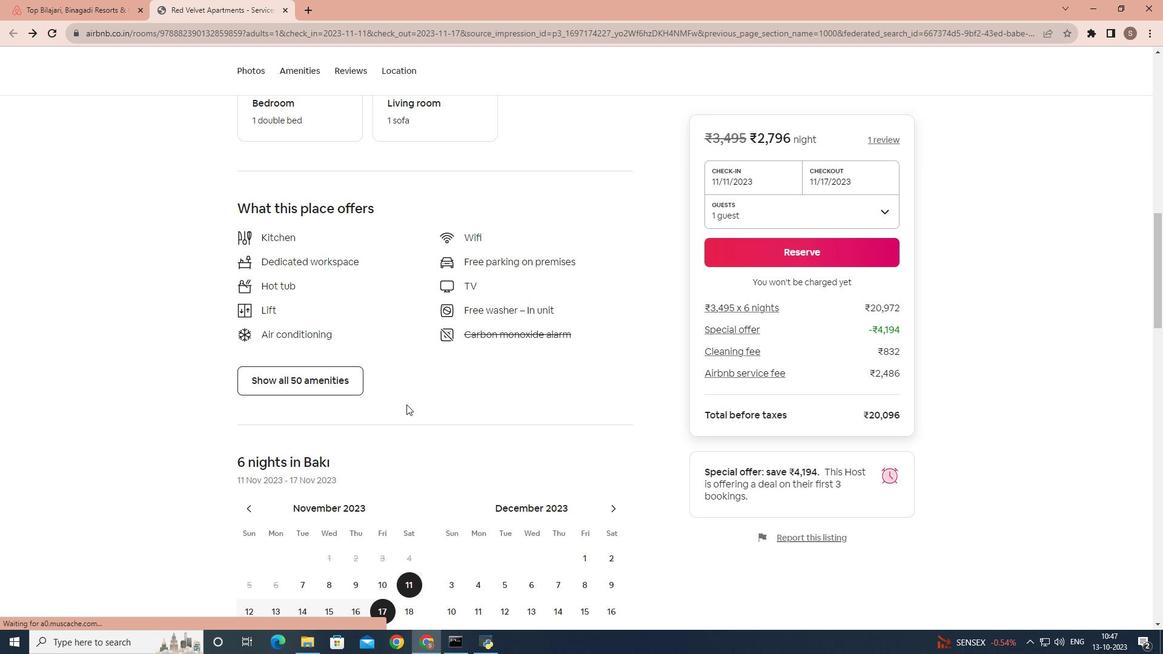 
Action: Mouse scrolled (406, 402) with delta (0, 0)
Screenshot: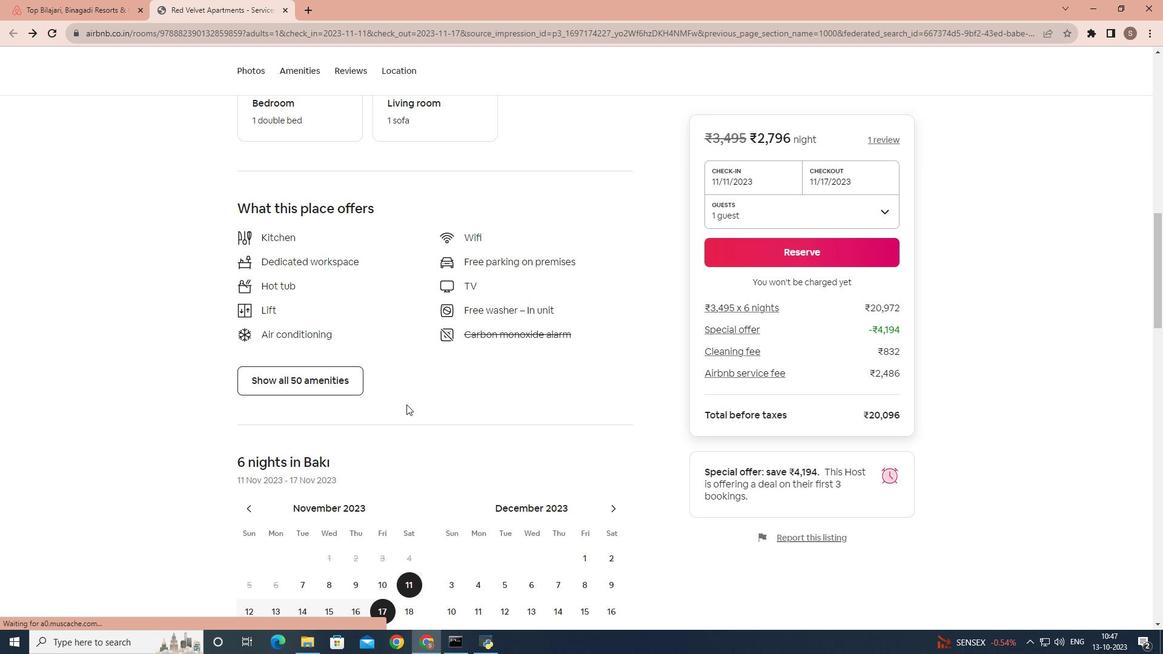 
Action: Mouse moved to (406, 404)
Screenshot: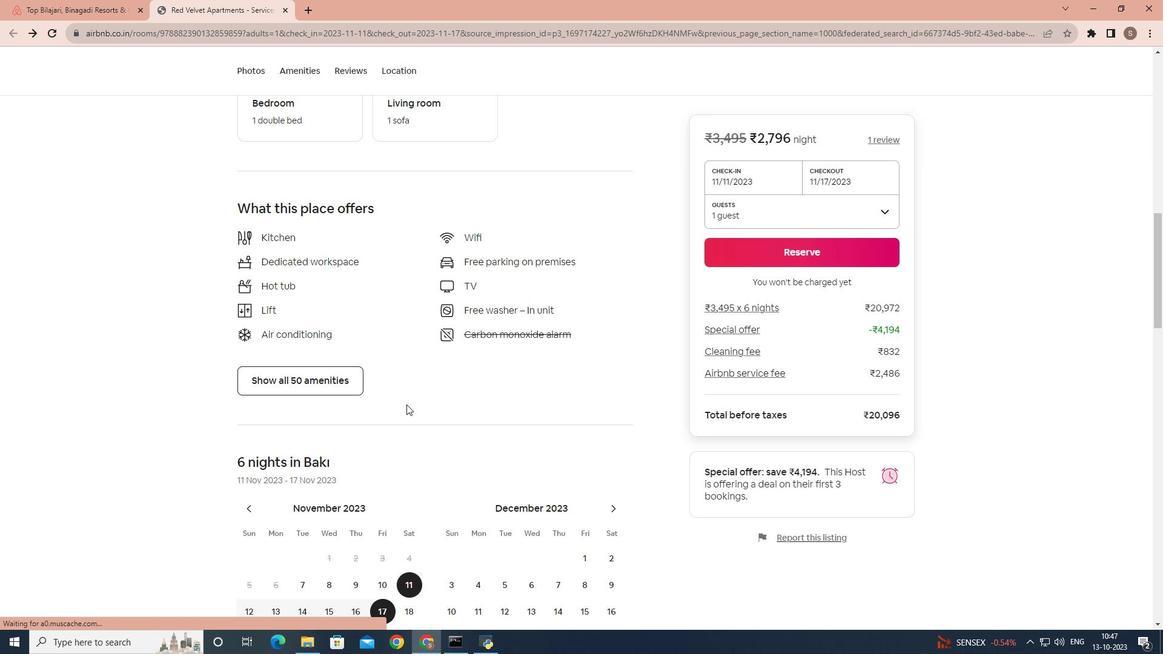 
Action: Mouse scrolled (406, 404) with delta (0, 0)
Screenshot: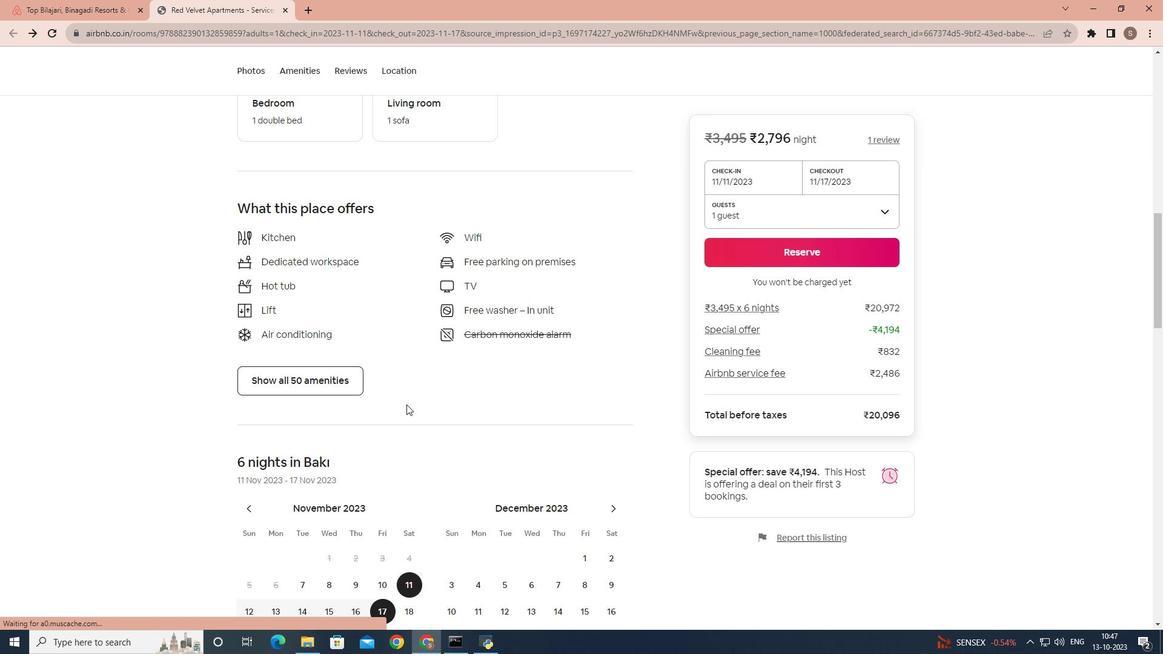 
Action: Mouse scrolled (406, 404) with delta (0, 0)
Screenshot: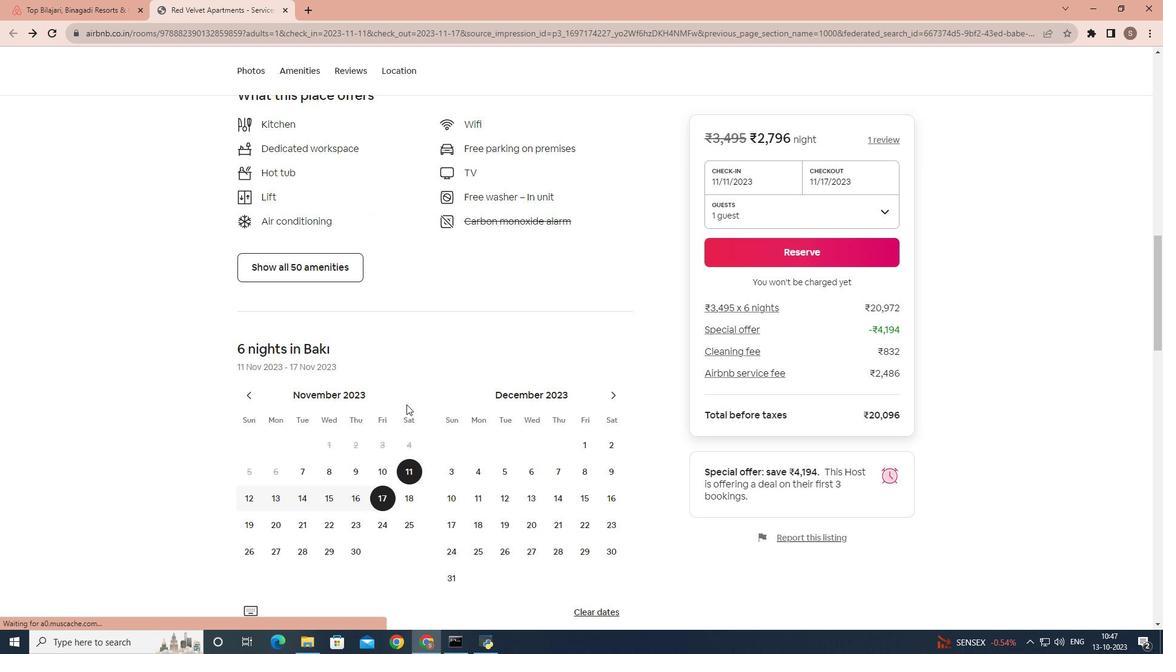 
Action: Mouse scrolled (406, 404) with delta (0, 0)
Screenshot: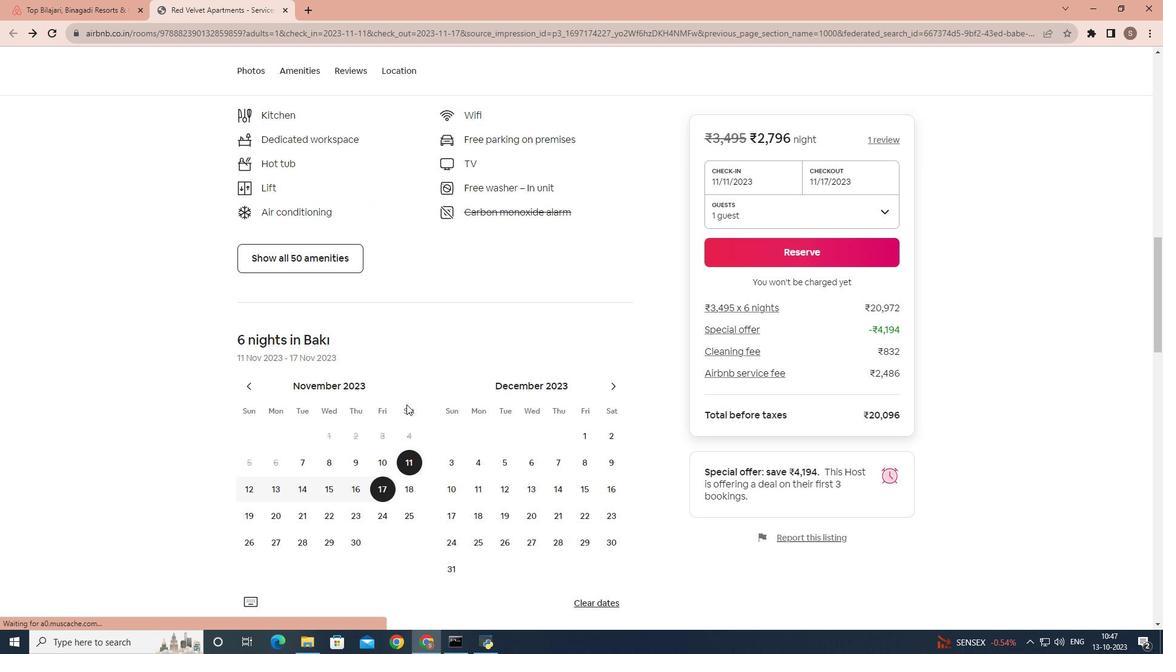 
Action: Mouse scrolled (406, 404) with delta (0, 0)
Screenshot: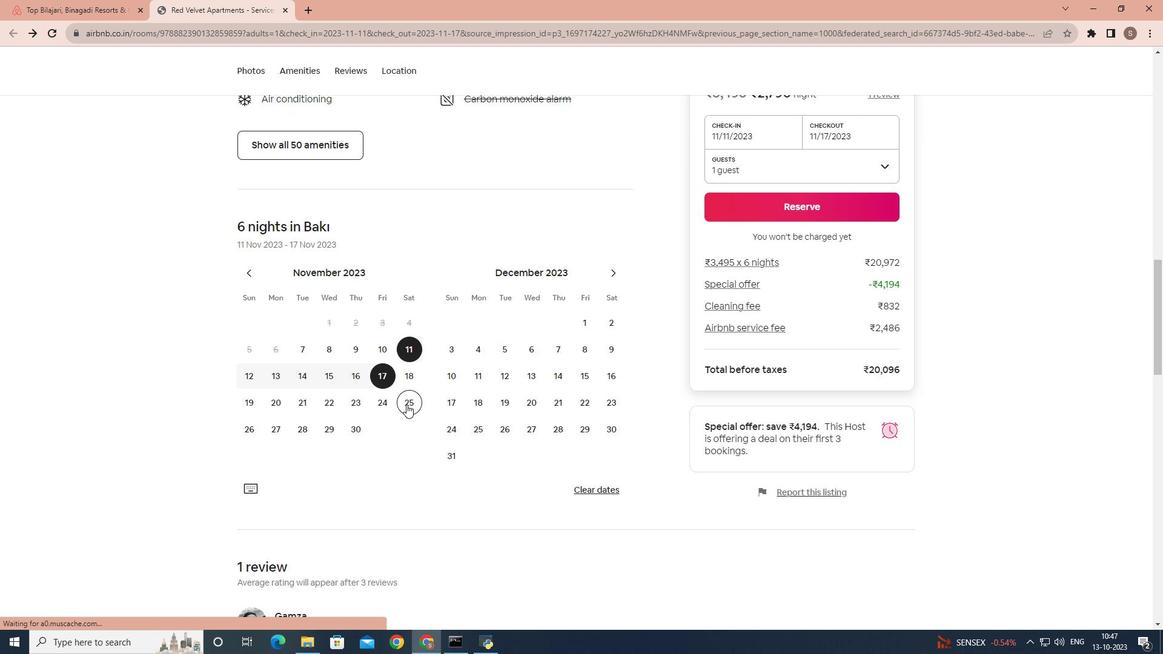 
Action: Mouse scrolled (406, 404) with delta (0, 0)
Screenshot: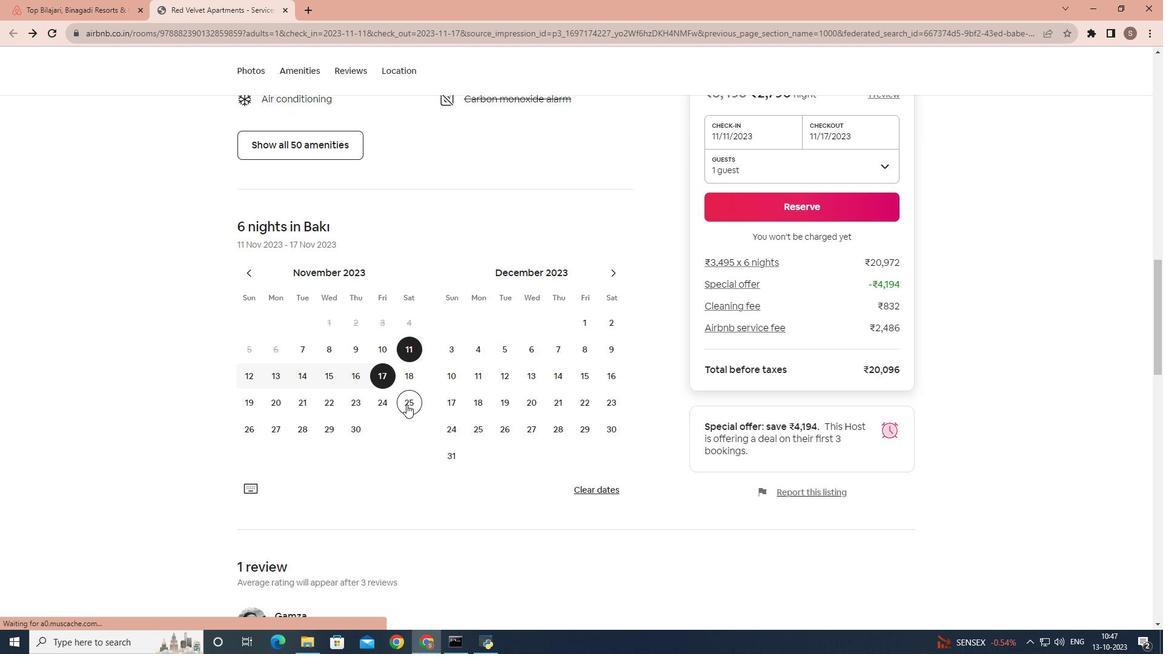 
Action: Mouse scrolled (406, 404) with delta (0, 0)
Screenshot: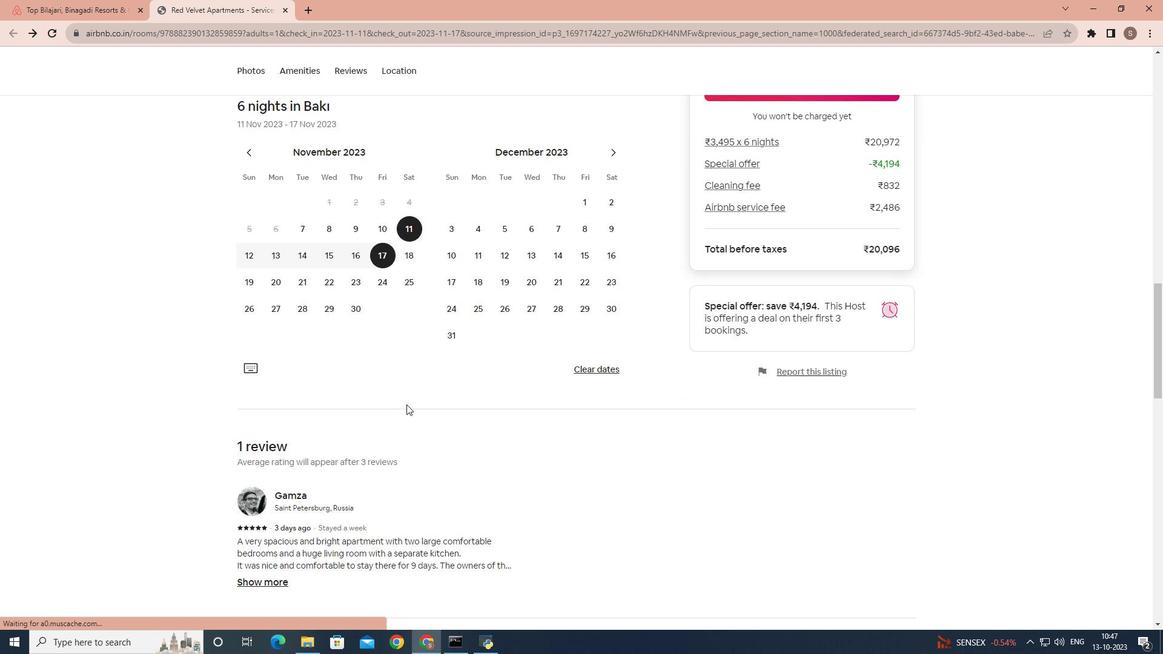 
Action: Mouse scrolled (406, 404) with delta (0, 0)
Screenshot: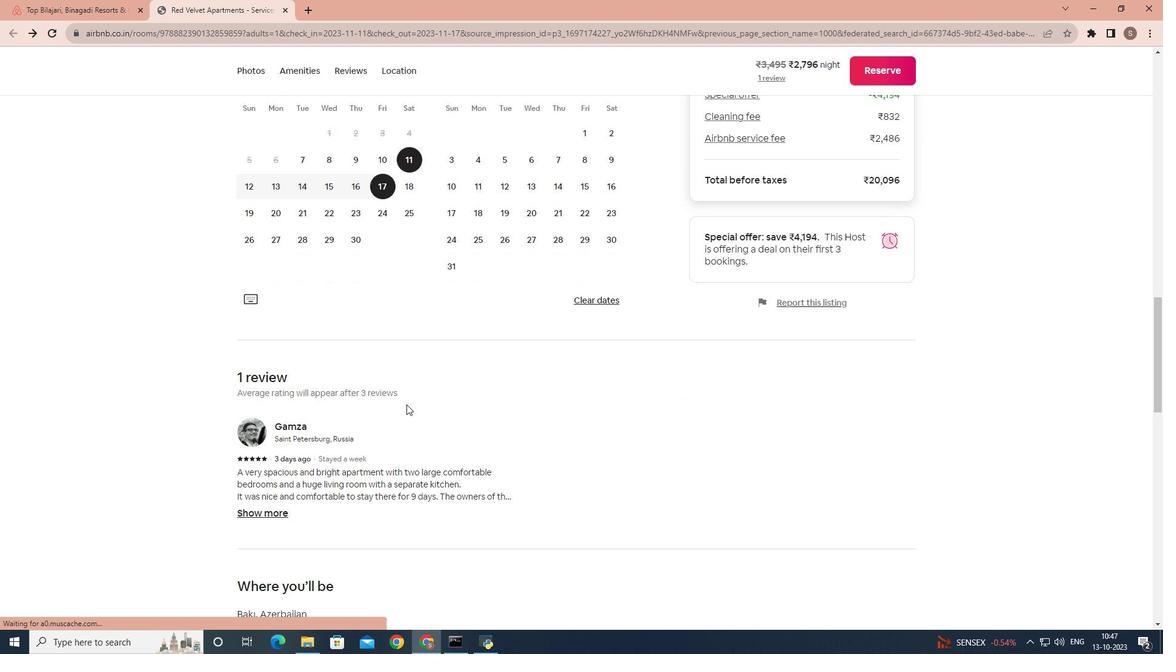 
Action: Mouse scrolled (406, 404) with delta (0, 0)
Screenshot: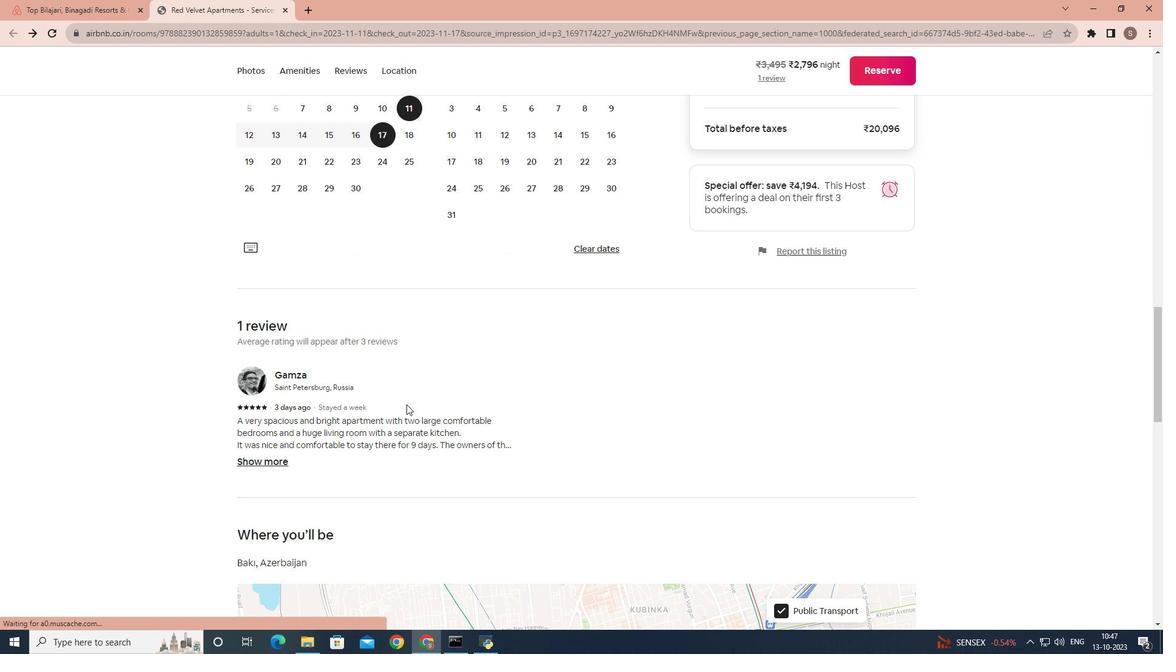 
Action: Mouse moved to (283, 403)
Screenshot: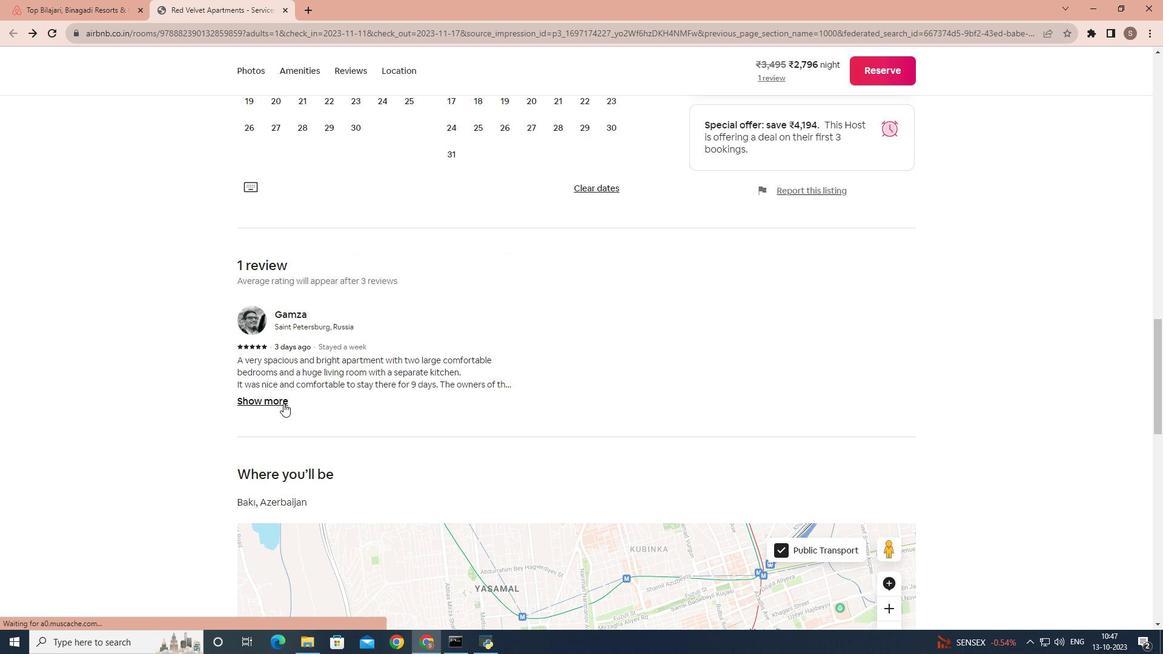 
Action: Mouse pressed left at (283, 403)
Screenshot: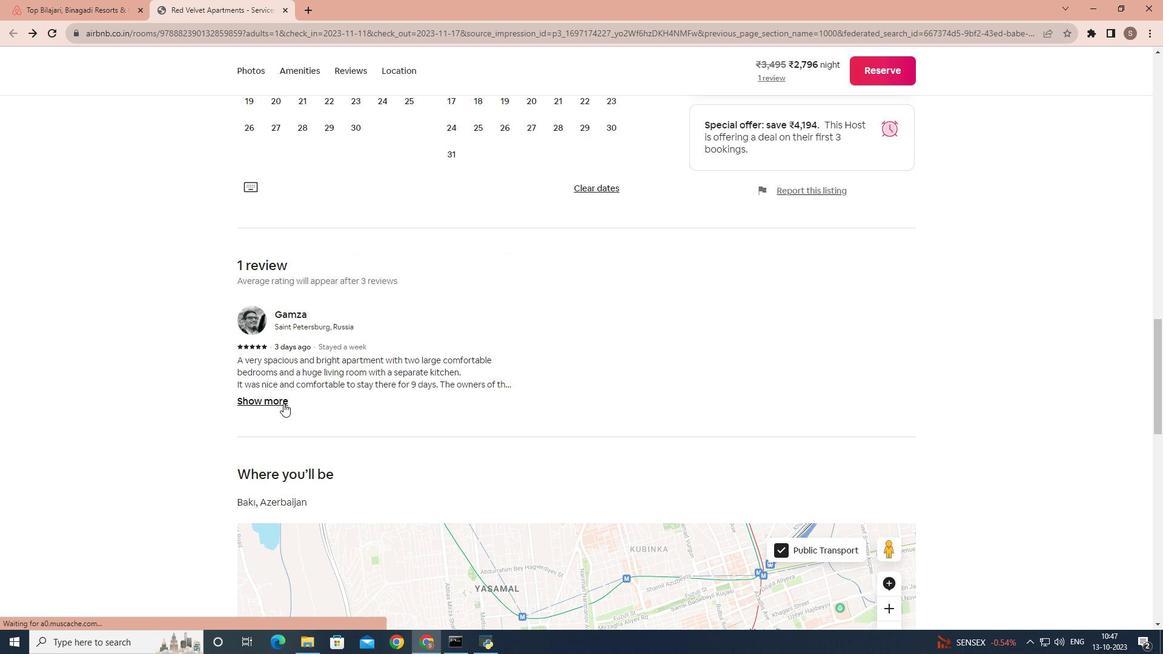 
Action: Mouse moved to (293, 204)
Screenshot: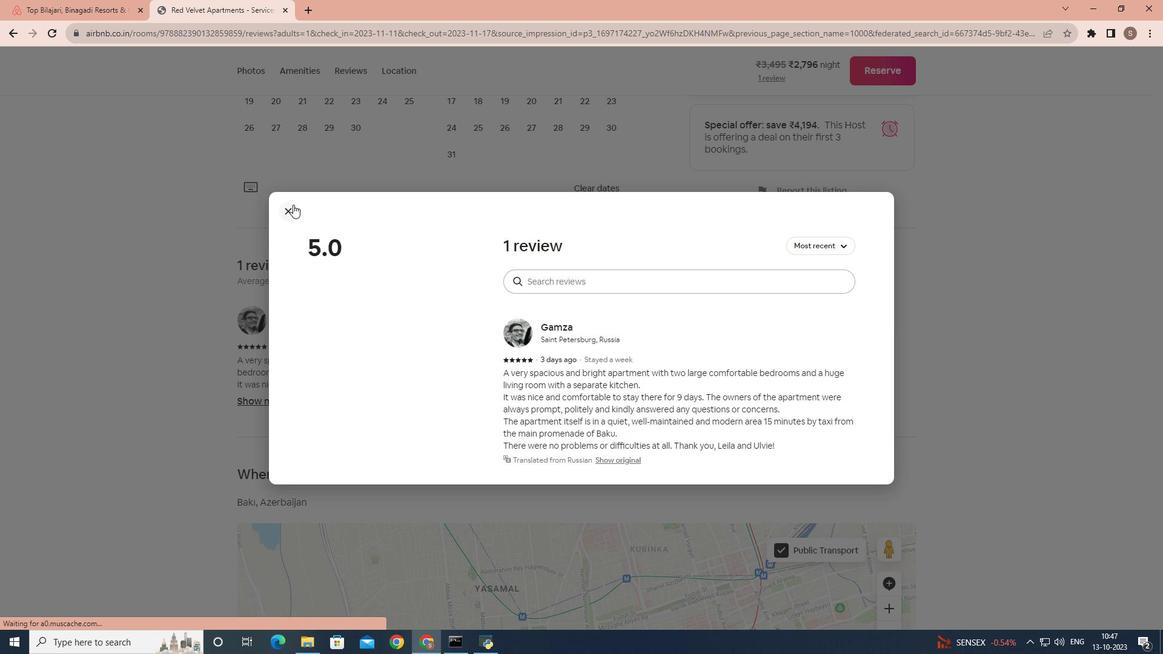 
Action: Mouse pressed left at (293, 204)
Screenshot: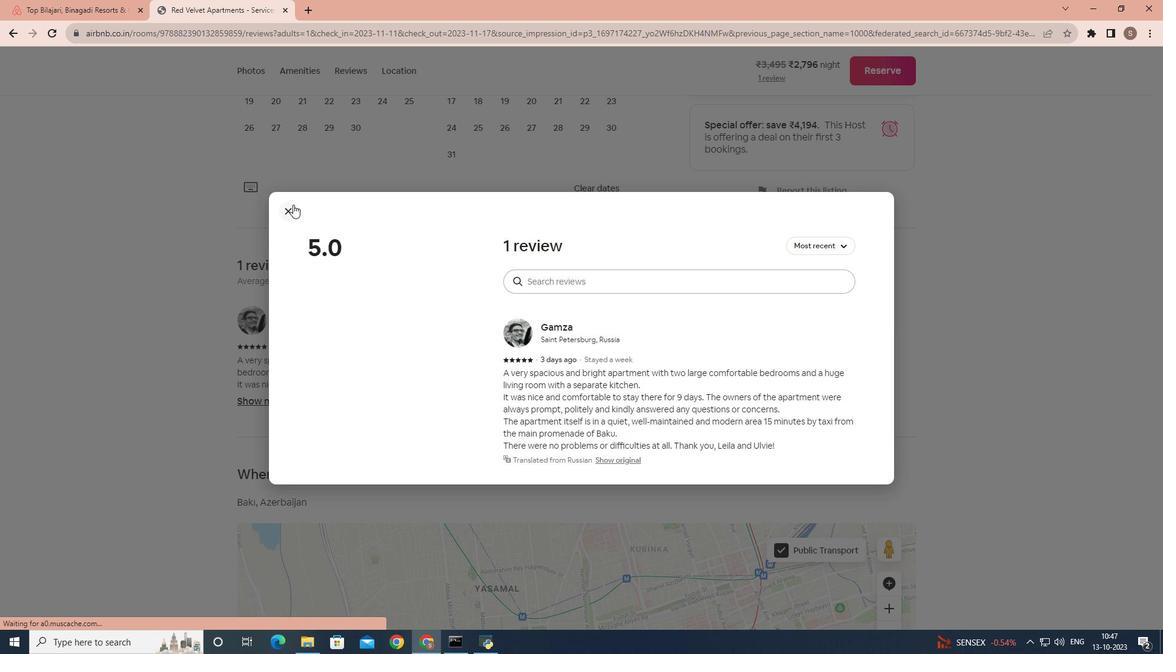 
Action: Mouse moved to (425, 390)
Screenshot: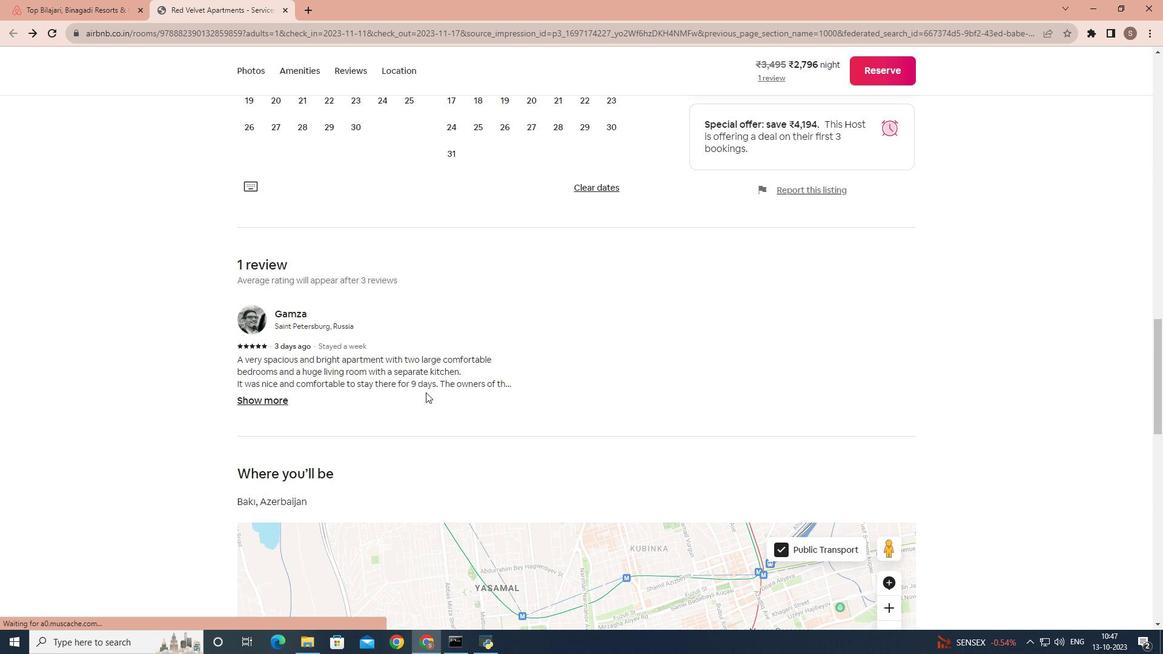 
Action: Mouse scrolled (425, 389) with delta (0, 0)
Screenshot: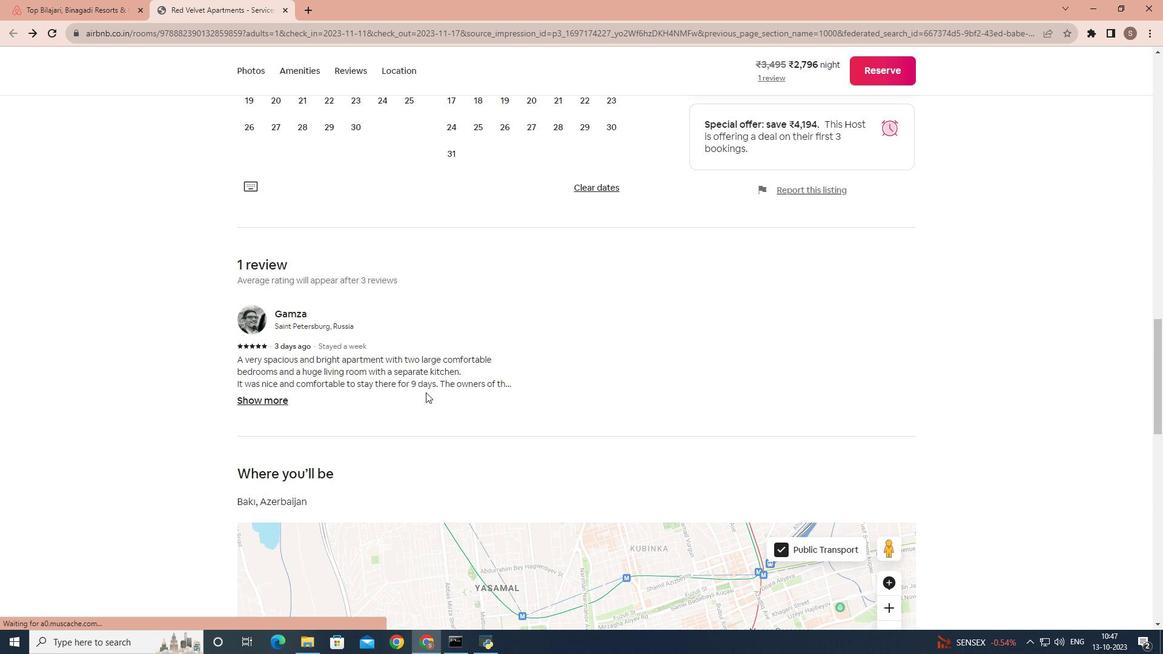 
Action: Mouse moved to (425, 392)
Screenshot: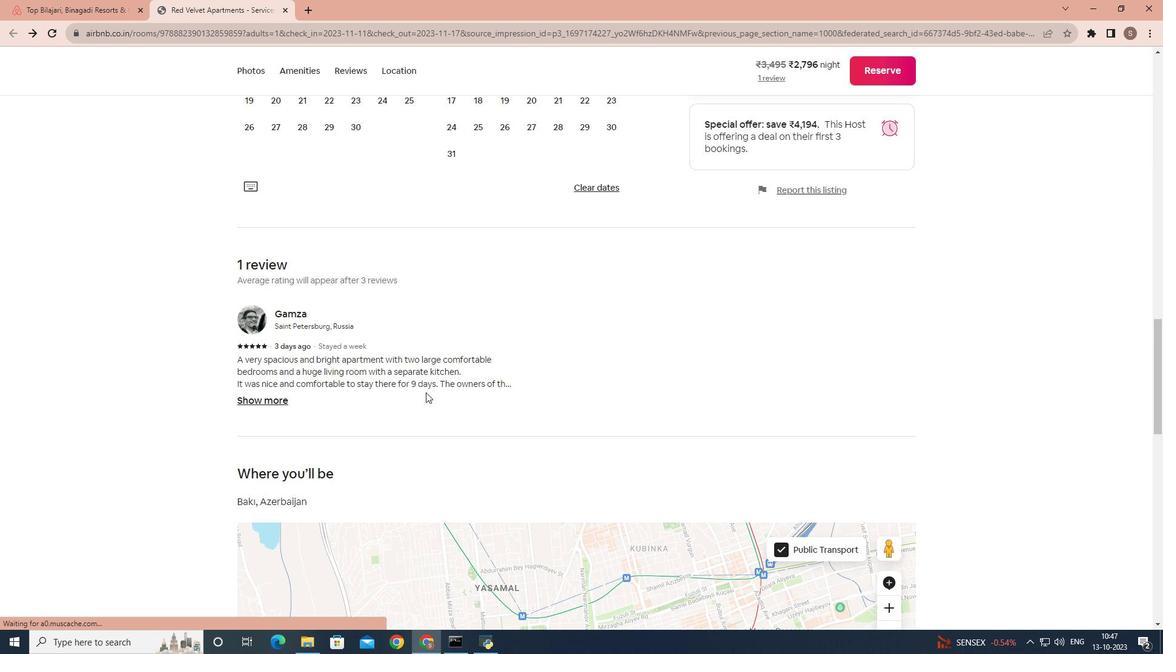 
Action: Mouse scrolled (425, 392) with delta (0, 0)
Screenshot: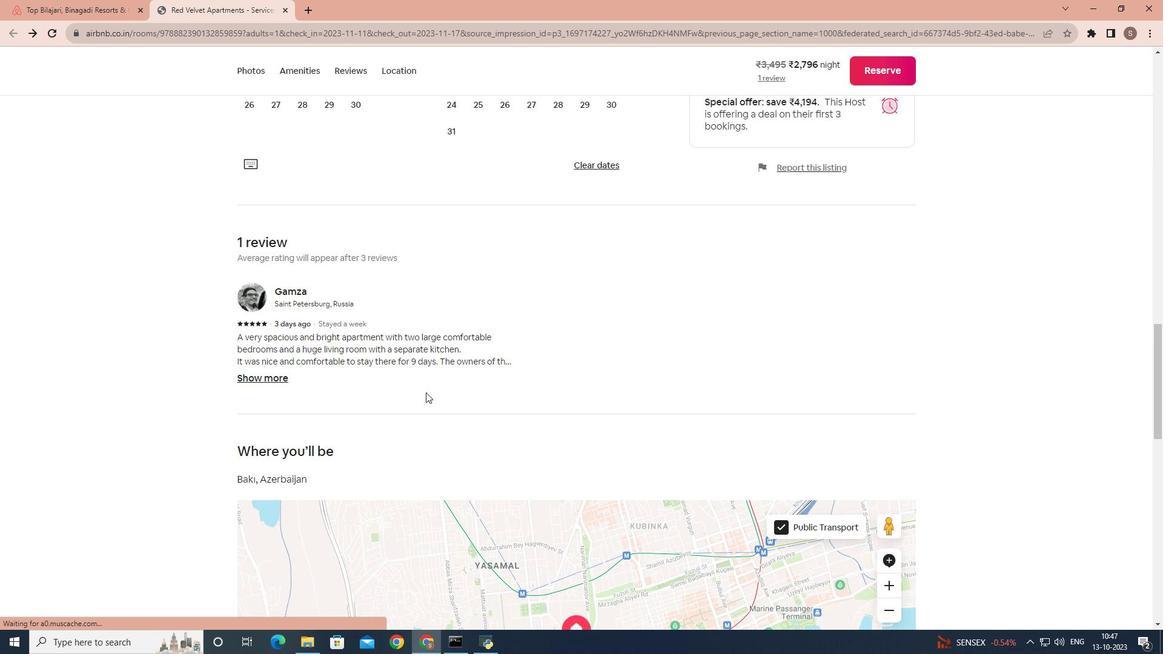 
Action: Mouse moved to (425, 392)
Screenshot: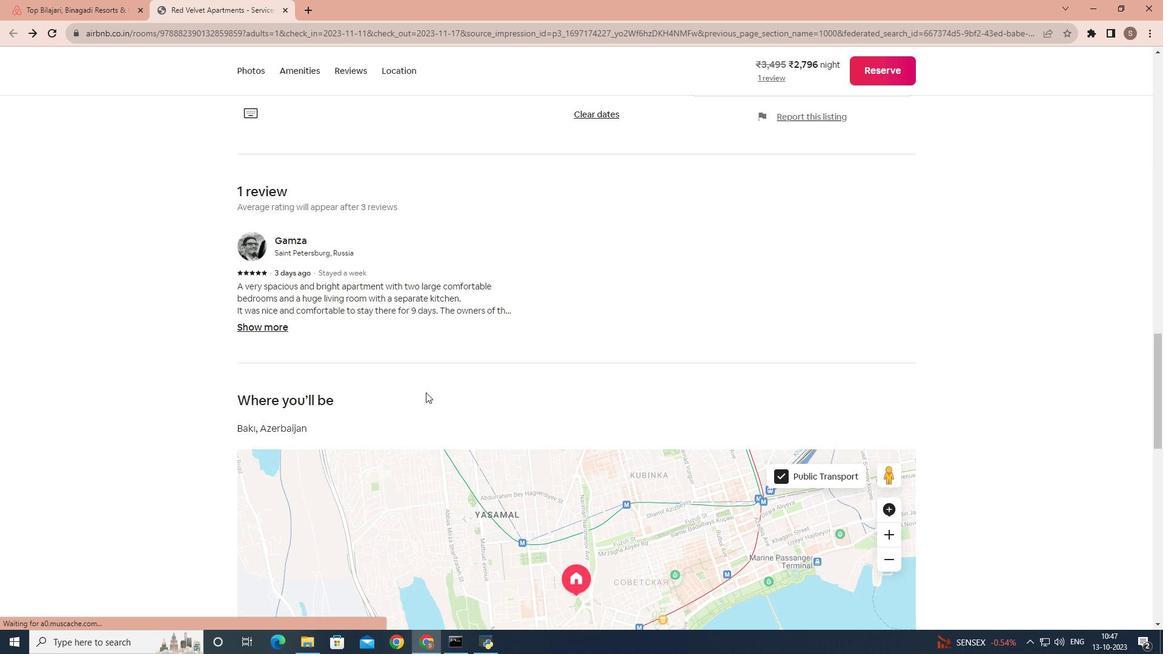 
Action: Mouse scrolled (425, 392) with delta (0, 0)
Screenshot: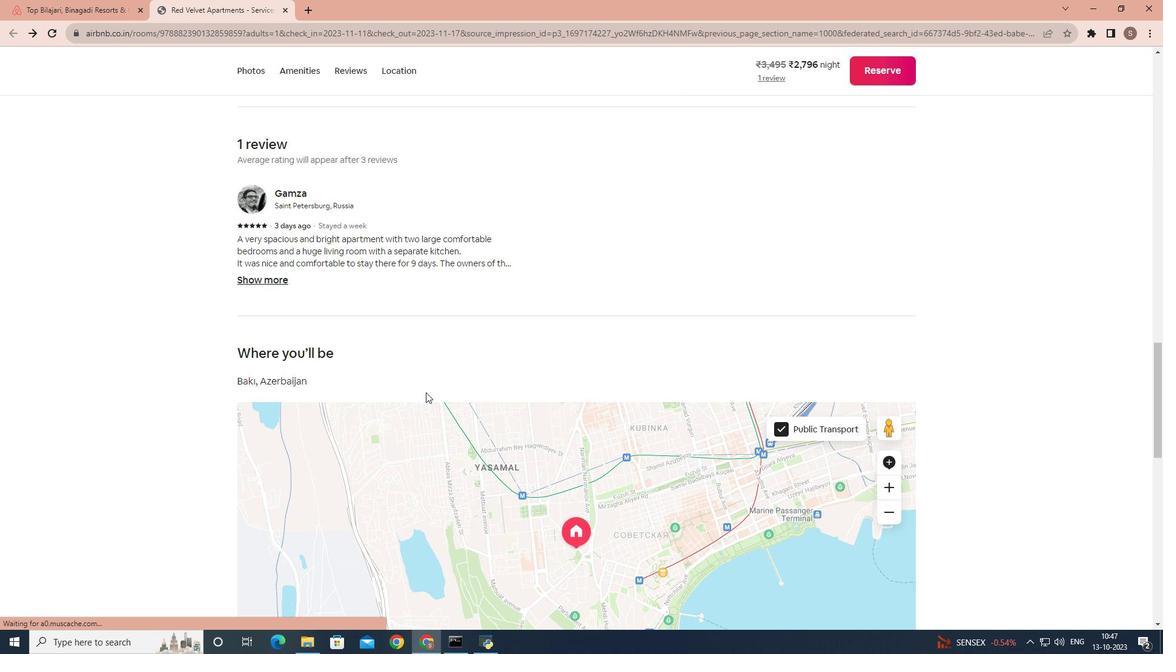 
Action: Mouse scrolled (425, 392) with delta (0, 0)
Screenshot: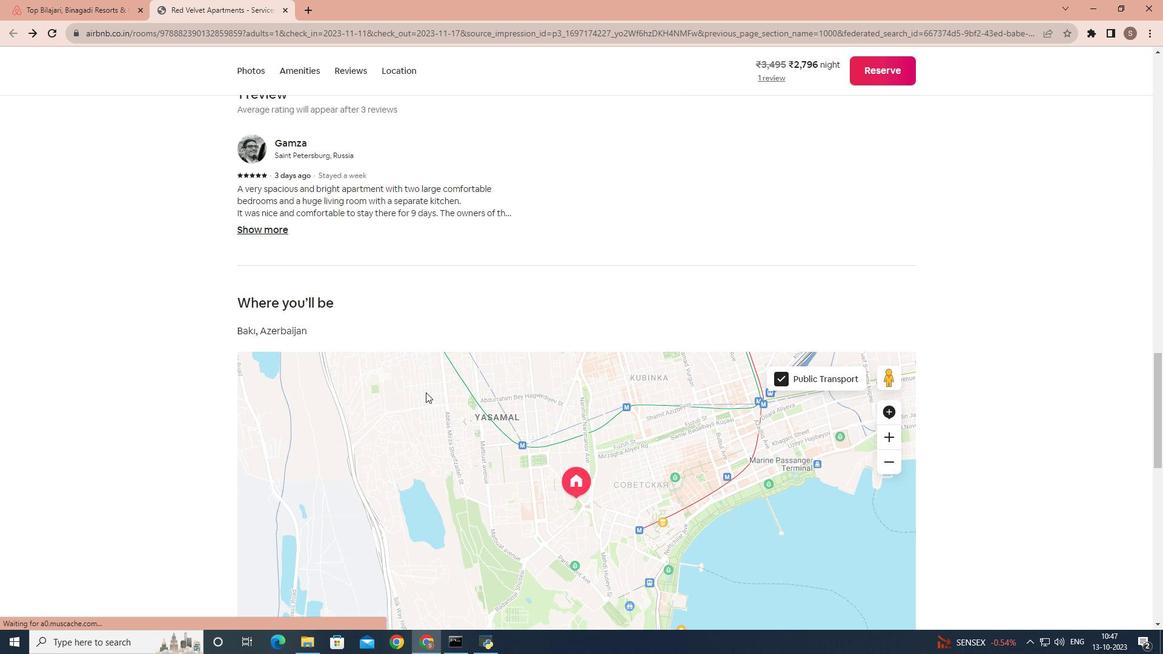 
Action: Mouse scrolled (425, 392) with delta (0, 0)
Screenshot: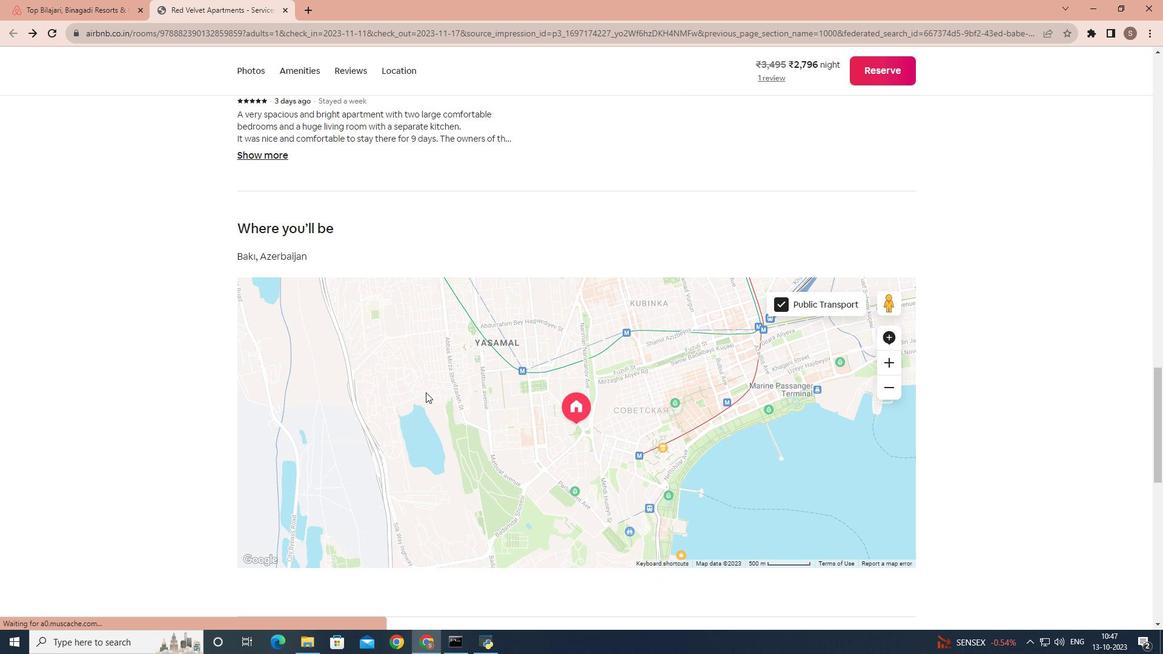 
Action: Mouse scrolled (425, 392) with delta (0, 0)
Screenshot: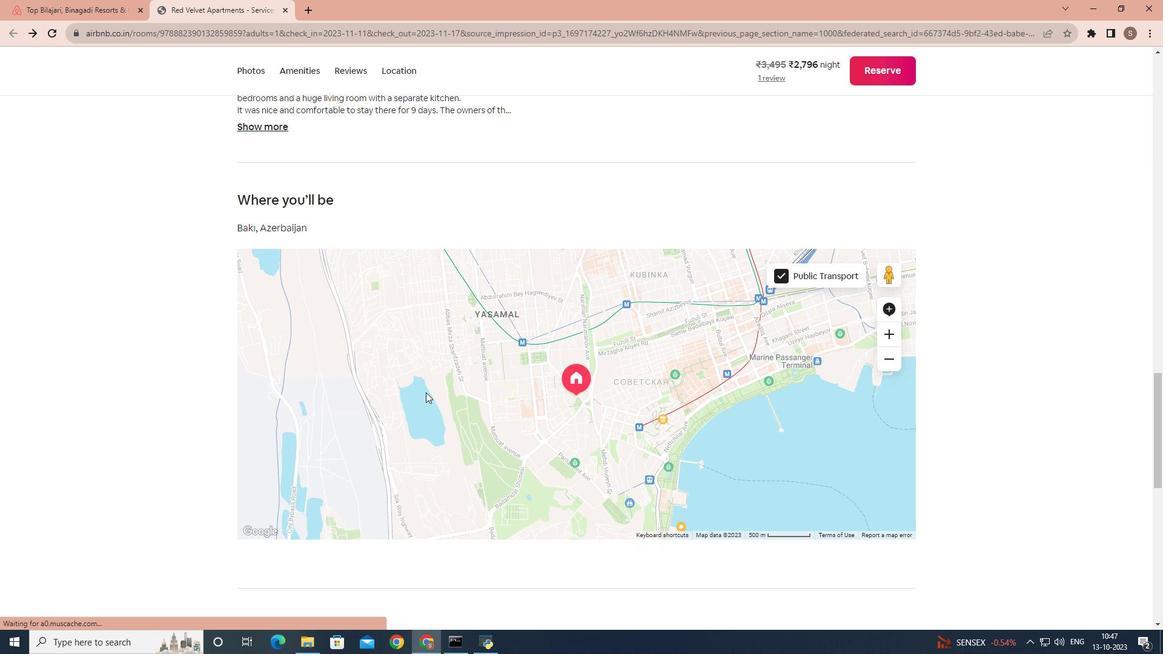 
Action: Mouse scrolled (425, 392) with delta (0, 0)
Screenshot: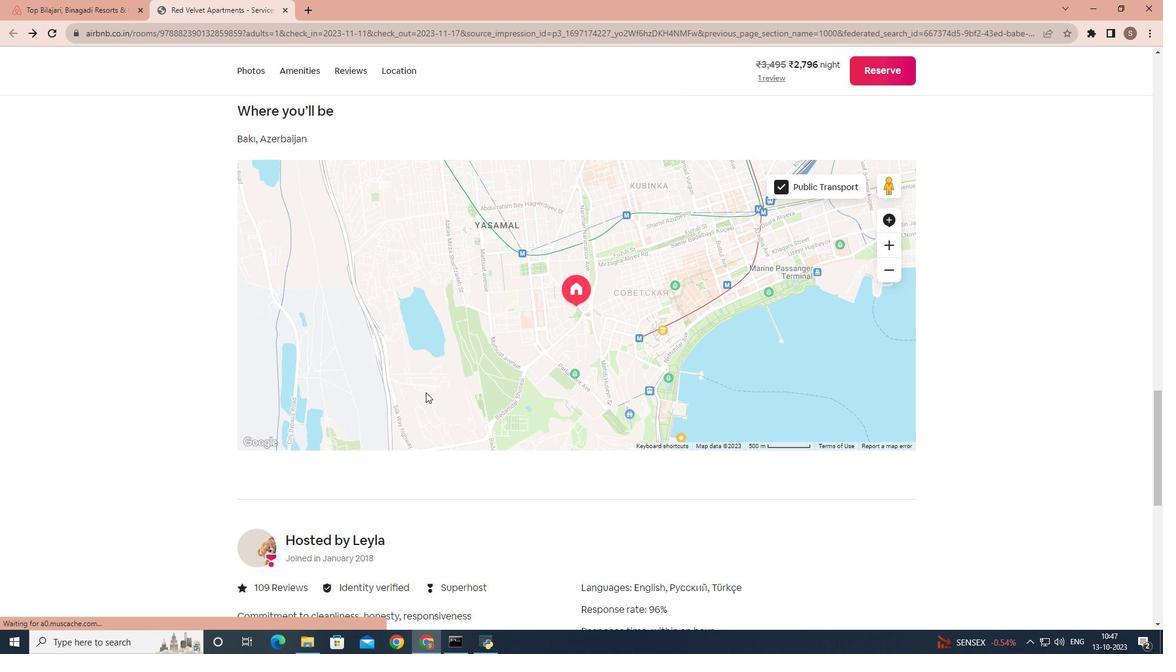 
Action: Mouse moved to (425, 393)
Screenshot: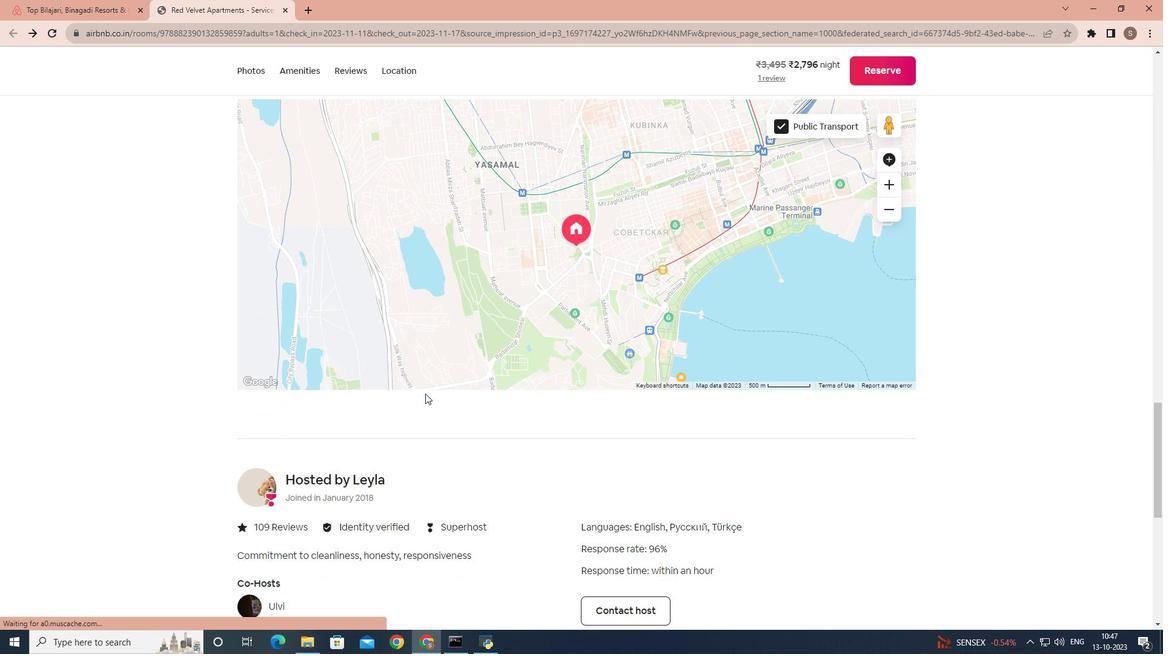 
Action: Mouse scrolled (425, 393) with delta (0, 0)
Screenshot: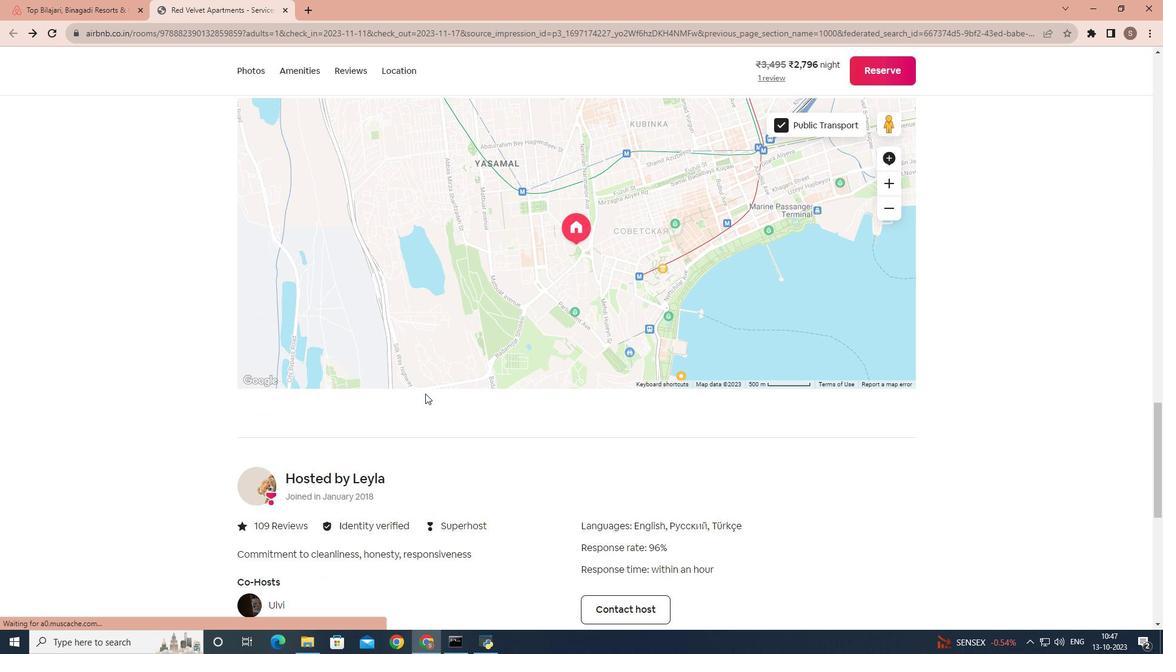 
Action: Mouse scrolled (425, 393) with delta (0, 0)
Screenshot: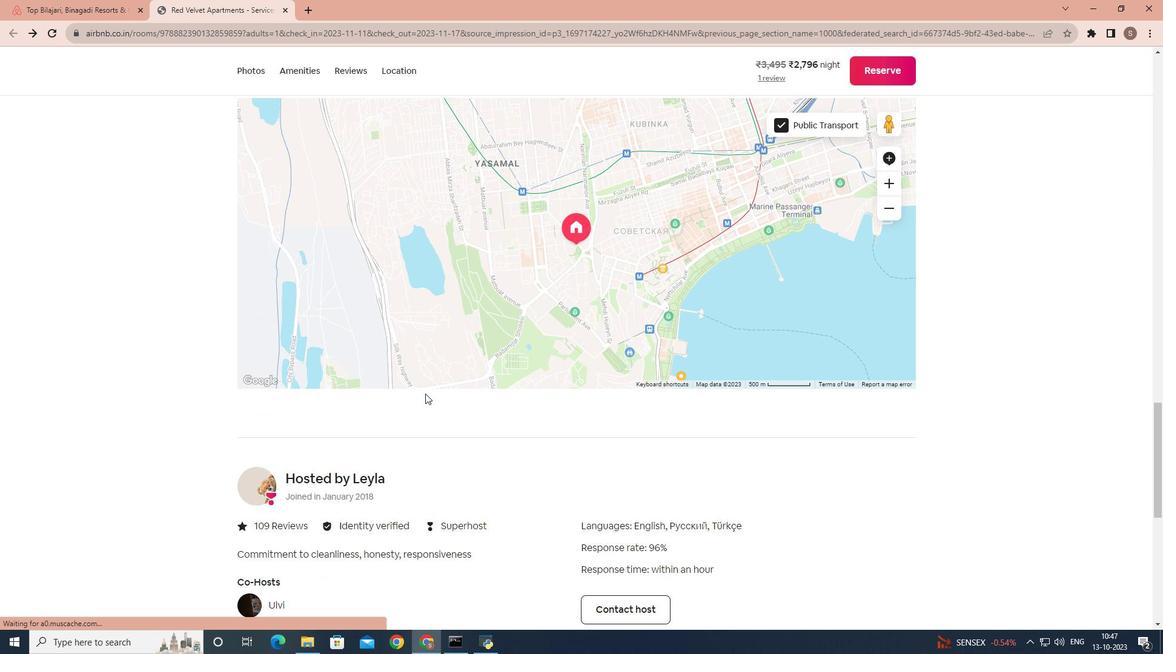 
Action: Mouse moved to (419, 403)
Screenshot: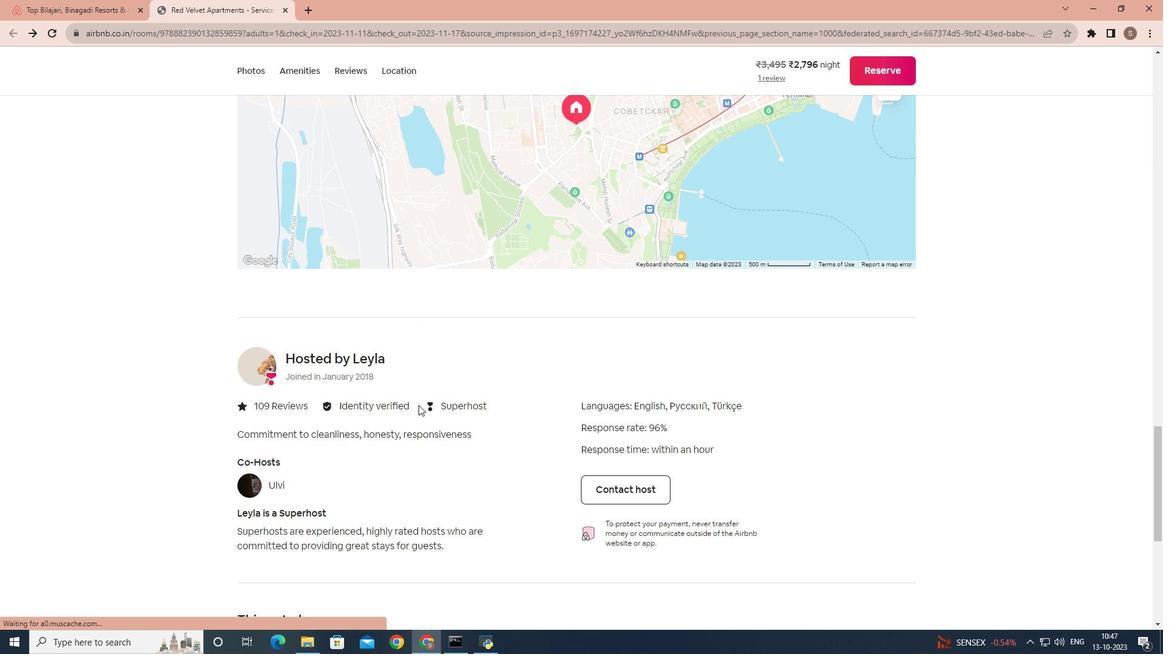 
Action: Mouse scrolled (419, 402) with delta (0, 0)
Screenshot: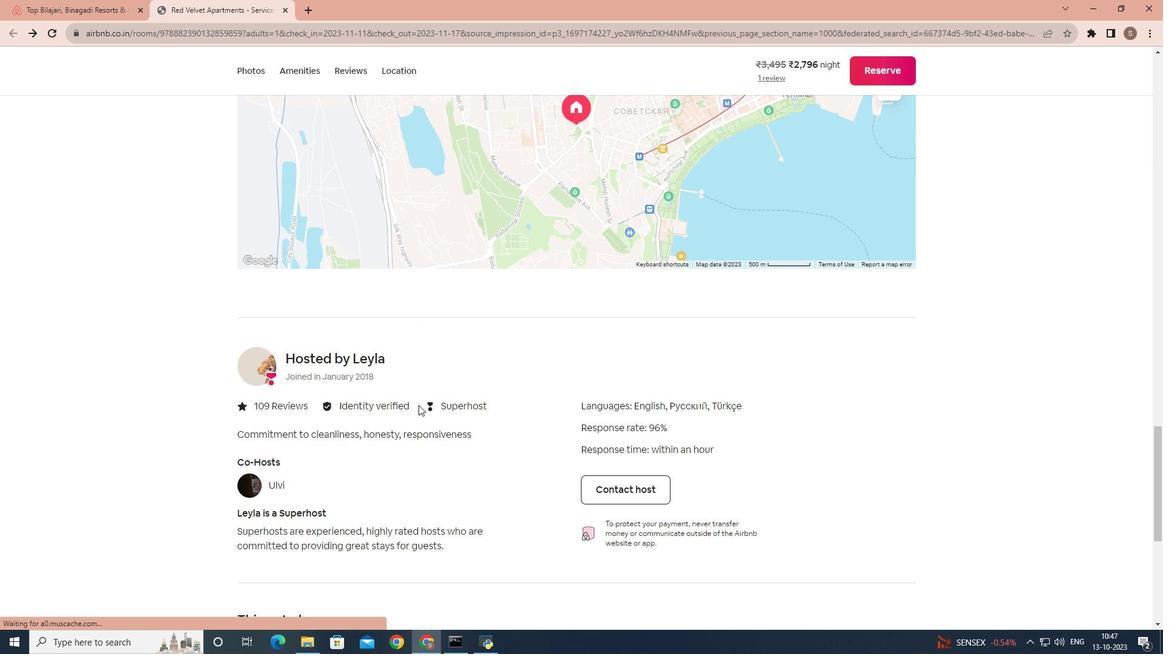
Action: Mouse moved to (416, 409)
Screenshot: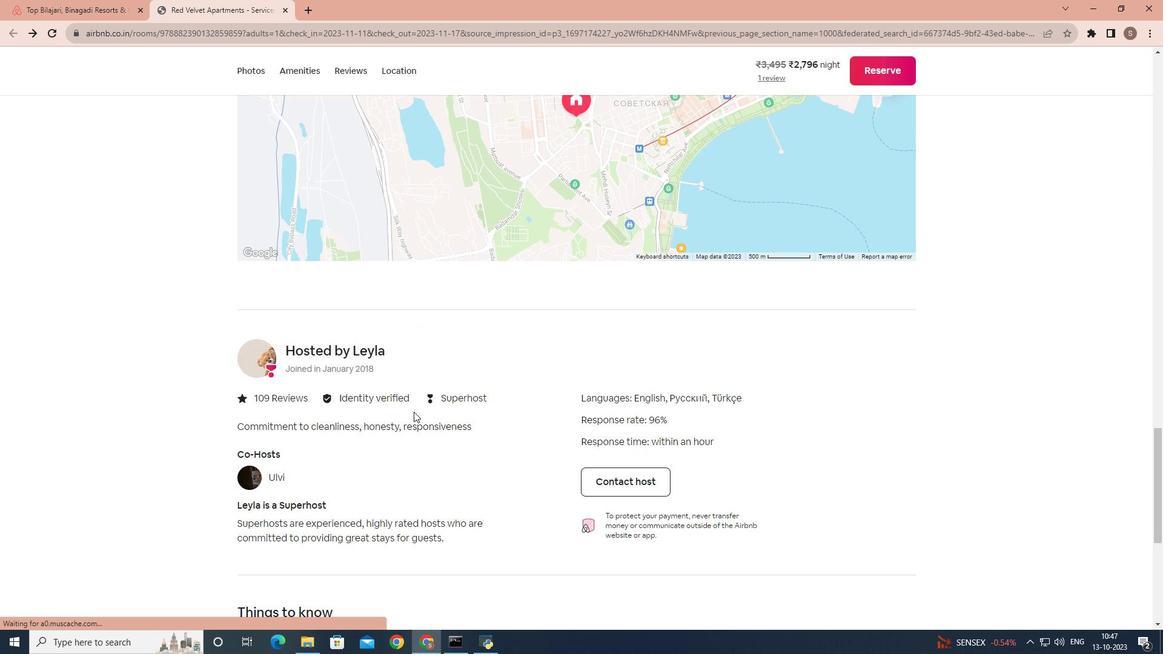 
Action: Mouse scrolled (416, 408) with delta (0, 0)
Screenshot: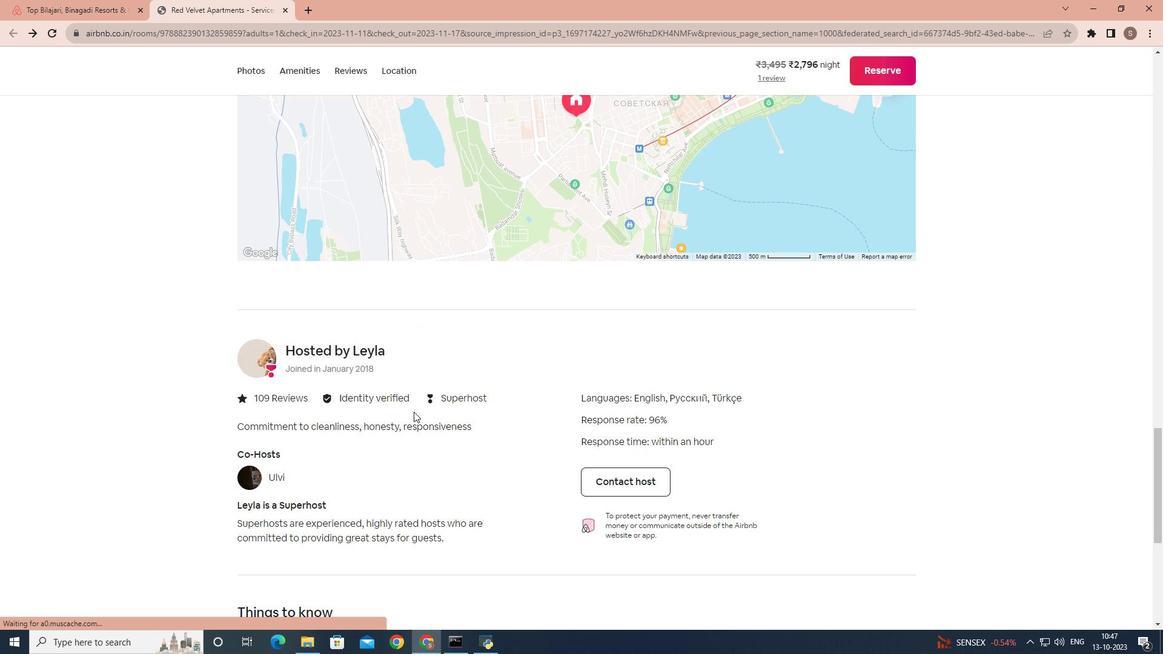 
Action: Mouse moved to (403, 415)
Screenshot: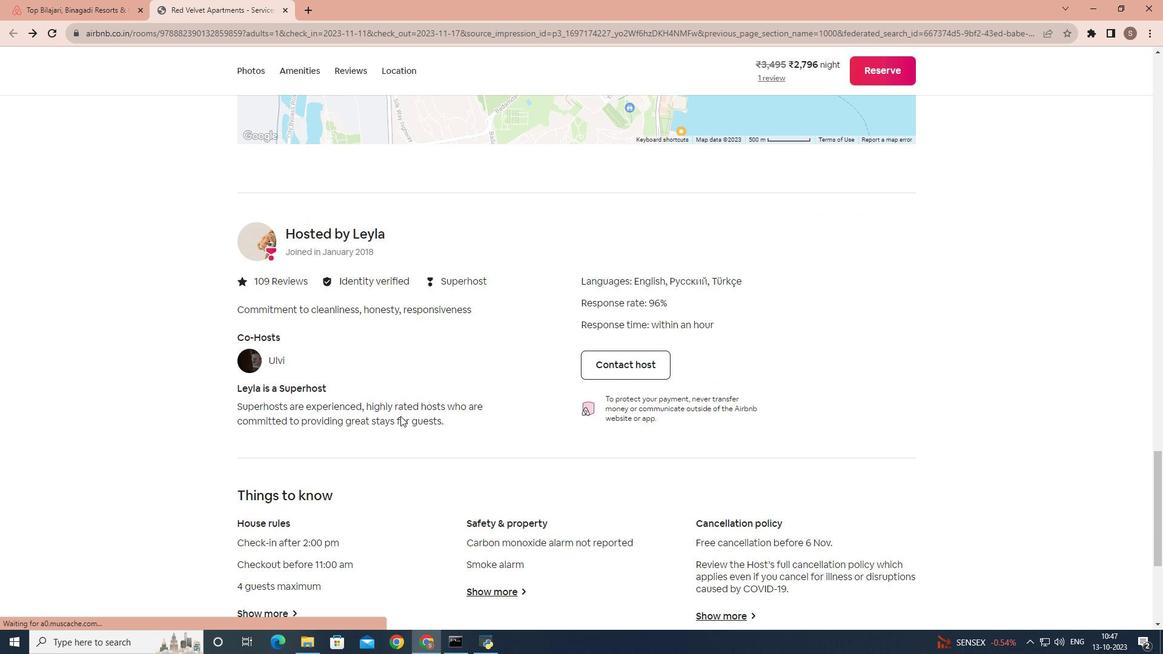 
Action: Mouse scrolled (403, 414) with delta (0, 0)
Screenshot: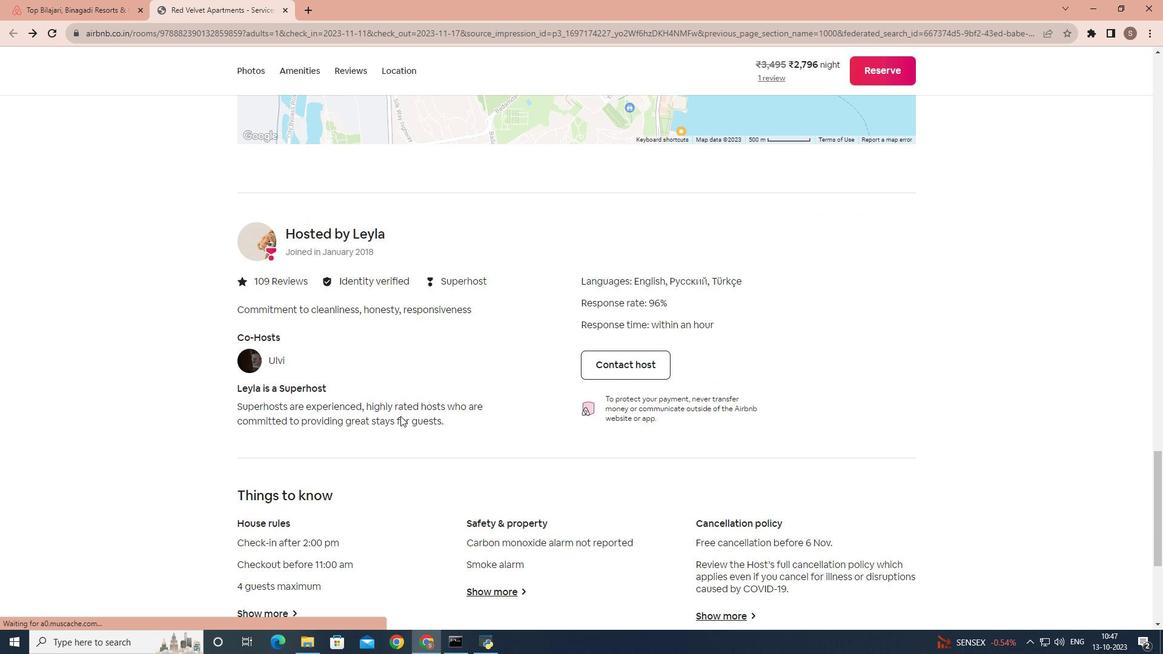 
Action: Mouse moved to (402, 415)
Screenshot: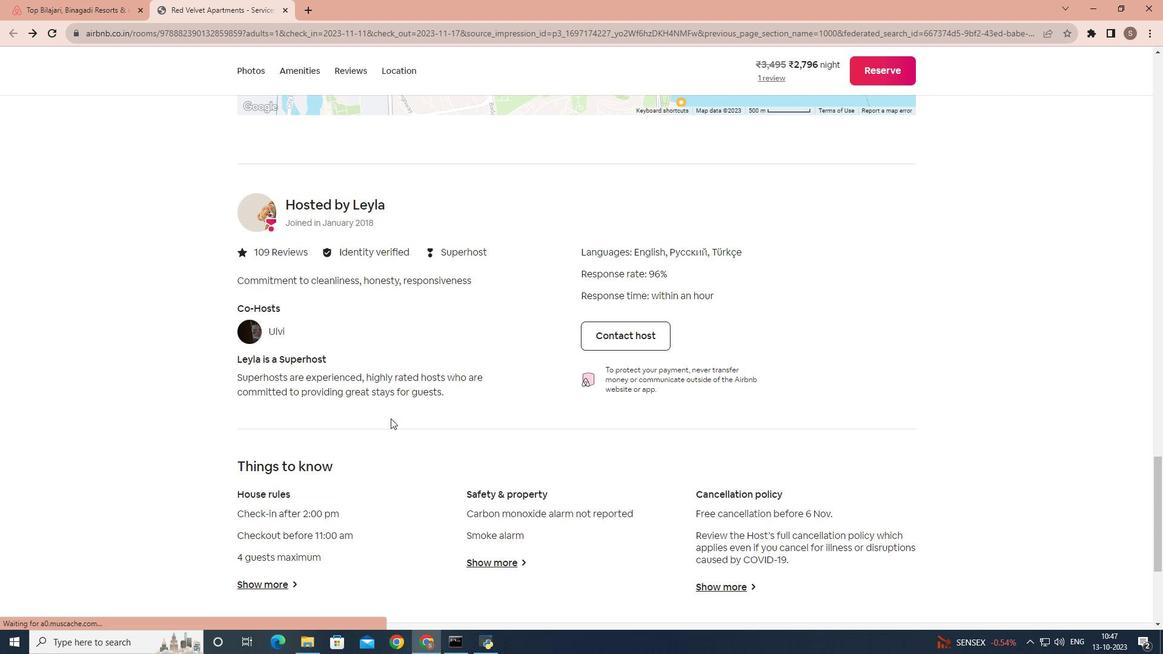 
Action: Mouse scrolled (402, 414) with delta (0, 0)
Screenshot: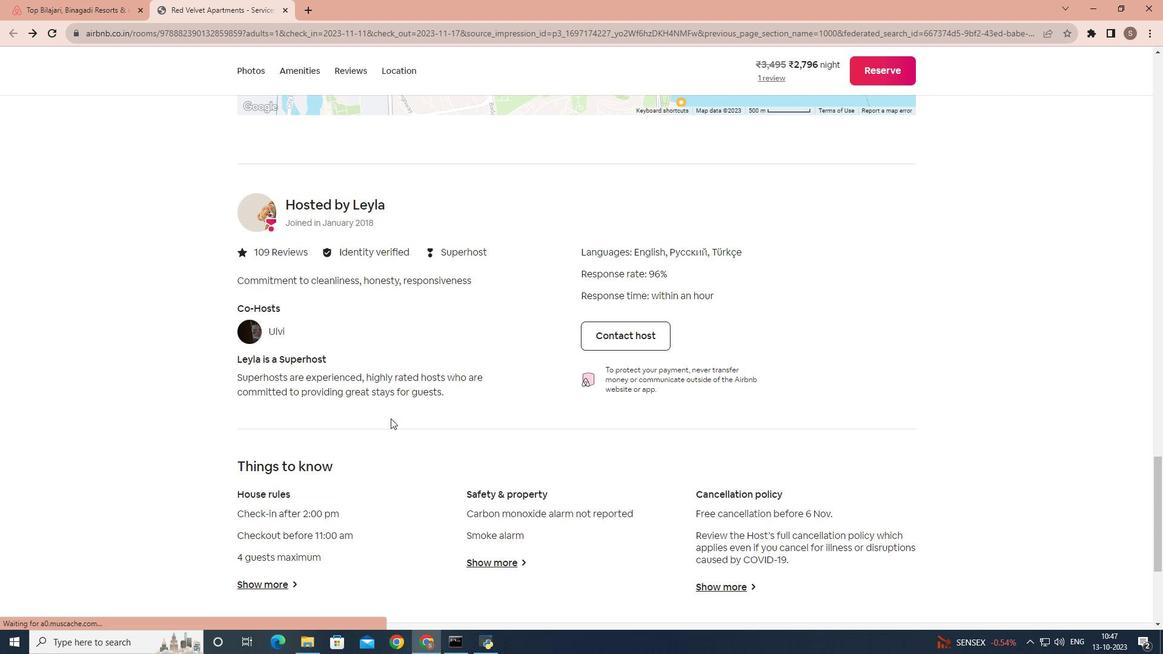 
Action: Mouse moved to (387, 419)
Screenshot: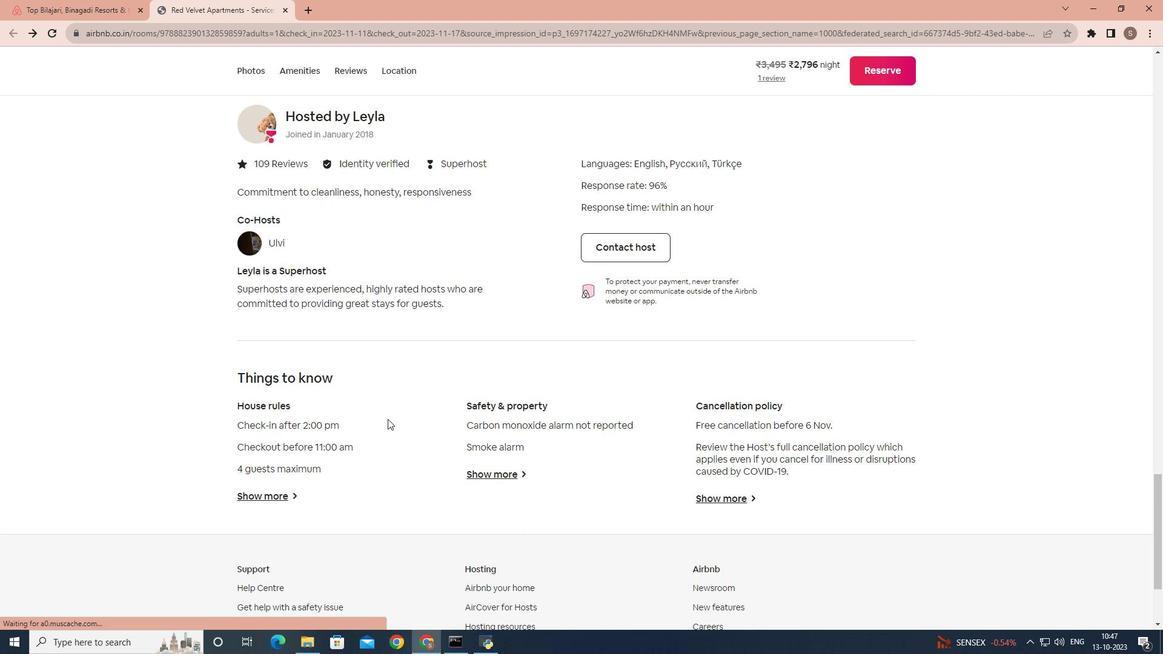 
Action: Mouse scrolled (387, 418) with delta (0, 0)
Screenshot: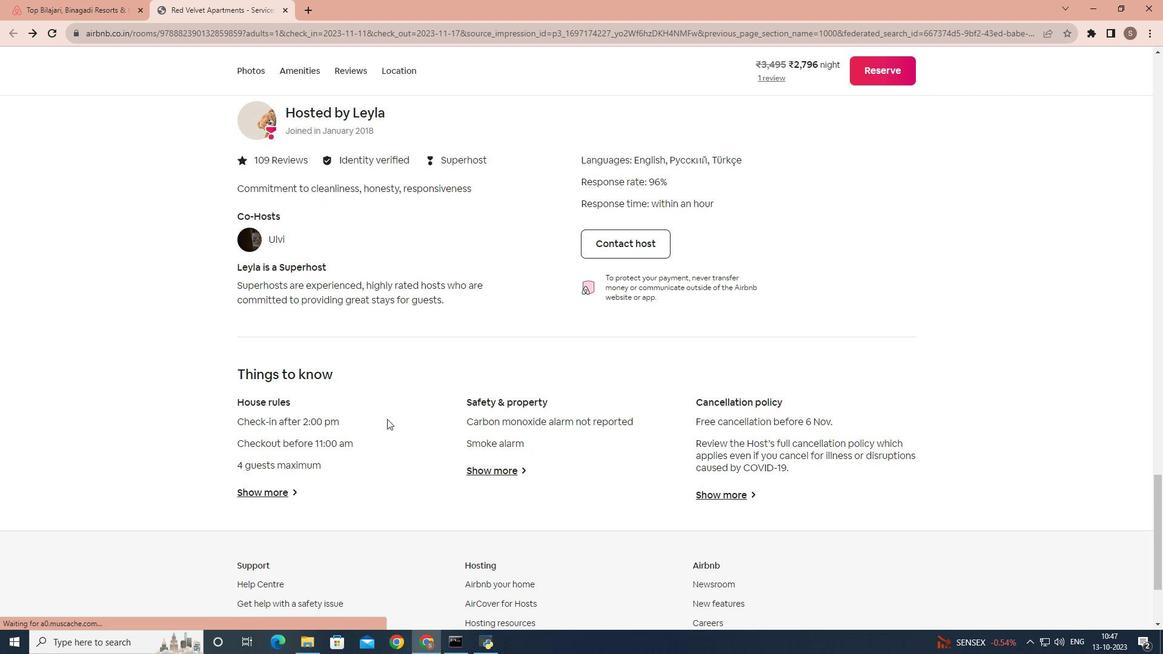
Action: Mouse scrolled (387, 418) with delta (0, 0)
Screenshot: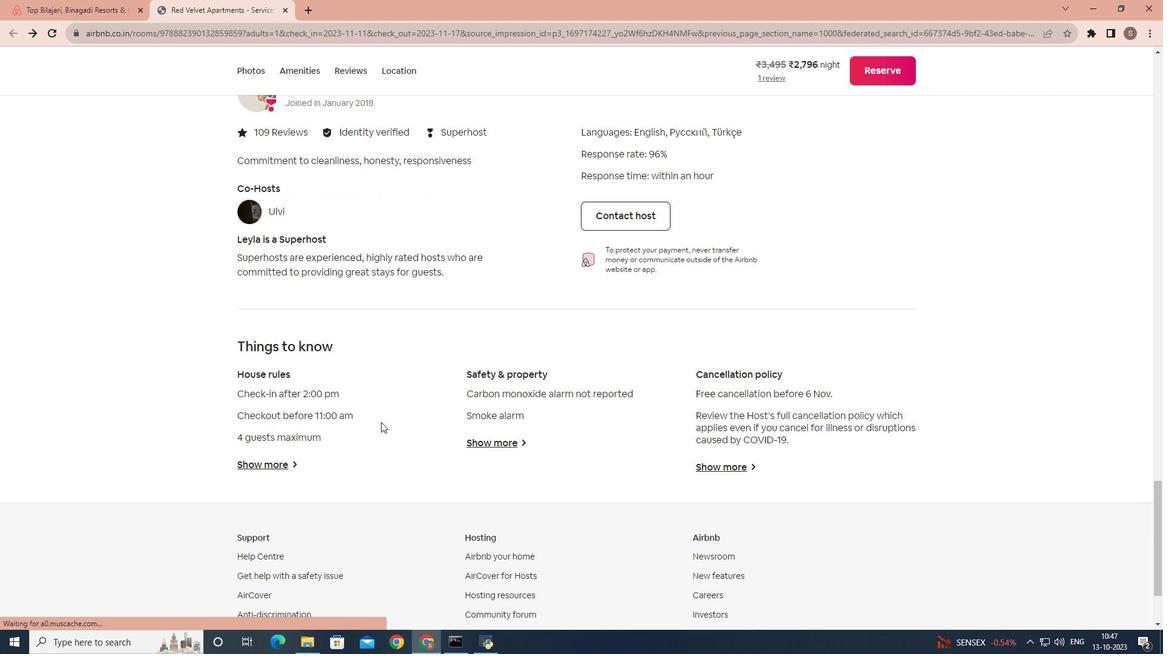 
Action: Mouse moved to (284, 378)
Screenshot: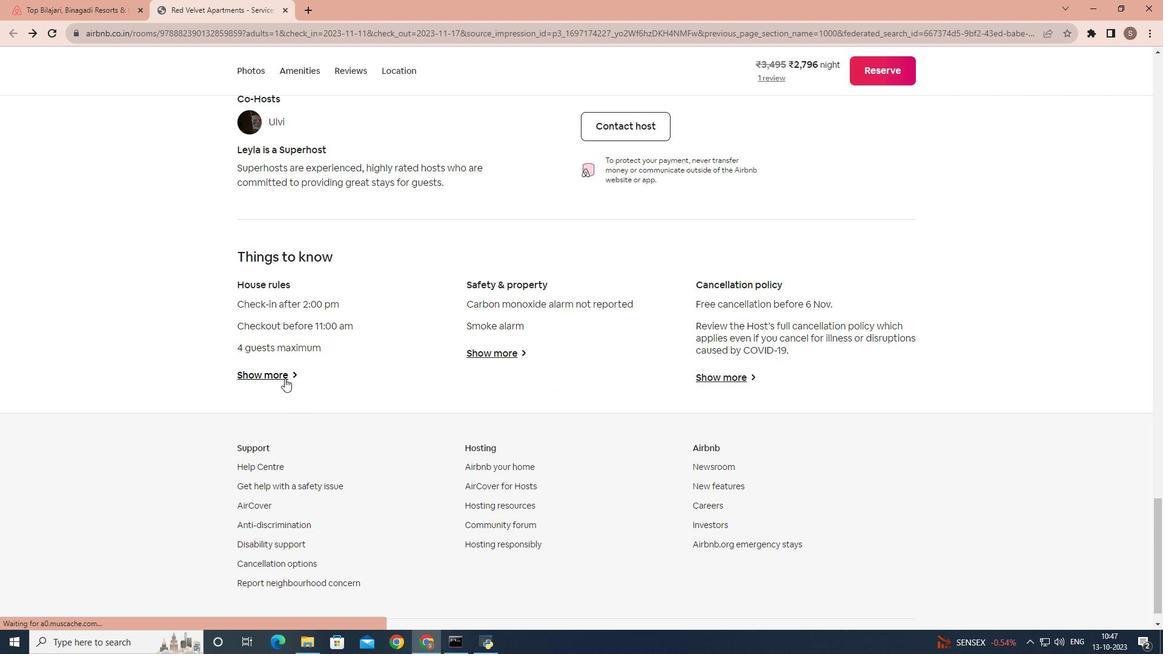 
Action: Mouse pressed left at (284, 378)
Screenshot: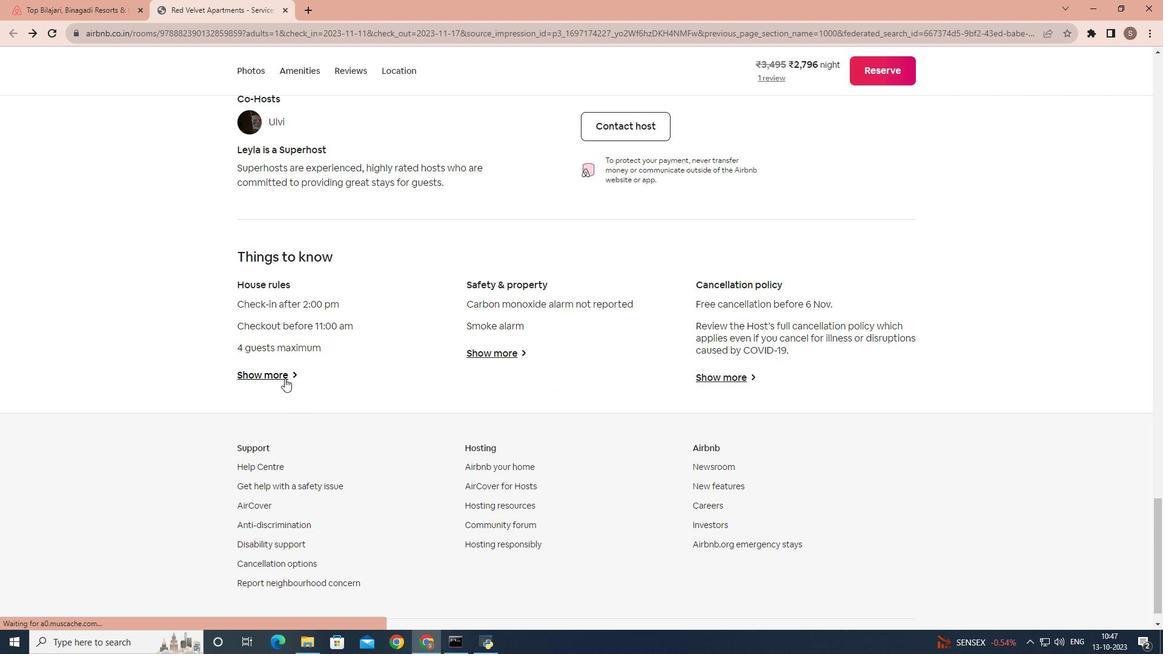 
Action: Mouse moved to (441, 351)
Screenshot: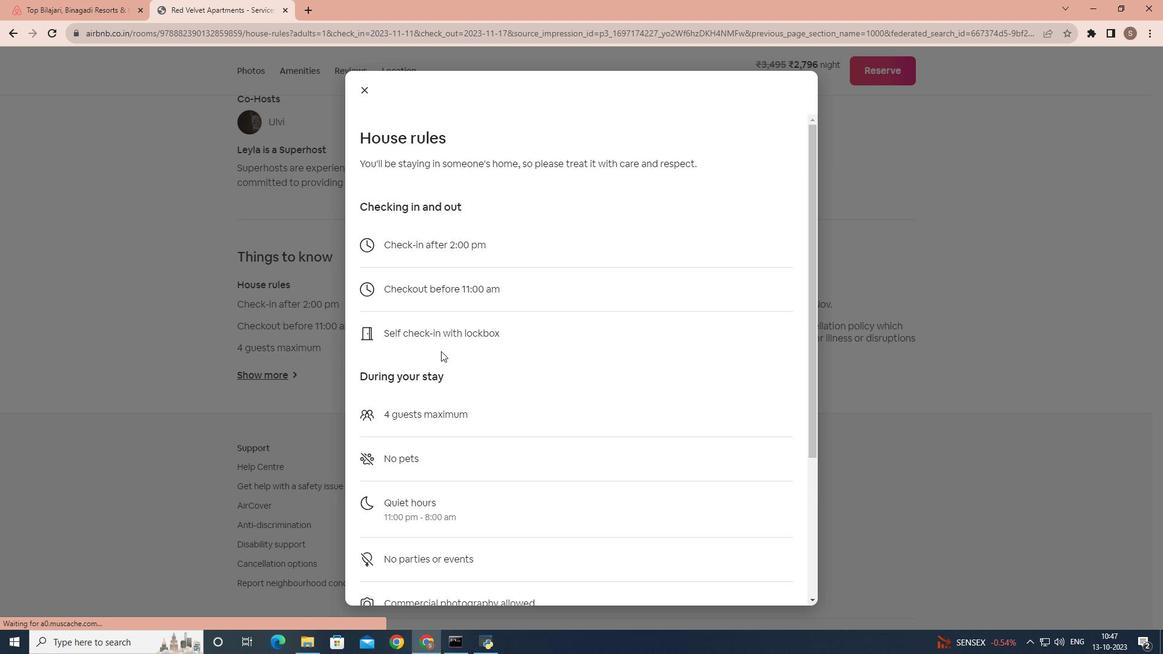 
Action: Mouse scrolled (441, 350) with delta (0, 0)
Screenshot: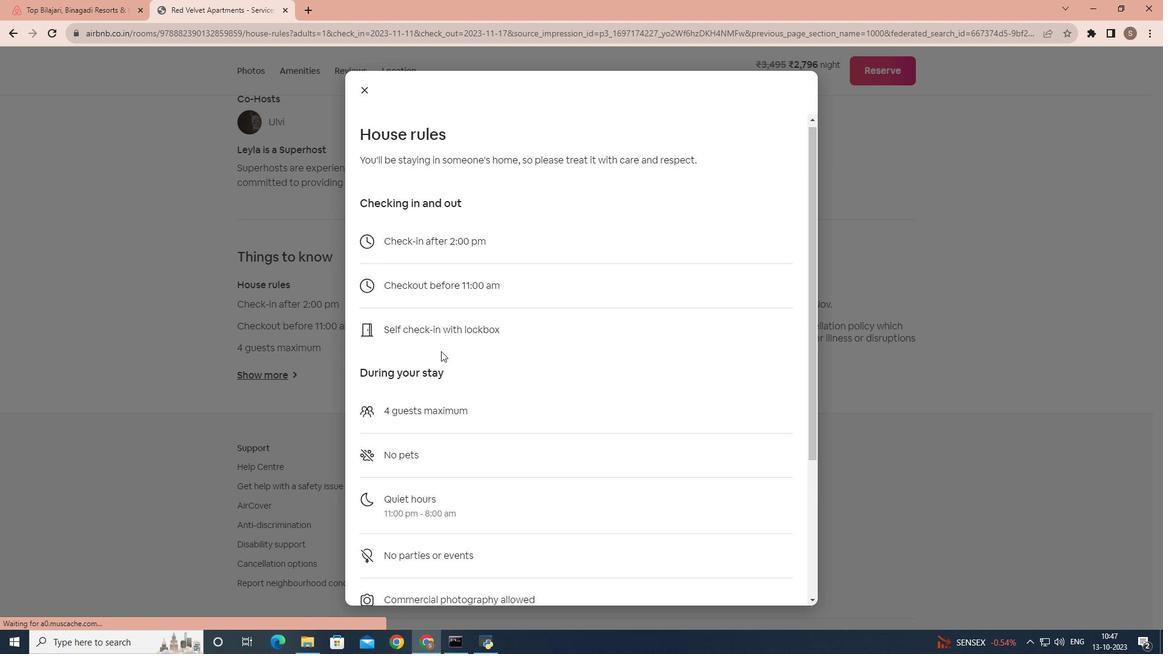 
Action: Mouse scrolled (441, 350) with delta (0, 0)
Screenshot: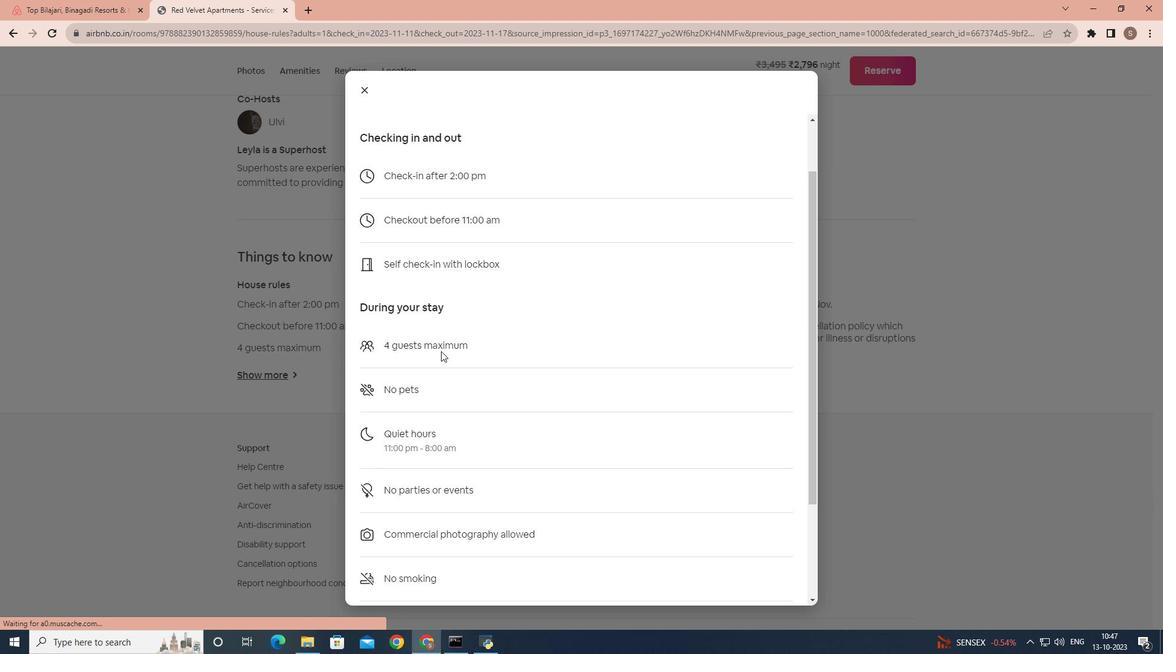 
Action: Mouse scrolled (441, 350) with delta (0, 0)
Screenshot: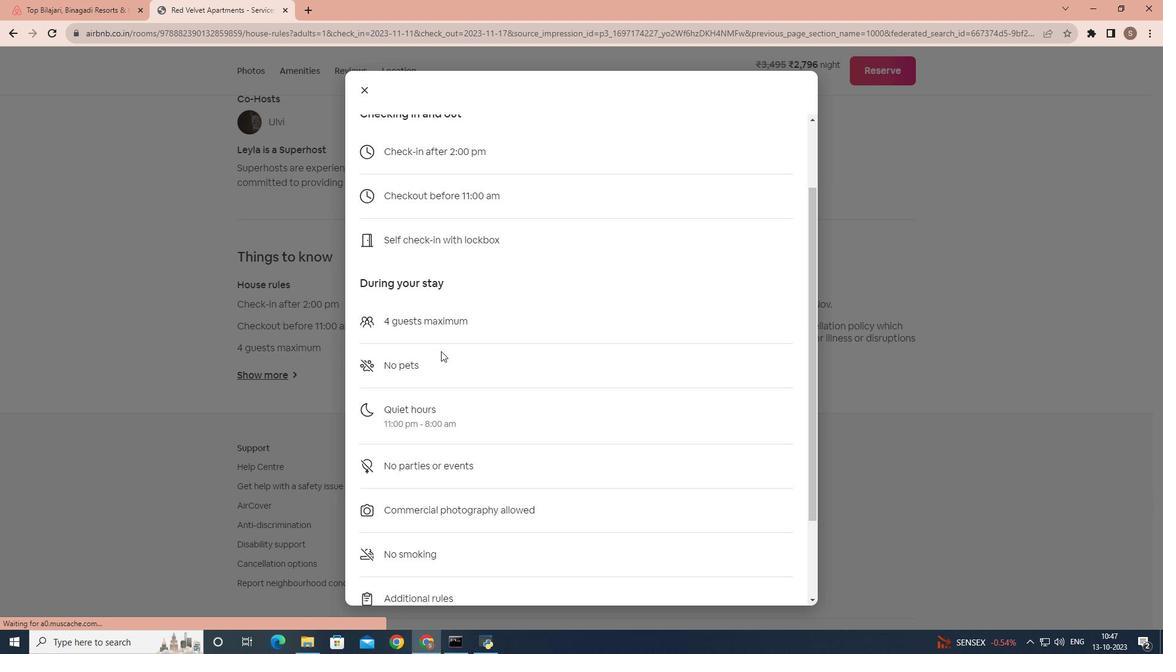 
Action: Mouse scrolled (441, 350) with delta (0, 0)
Screenshot: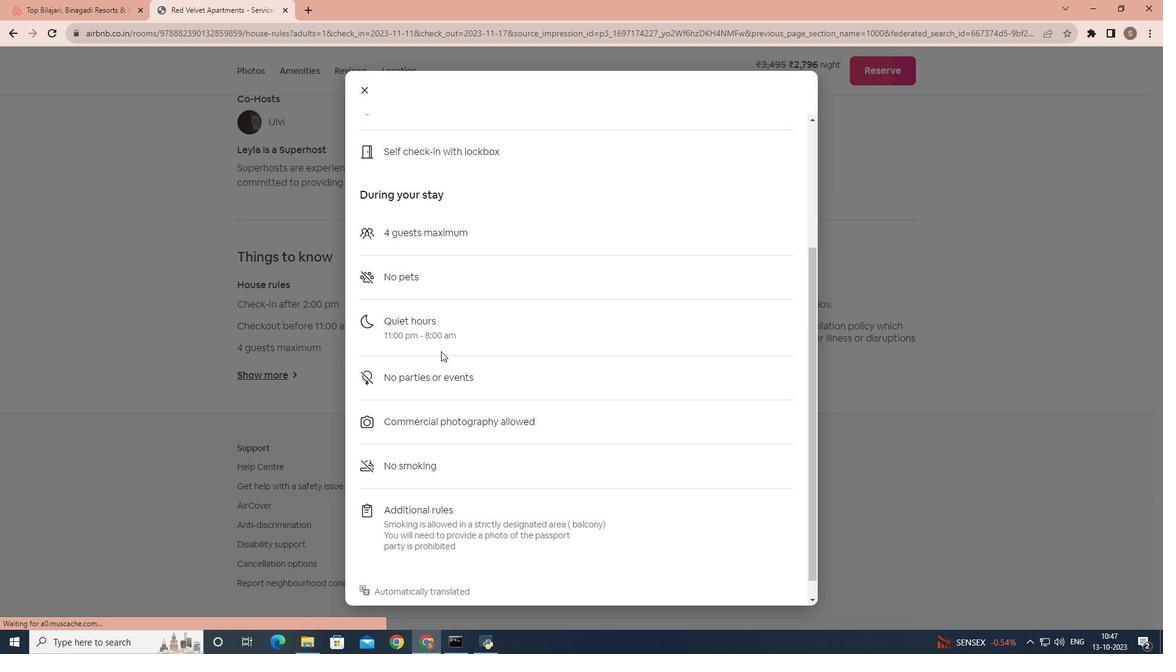 
Action: Mouse scrolled (441, 350) with delta (0, 0)
Screenshot: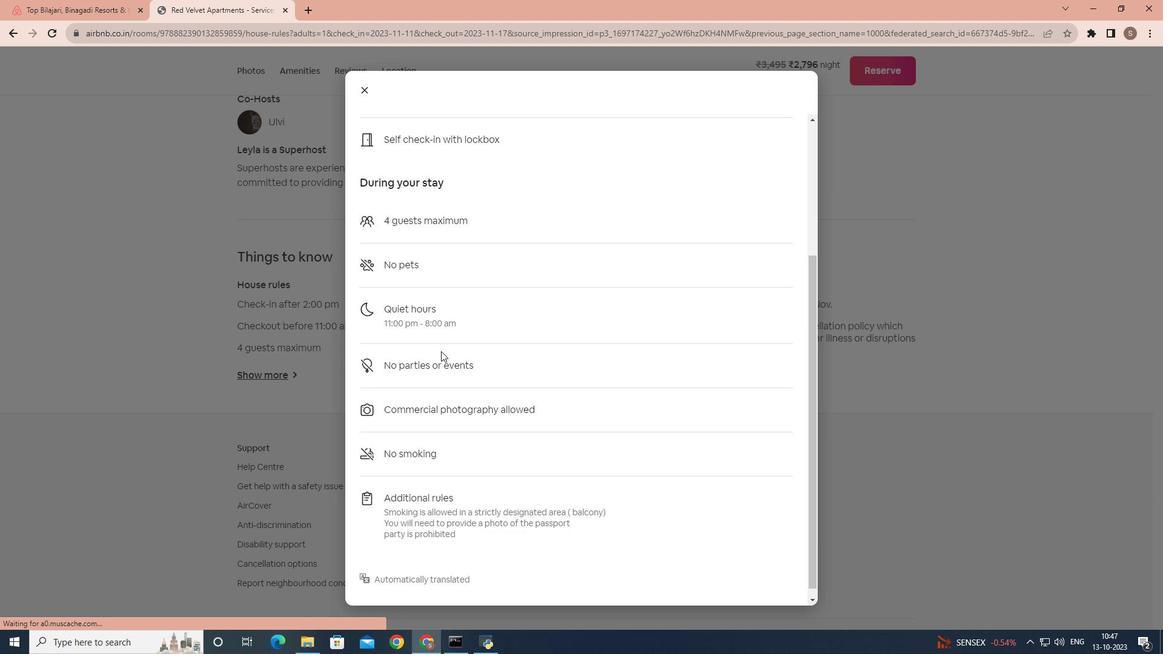 
Action: Mouse scrolled (441, 350) with delta (0, 0)
Screenshot: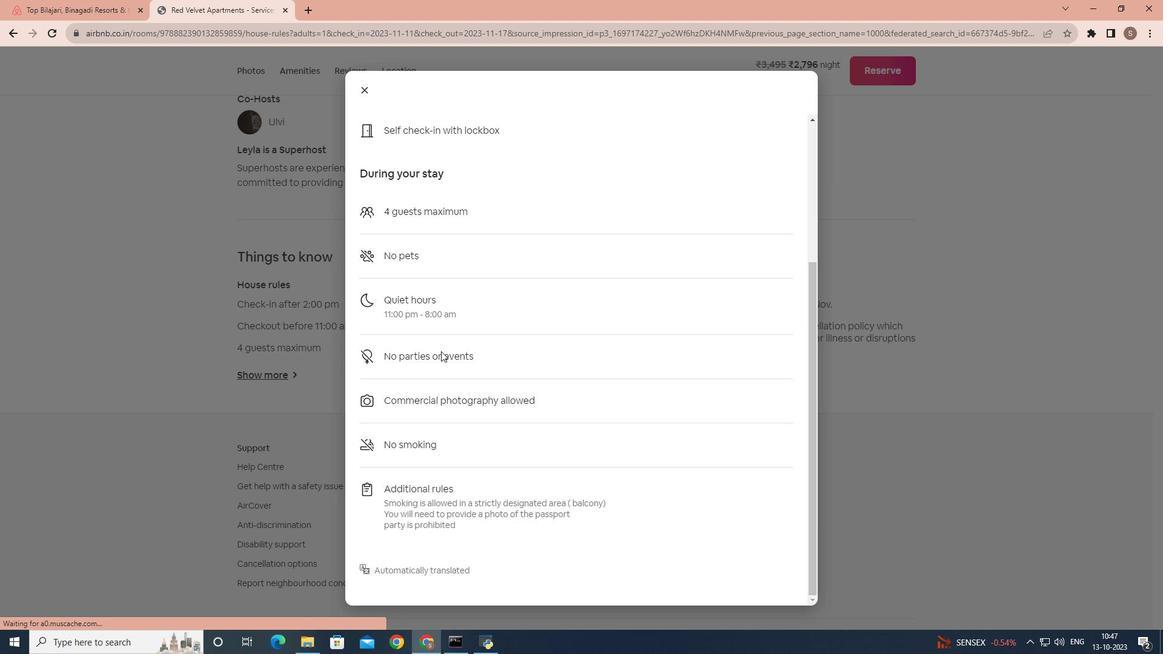 
Action: Mouse scrolled (441, 350) with delta (0, 0)
Screenshot: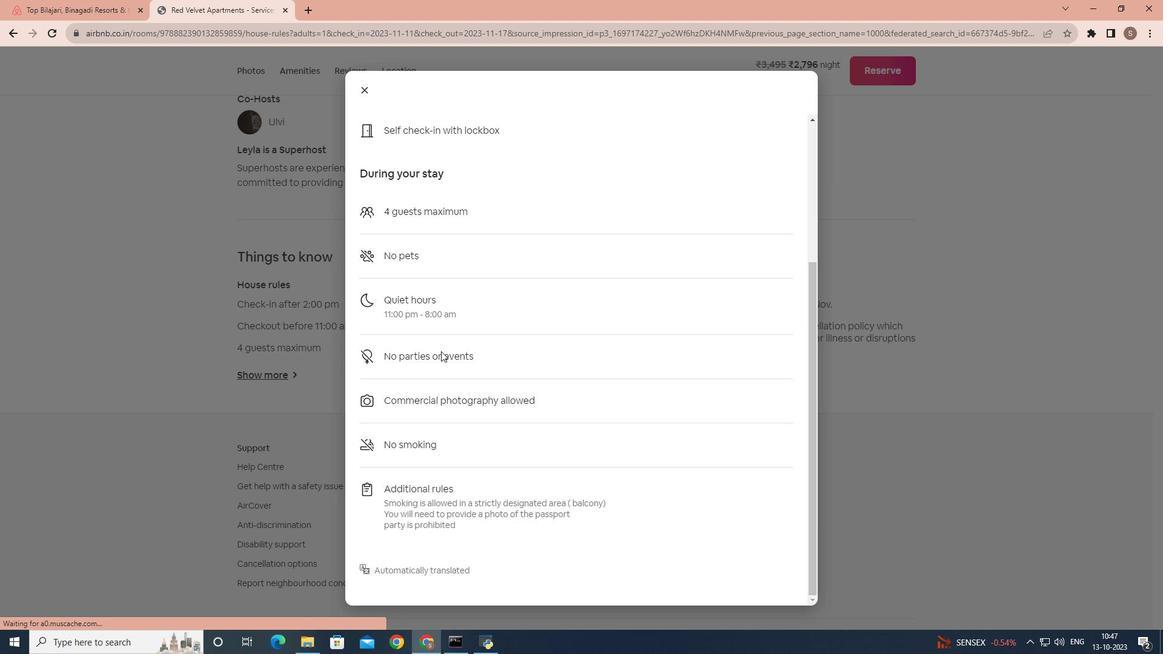 
Action: Mouse moved to (365, 95)
Screenshot: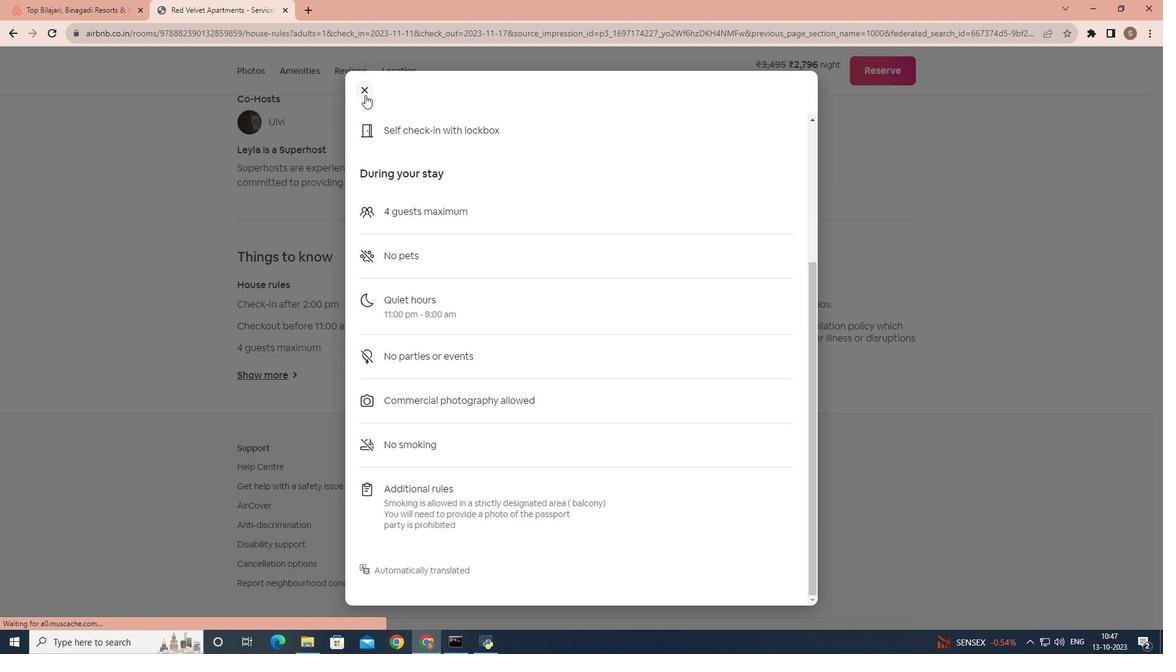 
Action: Mouse pressed left at (365, 95)
Screenshot: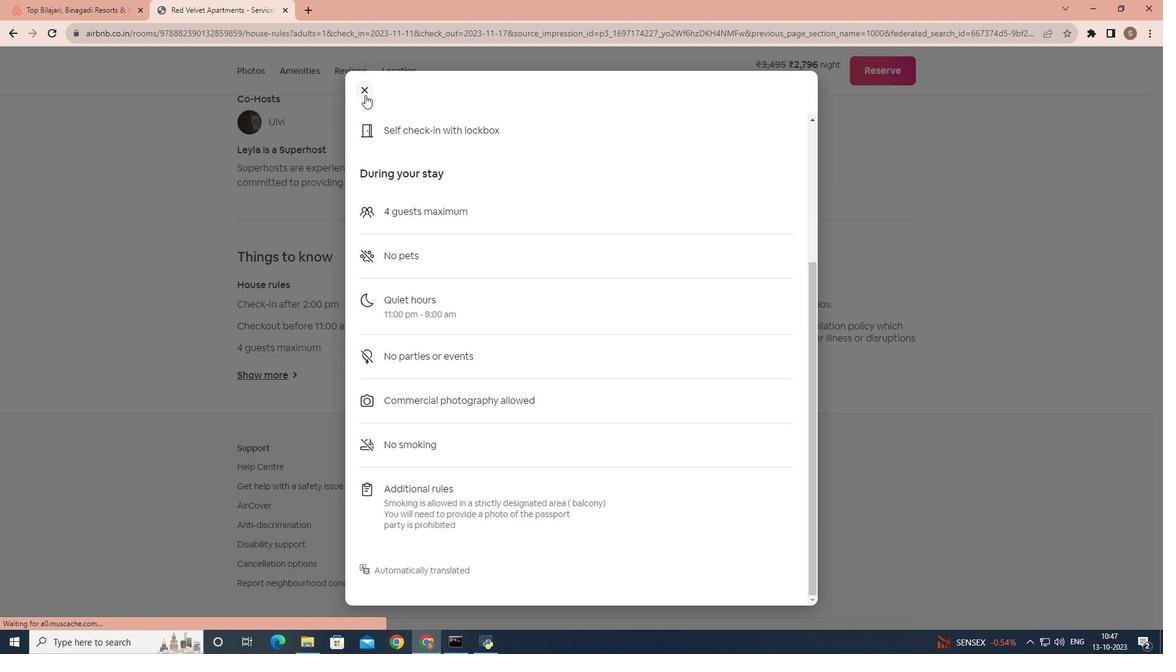 
Action: Mouse moved to (470, 355)
Screenshot: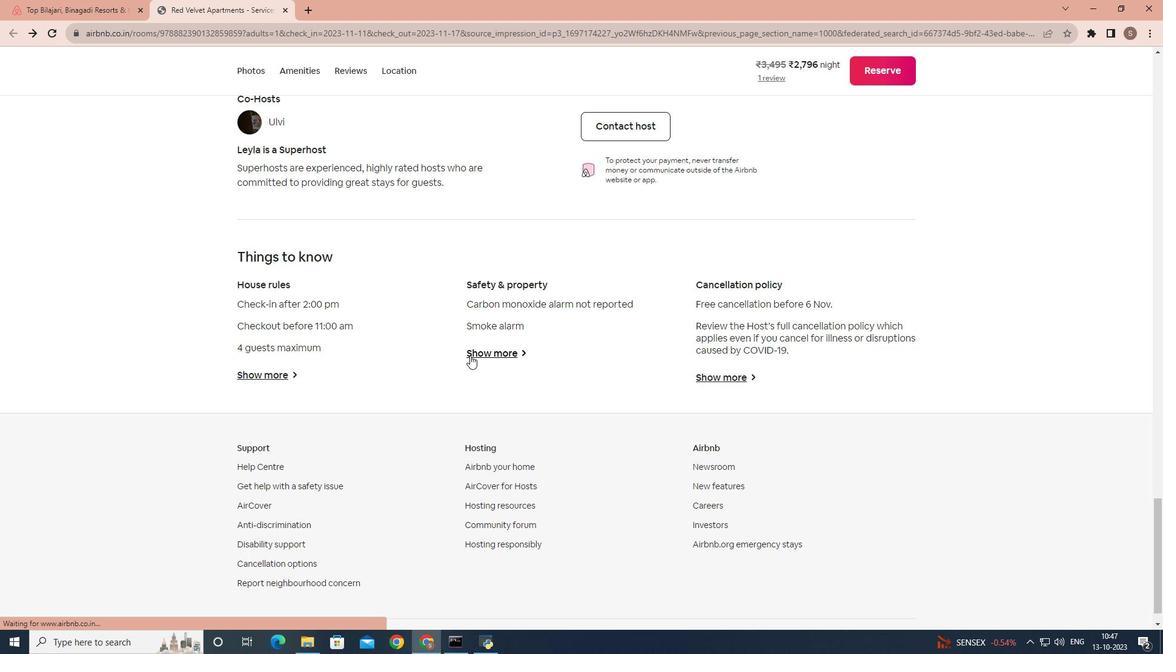 
Action: Mouse pressed left at (470, 355)
Screenshot: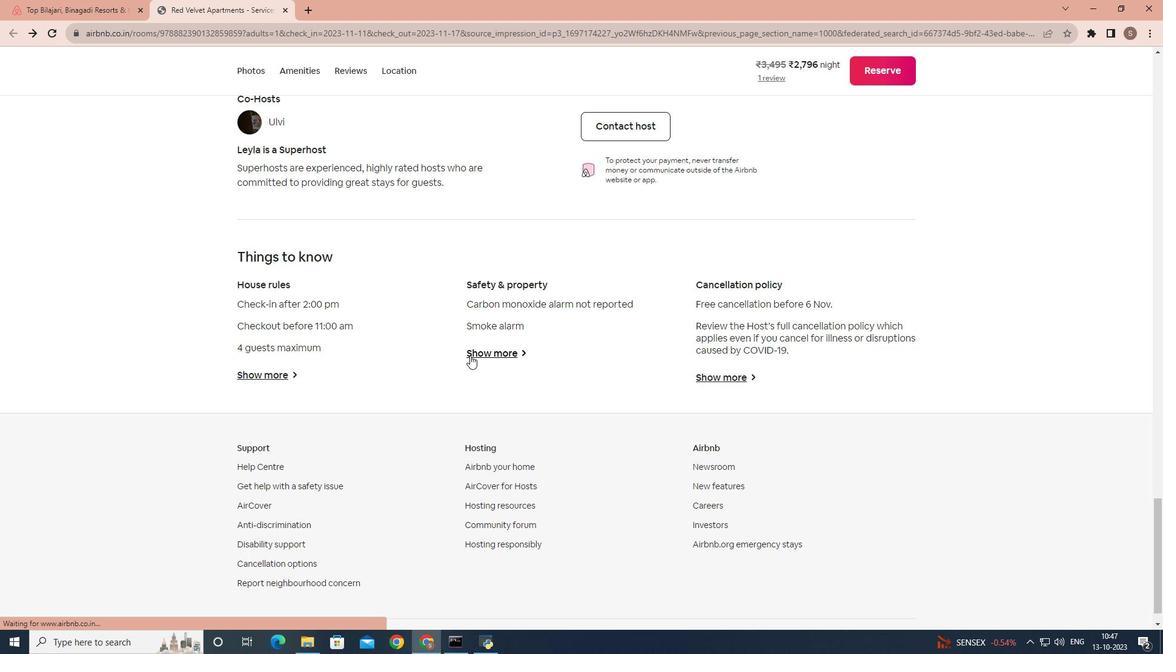 
Action: Mouse moved to (468, 370)
Screenshot: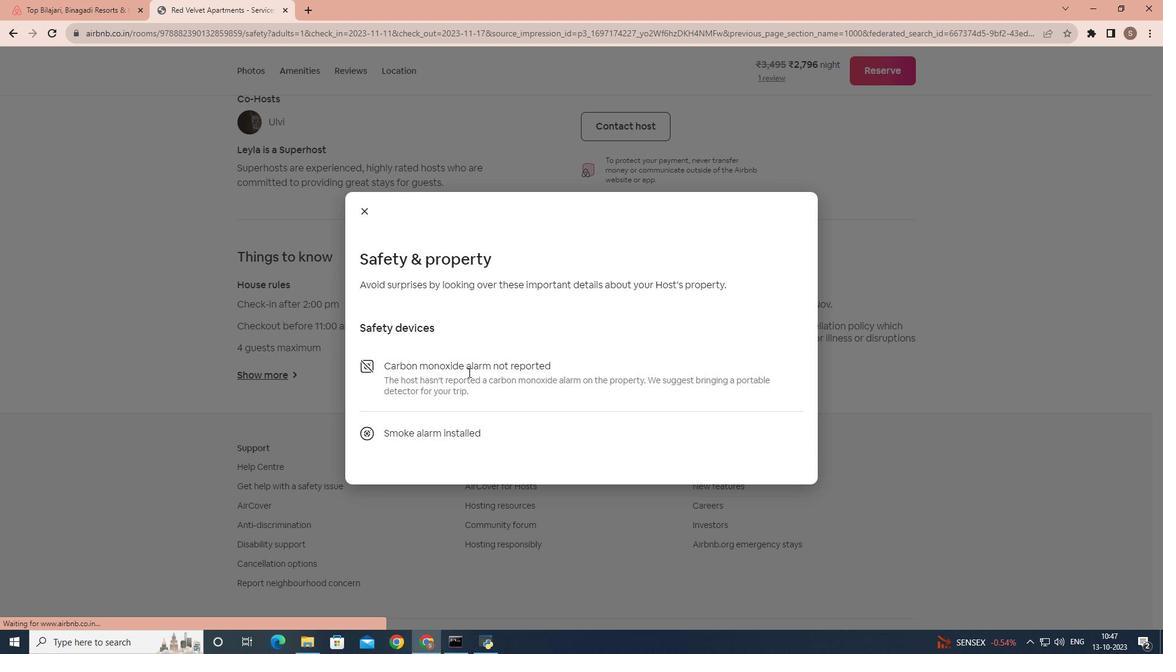 
Action: Mouse scrolled (468, 369) with delta (0, 0)
Screenshot: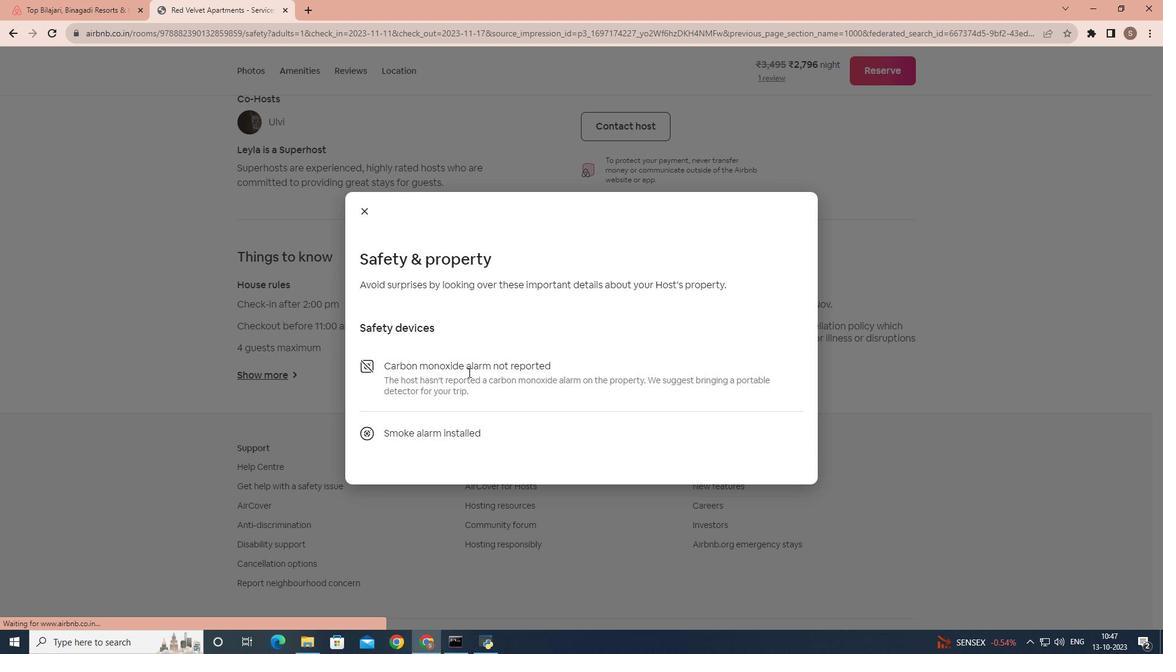
Action: Mouse moved to (468, 372)
Screenshot: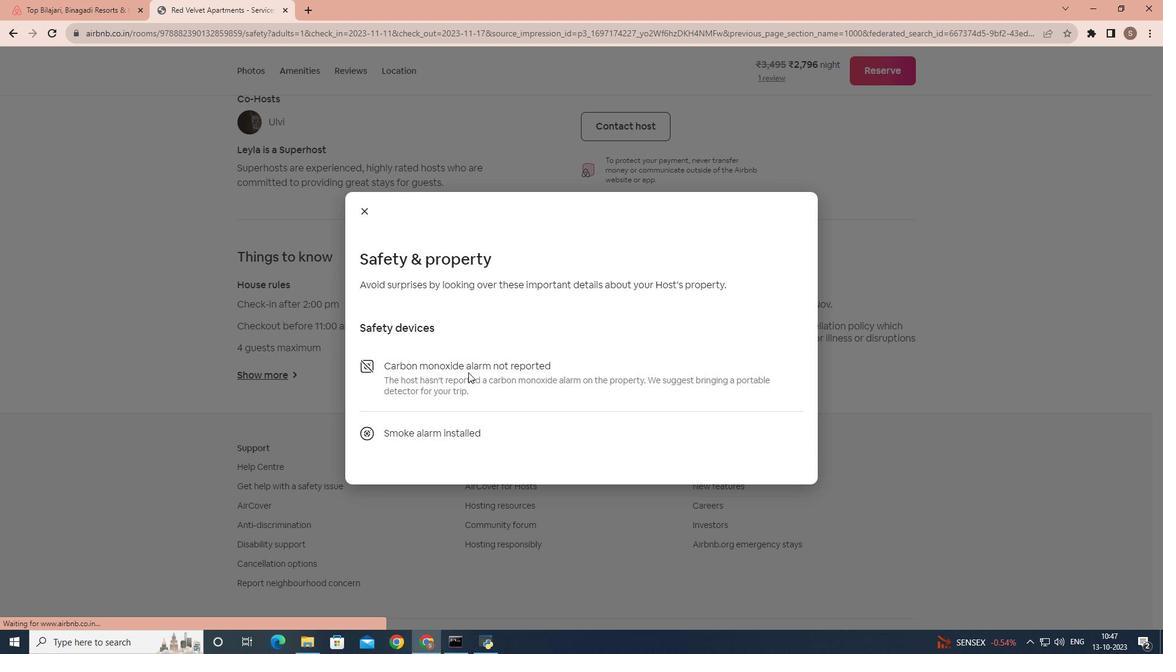 
Action: Mouse scrolled (468, 372) with delta (0, 0)
Screenshot: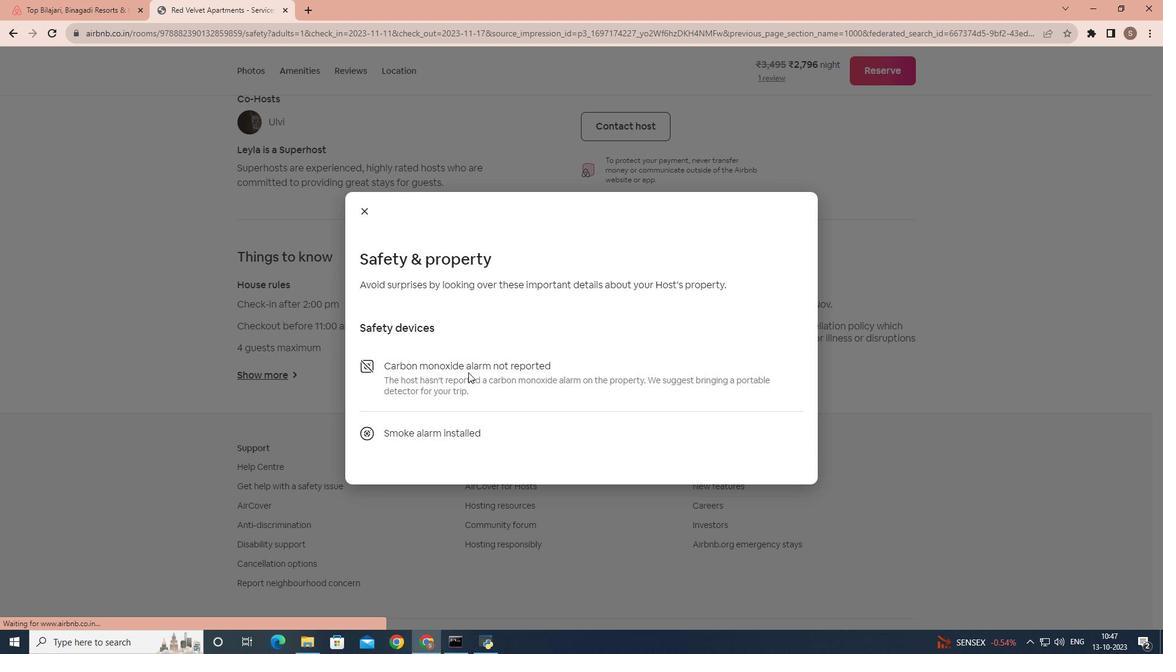 
Action: Mouse moved to (365, 205)
Screenshot: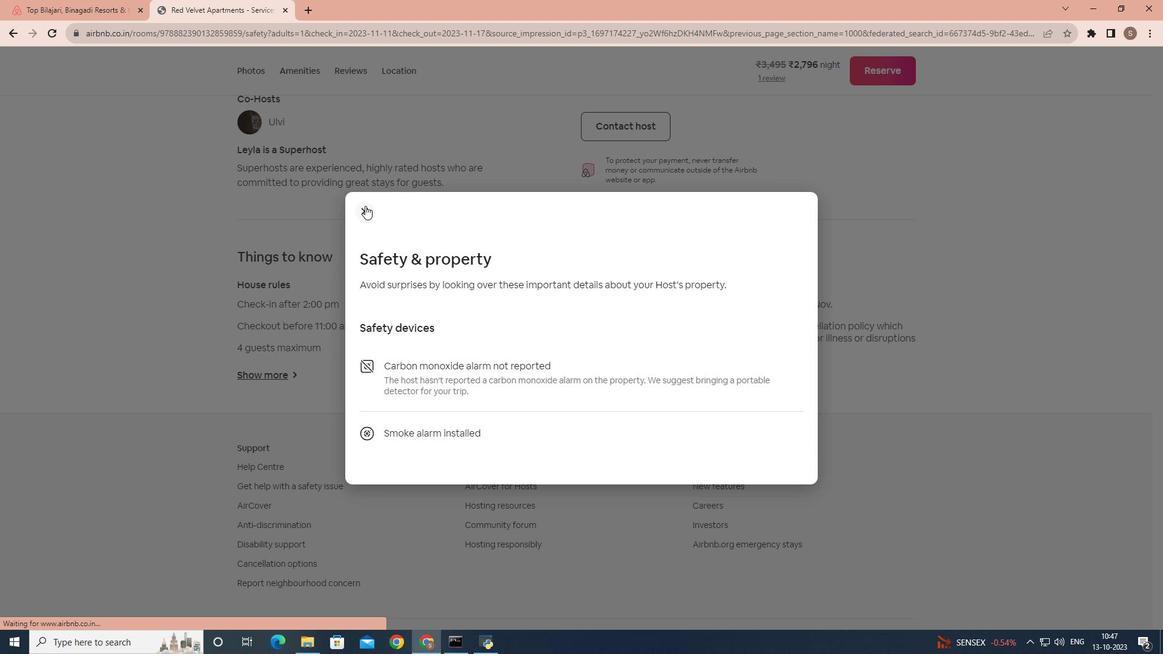
Action: Mouse pressed left at (365, 205)
Screenshot: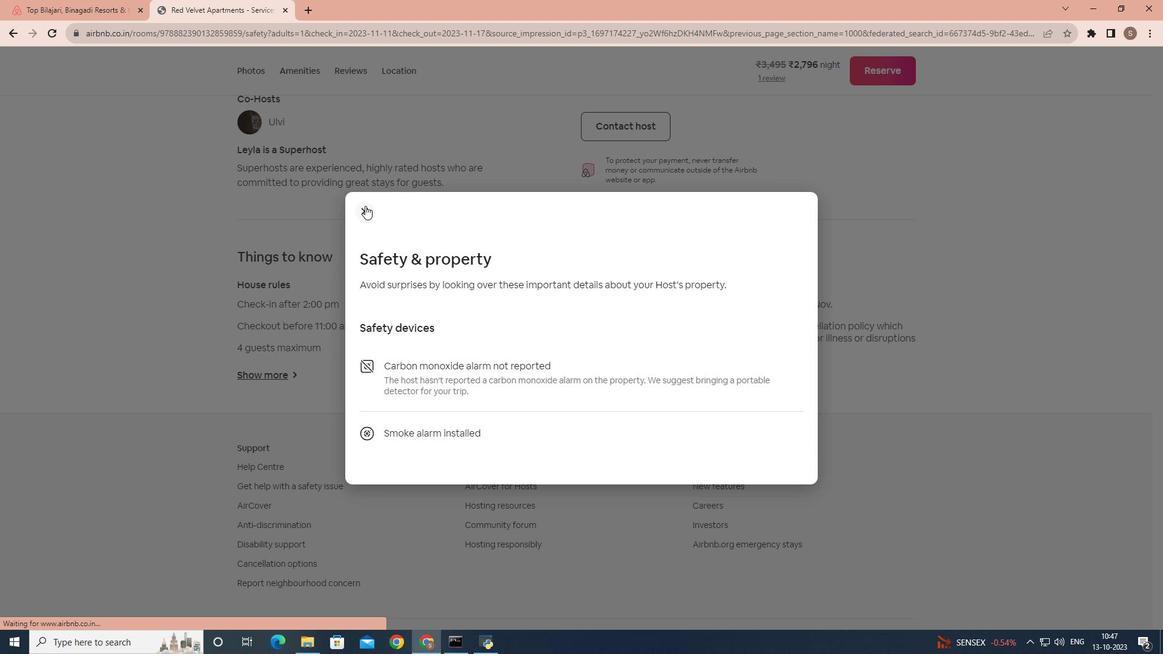 
Action: Mouse moved to (711, 379)
Screenshot: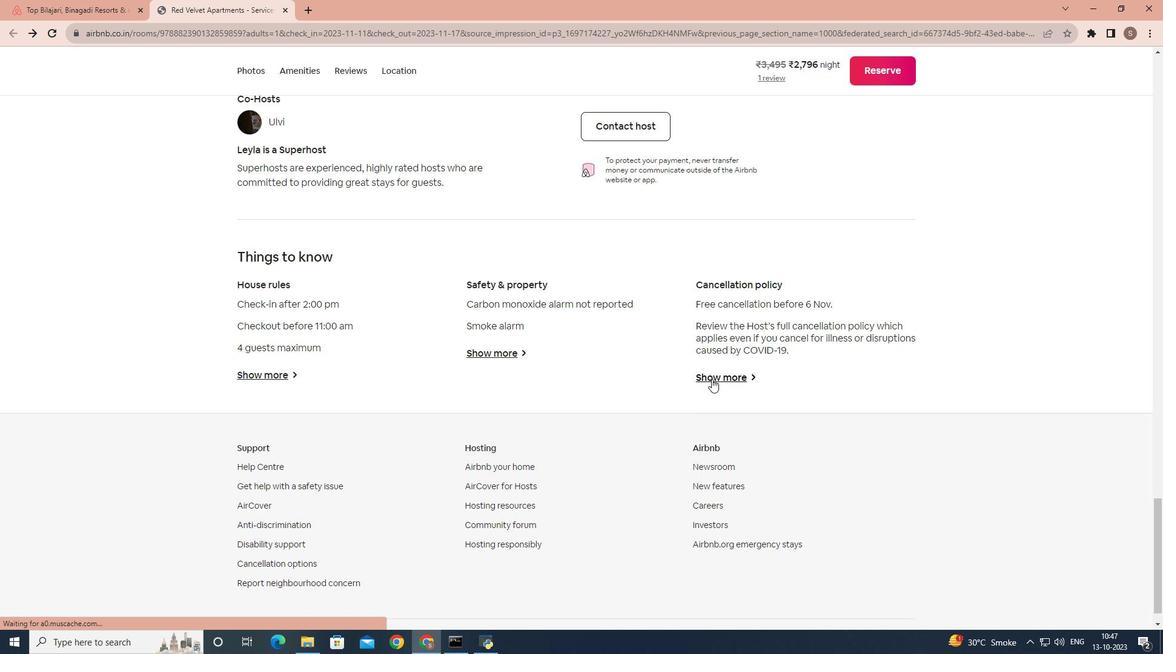 
Action: Mouse pressed left at (711, 379)
Screenshot: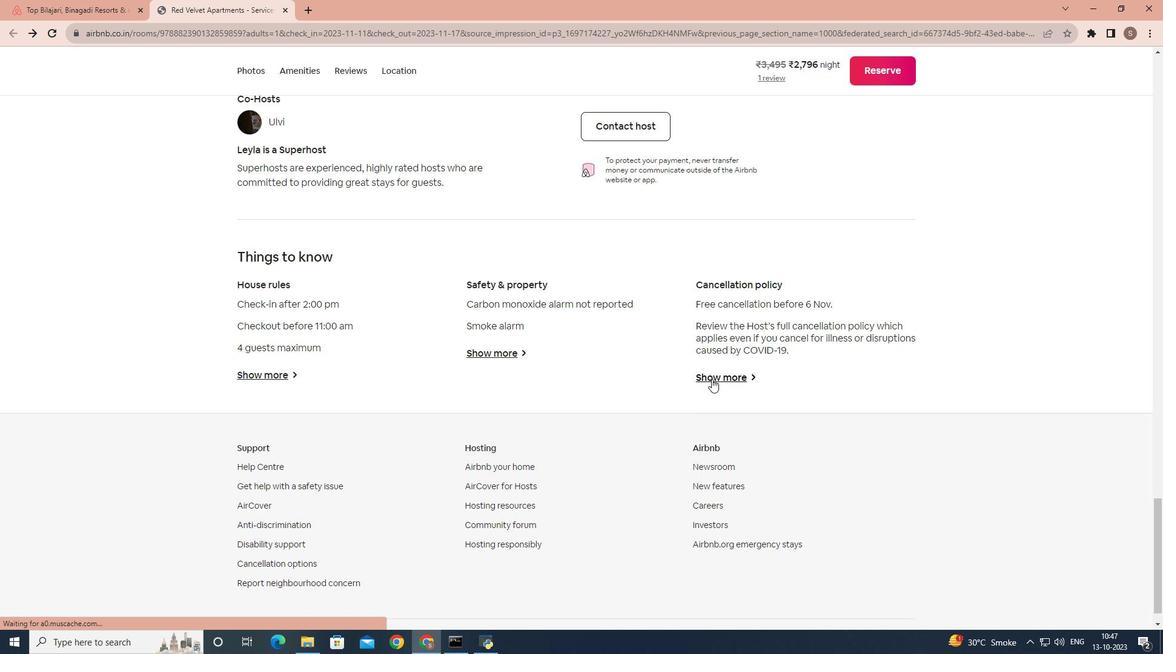 
Action: Mouse moved to (711, 379)
Screenshot: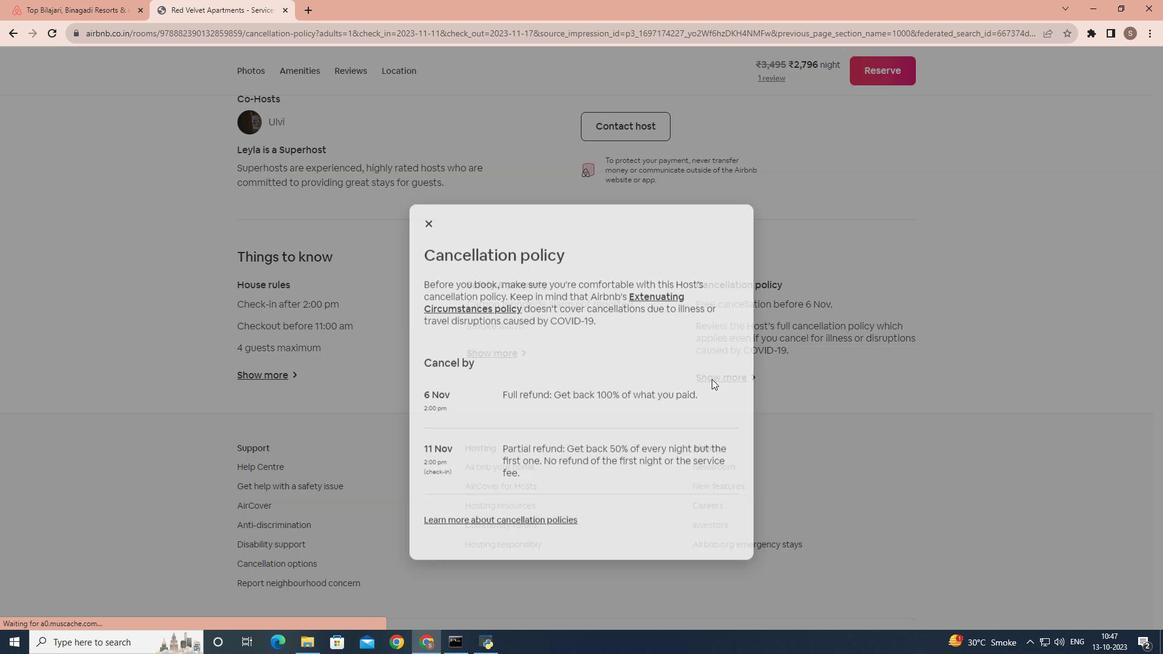 
Action: Mouse scrolled (711, 378) with delta (0, 0)
Screenshot: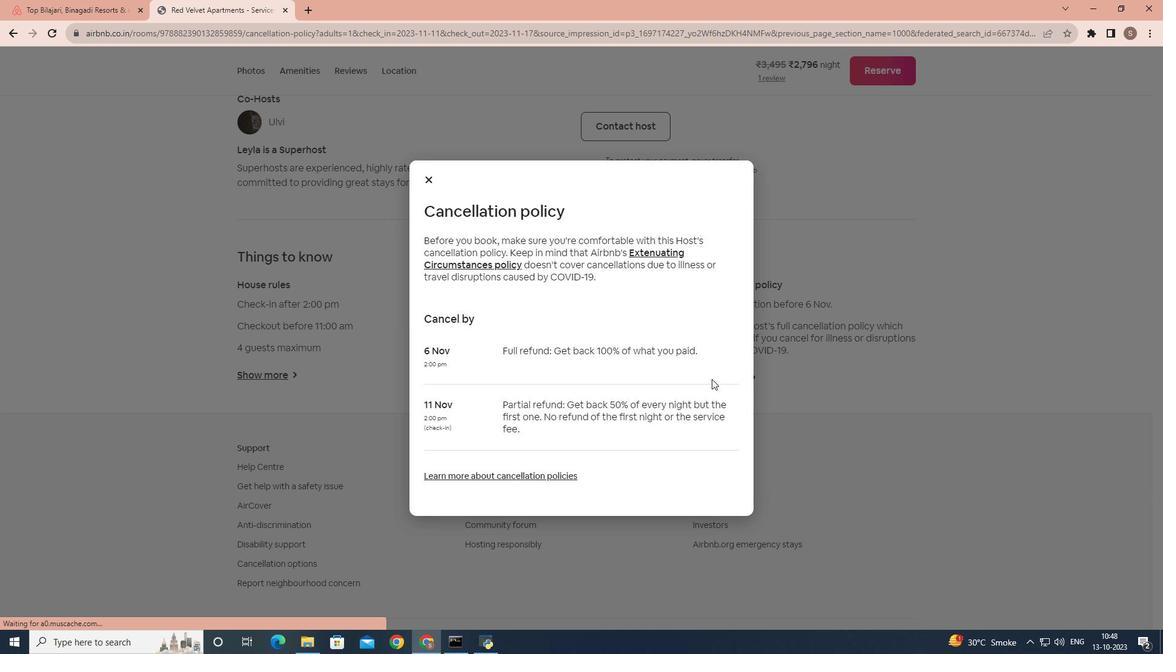 
Action: Mouse scrolled (711, 378) with delta (0, 0)
Screenshot: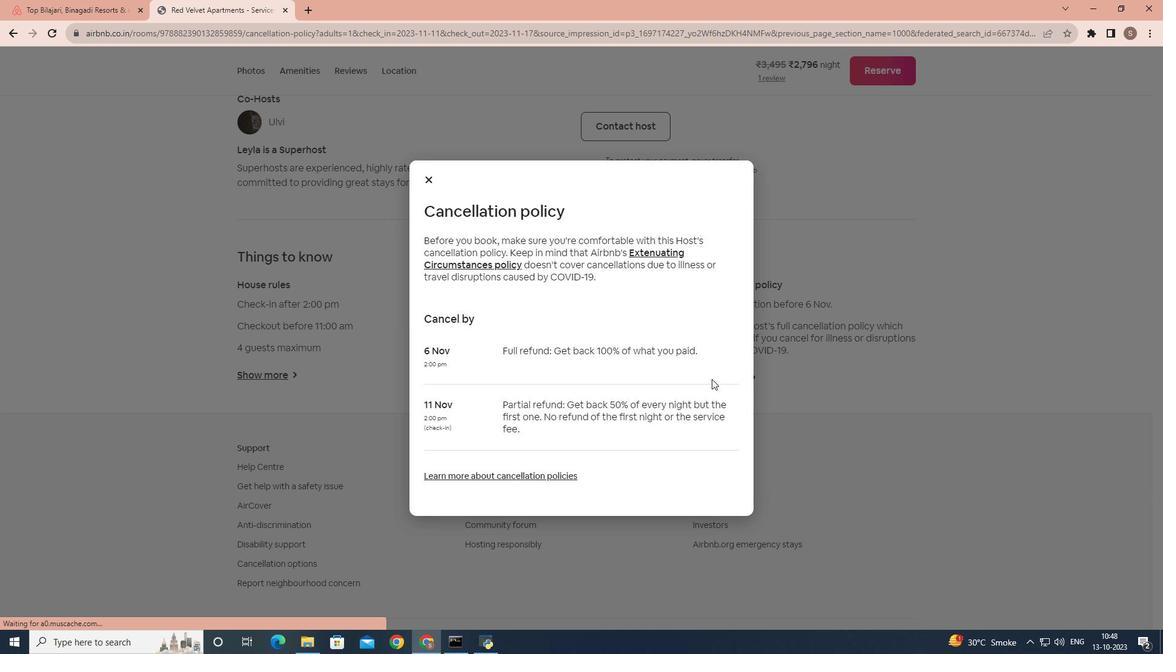 
Action: Mouse moved to (430, 183)
Screenshot: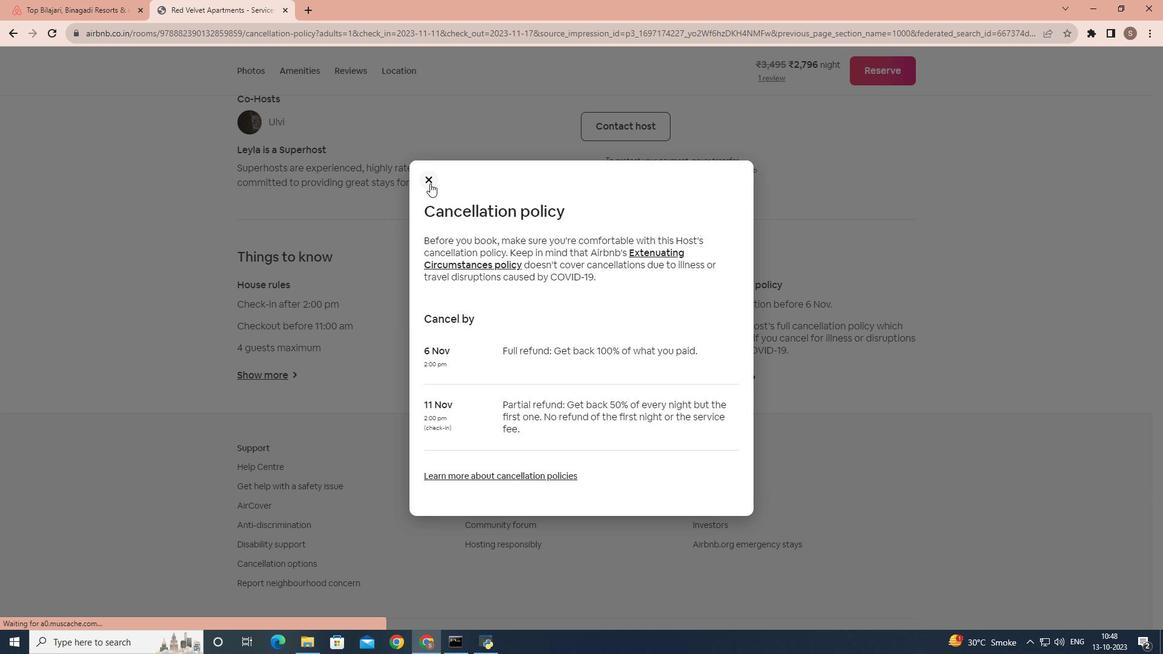 
Action: Mouse pressed left at (430, 183)
Screenshot: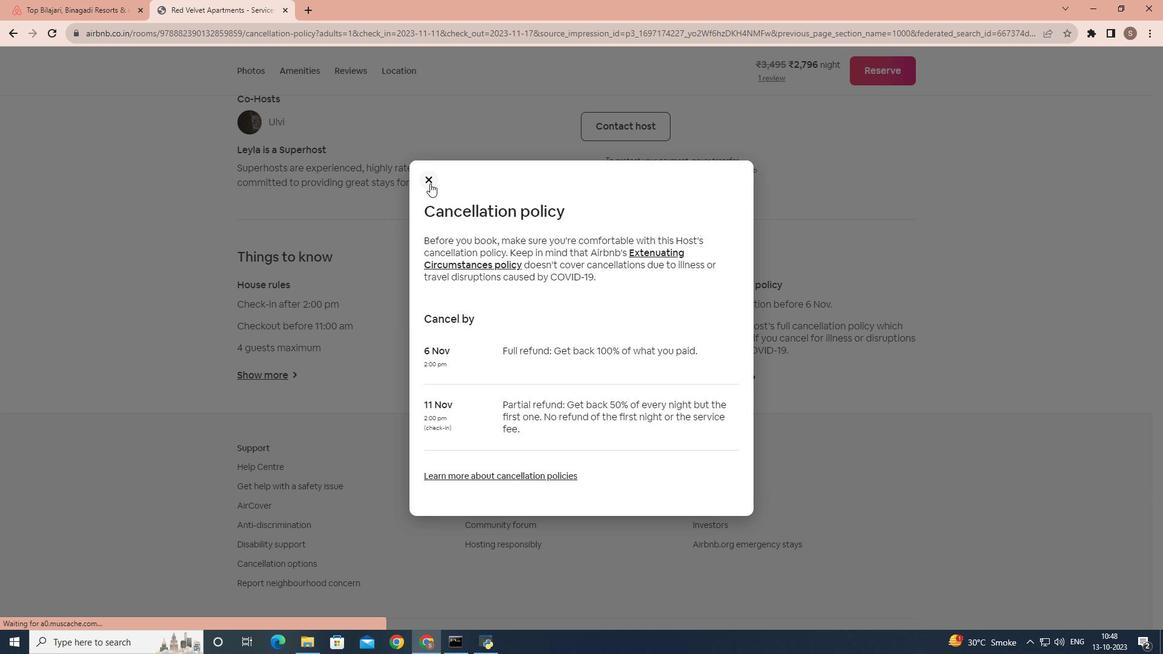 
Action: Mouse moved to (435, 342)
Screenshot: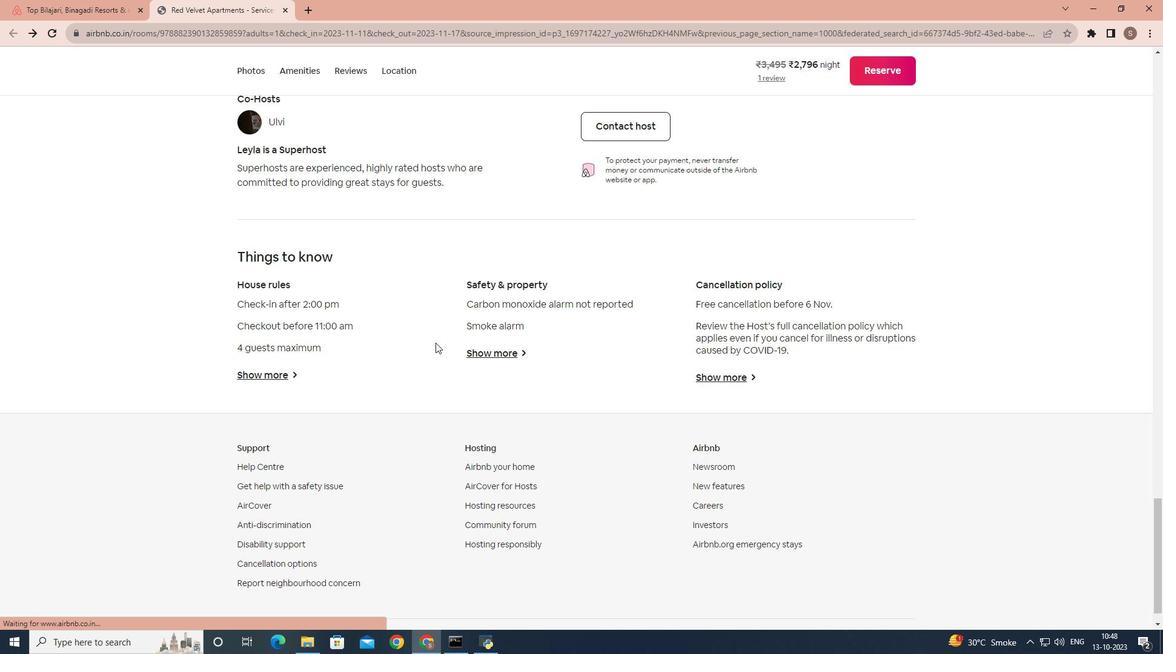 
Action: Mouse scrolled (435, 342) with delta (0, 0)
Screenshot: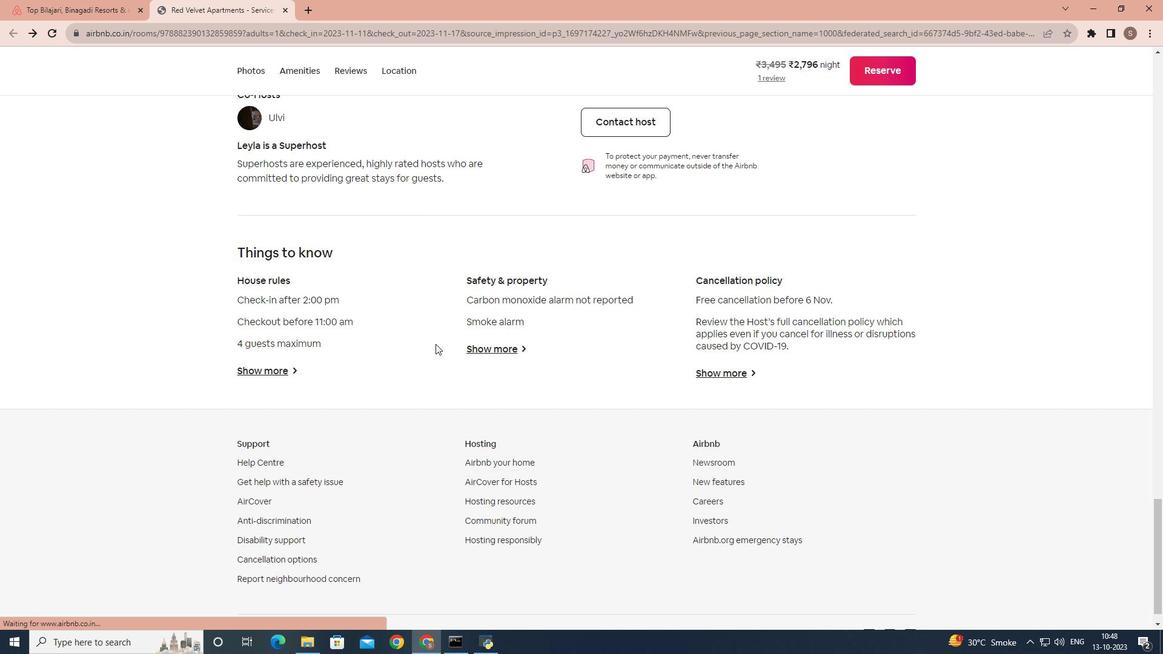 
Action: Mouse moved to (99, 0)
Screenshot: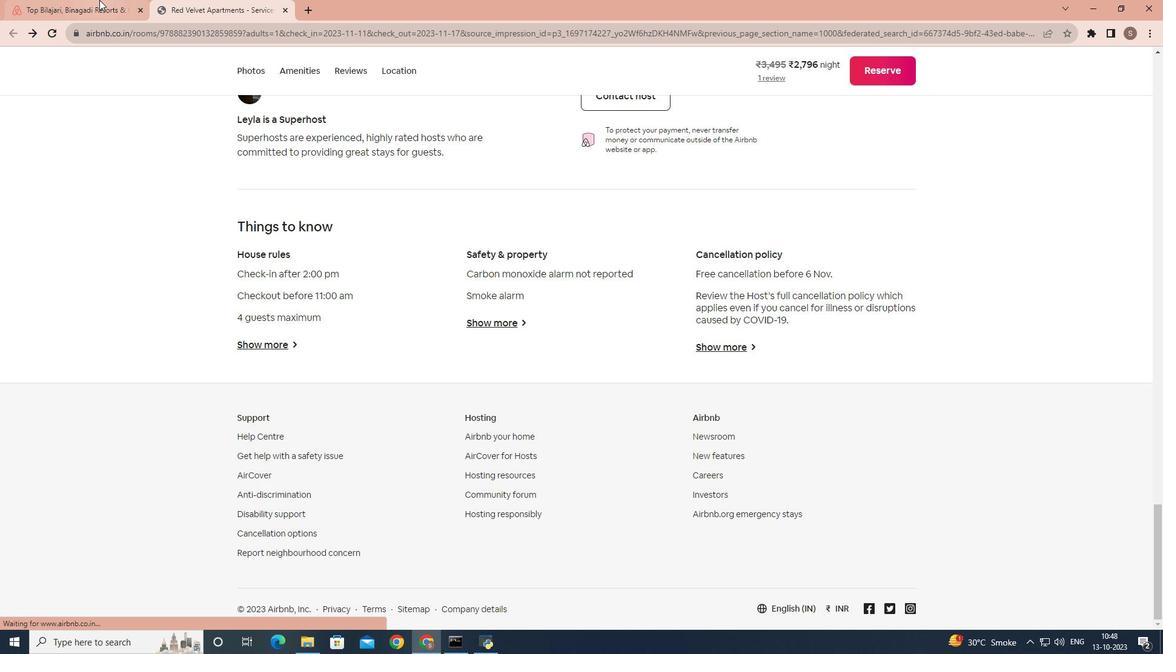 
Action: Mouse pressed left at (99, 0)
Screenshot: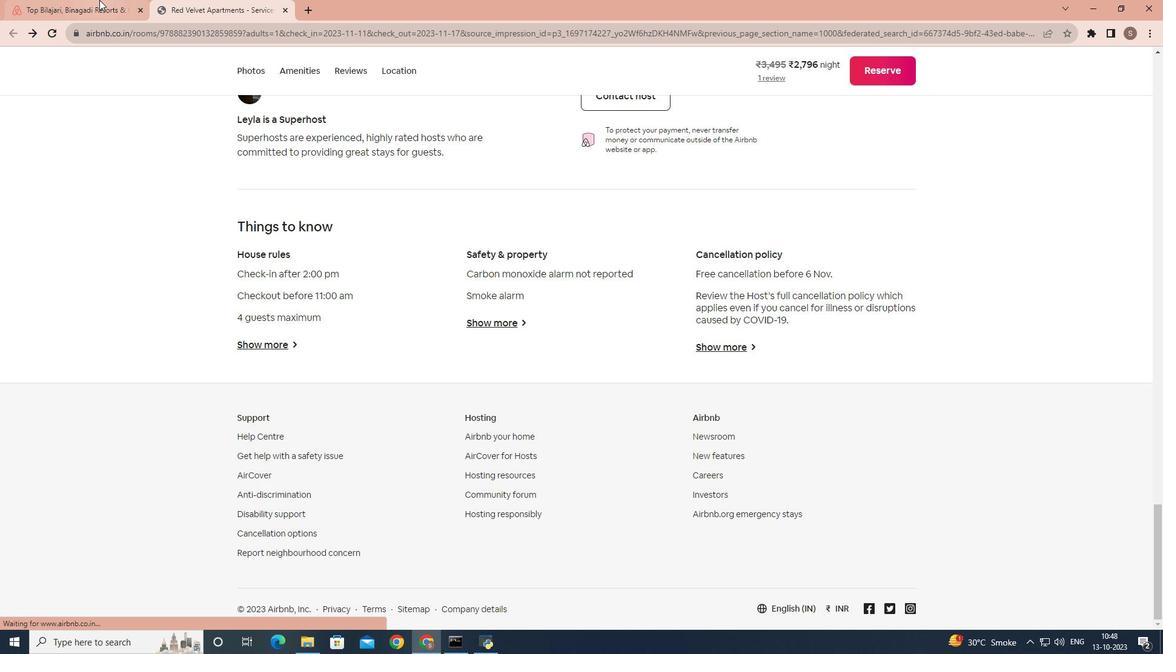 
Action: Mouse moved to (378, 278)
Screenshot: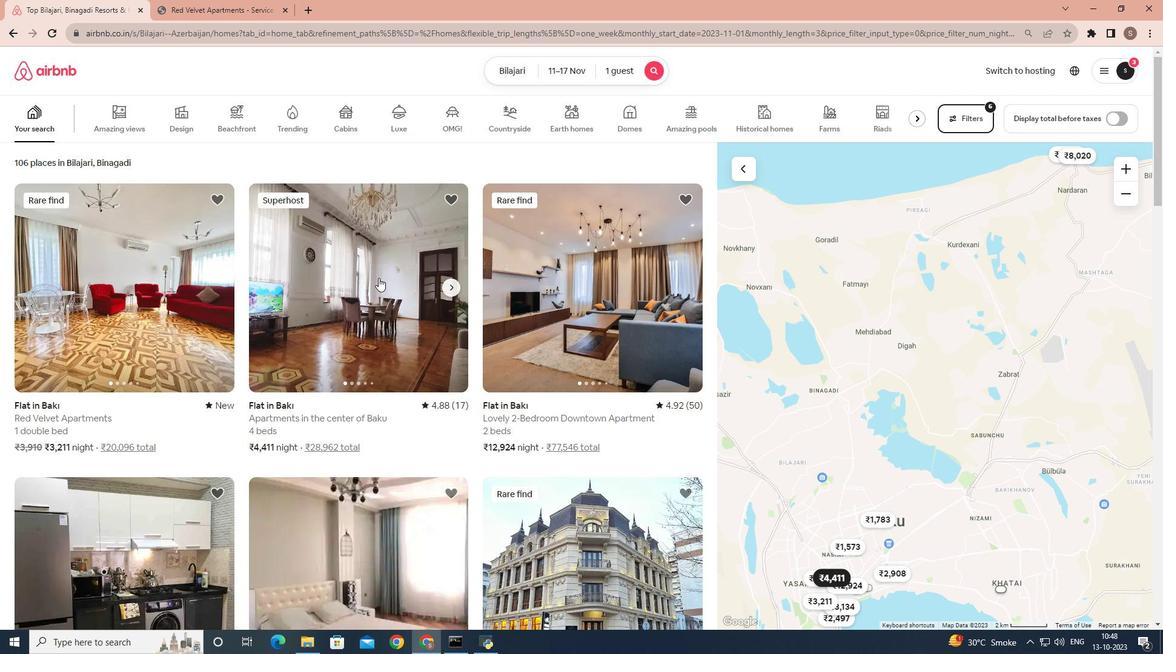 
Action: Mouse pressed left at (378, 278)
Screenshot: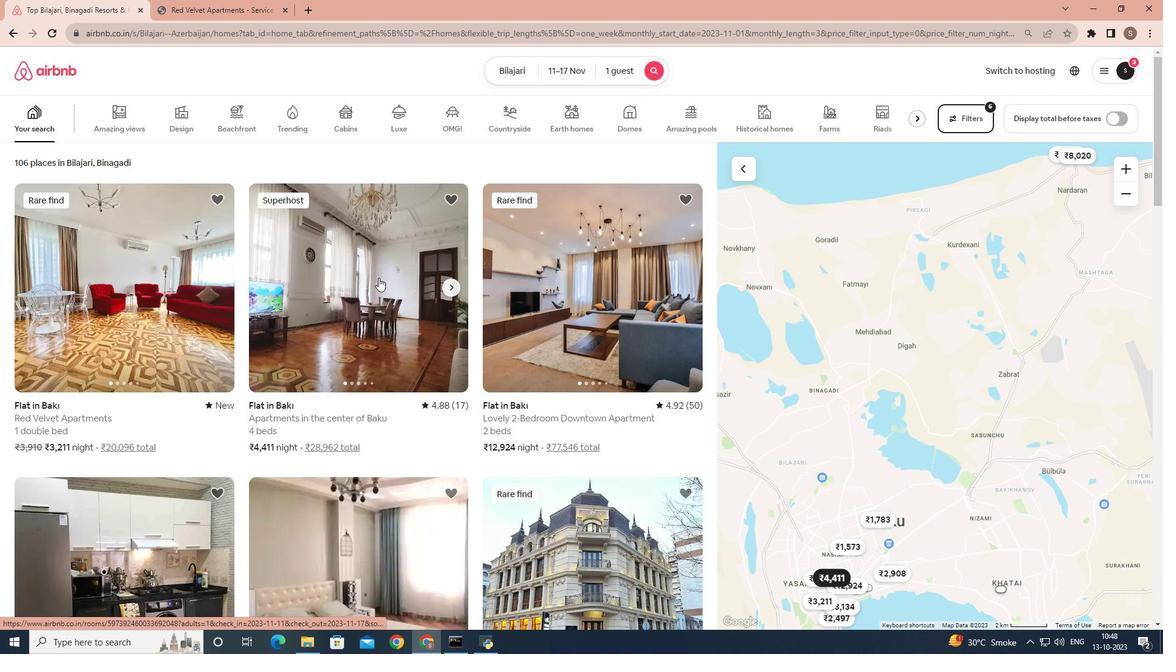 
Action: Mouse moved to (893, 444)
Screenshot: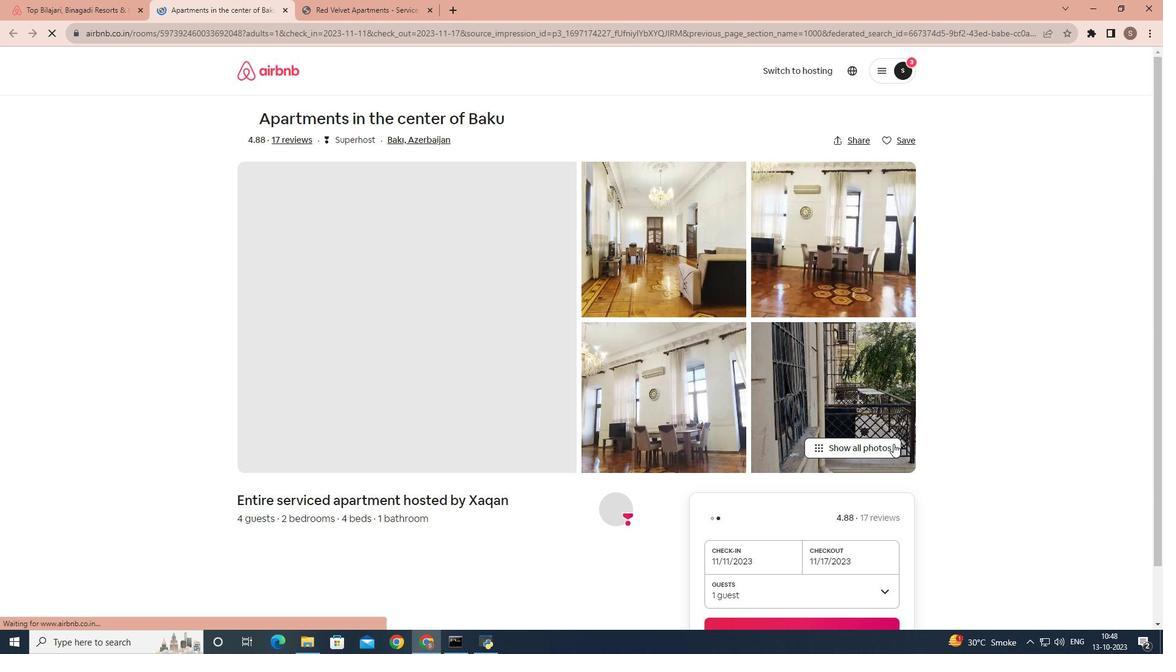 
Action: Mouse pressed left at (893, 444)
Screenshot: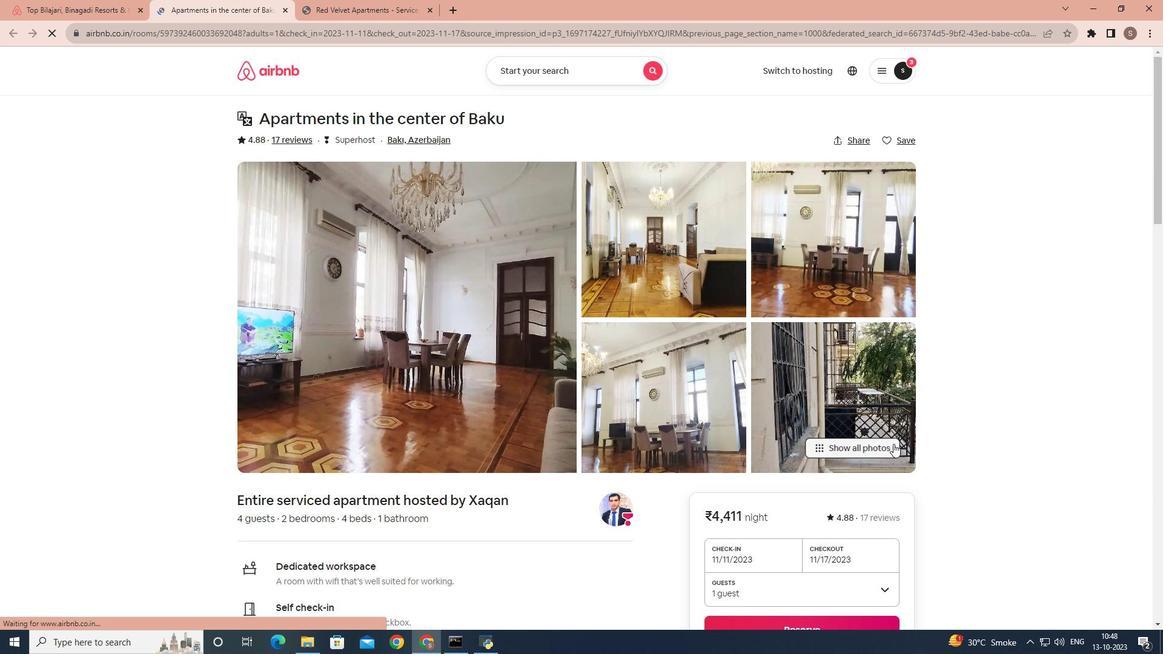 
Action: Mouse moved to (830, 471)
Screenshot: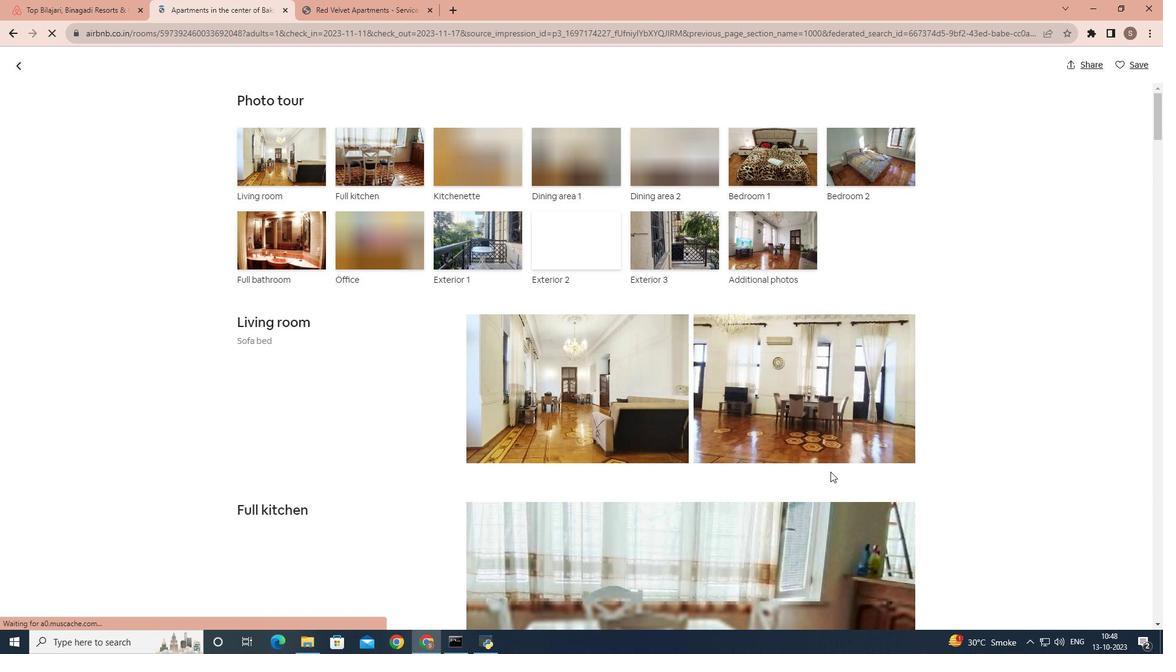 
Action: Mouse scrolled (830, 471) with delta (0, 0)
